 Task: Explore Airbnb accommodation in Abay, Kazakhstan from 7th December, 2023 to 14th December, 2023 for 1 adult. Place can be shared room with 1  bedroom having 1 bed and 1 bathroom. Property type can be hotel. Look for 3 properties as per requirement.
Action: Mouse moved to (426, 95)
Screenshot: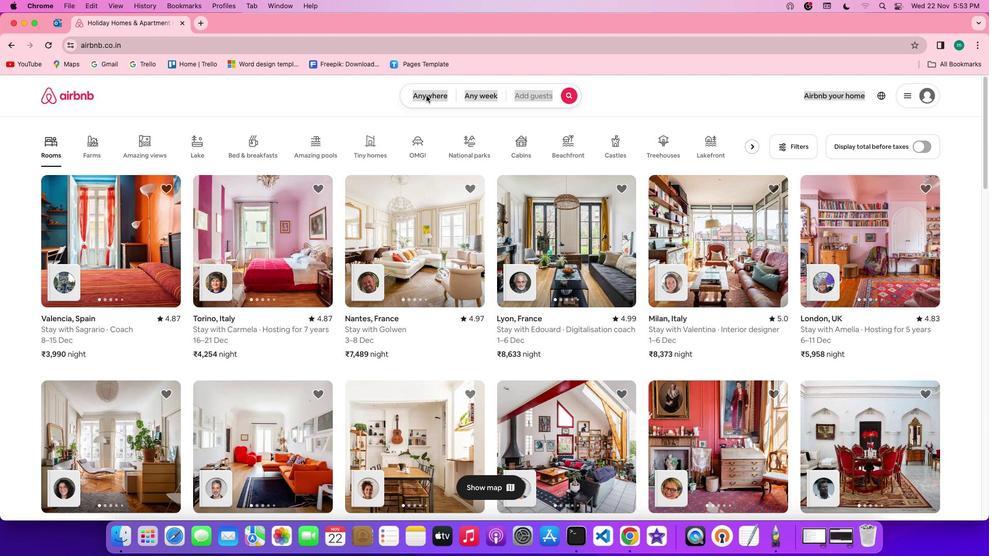 
Action: Mouse pressed left at (426, 95)
Screenshot: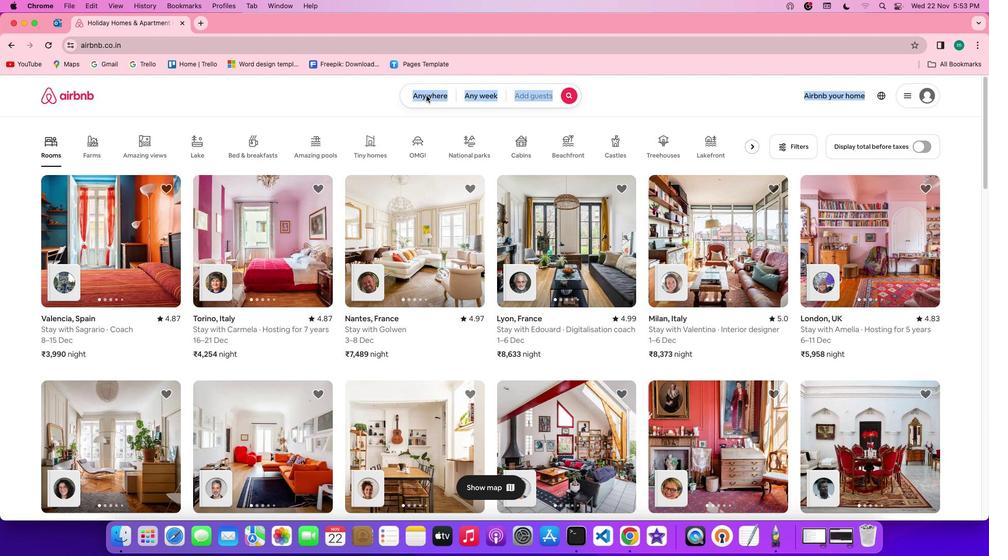 
Action: Mouse pressed left at (426, 95)
Screenshot: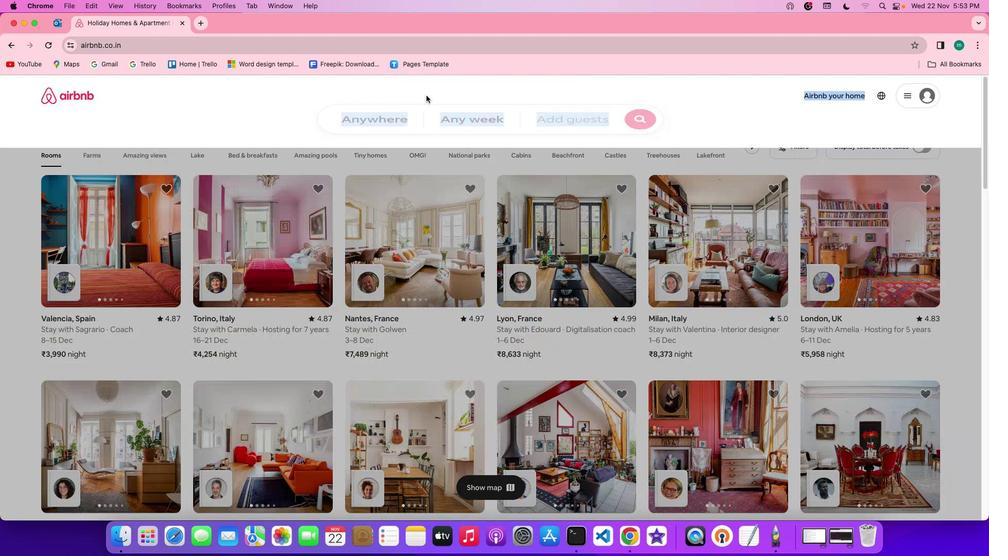 
Action: Mouse moved to (388, 135)
Screenshot: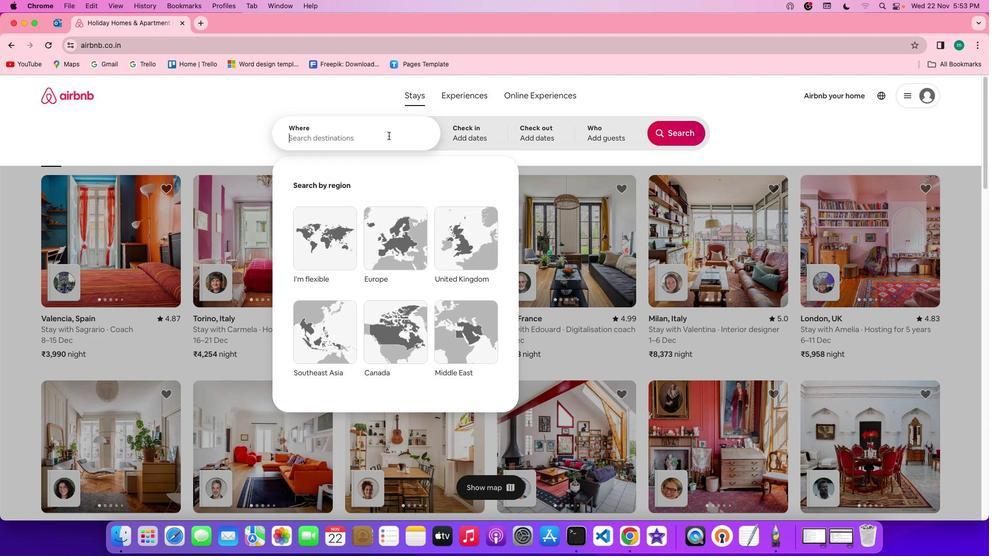 
Action: Mouse pressed left at (388, 135)
Screenshot: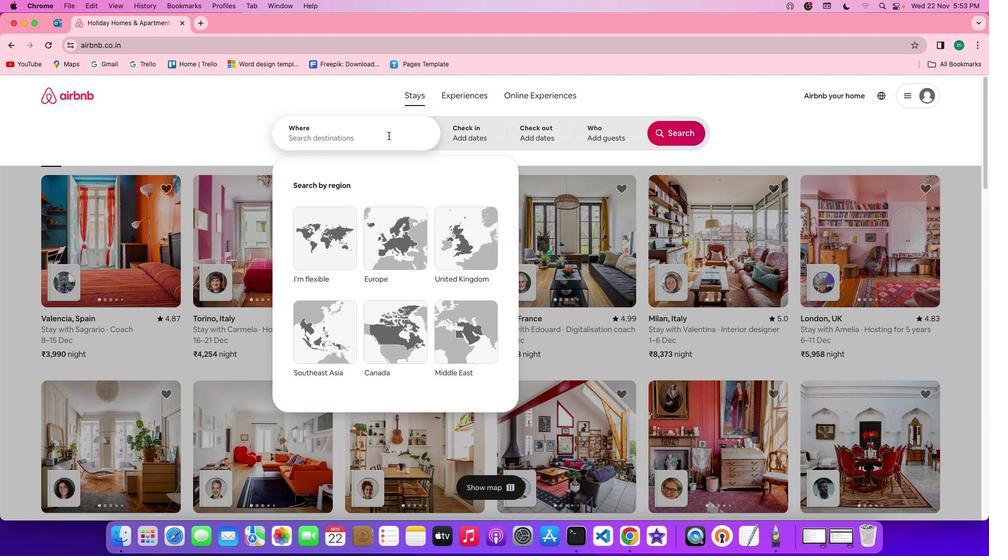 
Action: Key pressed Key.shift'A''b''a''y'','Key.spaceKey.shift'k''a''z''a''k''h''s''t''a''n'
Screenshot: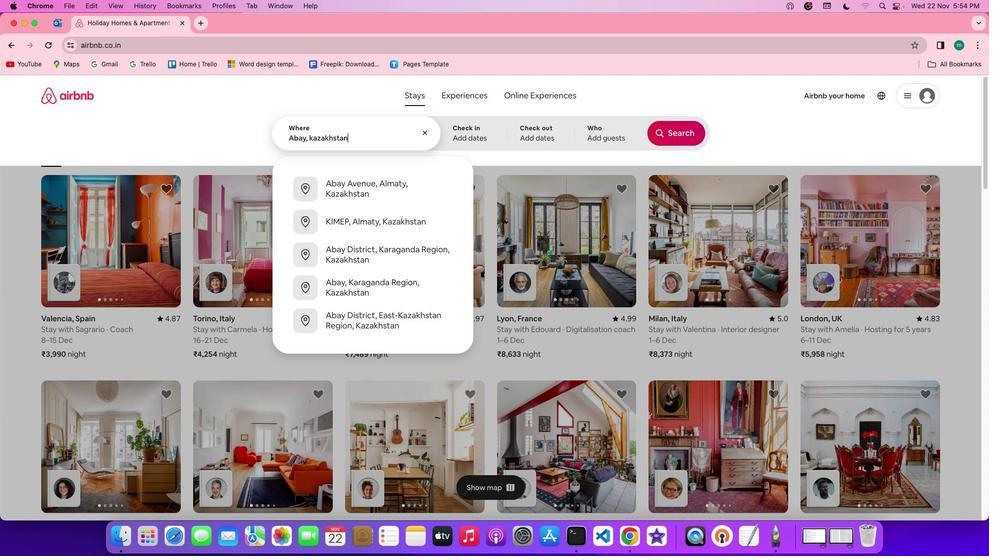 
Action: Mouse moved to (481, 129)
Screenshot: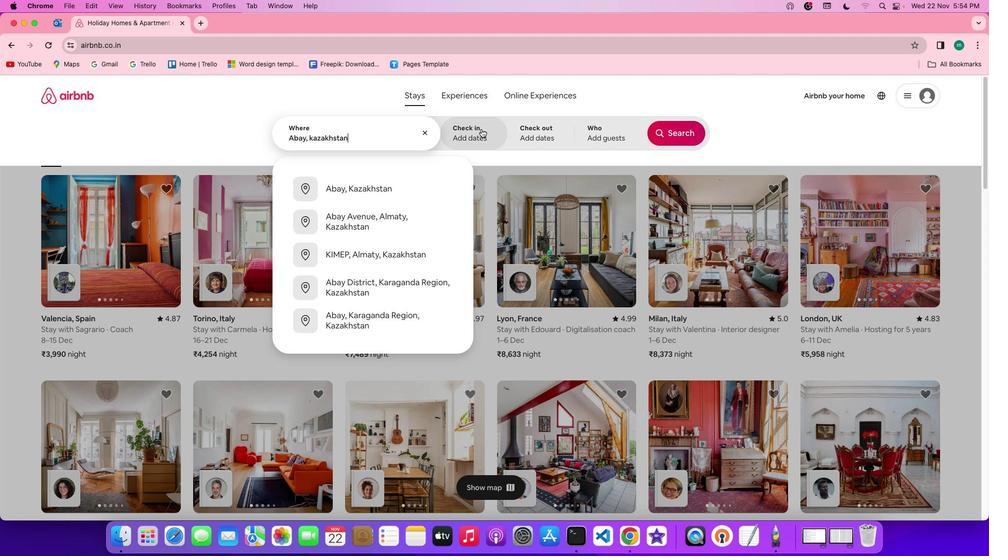 
Action: Mouse pressed left at (481, 129)
Screenshot: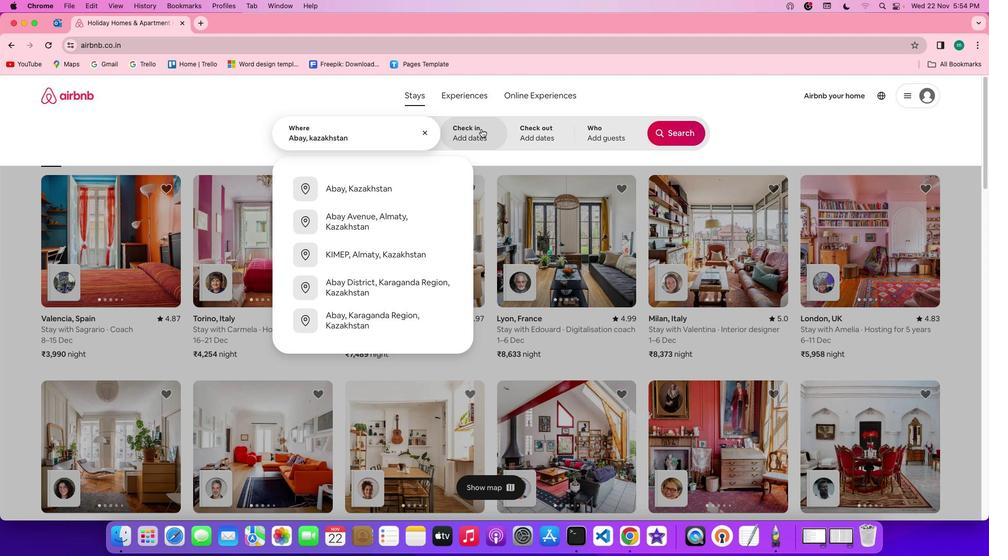 
Action: Mouse moved to (618, 283)
Screenshot: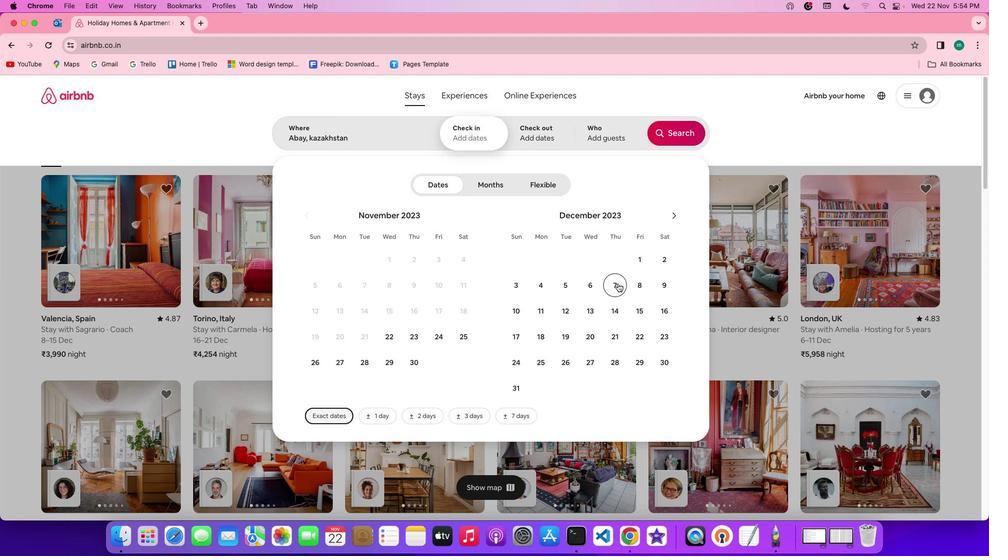 
Action: Mouse pressed left at (618, 283)
Screenshot: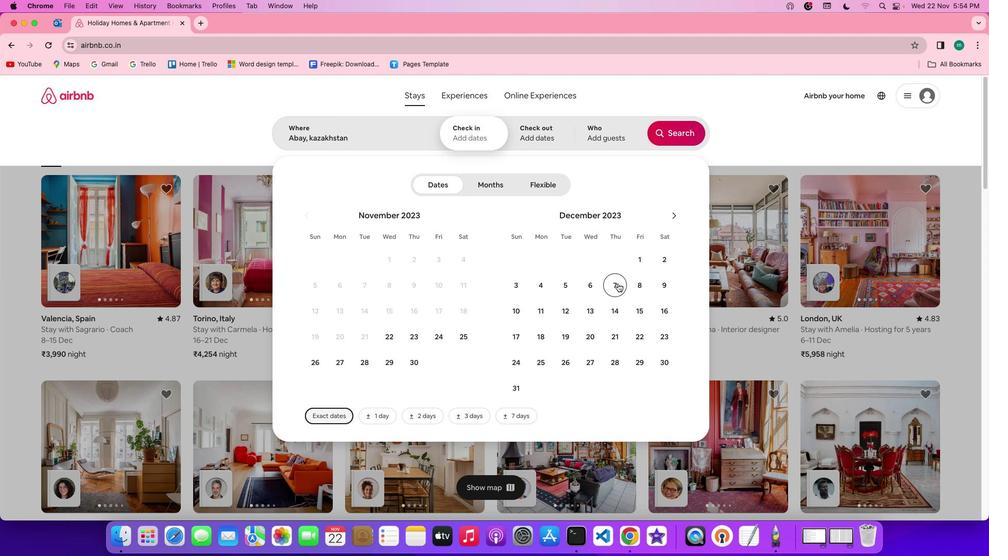 
Action: Mouse moved to (615, 316)
Screenshot: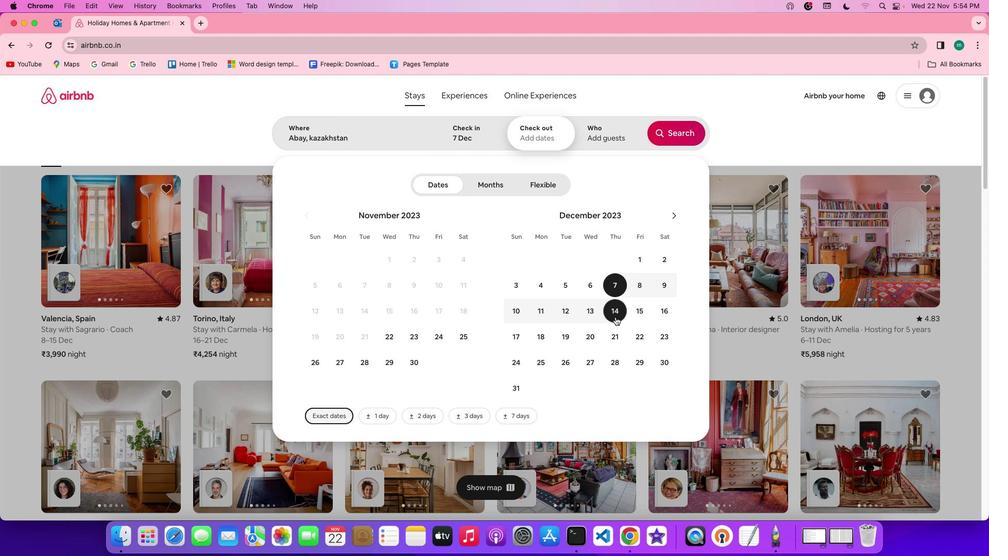 
Action: Mouse pressed left at (615, 316)
Screenshot: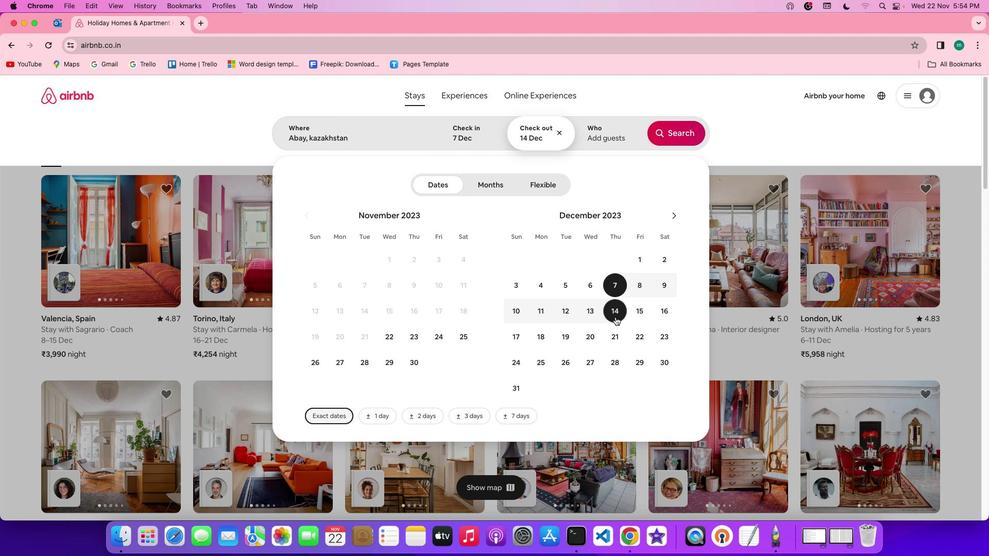 
Action: Mouse moved to (599, 135)
Screenshot: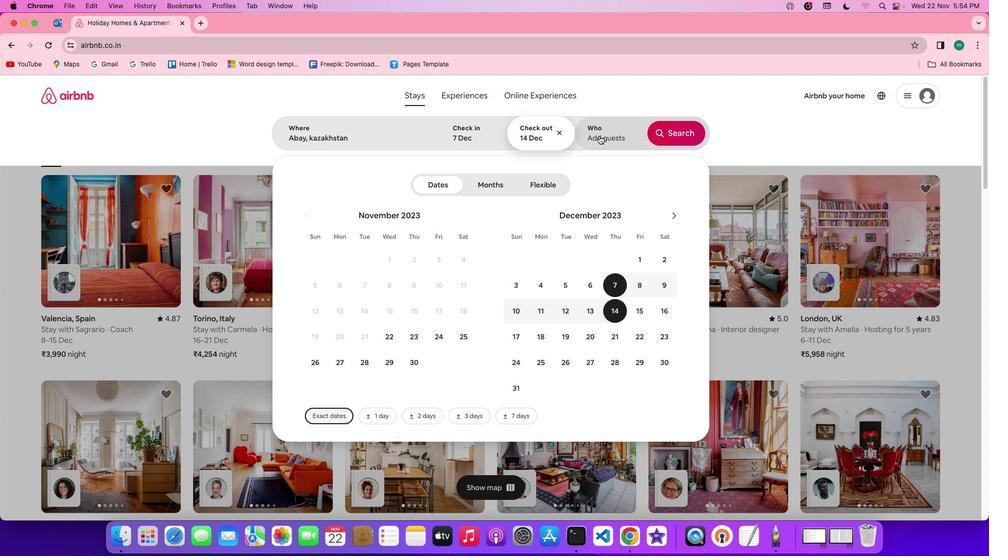 
Action: Mouse pressed left at (599, 135)
Screenshot: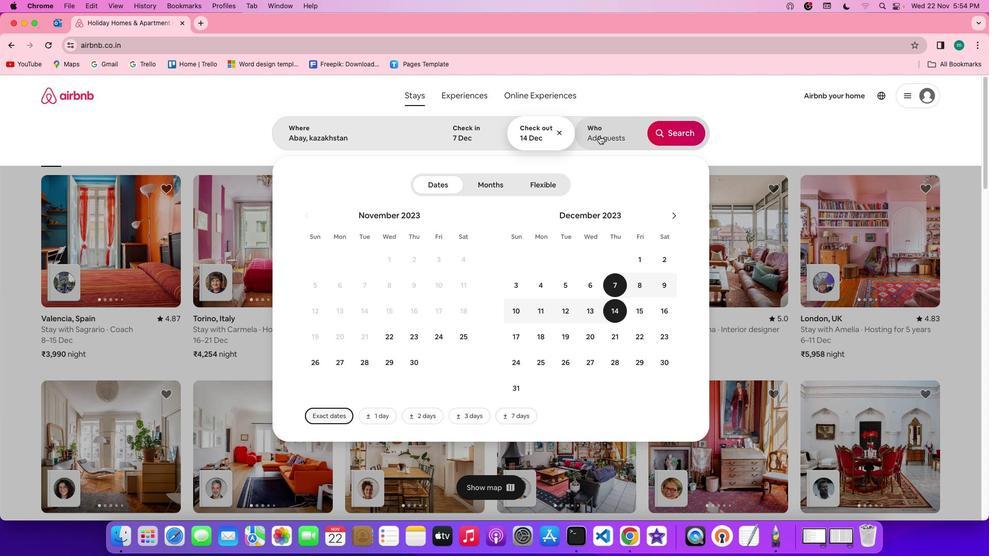 
Action: Mouse moved to (679, 187)
Screenshot: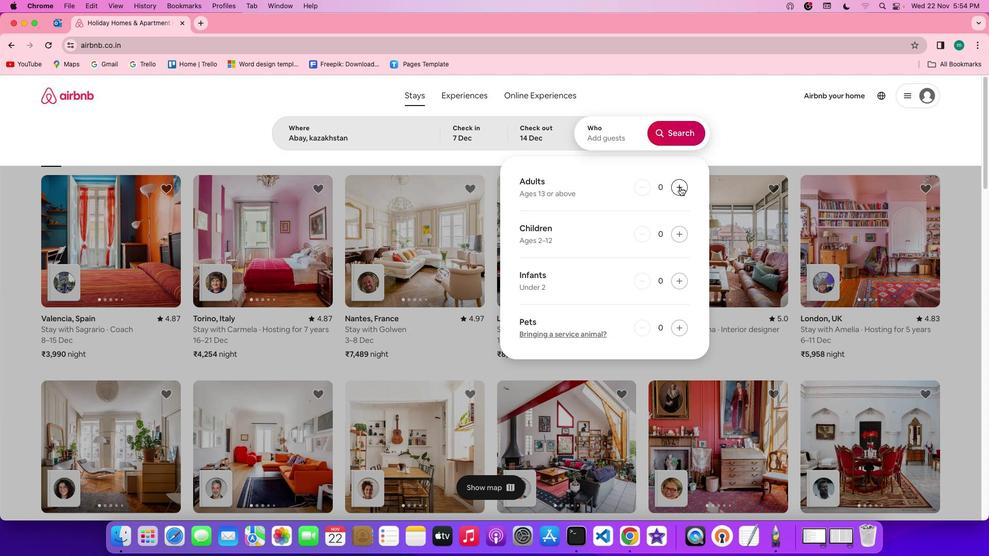 
Action: Mouse pressed left at (679, 187)
Screenshot: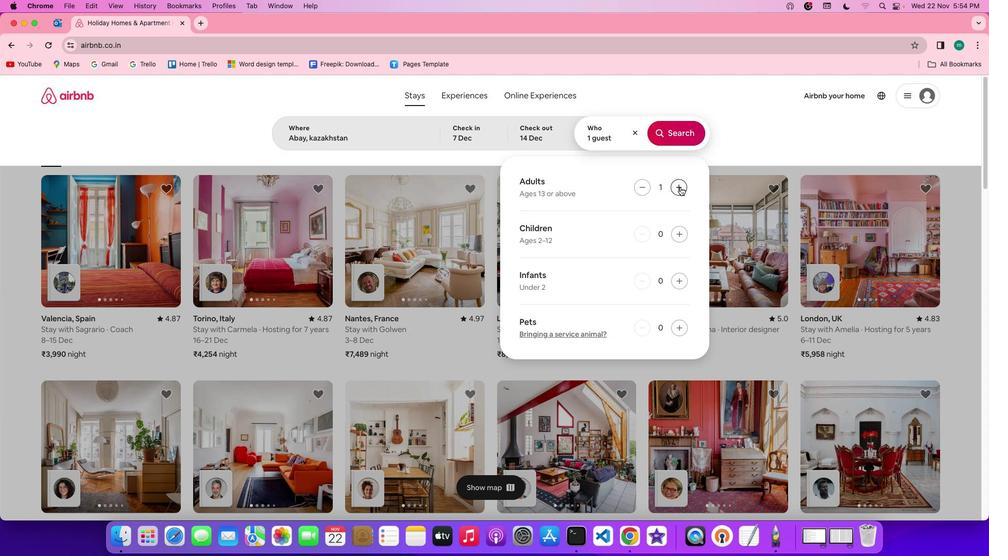 
Action: Mouse moved to (663, 139)
Screenshot: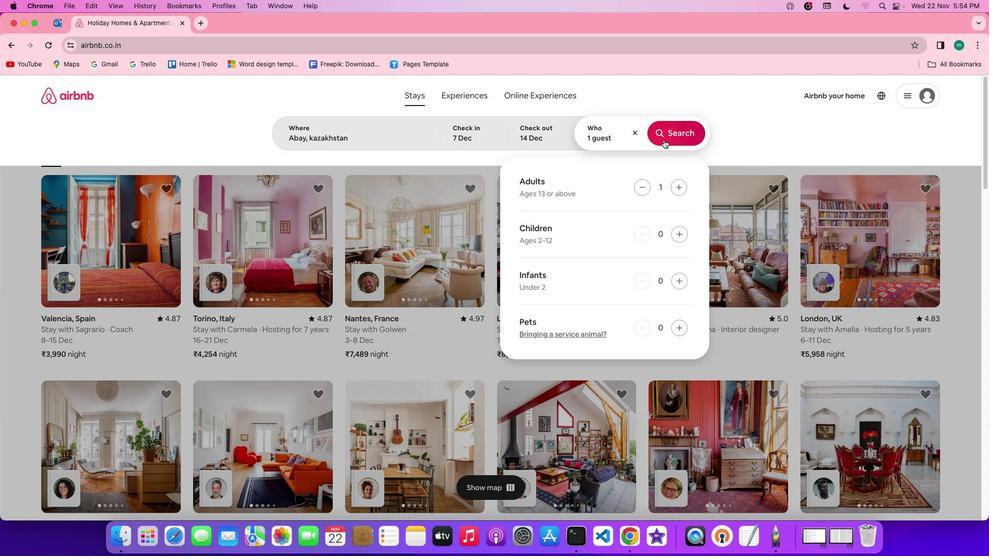 
Action: Mouse pressed left at (663, 139)
Screenshot: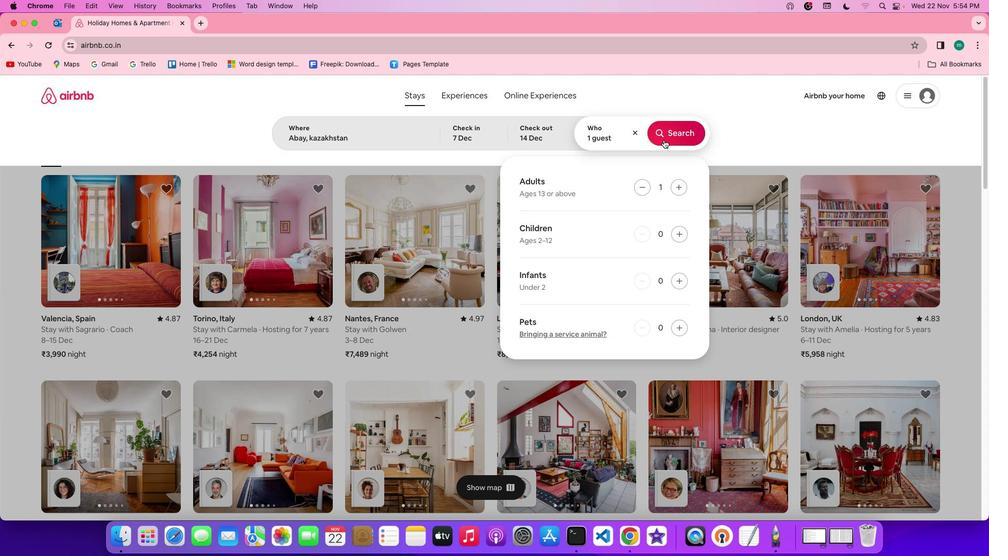 
Action: Mouse moved to (823, 140)
Screenshot: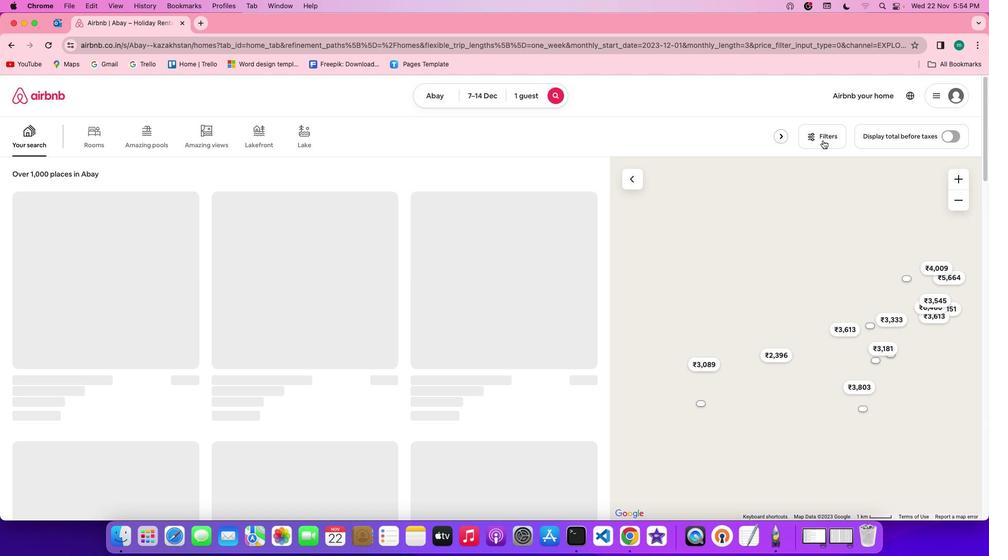 
Action: Mouse pressed left at (823, 140)
Screenshot: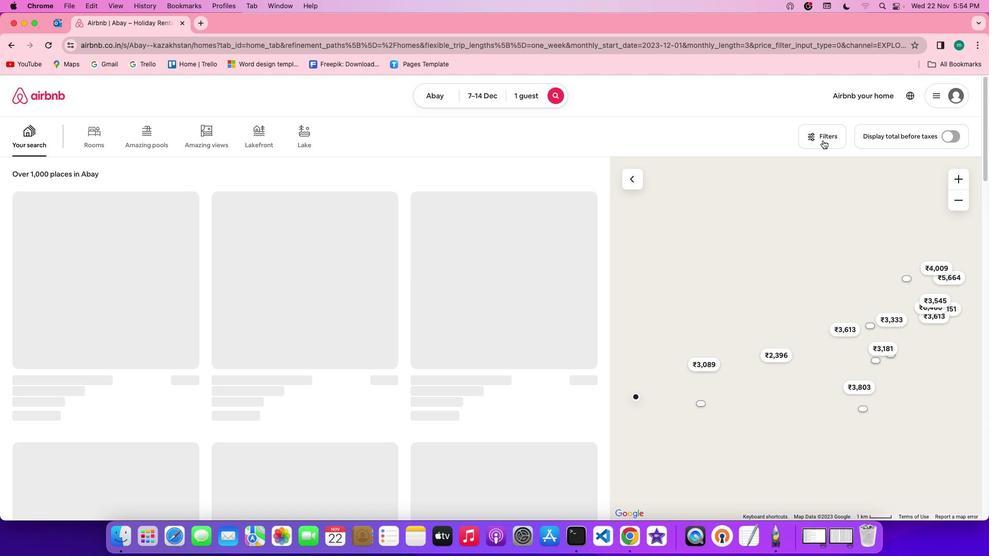 
Action: Mouse moved to (675, 297)
Screenshot: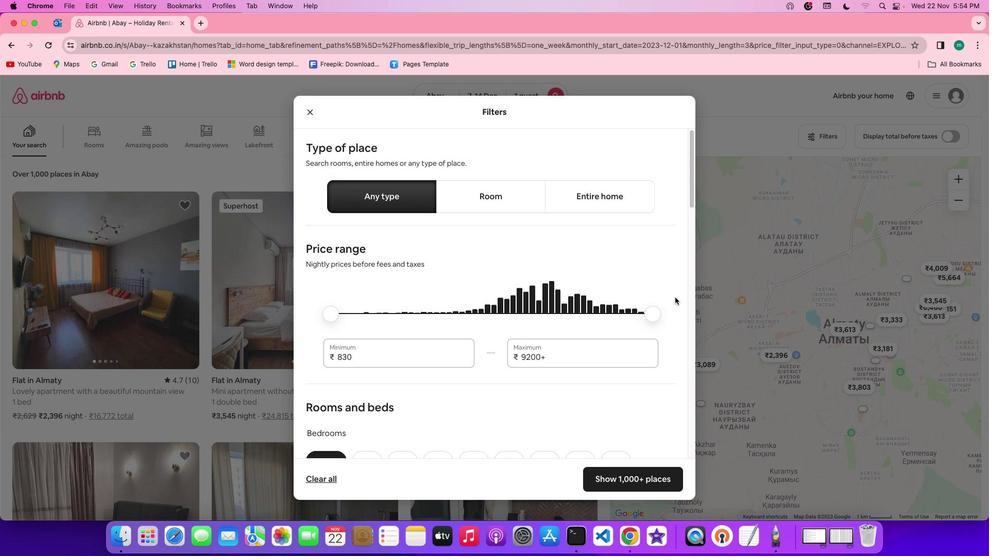 
Action: Mouse scrolled (675, 297) with delta (0, 0)
Screenshot: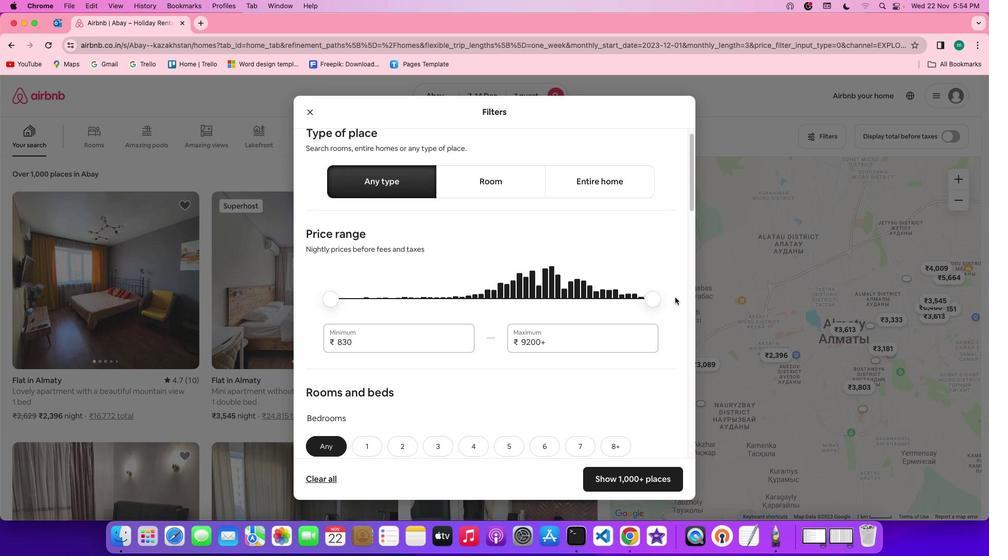 
Action: Mouse scrolled (675, 297) with delta (0, 0)
Screenshot: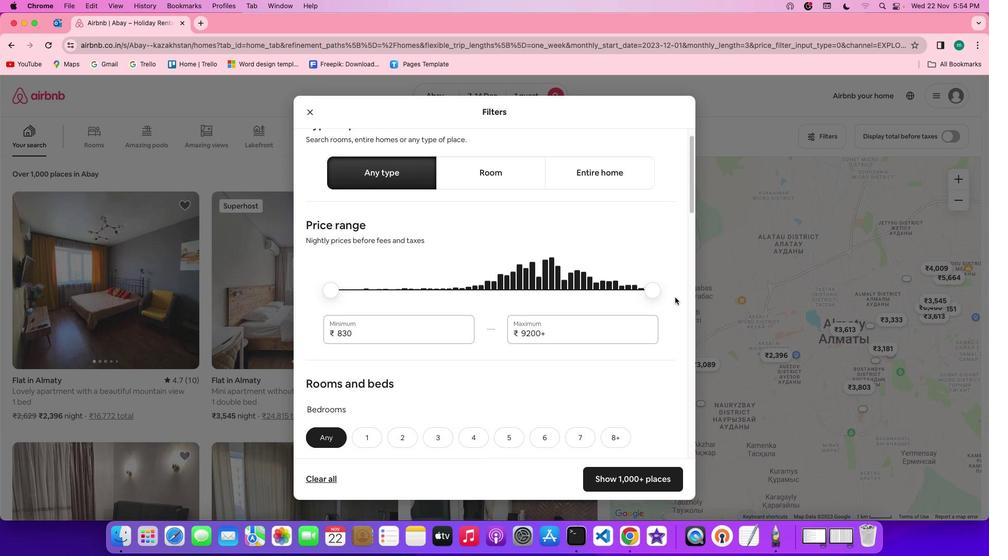 
Action: Mouse scrolled (675, 297) with delta (0, -1)
Screenshot: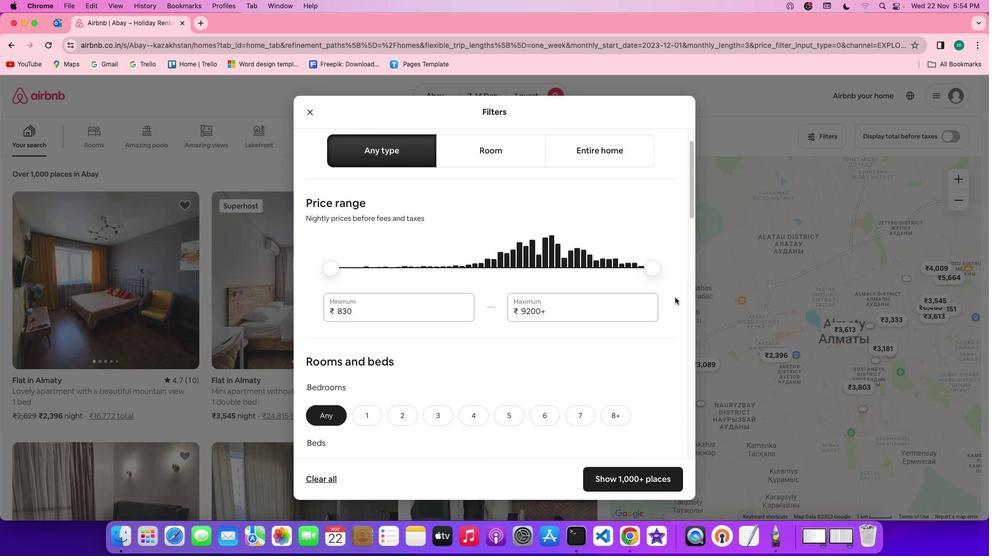 
Action: Mouse scrolled (675, 297) with delta (0, -1)
Screenshot: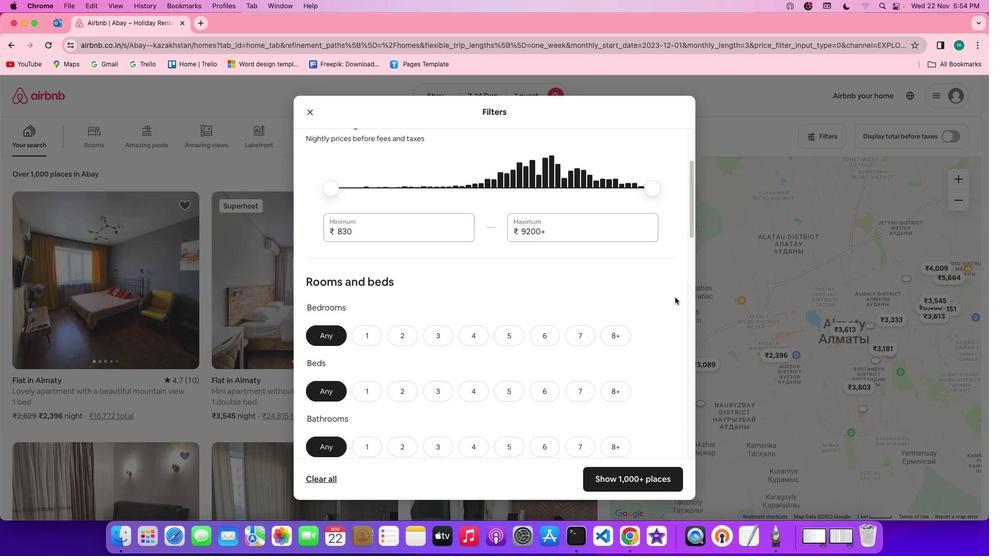 
Action: Mouse scrolled (675, 297) with delta (0, 0)
Screenshot: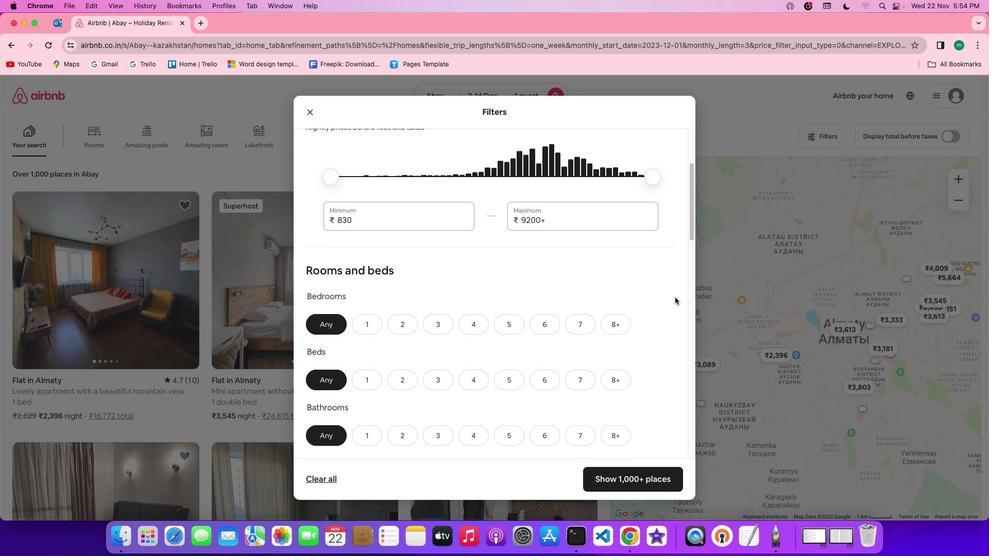 
Action: Mouse scrolled (675, 297) with delta (0, 0)
Screenshot: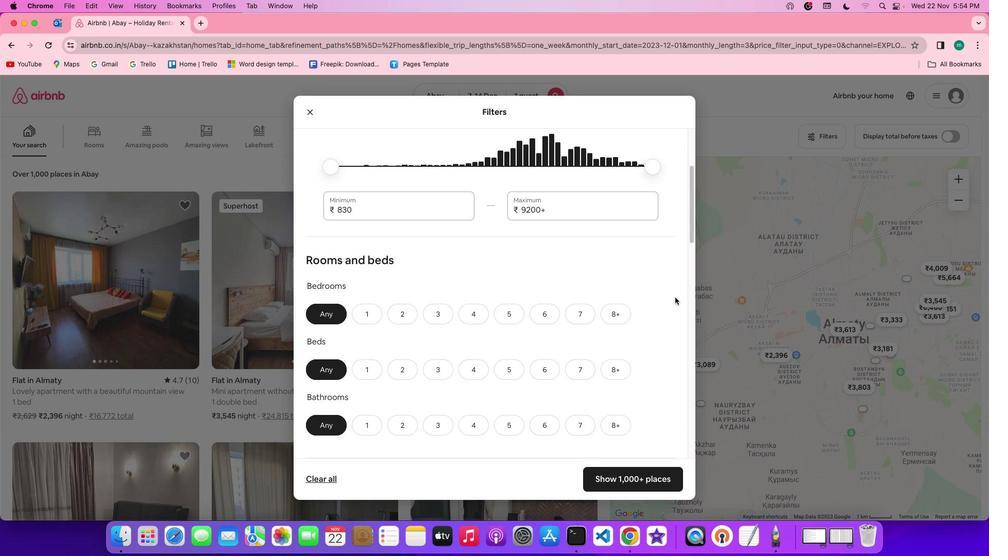 
Action: Mouse scrolled (675, 297) with delta (0, 0)
Screenshot: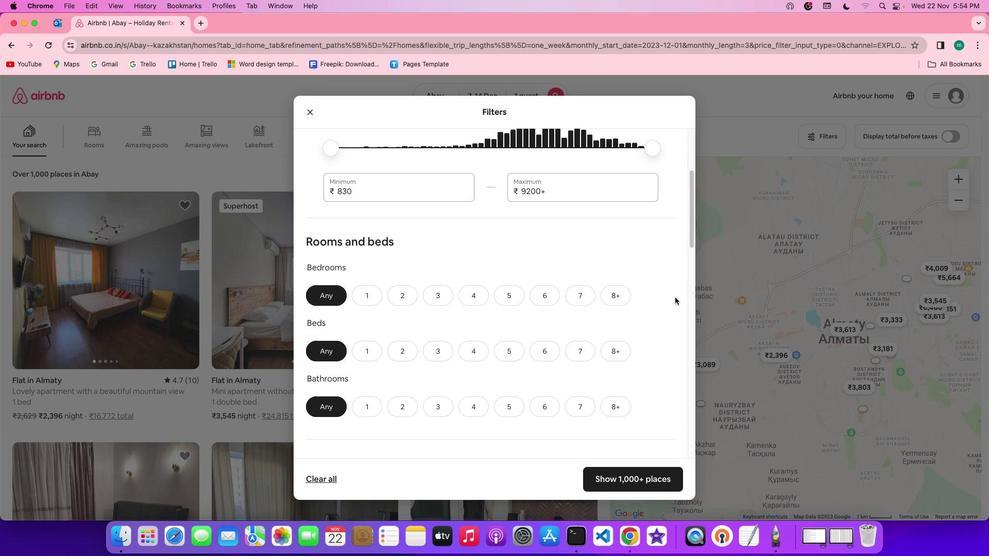 
Action: Mouse scrolled (675, 297) with delta (0, 0)
Screenshot: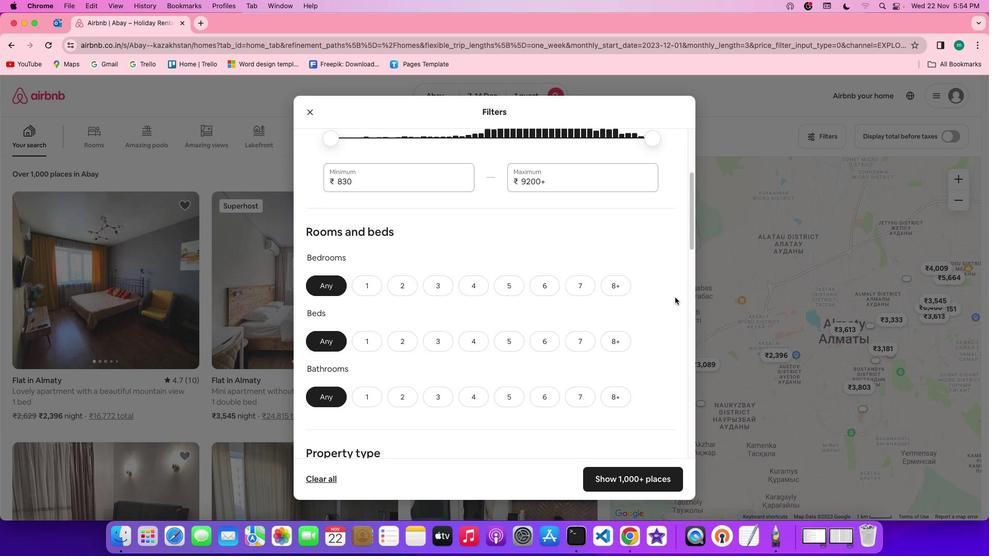 
Action: Mouse scrolled (675, 297) with delta (0, 0)
Screenshot: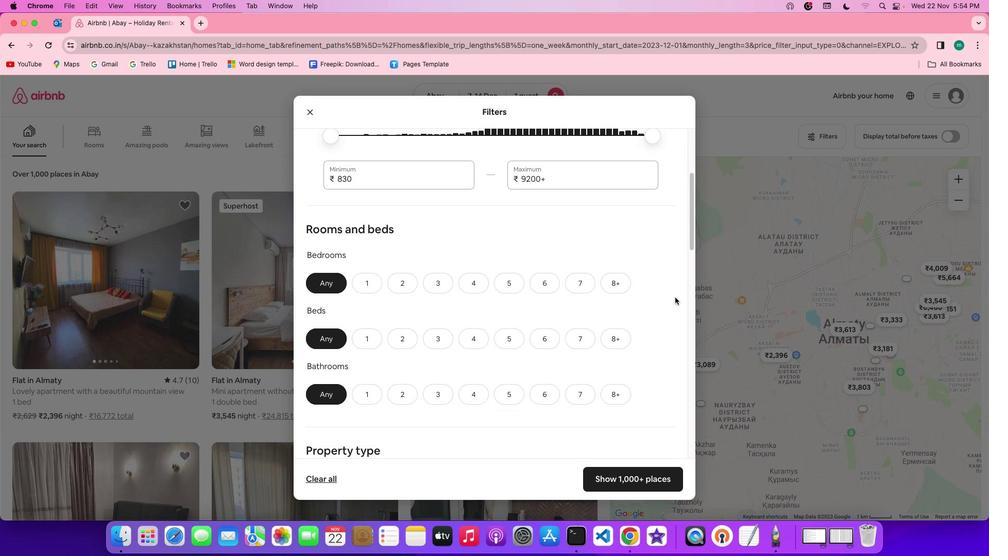 
Action: Mouse moved to (359, 277)
Screenshot: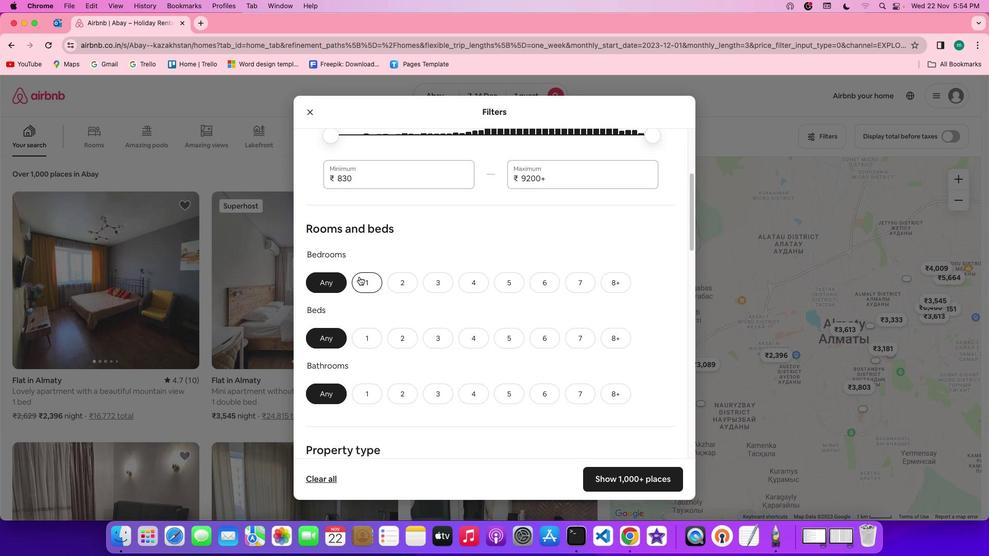 
Action: Mouse pressed left at (359, 277)
Screenshot: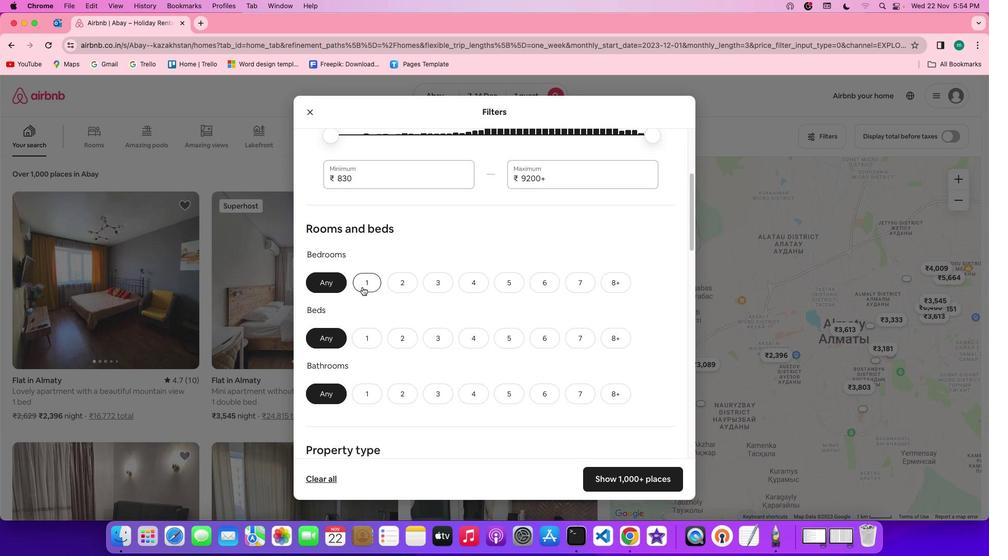 
Action: Mouse moved to (375, 342)
Screenshot: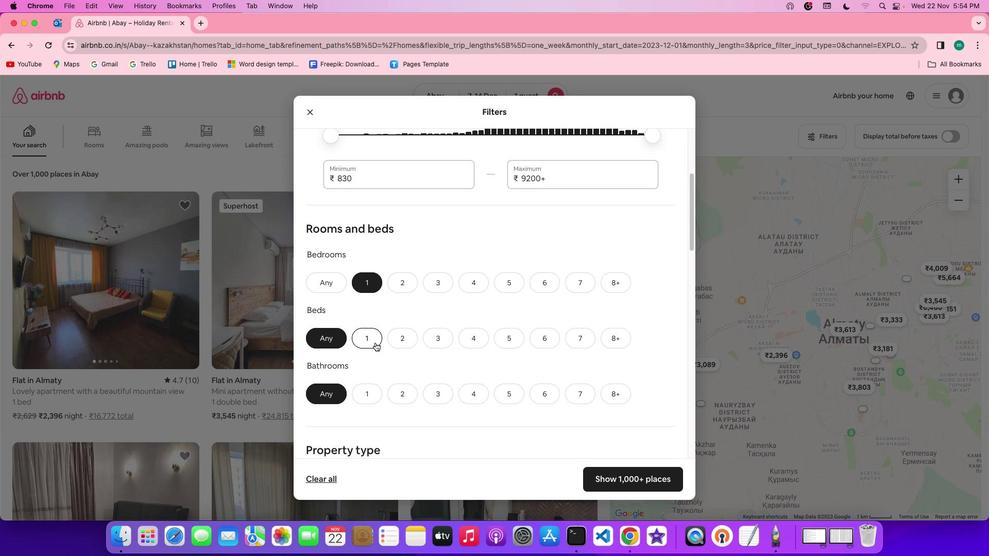 
Action: Mouse pressed left at (375, 342)
Screenshot: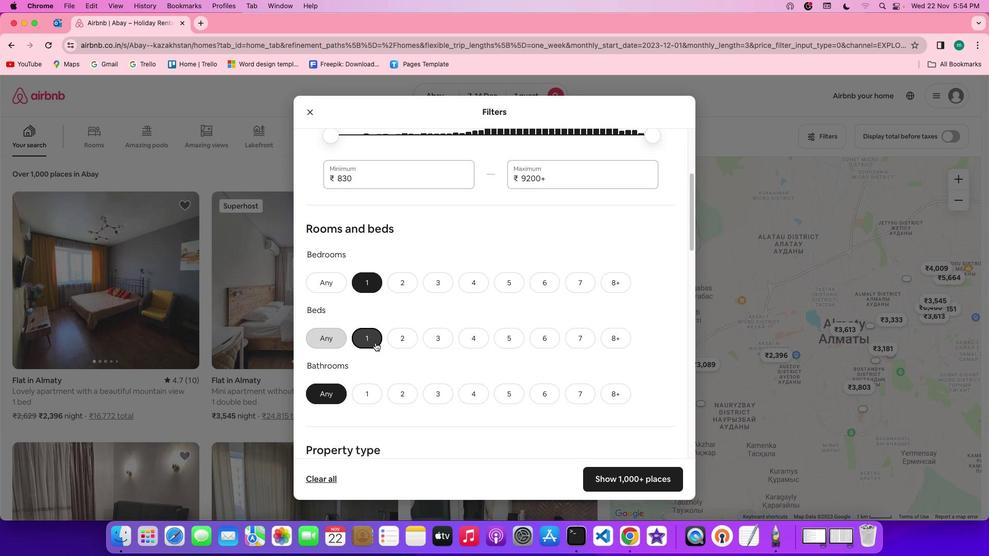 
Action: Mouse moved to (506, 357)
Screenshot: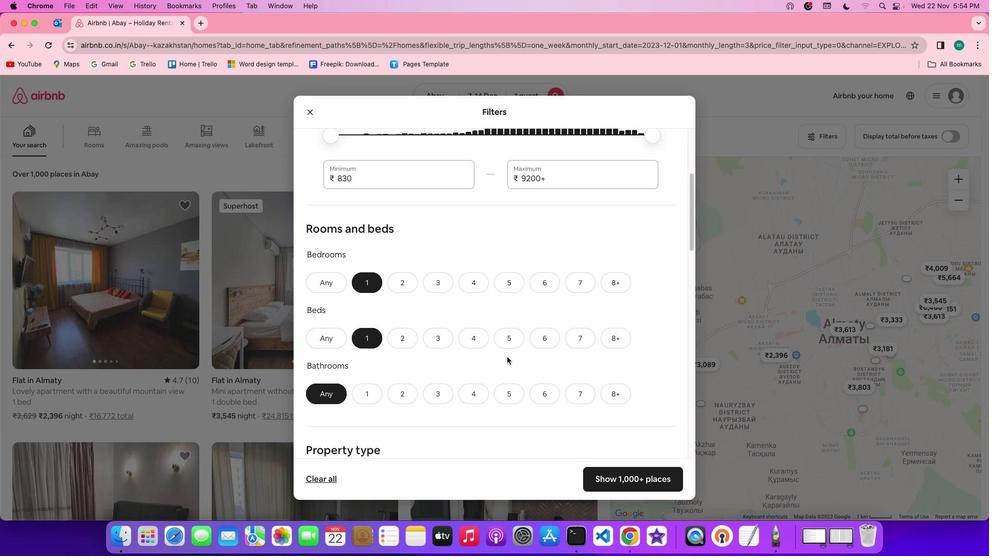 
Action: Mouse scrolled (506, 357) with delta (0, 0)
Screenshot: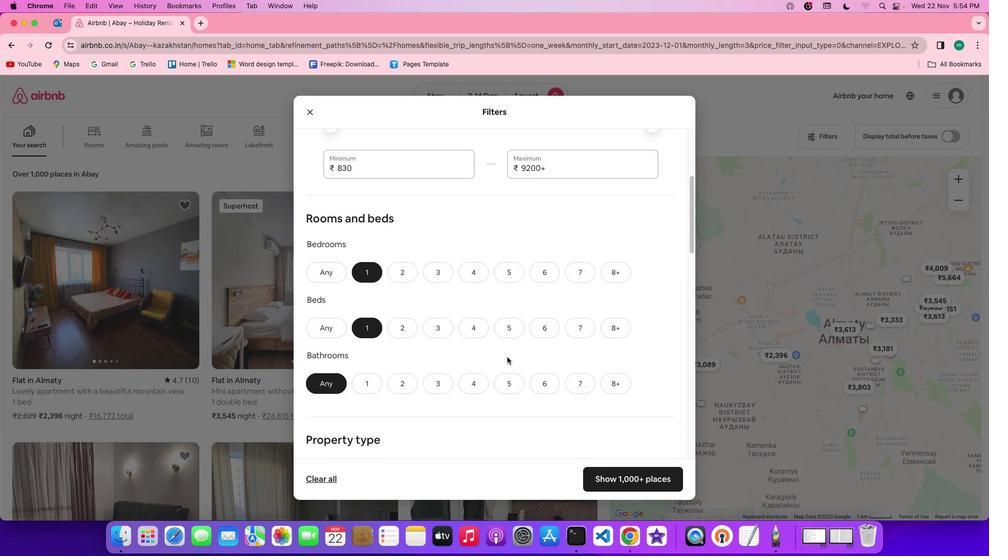 
Action: Mouse scrolled (506, 357) with delta (0, 0)
Screenshot: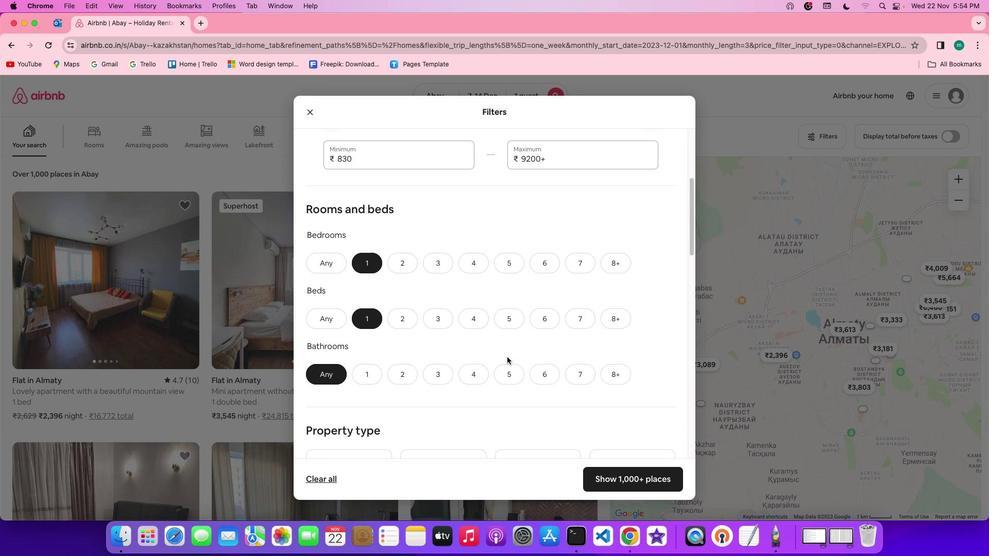 
Action: Mouse scrolled (506, 357) with delta (0, 0)
Screenshot: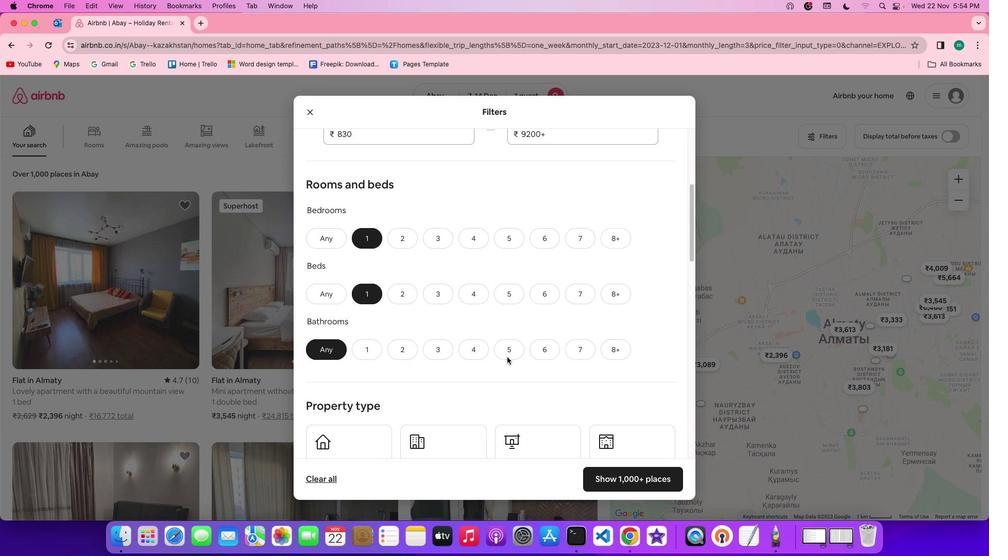 
Action: Mouse moved to (375, 338)
Screenshot: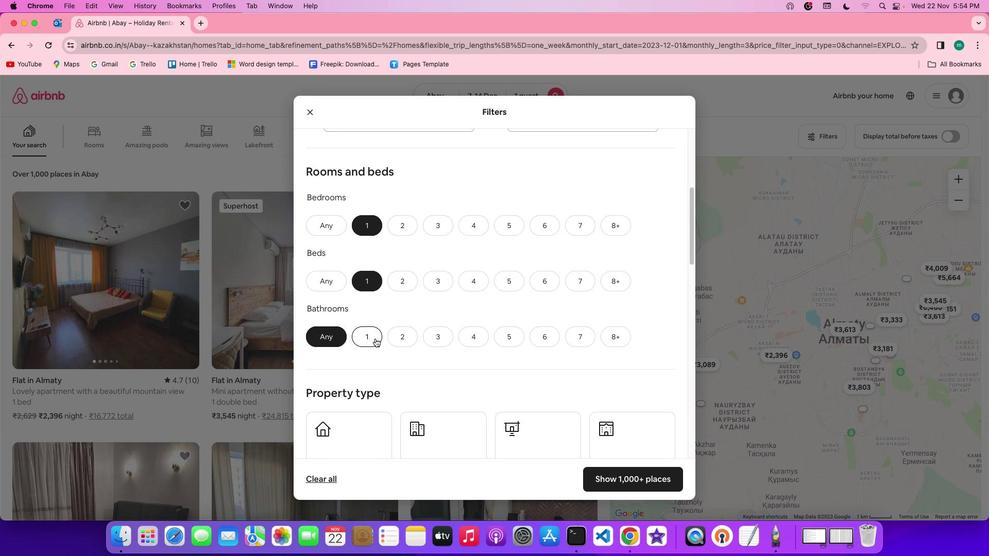 
Action: Mouse pressed left at (375, 338)
Screenshot: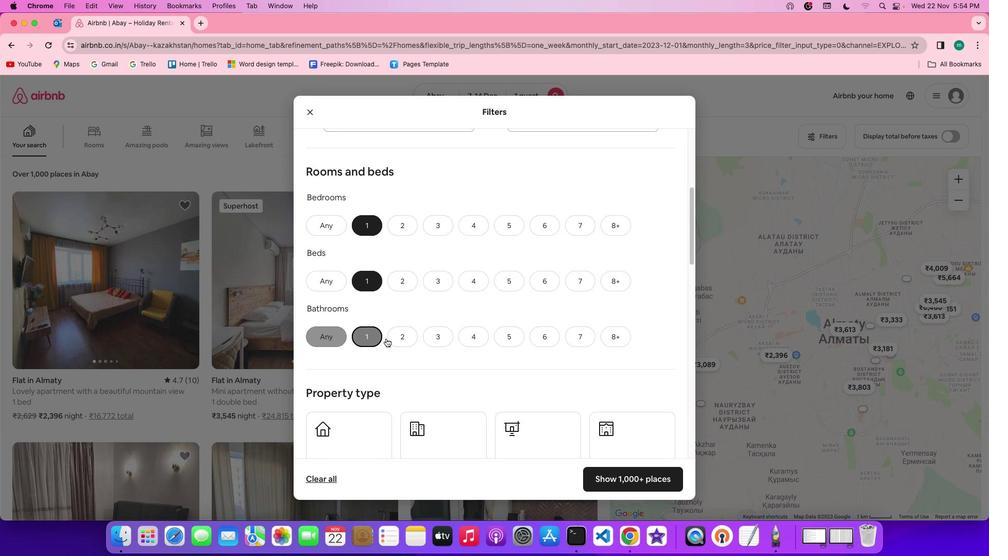 
Action: Mouse moved to (542, 347)
Screenshot: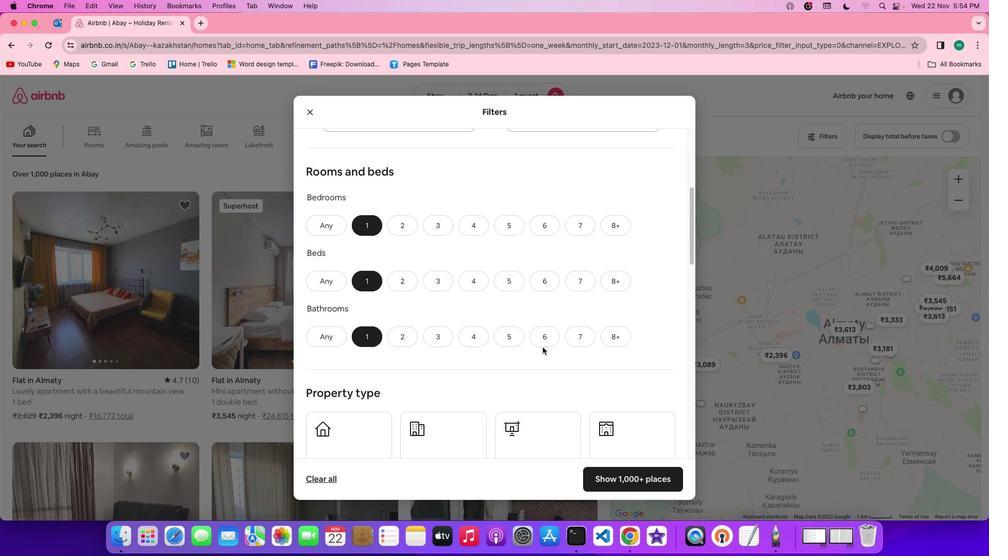 
Action: Mouse scrolled (542, 347) with delta (0, 0)
Screenshot: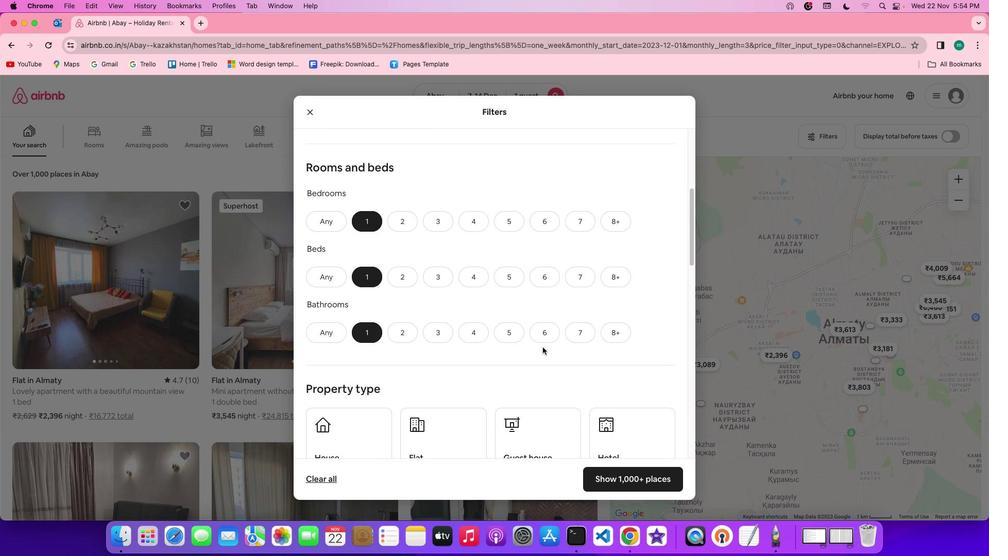 
Action: Mouse scrolled (542, 347) with delta (0, 0)
Screenshot: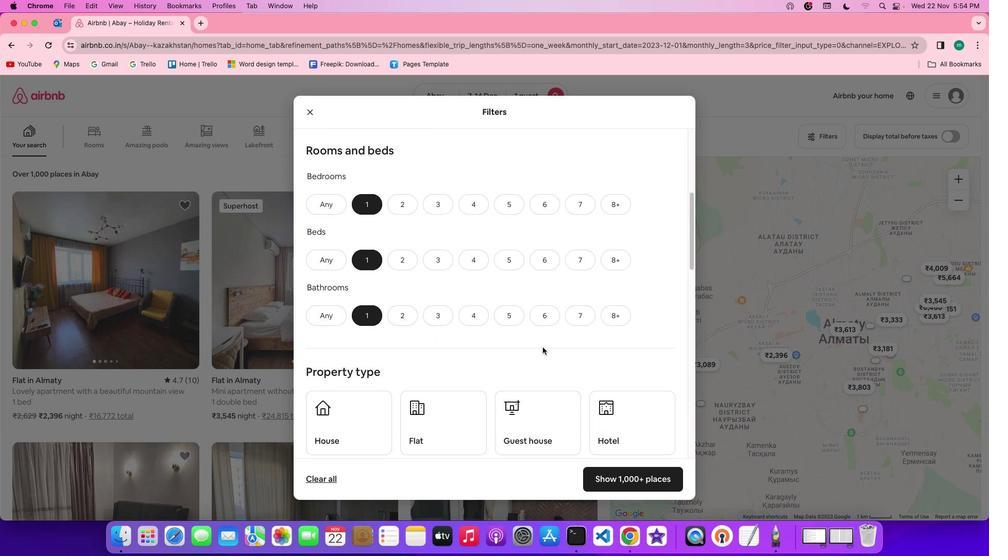 
Action: Mouse scrolled (542, 347) with delta (0, 0)
Screenshot: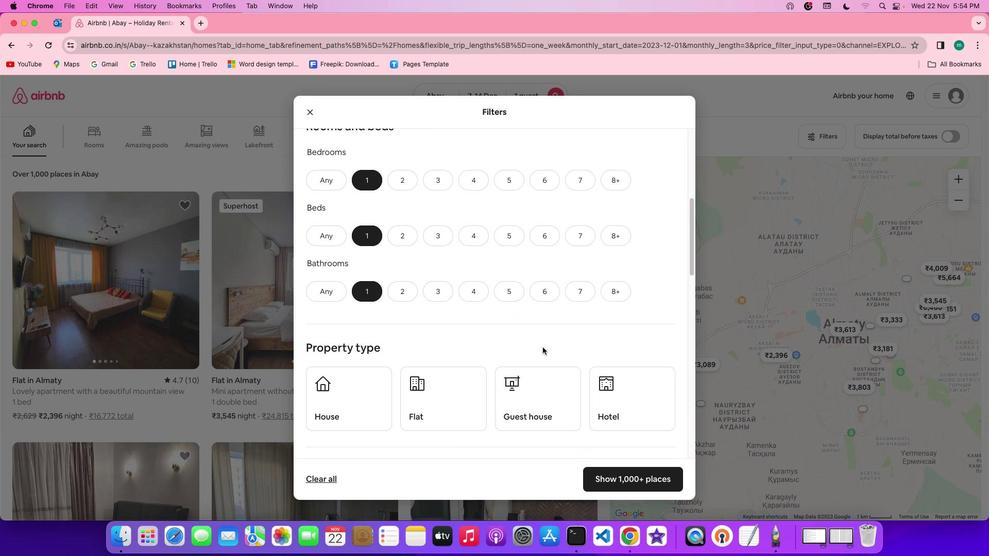 
Action: Mouse scrolled (542, 347) with delta (0, 0)
Screenshot: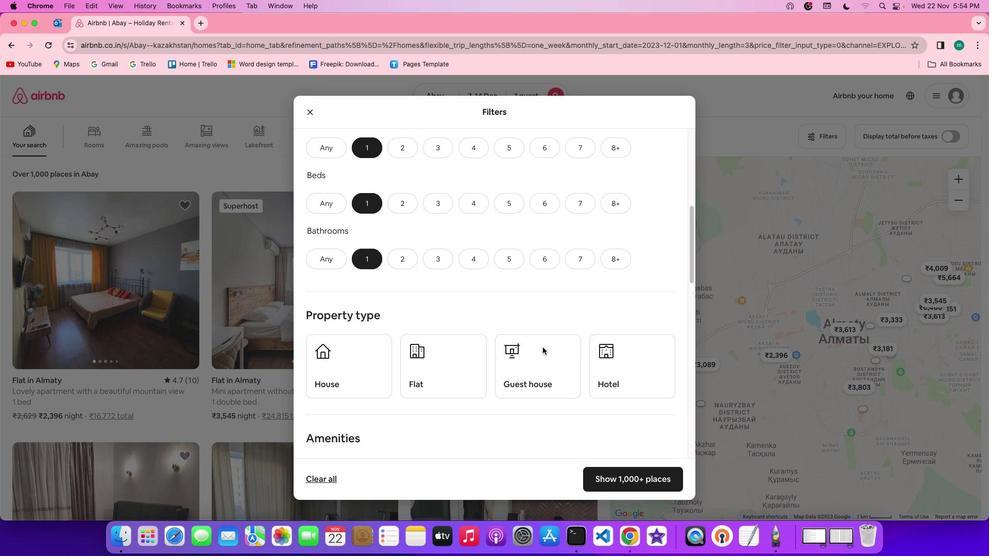 
Action: Mouse scrolled (542, 347) with delta (0, 0)
Screenshot: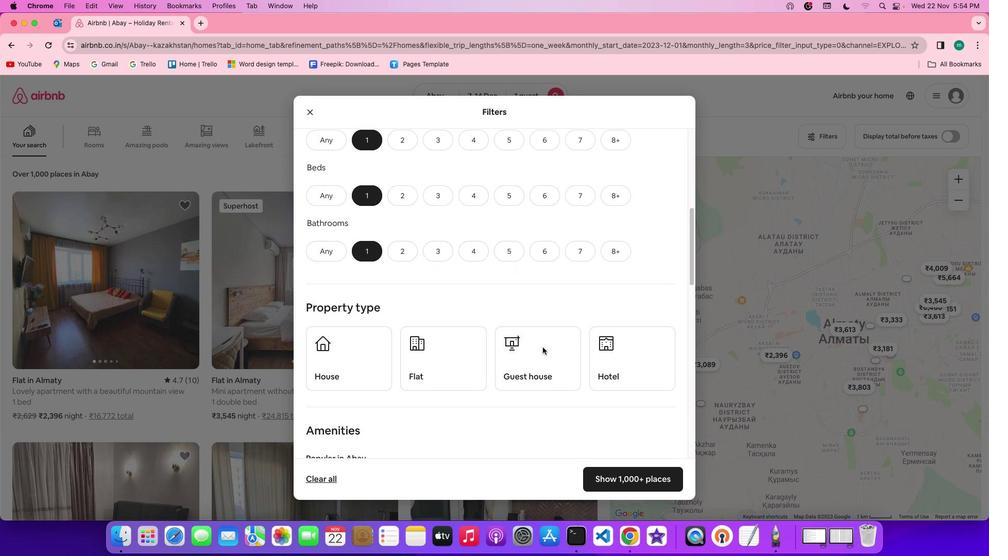 
Action: Mouse scrolled (542, 347) with delta (0, 0)
Screenshot: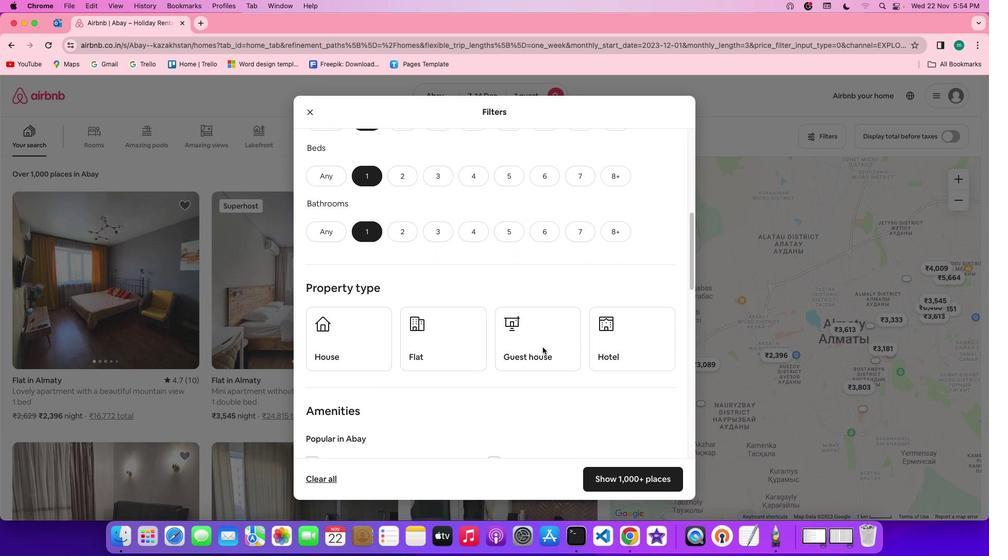 
Action: Mouse scrolled (542, 347) with delta (0, 0)
Screenshot: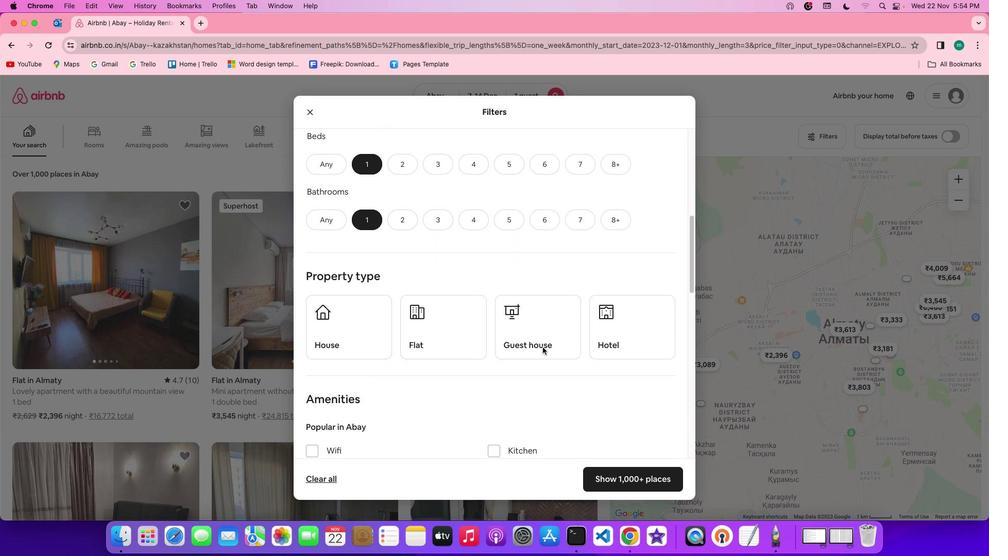 
Action: Mouse scrolled (542, 347) with delta (0, 0)
Screenshot: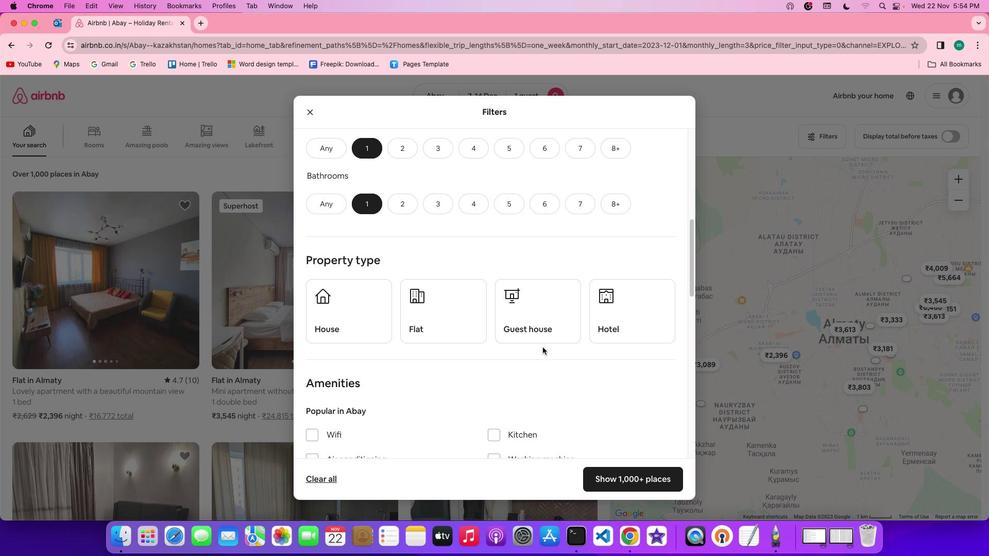 
Action: Mouse scrolled (542, 347) with delta (0, 0)
Screenshot: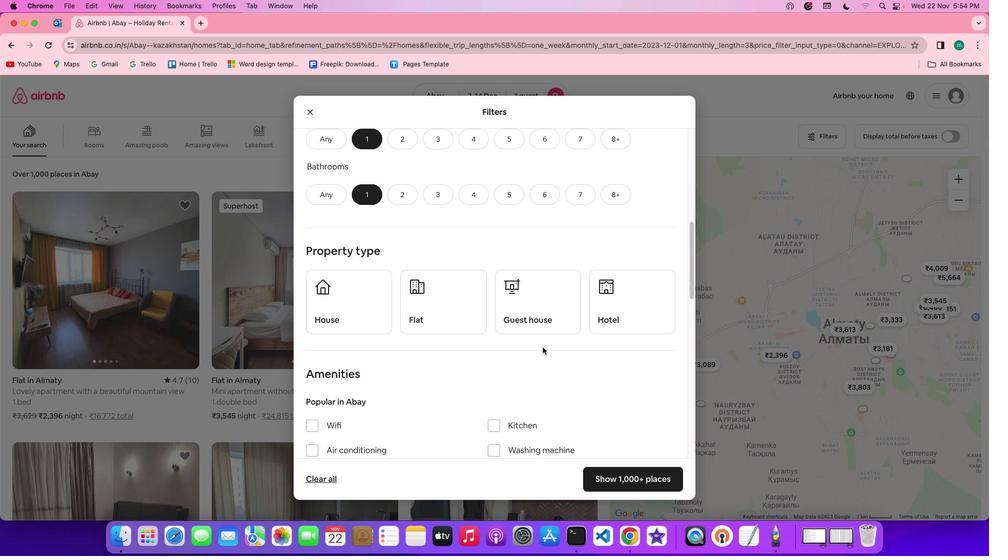 
Action: Mouse moved to (621, 304)
Screenshot: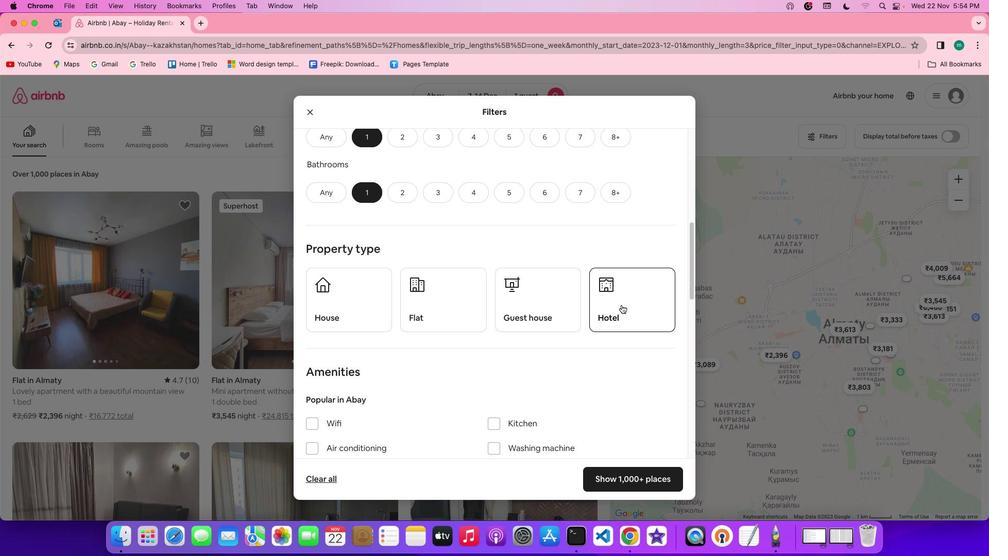
Action: Mouse pressed left at (621, 304)
Screenshot: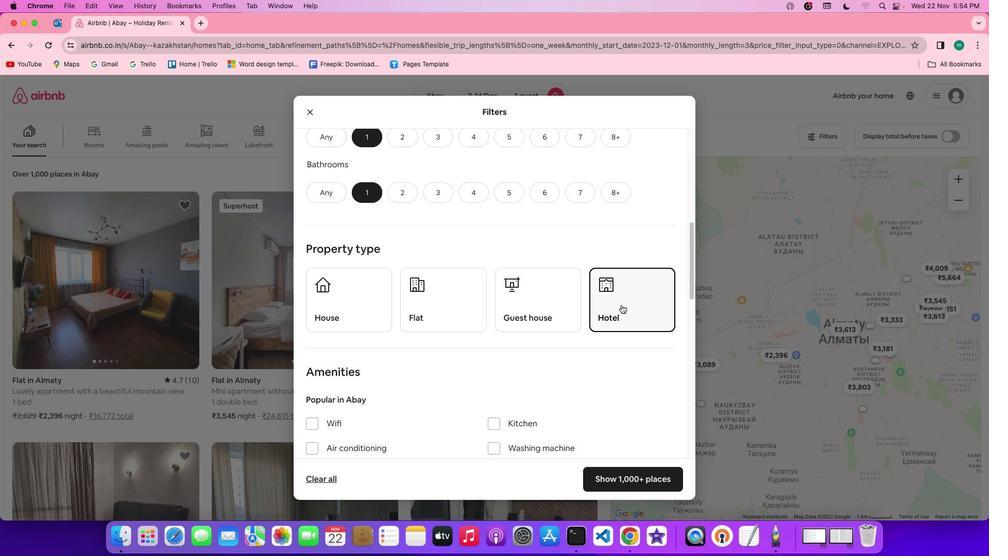 
Action: Mouse moved to (556, 332)
Screenshot: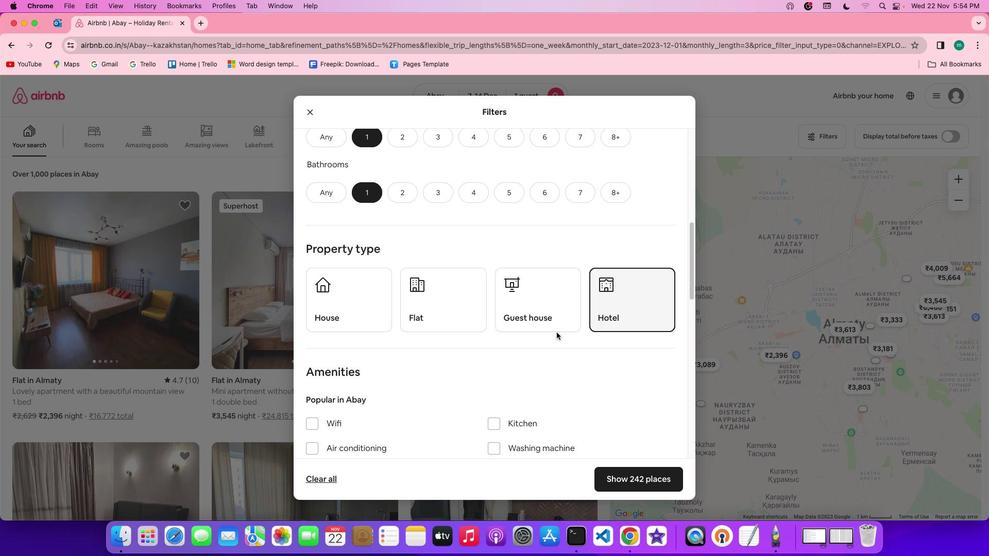
Action: Mouse scrolled (556, 332) with delta (0, 0)
Screenshot: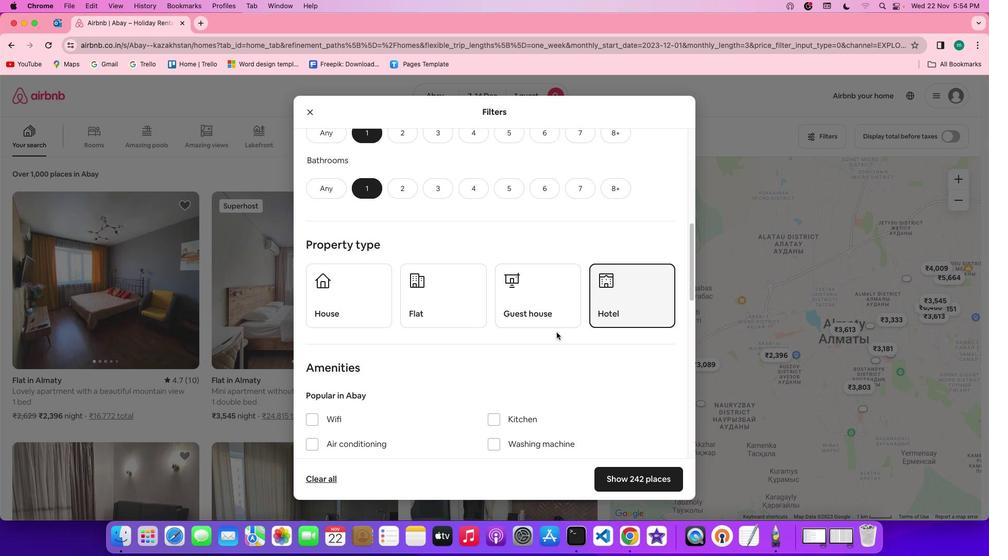 
Action: Mouse scrolled (556, 332) with delta (0, 0)
Screenshot: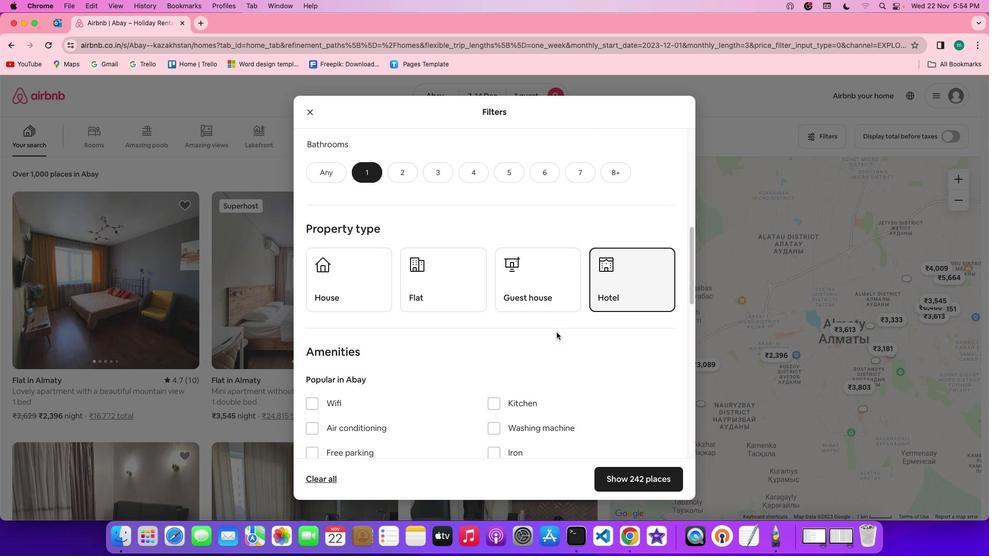 
Action: Mouse scrolled (556, 332) with delta (0, 0)
Screenshot: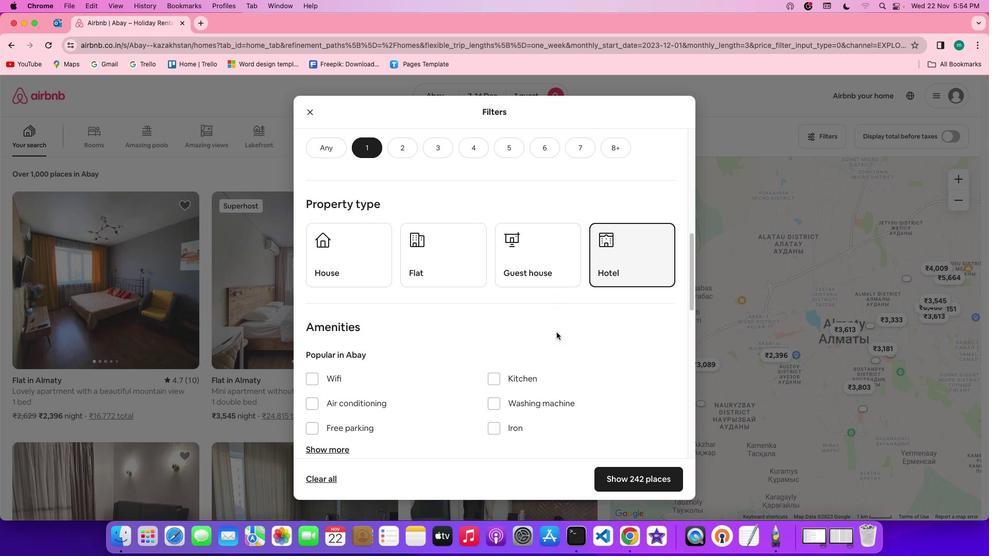 
Action: Mouse scrolled (556, 332) with delta (0, 0)
Screenshot: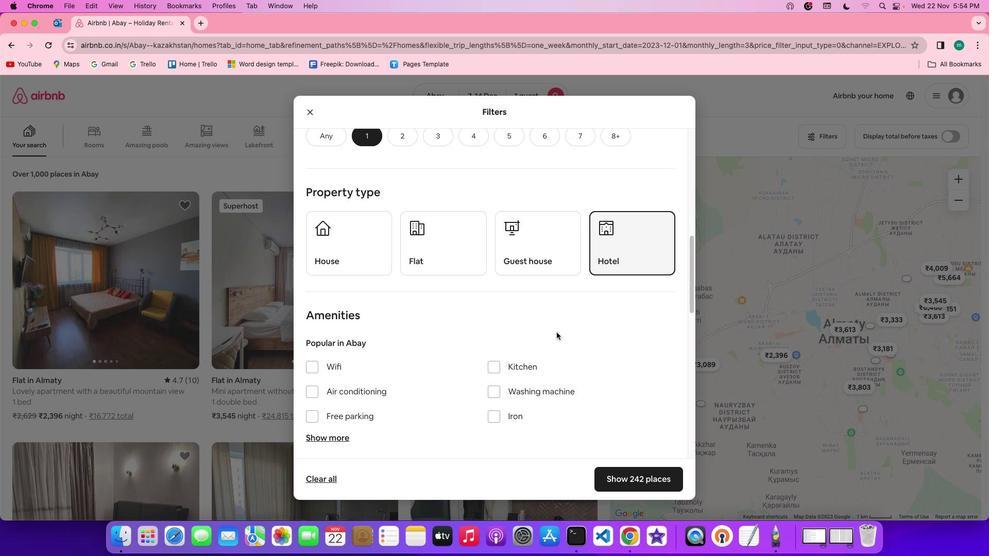 
Action: Mouse scrolled (556, 332) with delta (0, 0)
Screenshot: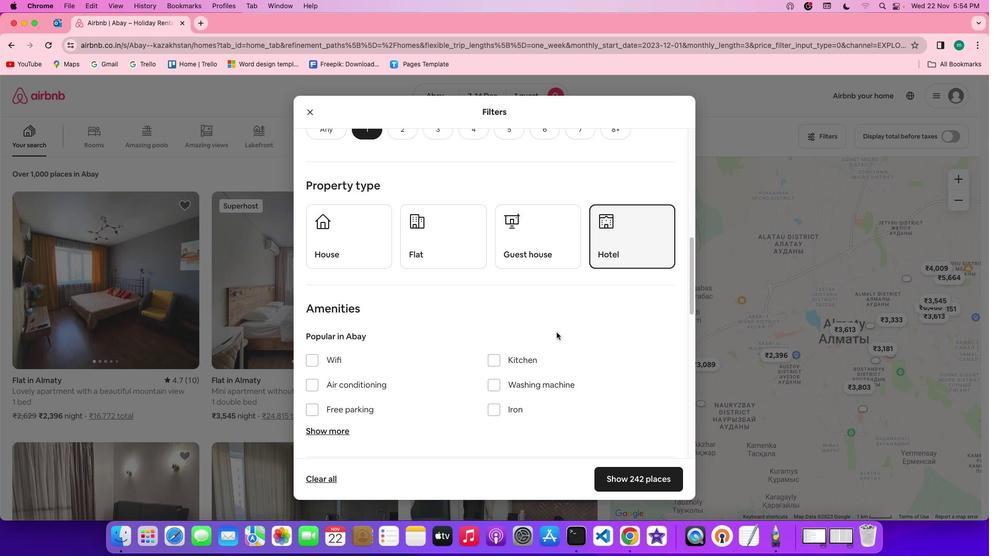 
Action: Mouse scrolled (556, 332) with delta (0, 0)
Screenshot: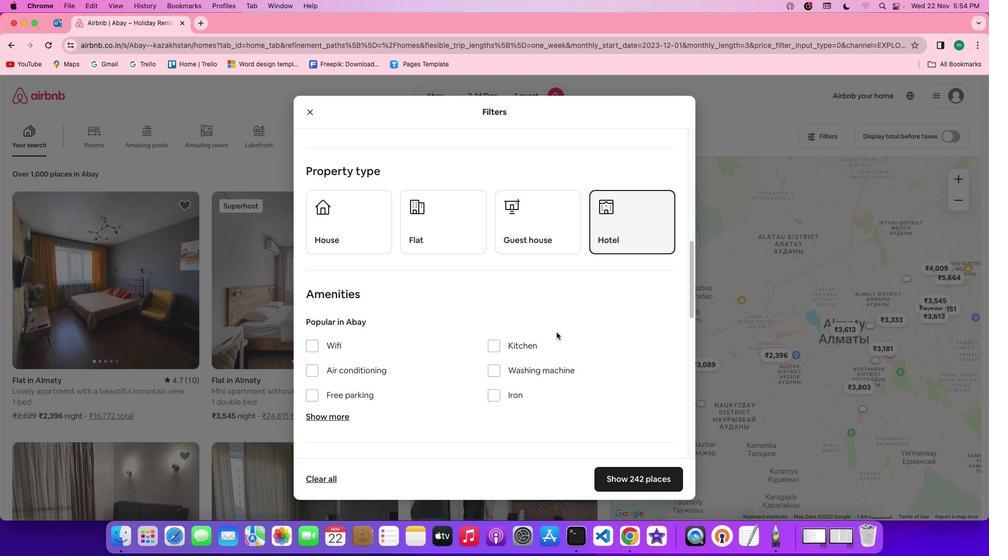 
Action: Mouse scrolled (556, 332) with delta (0, 0)
Screenshot: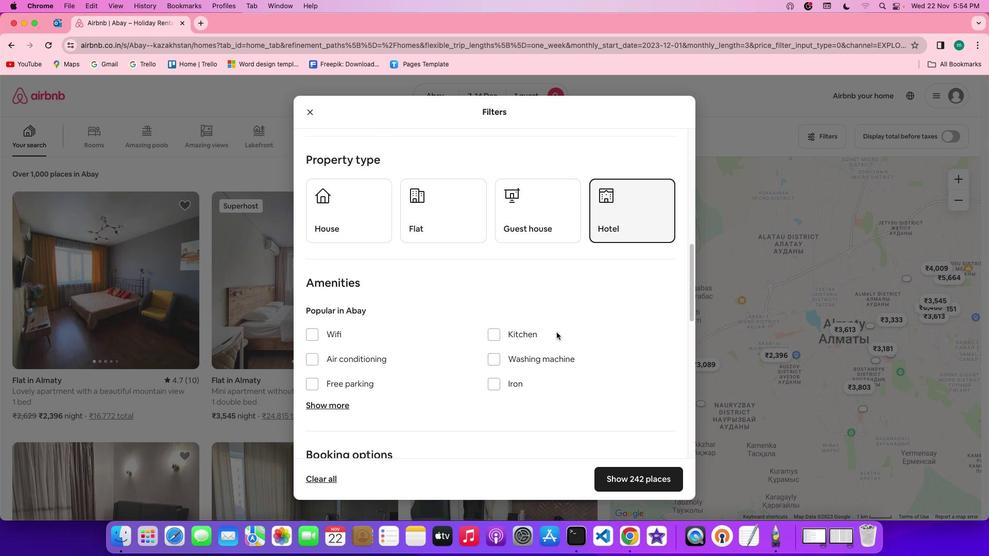 
Action: Mouse scrolled (556, 332) with delta (0, 0)
Screenshot: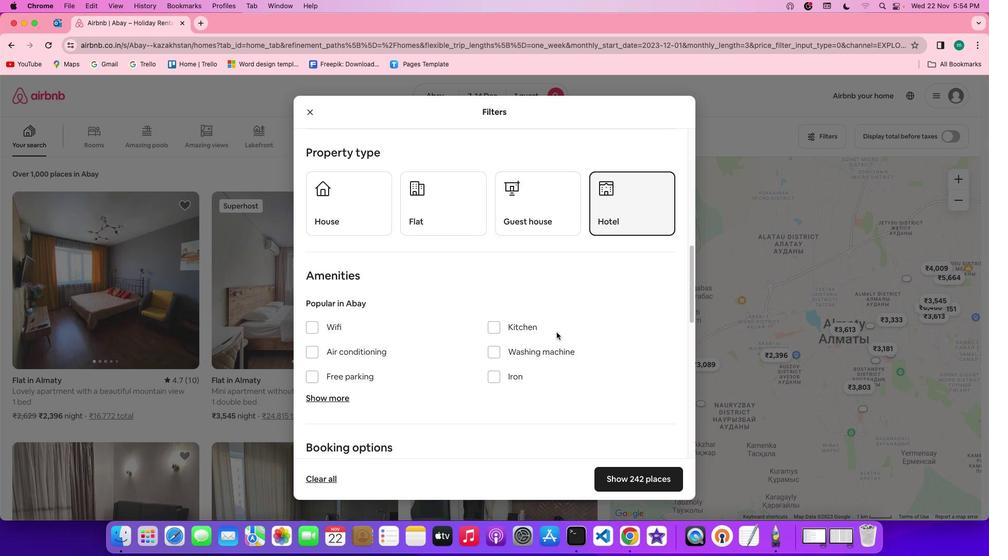 
Action: Mouse scrolled (556, 332) with delta (0, 0)
Screenshot: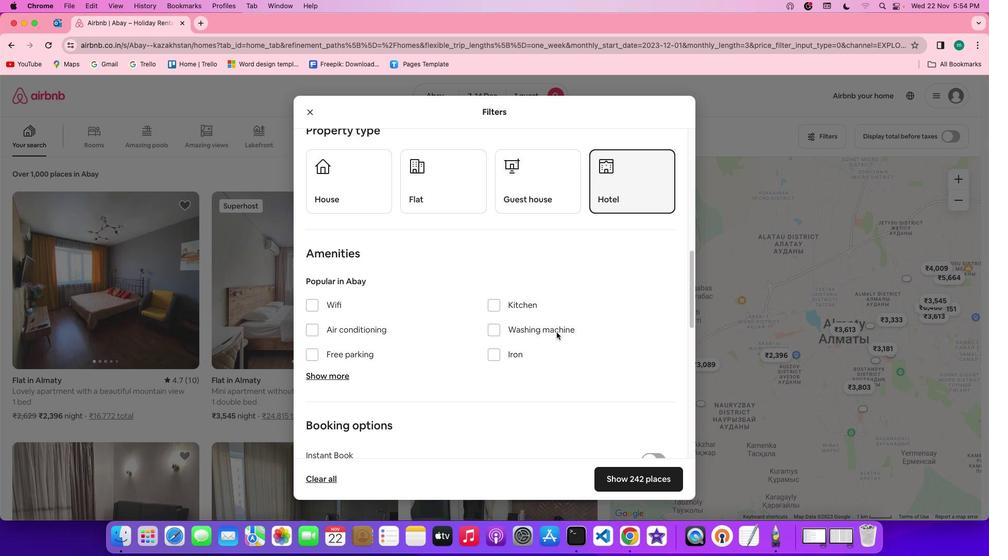 
Action: Mouse scrolled (556, 332) with delta (0, 0)
Screenshot: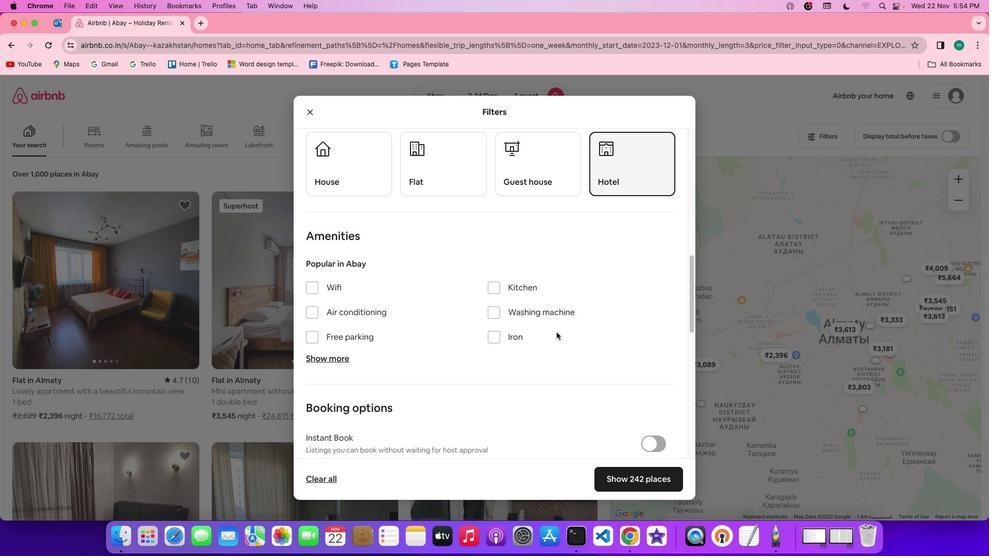 
Action: Mouse scrolled (556, 332) with delta (0, 0)
Screenshot: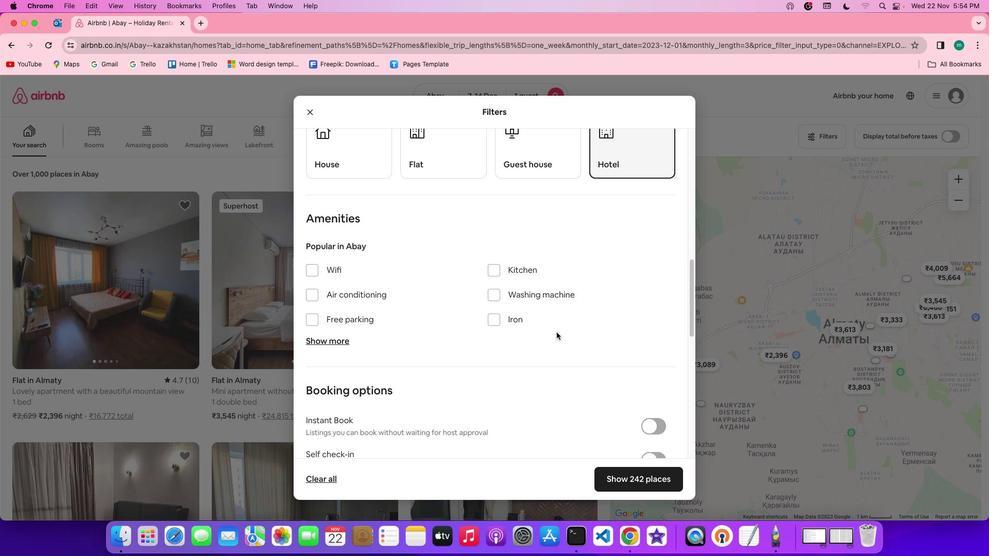 
Action: Mouse scrolled (556, 332) with delta (0, 0)
Screenshot: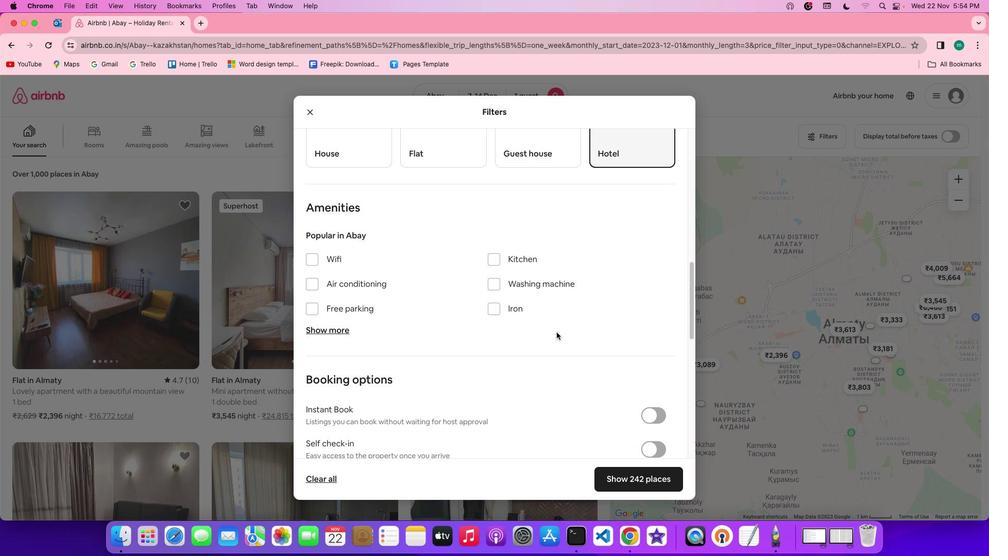 
Action: Mouse scrolled (556, 332) with delta (0, 0)
Screenshot: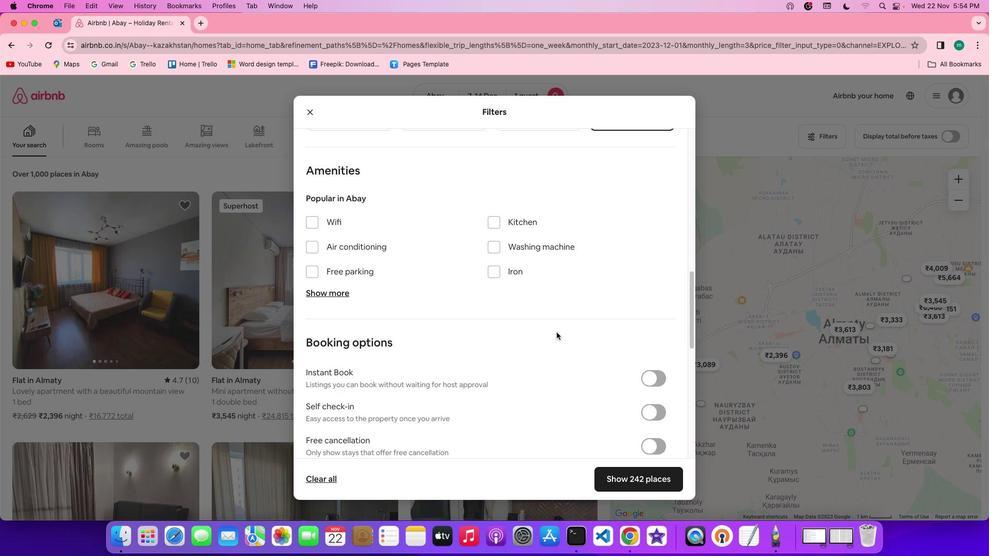 
Action: Mouse scrolled (556, 332) with delta (0, 0)
Screenshot: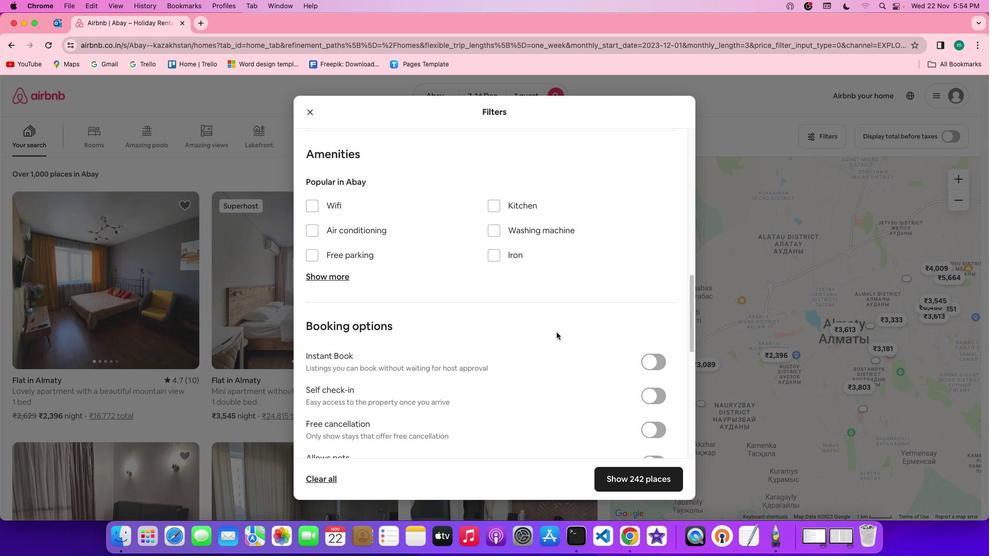 
Action: Mouse scrolled (556, 332) with delta (0, 0)
Screenshot: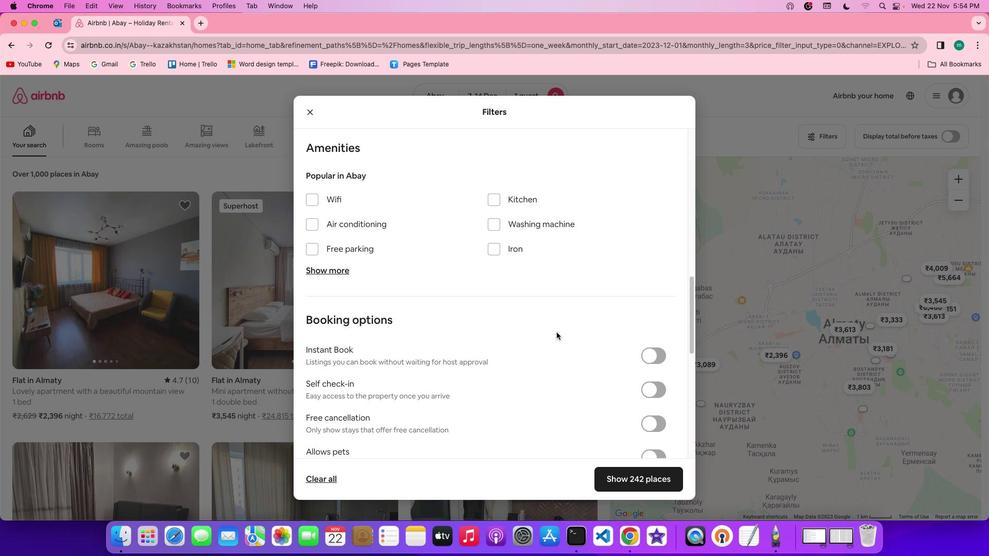 
Action: Mouse scrolled (556, 332) with delta (0, 0)
Screenshot: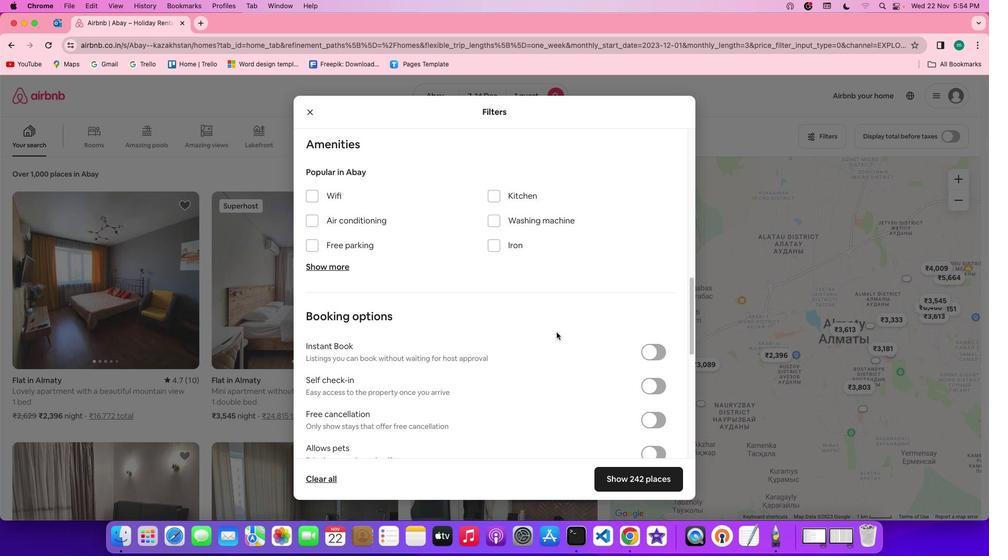
Action: Mouse scrolled (556, 332) with delta (0, 0)
Screenshot: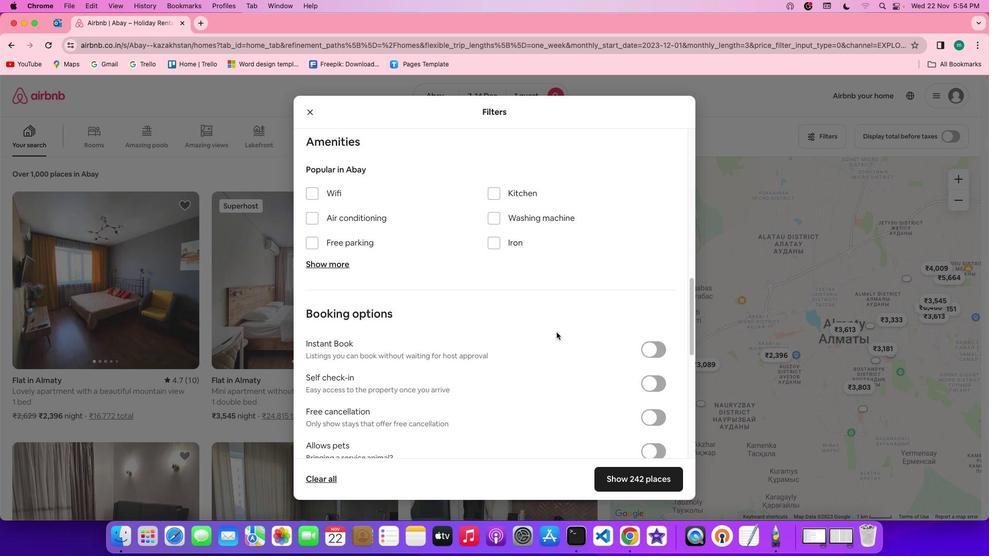 
Action: Mouse scrolled (556, 332) with delta (0, 0)
Screenshot: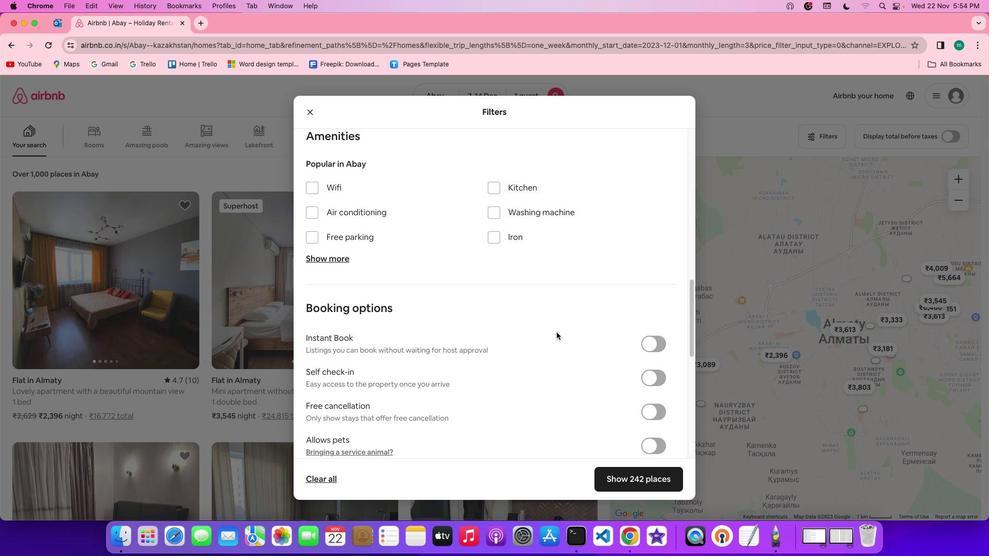 
Action: Mouse scrolled (556, 332) with delta (0, 0)
Screenshot: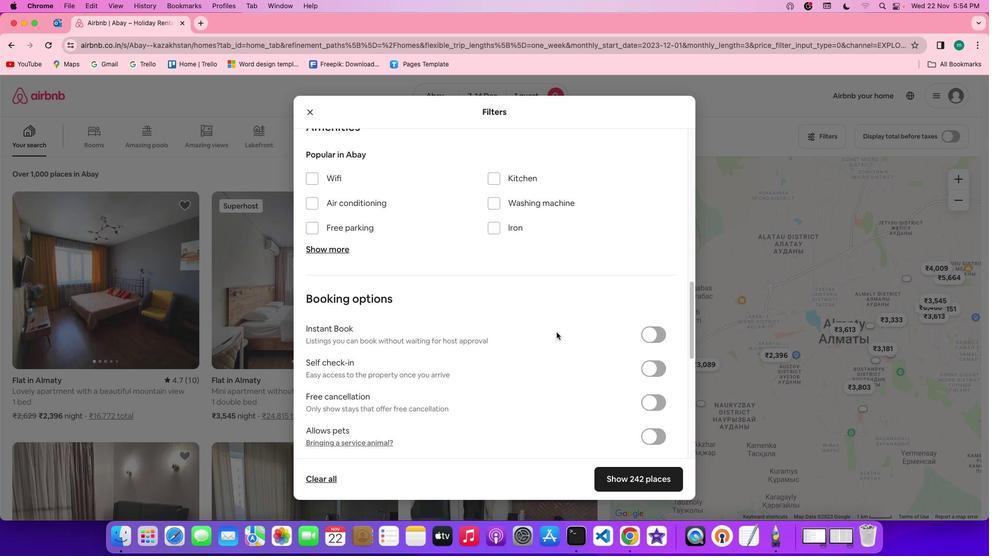 
Action: Mouse scrolled (556, 332) with delta (0, 0)
Screenshot: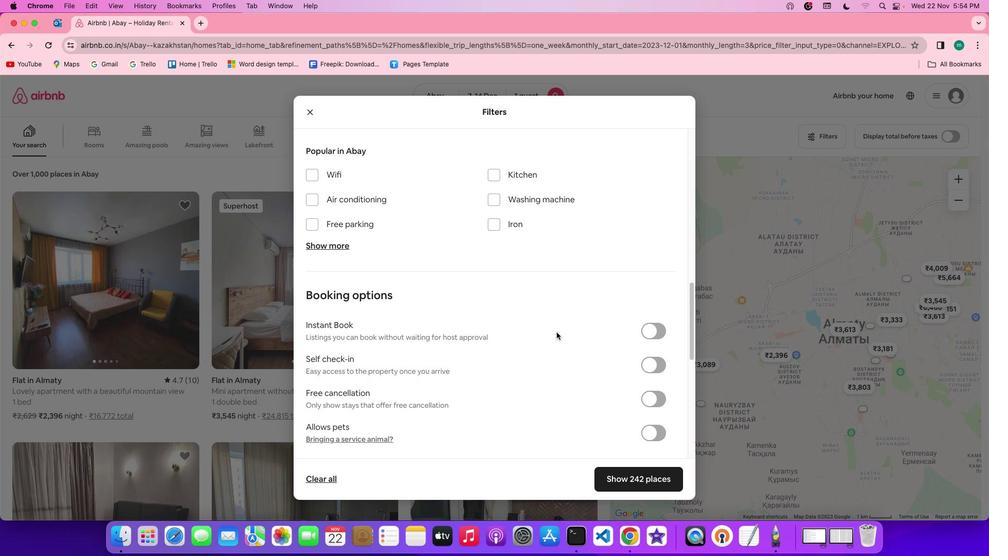 
Action: Mouse scrolled (556, 332) with delta (0, 0)
Screenshot: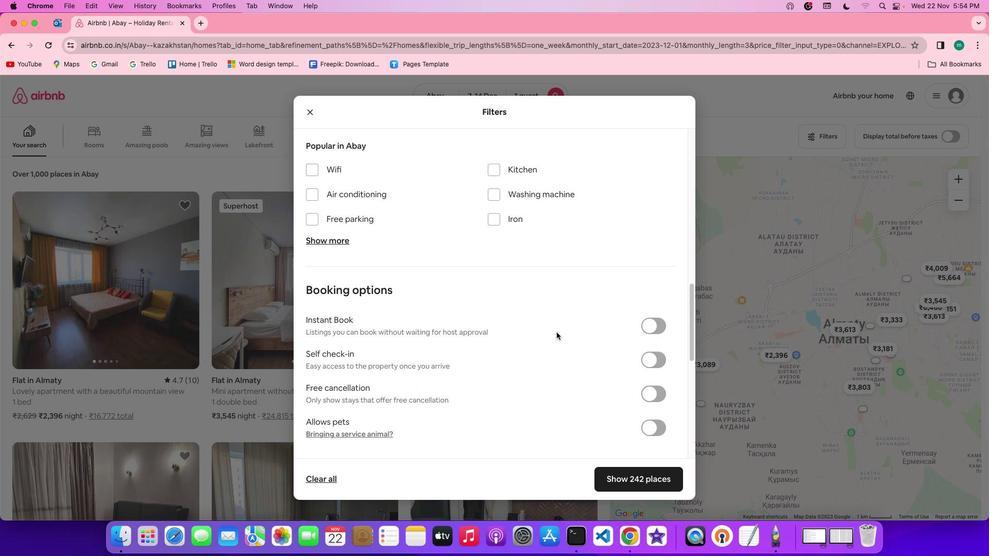 
Action: Mouse moved to (481, 236)
Screenshot: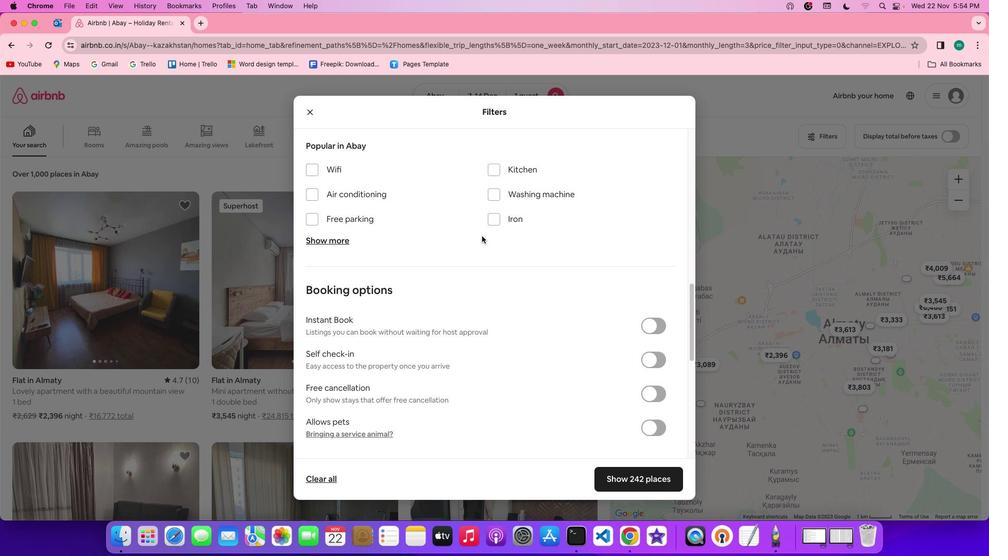 
Action: Mouse scrolled (481, 236) with delta (0, 0)
Screenshot: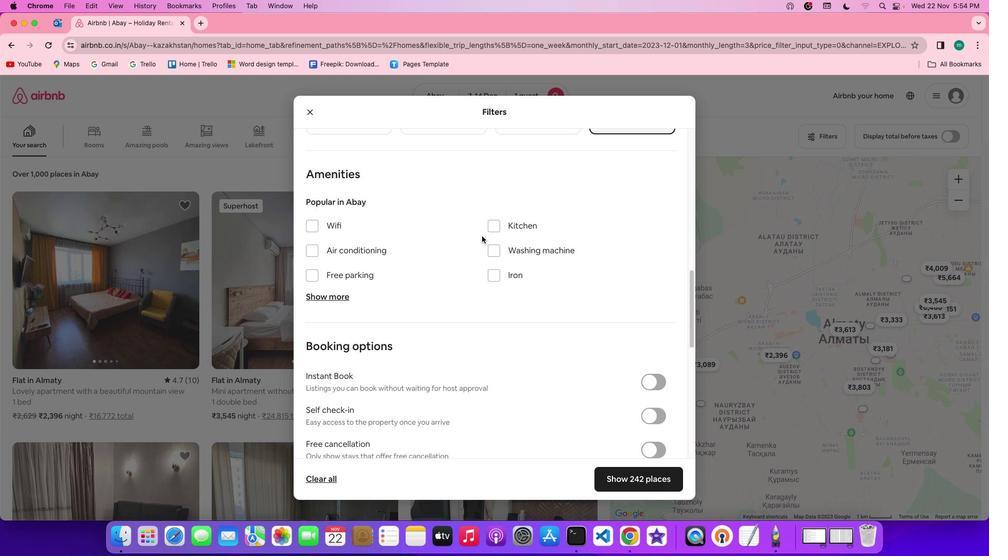 
Action: Mouse scrolled (481, 236) with delta (0, 0)
Screenshot: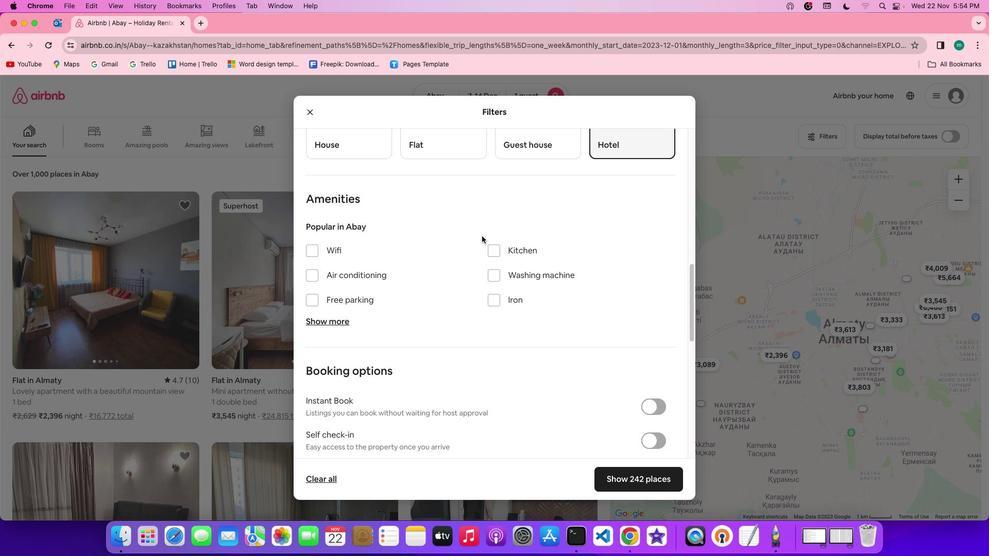 
Action: Mouse scrolled (481, 236) with delta (0, 1)
Screenshot: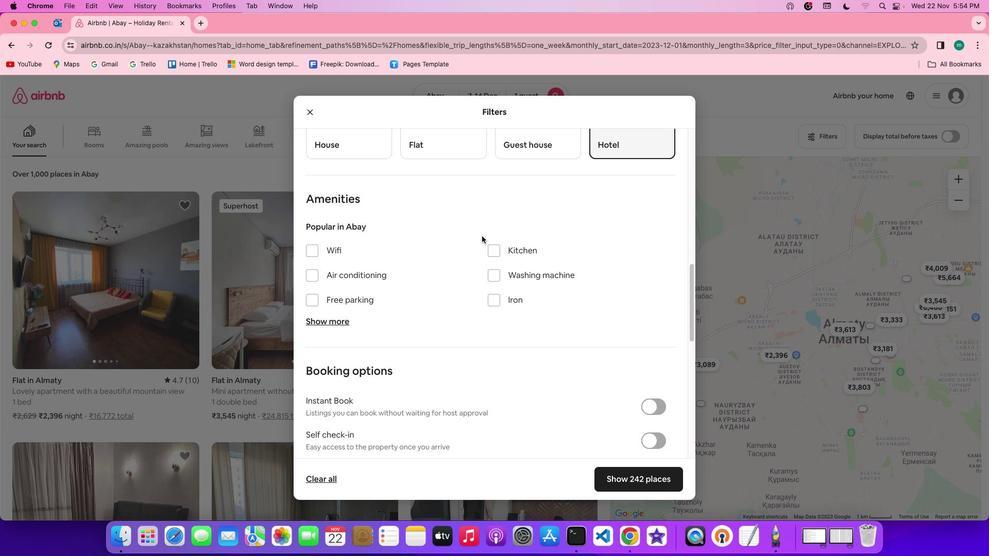 
Action: Mouse moved to (546, 263)
Screenshot: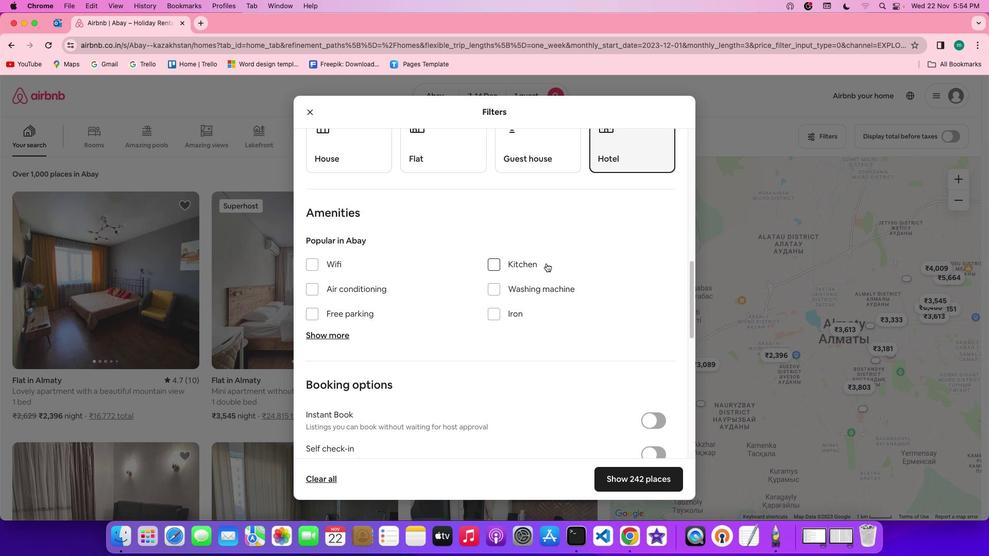 
Action: Mouse scrolled (546, 263) with delta (0, 0)
Screenshot: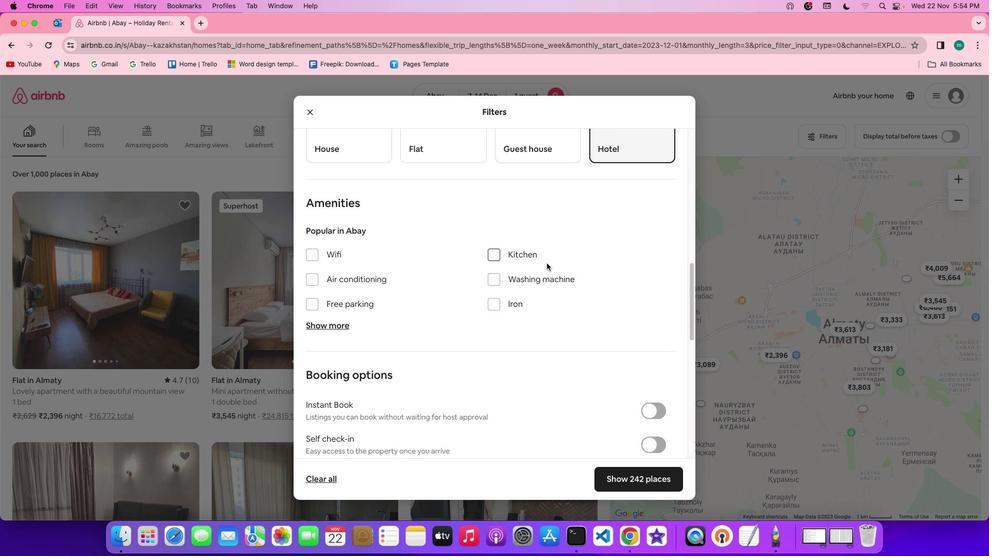 
Action: Mouse scrolled (546, 263) with delta (0, 0)
Screenshot: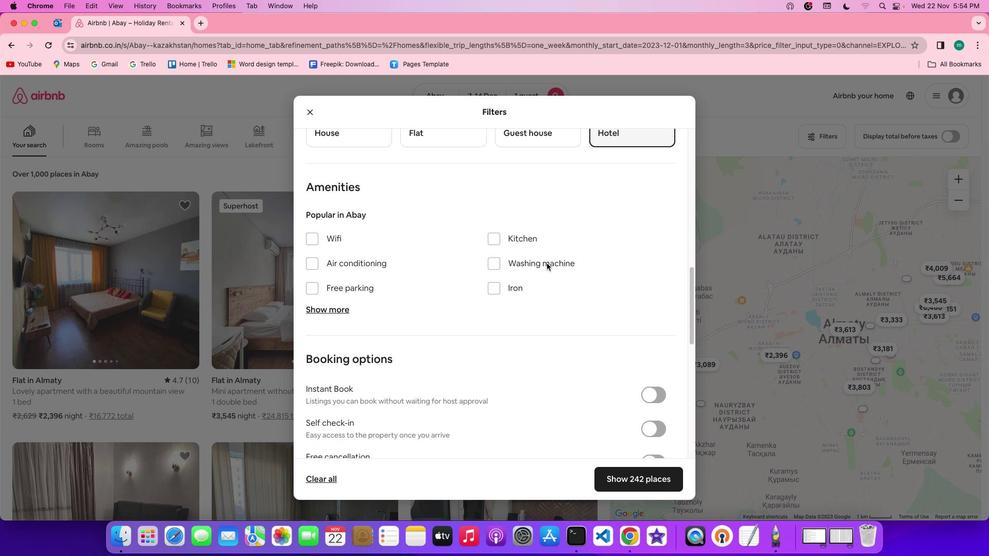 
Action: Mouse scrolled (546, 263) with delta (0, 0)
Screenshot: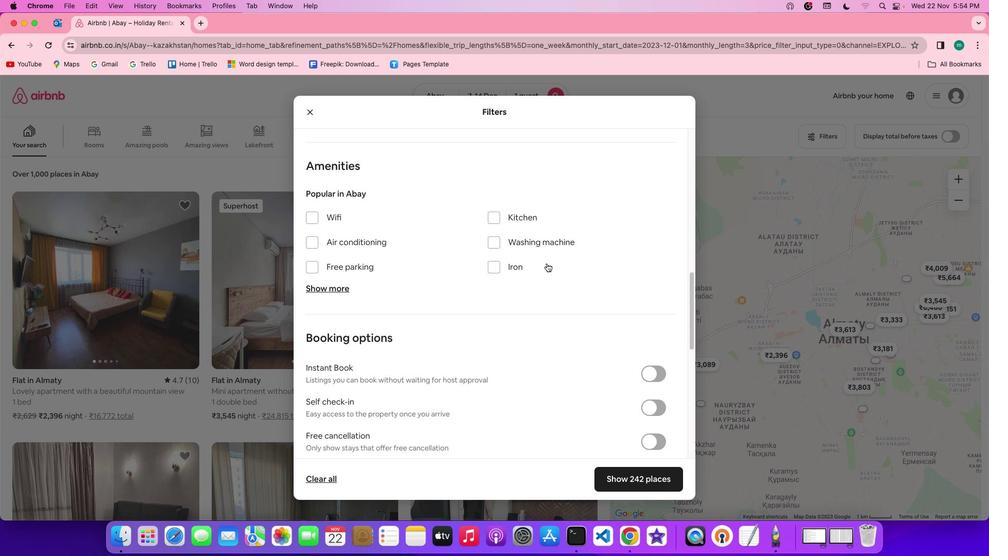 
Action: Mouse moved to (547, 263)
Screenshot: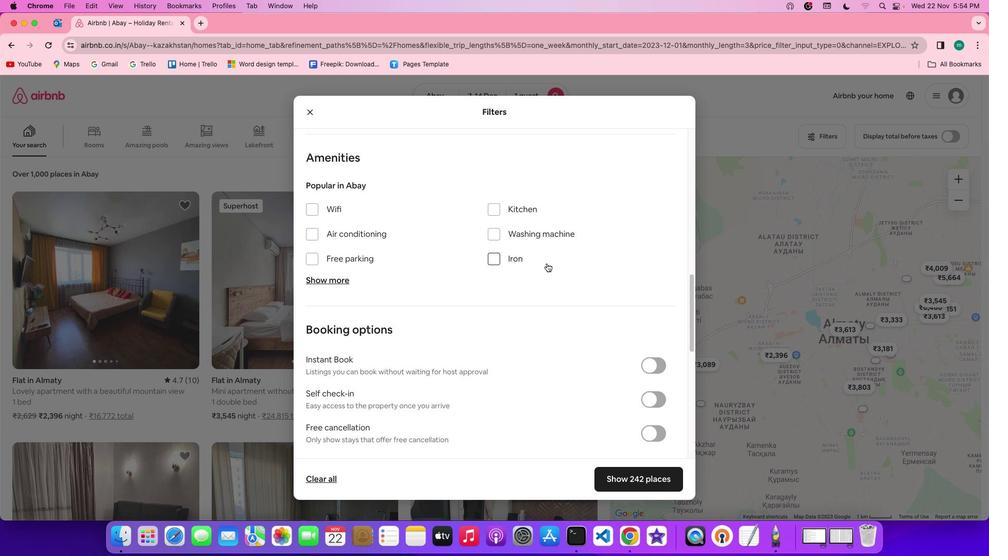 
Action: Mouse scrolled (547, 263) with delta (0, 0)
Screenshot: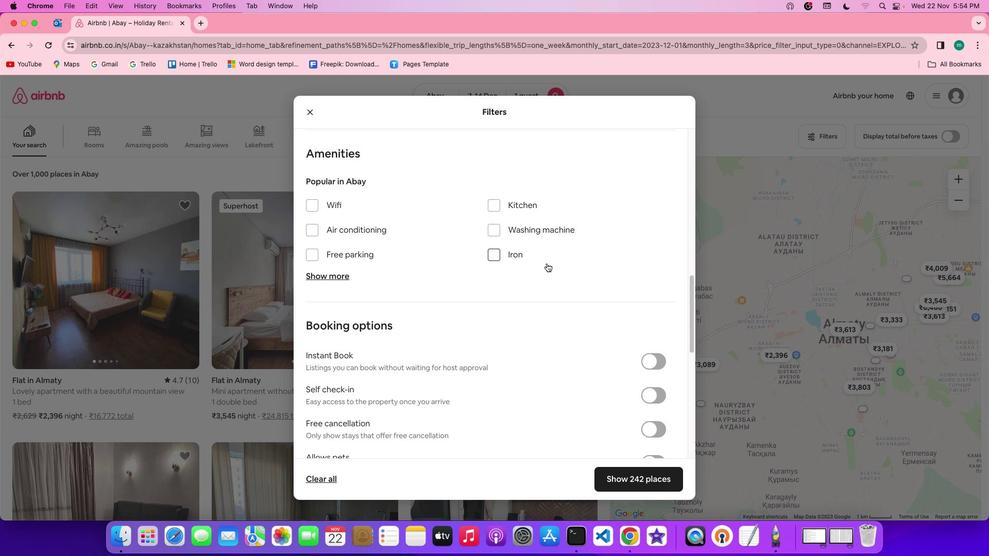 
Action: Mouse scrolled (547, 263) with delta (0, 0)
Screenshot: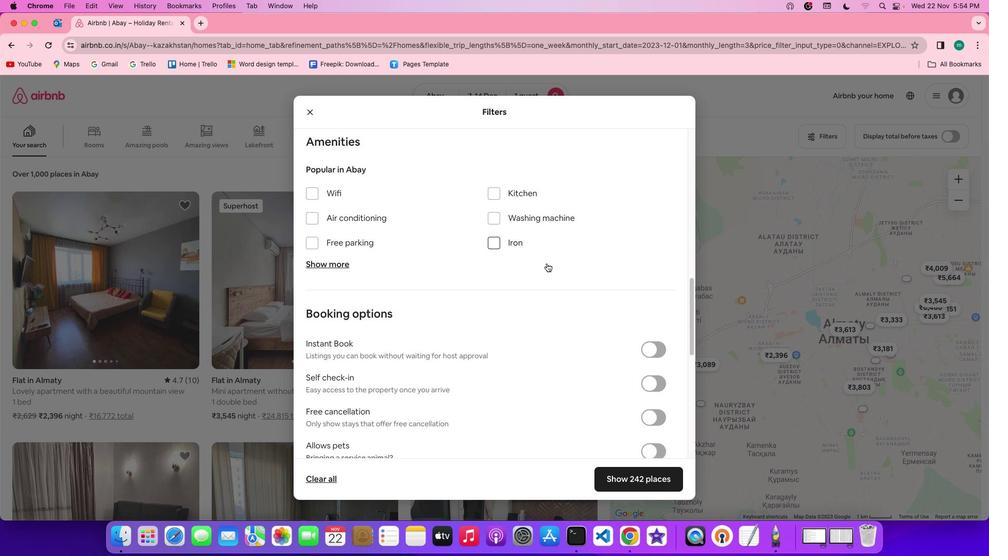 
Action: Mouse scrolled (547, 263) with delta (0, 0)
Screenshot: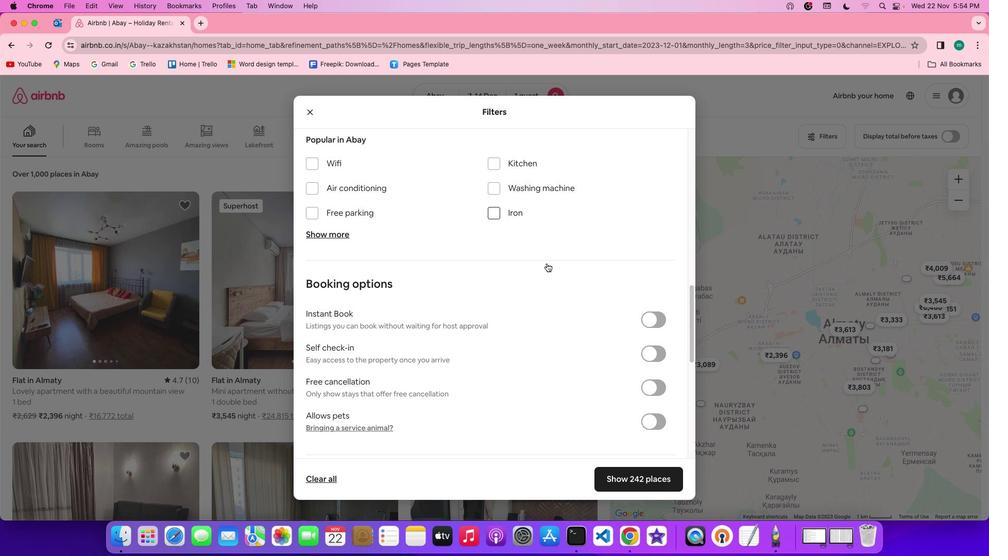 
Action: Mouse scrolled (547, 263) with delta (0, 0)
Screenshot: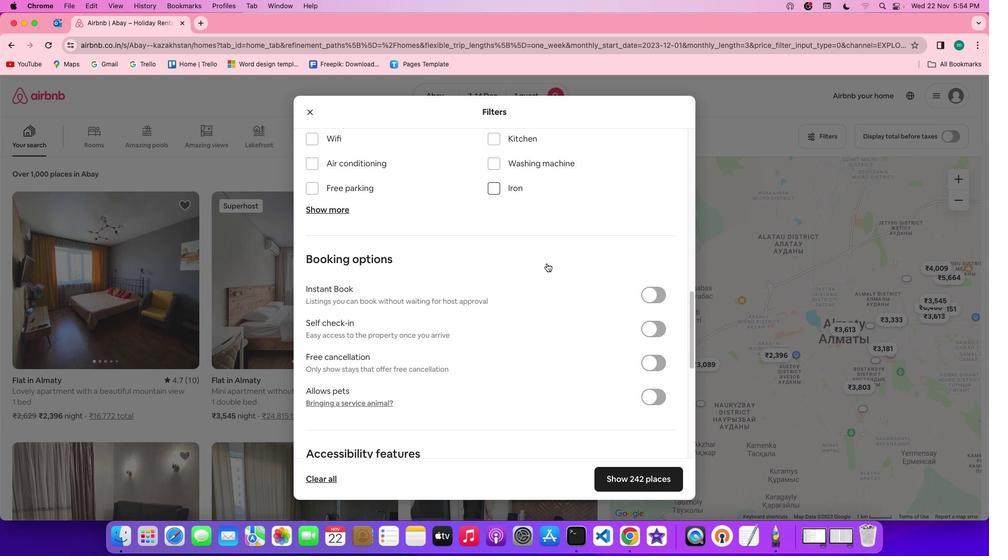 
Action: Mouse scrolled (547, 263) with delta (0, 0)
Screenshot: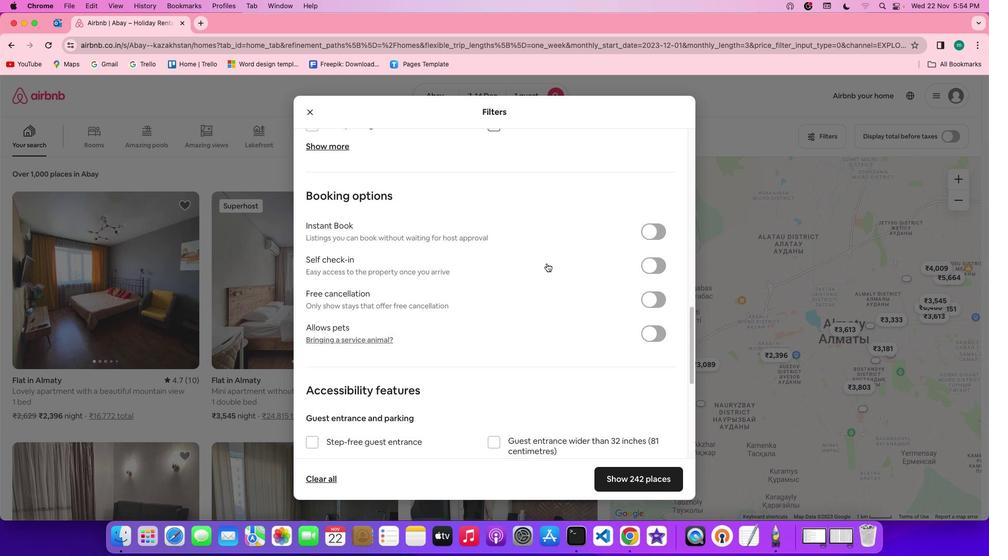 
Action: Mouse scrolled (547, 263) with delta (0, 0)
Screenshot: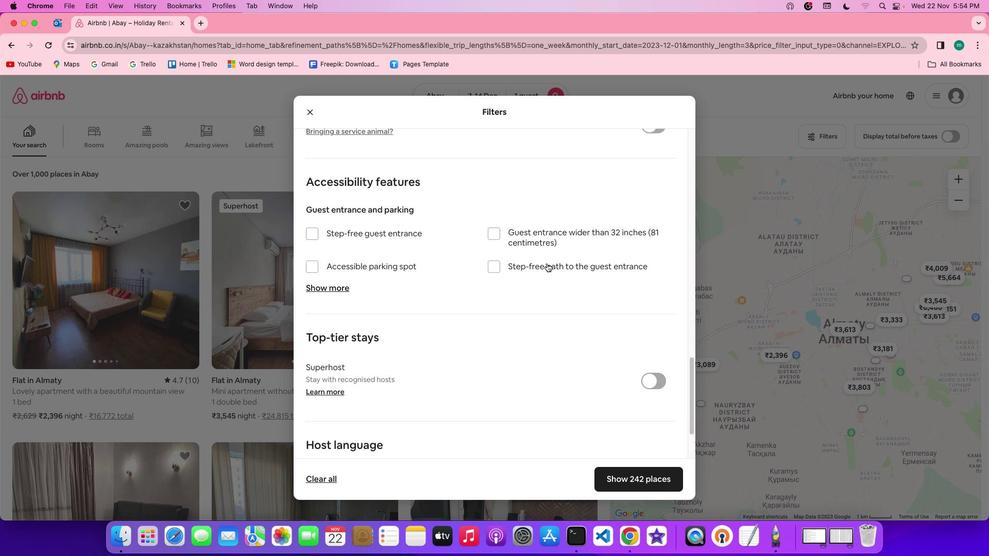 
Action: Mouse scrolled (547, 263) with delta (0, -1)
Screenshot: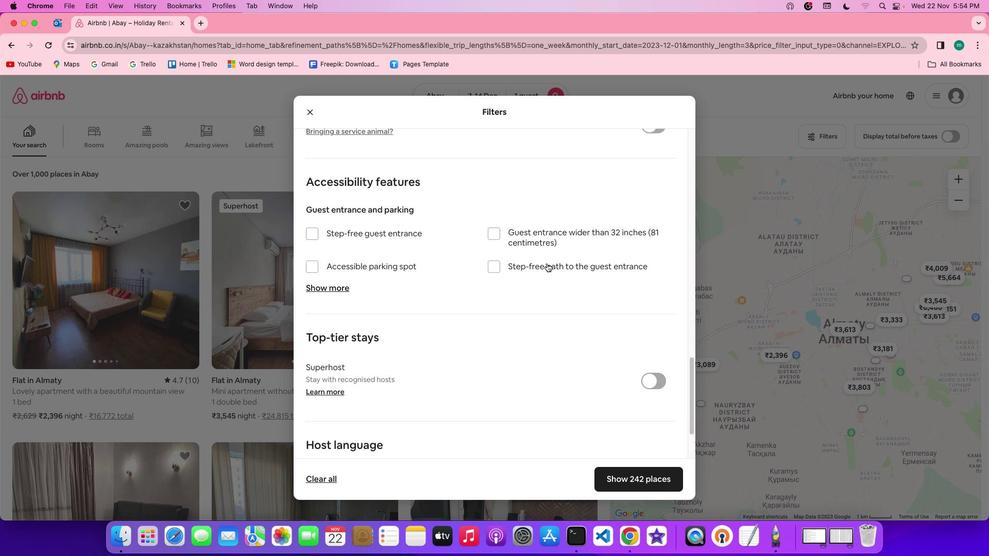 
Action: Mouse scrolled (547, 263) with delta (0, -2)
Screenshot: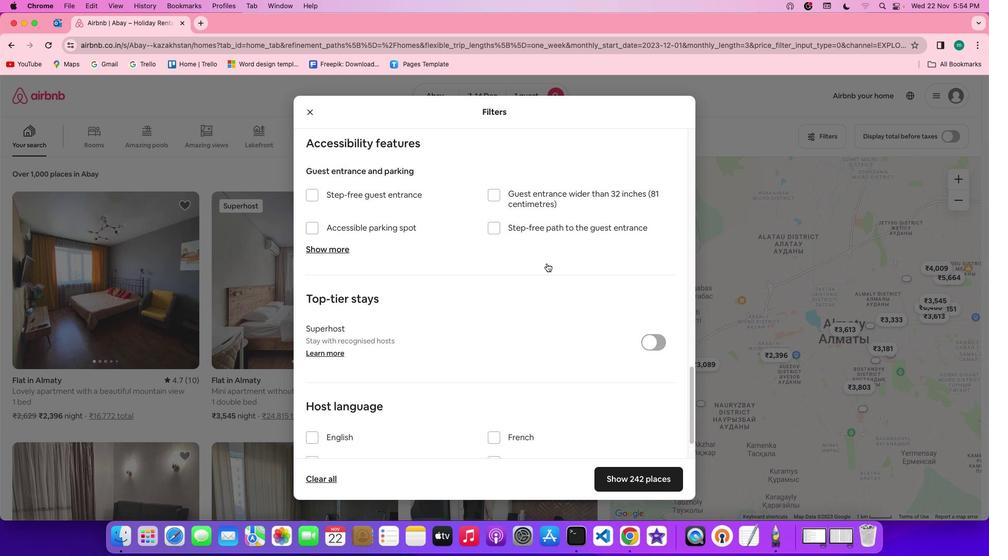 
Action: Mouse scrolled (547, 263) with delta (0, -2)
Screenshot: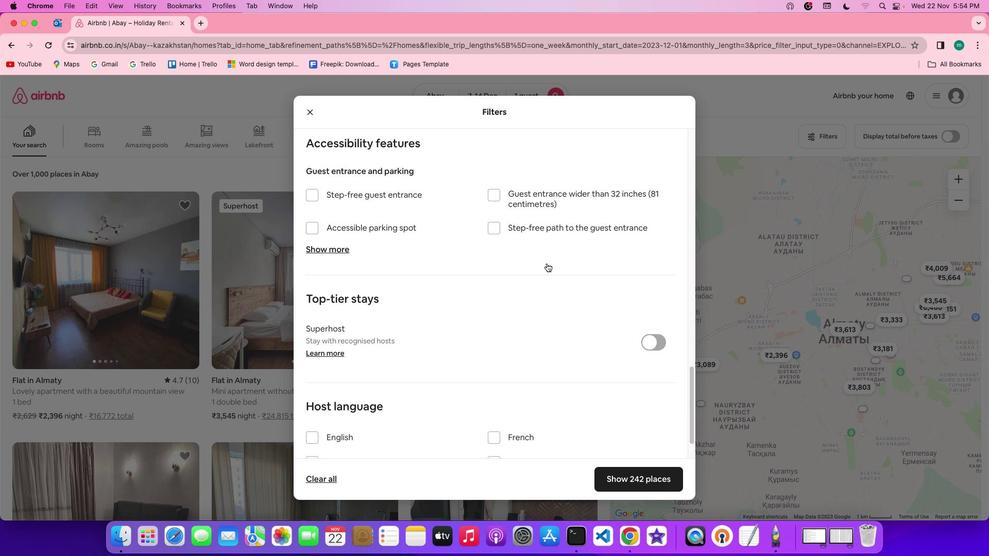 
Action: Mouse scrolled (547, 263) with delta (0, 0)
Screenshot: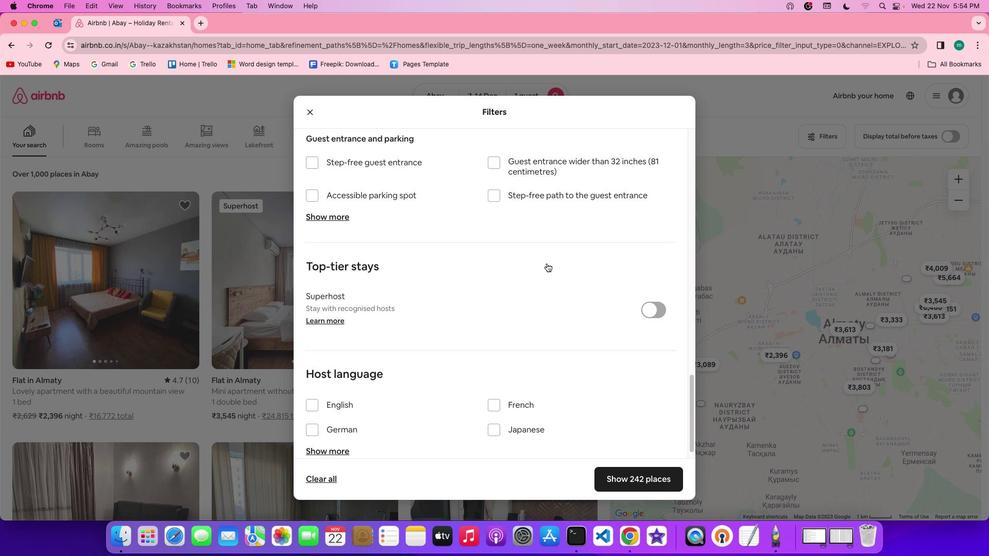 
Action: Mouse scrolled (547, 263) with delta (0, 0)
Screenshot: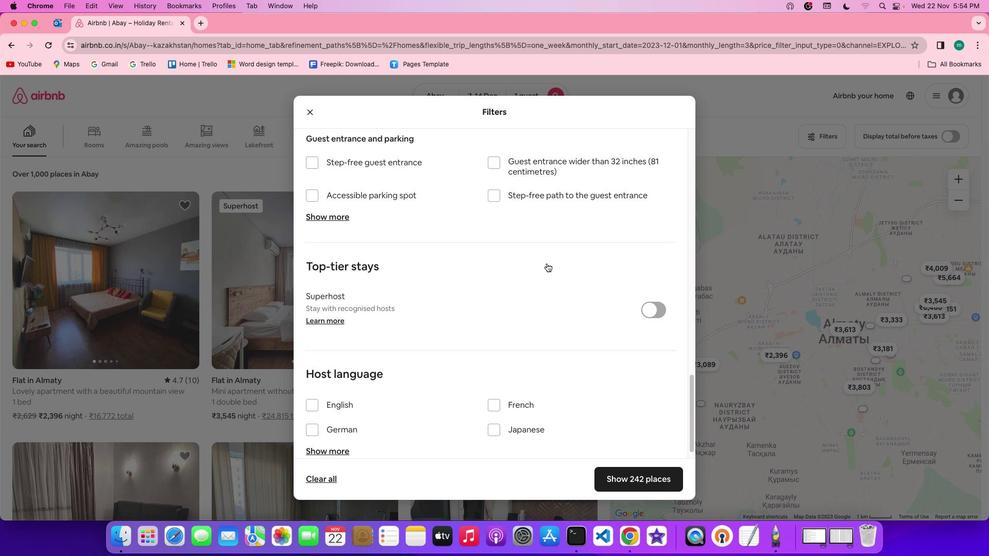 
Action: Mouse scrolled (547, 263) with delta (0, -1)
Screenshot: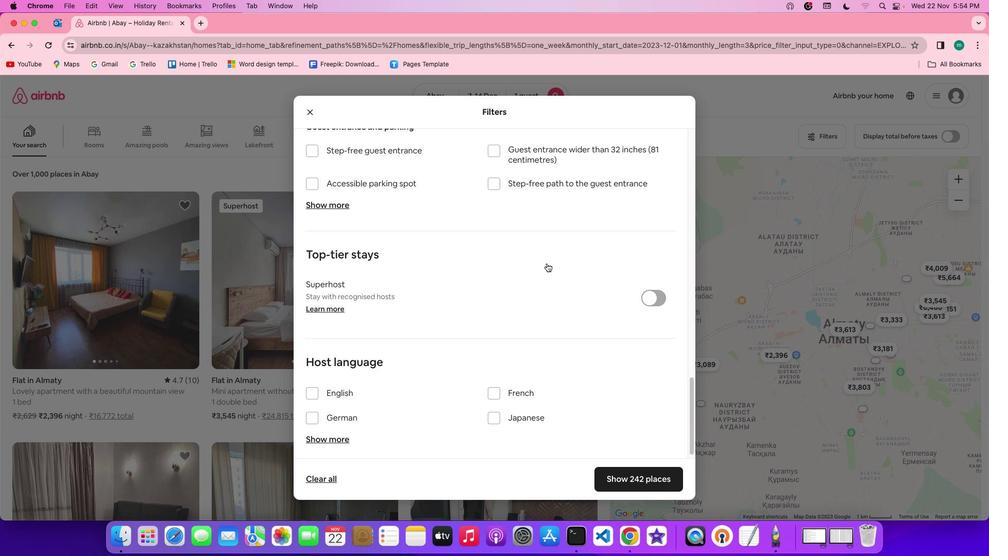 
Action: Mouse scrolled (547, 263) with delta (0, -2)
Screenshot: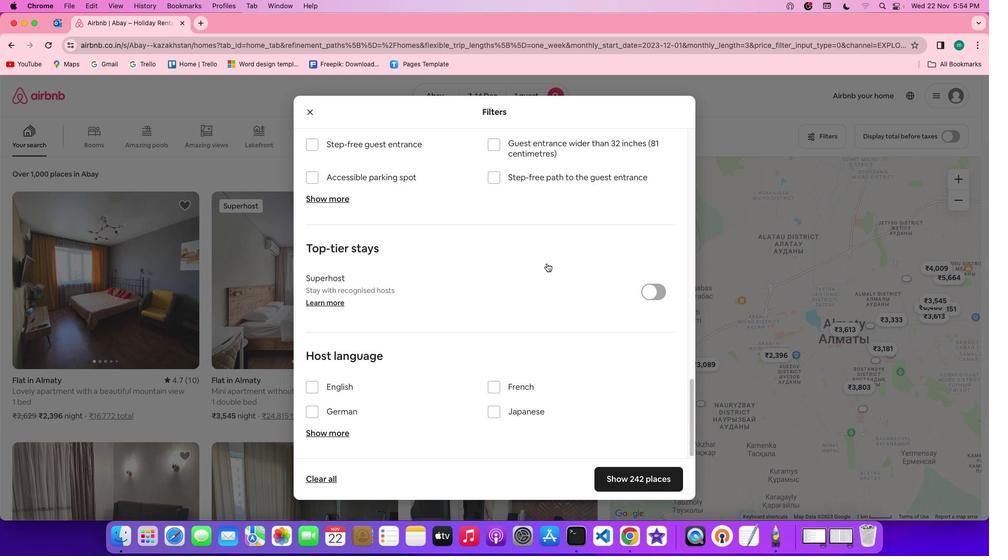 
Action: Mouse scrolled (547, 263) with delta (0, -3)
Screenshot: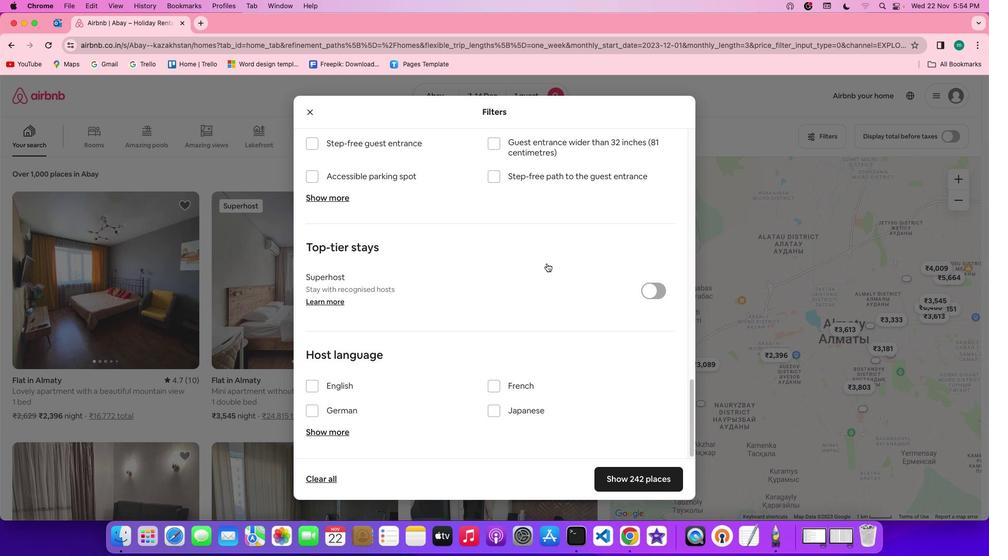
Action: Mouse moved to (547, 263)
Screenshot: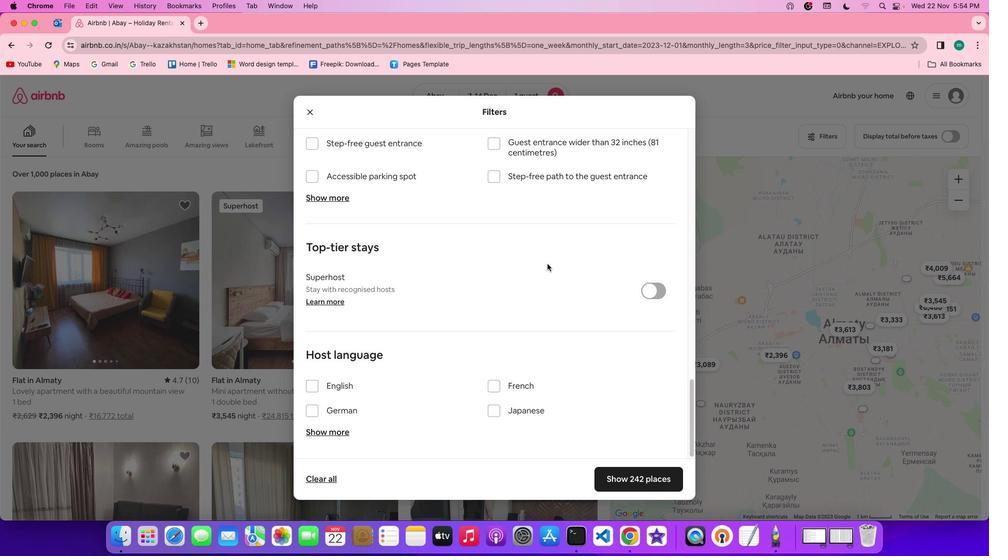 
Action: Mouse scrolled (547, 263) with delta (0, 0)
Screenshot: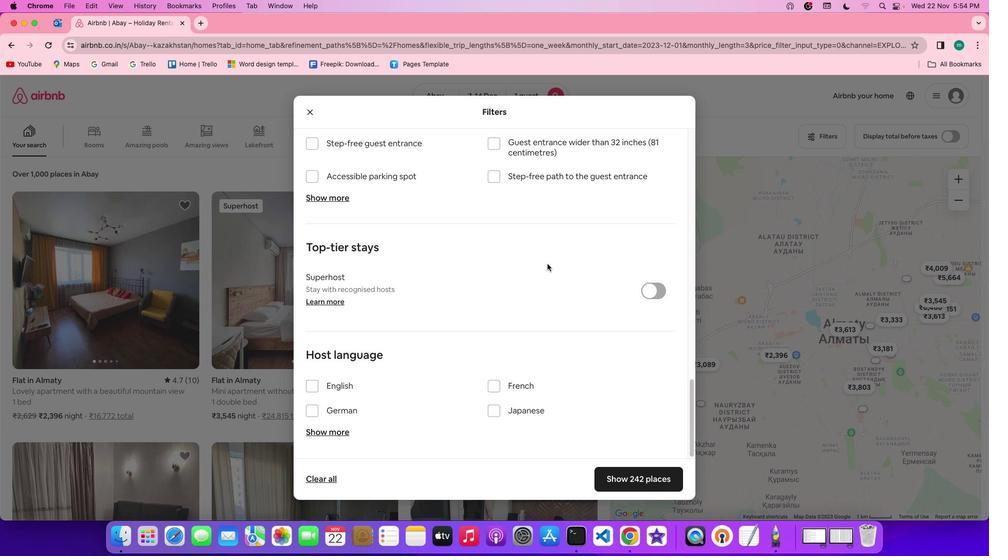 
Action: Mouse scrolled (547, 263) with delta (0, 0)
Screenshot: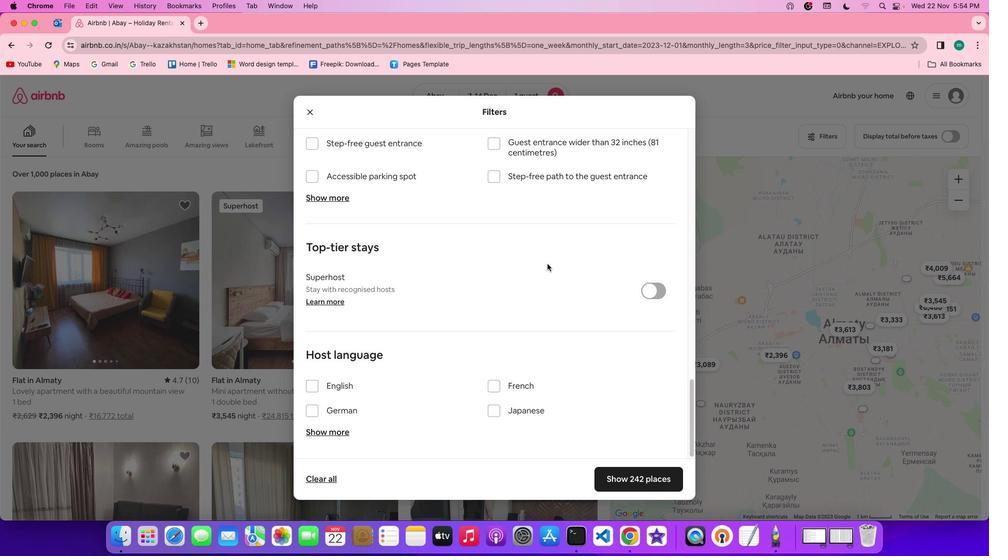 
Action: Mouse scrolled (547, 263) with delta (0, -1)
Screenshot: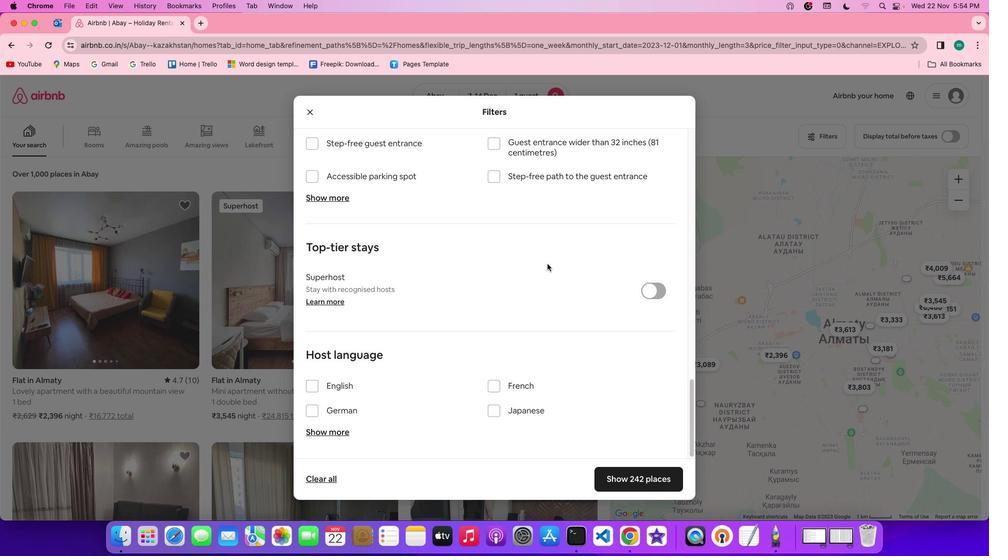 
Action: Mouse scrolled (547, 263) with delta (0, -2)
Screenshot: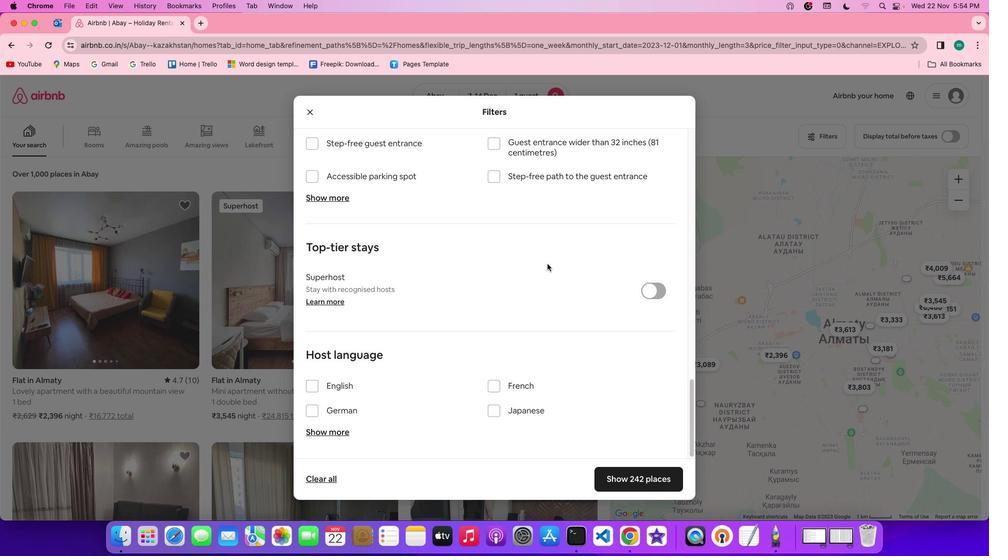 
Action: Mouse scrolled (547, 263) with delta (0, -3)
Screenshot: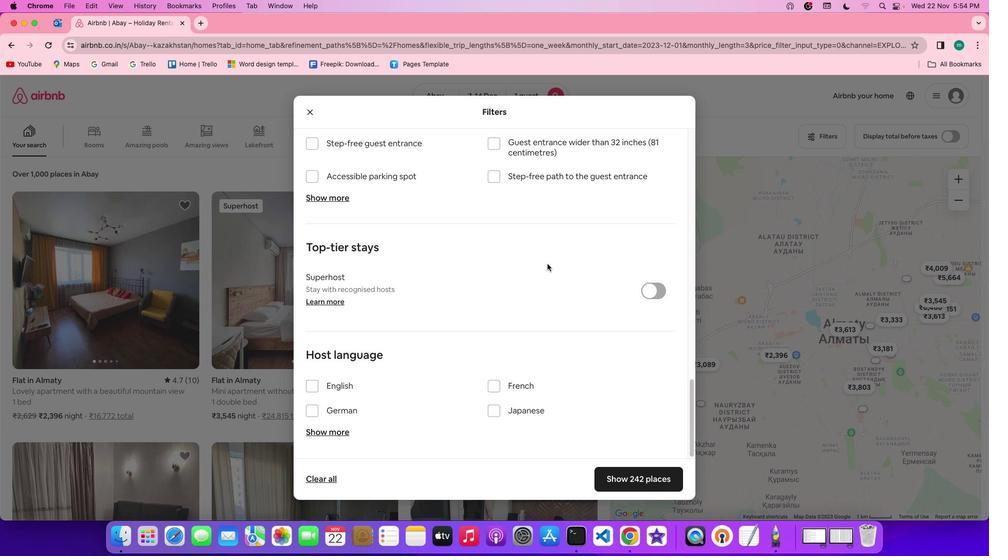 
Action: Mouse moved to (653, 480)
Screenshot: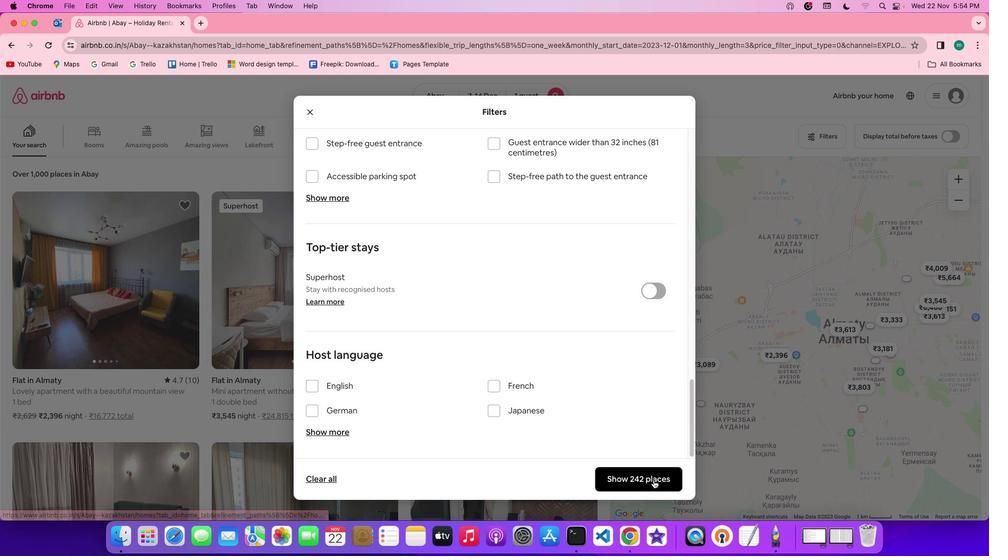 
Action: Mouse pressed left at (653, 480)
Screenshot: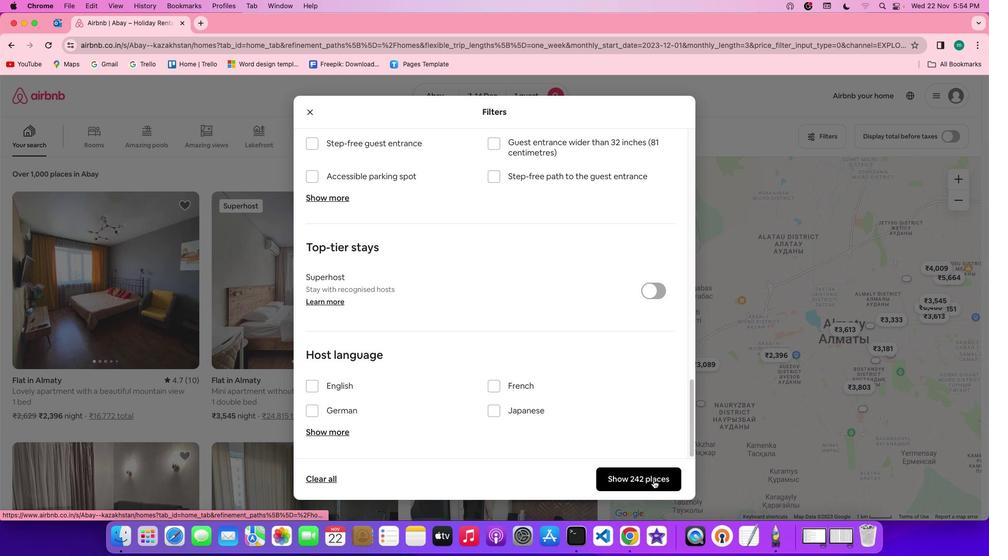 
Action: Mouse moved to (76, 257)
Screenshot: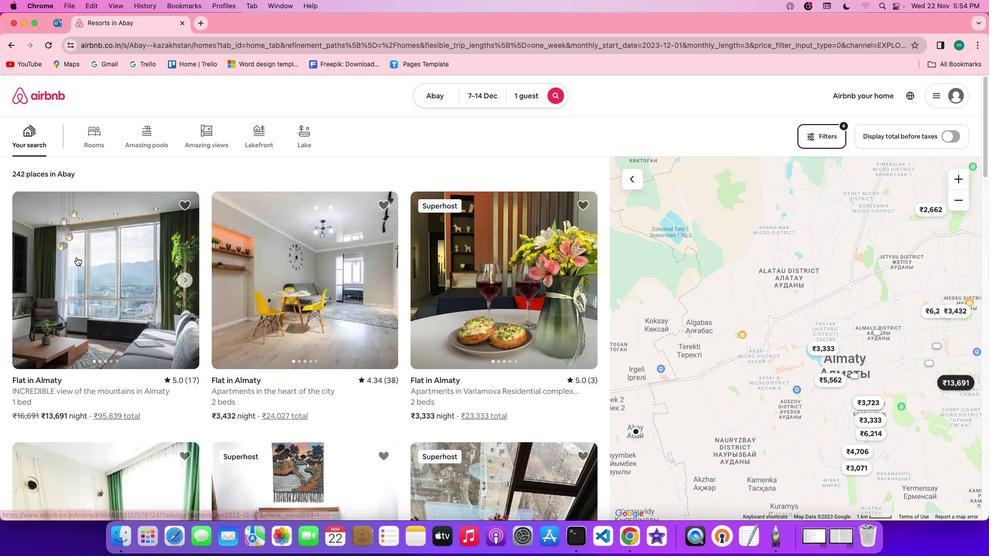
Action: Mouse pressed left at (76, 257)
Screenshot: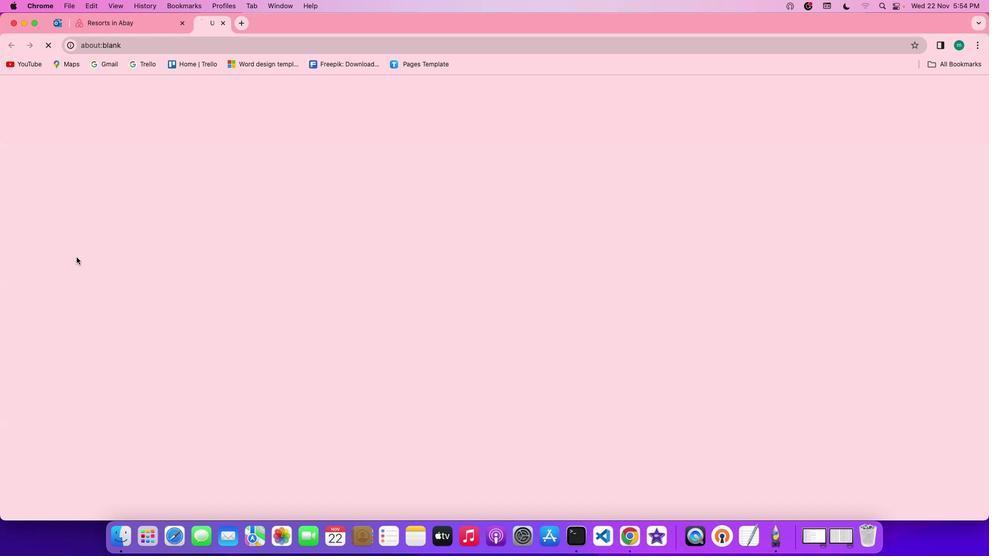 
Action: Mouse moved to (722, 377)
Screenshot: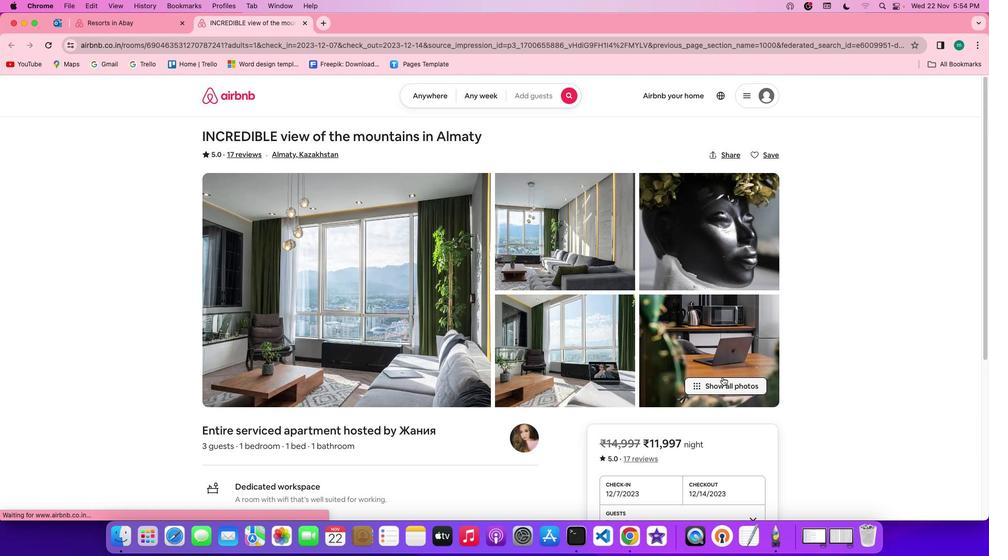 
Action: Mouse pressed left at (722, 377)
Screenshot: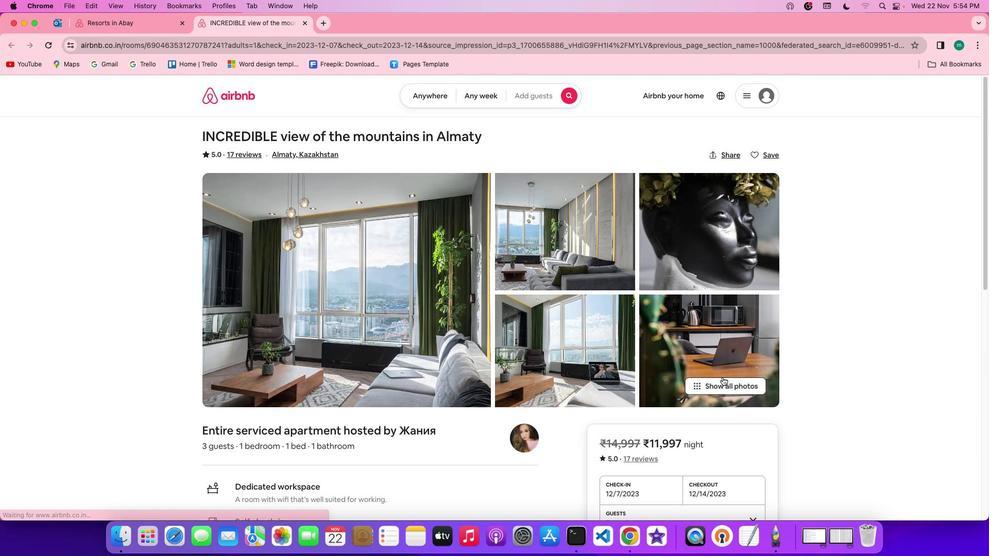 
Action: Mouse moved to (726, 388)
Screenshot: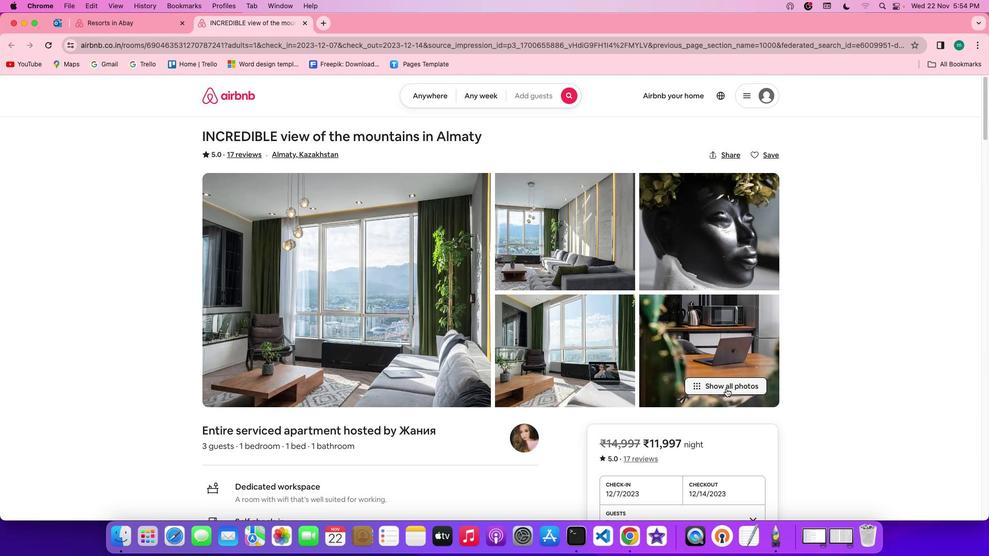 
Action: Mouse pressed left at (726, 388)
Screenshot: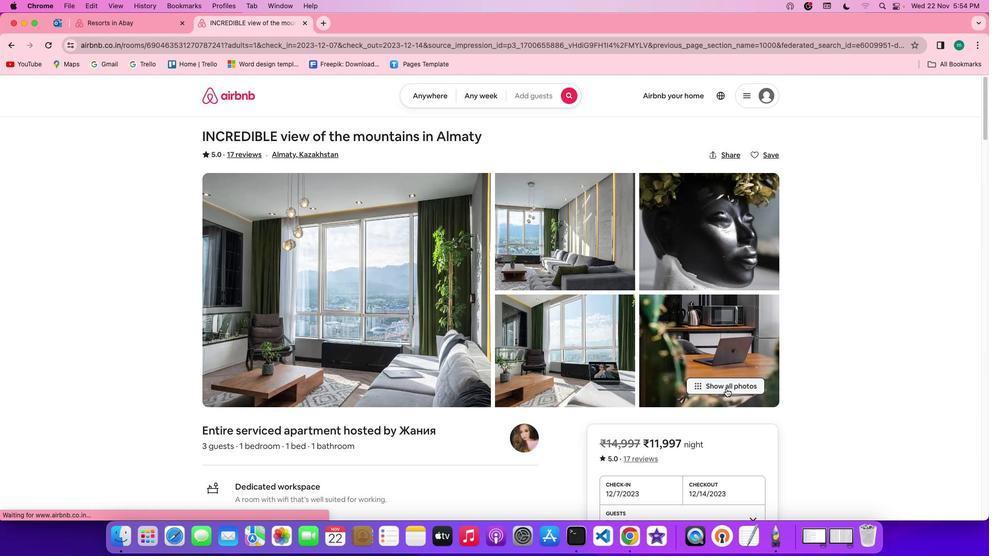 
Action: Mouse moved to (526, 327)
Screenshot: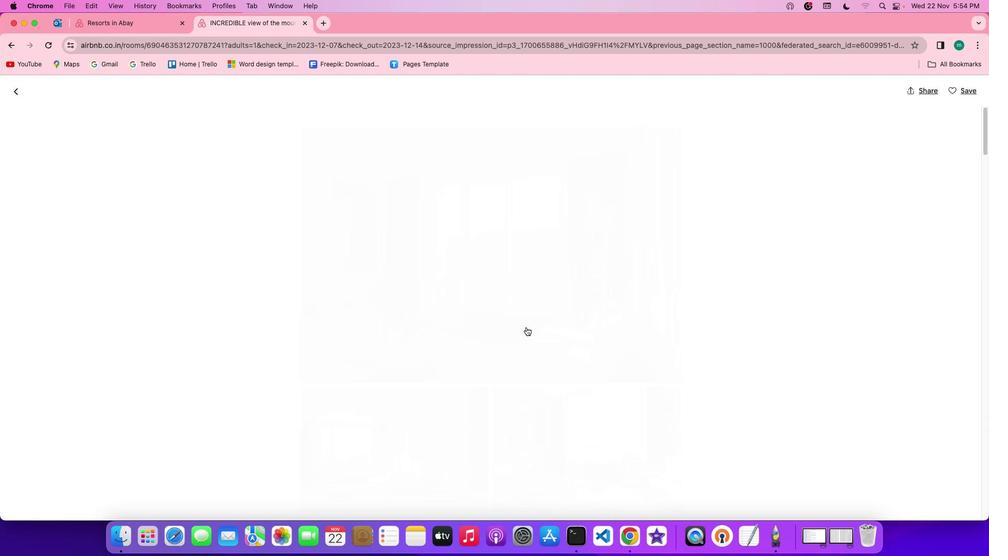
Action: Mouse scrolled (526, 327) with delta (0, 0)
Screenshot: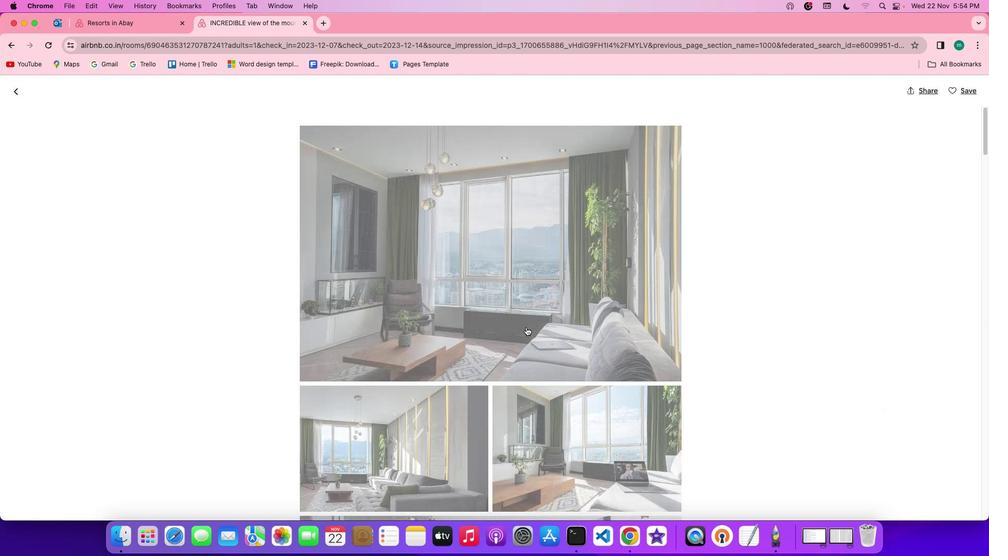 
Action: Mouse scrolled (526, 327) with delta (0, 0)
Screenshot: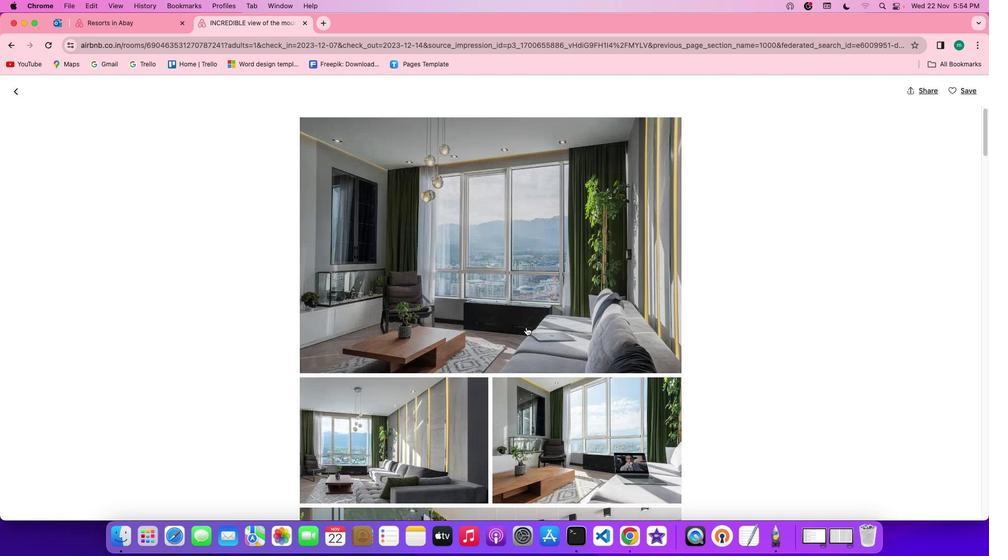 
Action: Mouse scrolled (526, 327) with delta (0, 0)
Screenshot: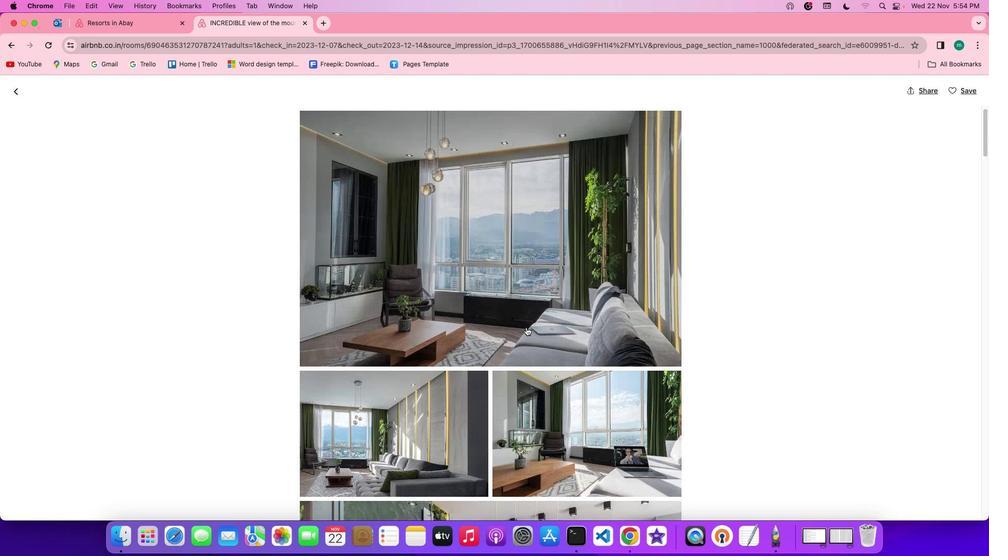 
Action: Mouse scrolled (526, 327) with delta (0, 0)
Screenshot: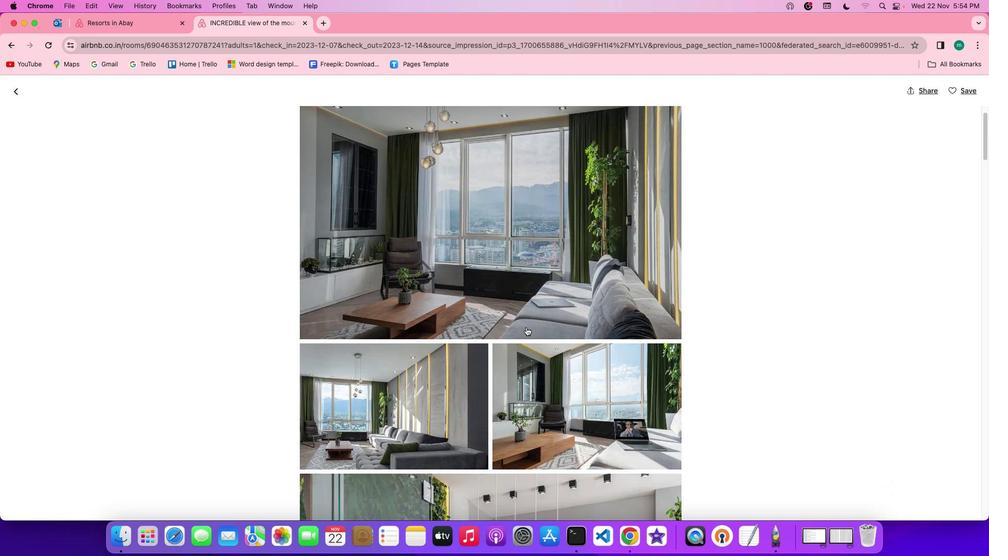 
Action: Mouse scrolled (526, 327) with delta (0, 0)
Screenshot: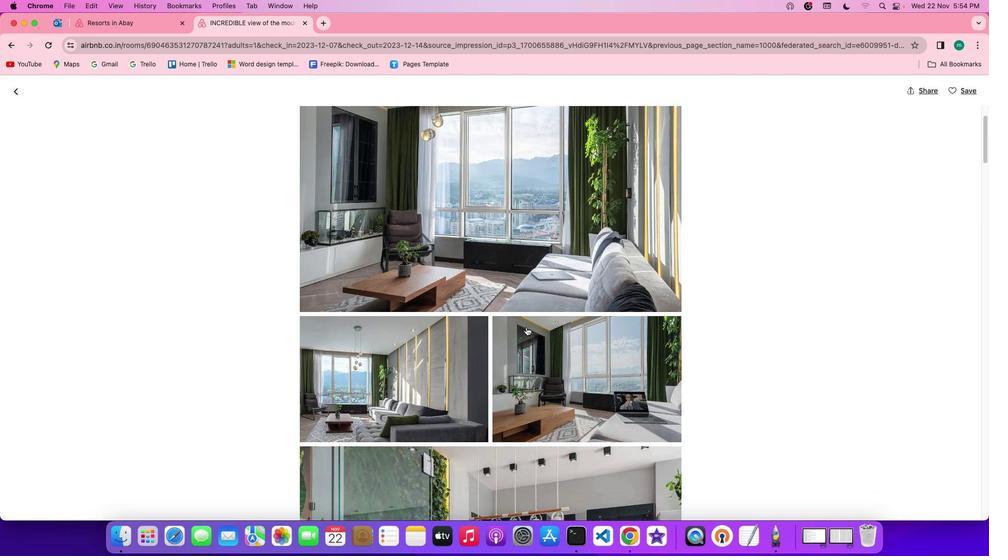
Action: Mouse scrolled (526, 327) with delta (0, 0)
Screenshot: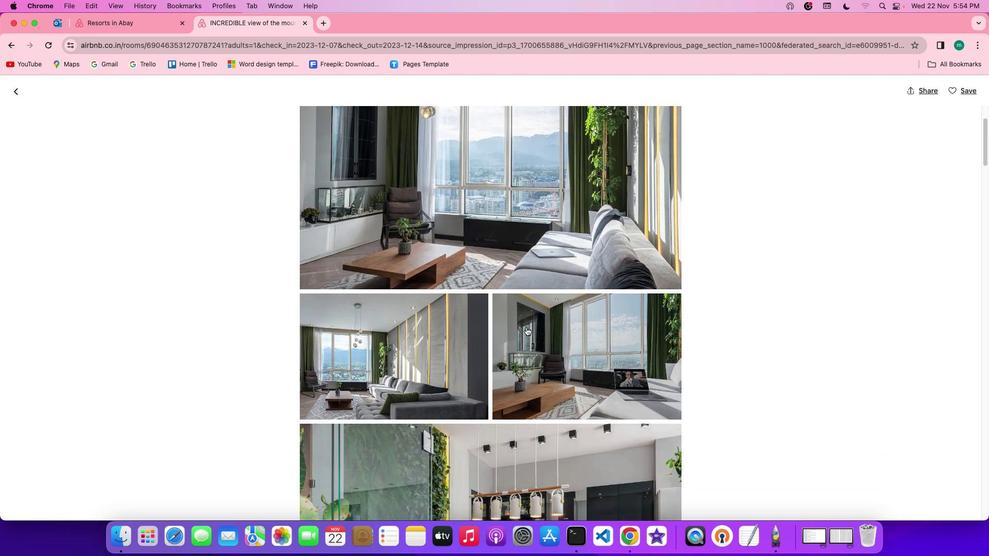 
Action: Mouse scrolled (526, 327) with delta (0, -1)
Screenshot: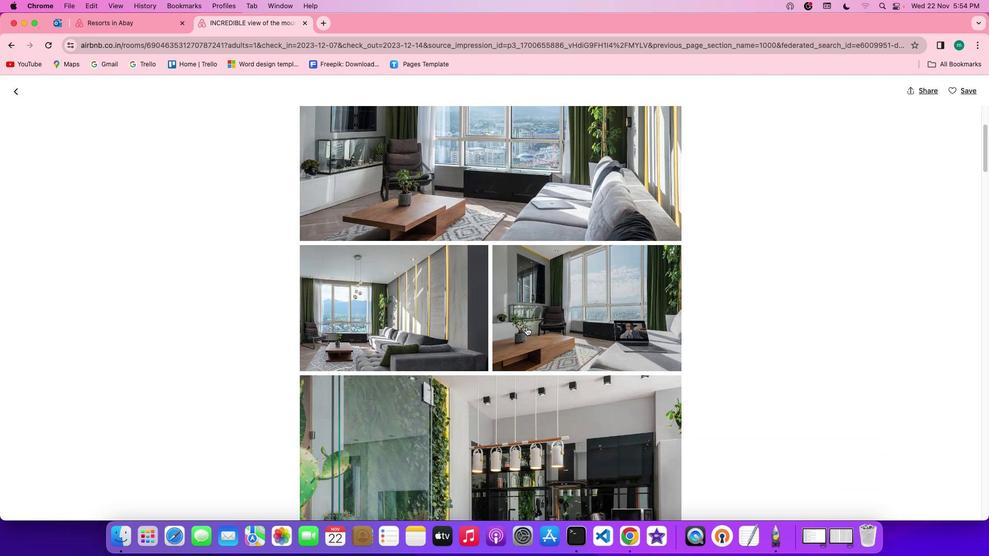 
Action: Mouse scrolled (526, 327) with delta (0, -1)
Screenshot: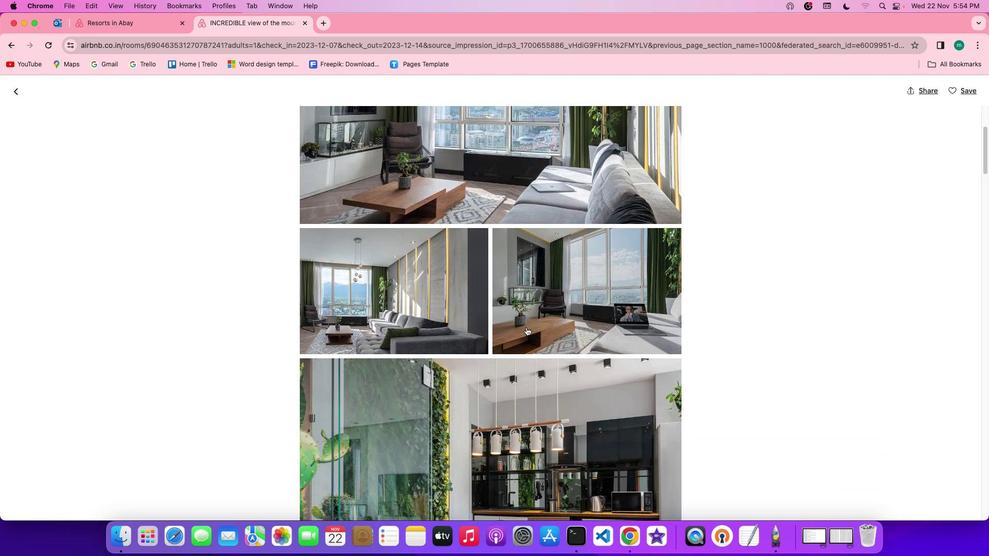 
Action: Mouse scrolled (526, 327) with delta (0, 0)
Screenshot: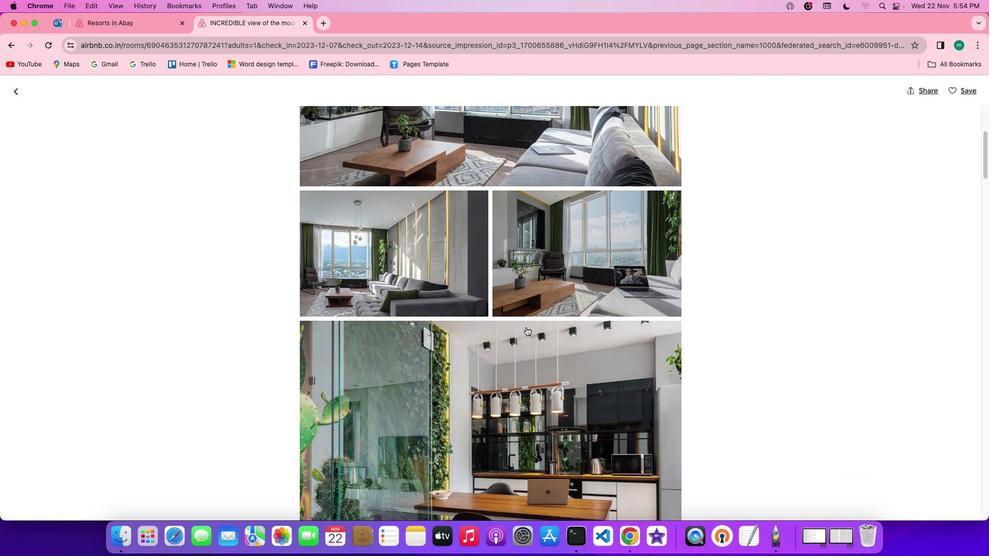 
Action: Mouse scrolled (526, 327) with delta (0, 0)
Screenshot: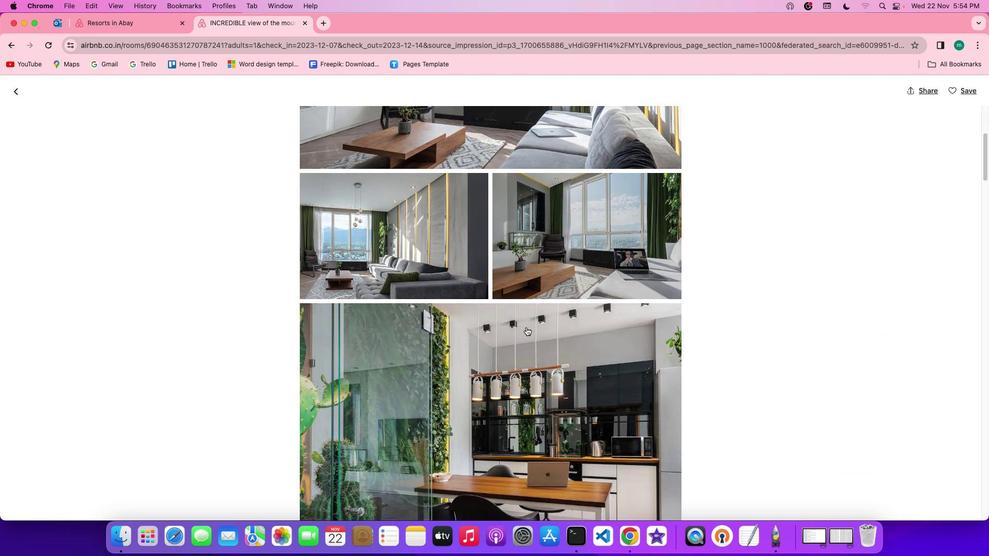 
Action: Mouse scrolled (526, 327) with delta (0, -1)
Screenshot: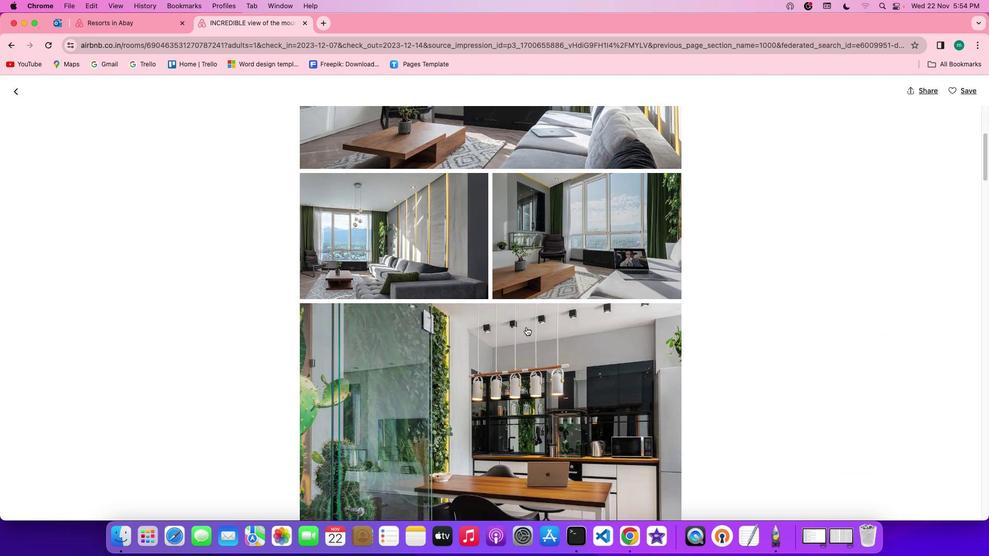 
Action: Mouse scrolled (526, 327) with delta (0, -1)
Screenshot: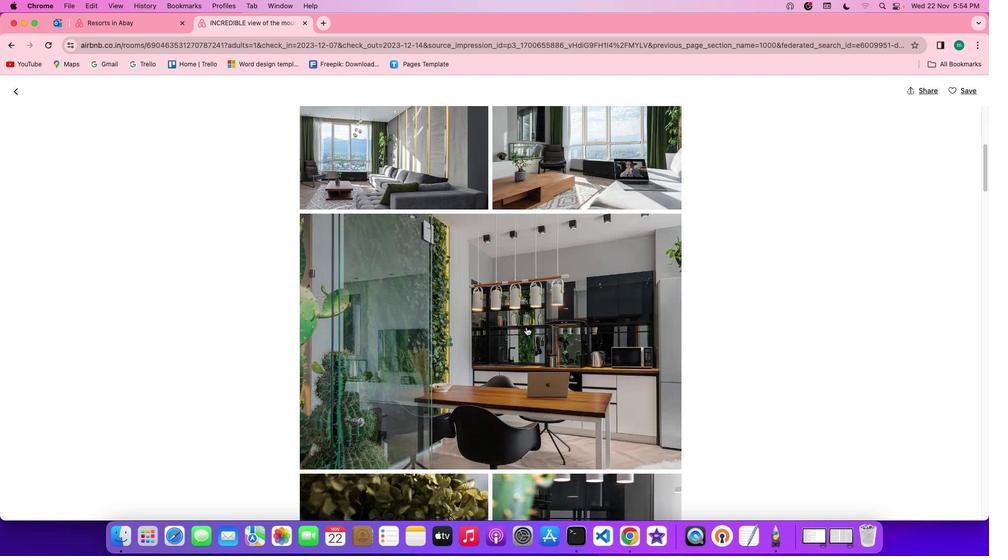 
Action: Mouse scrolled (526, 327) with delta (0, 0)
Screenshot: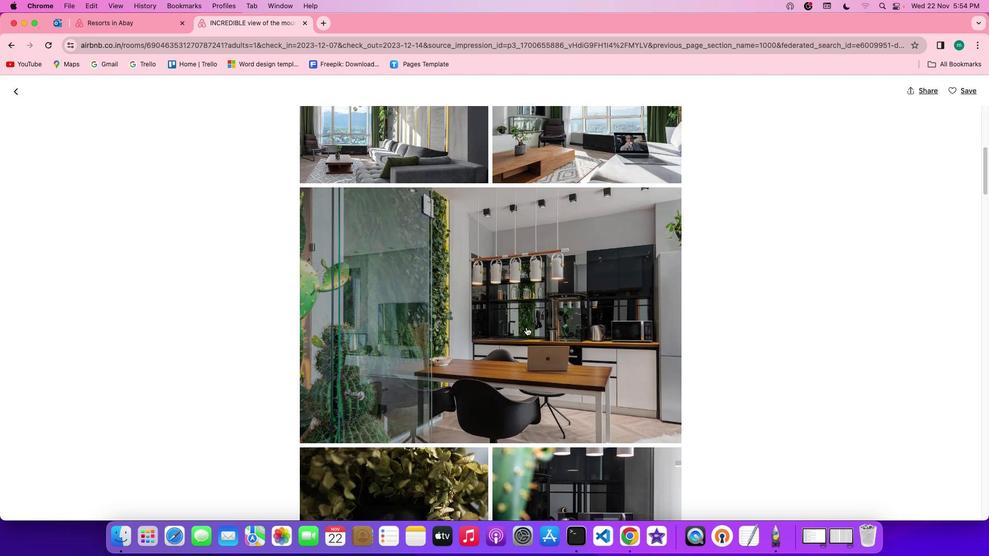 
Action: Mouse scrolled (526, 327) with delta (0, 0)
Screenshot: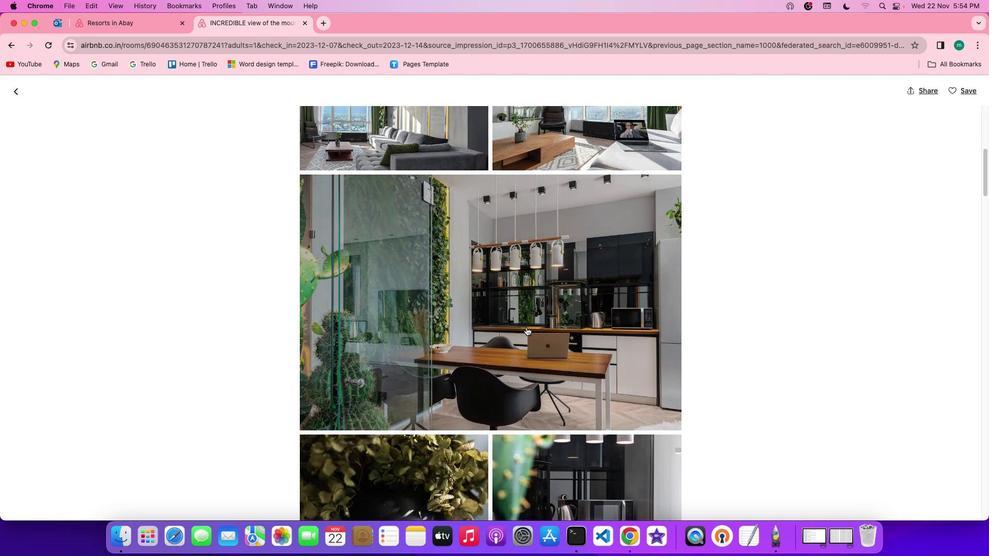 
Action: Mouse scrolled (526, 327) with delta (0, -1)
Screenshot: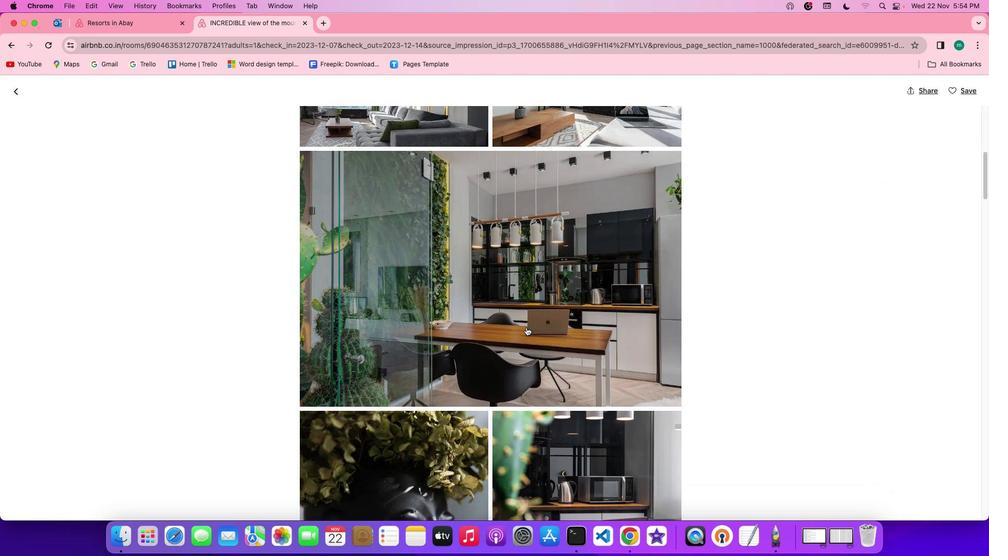 
Action: Mouse scrolled (526, 327) with delta (0, 0)
Screenshot: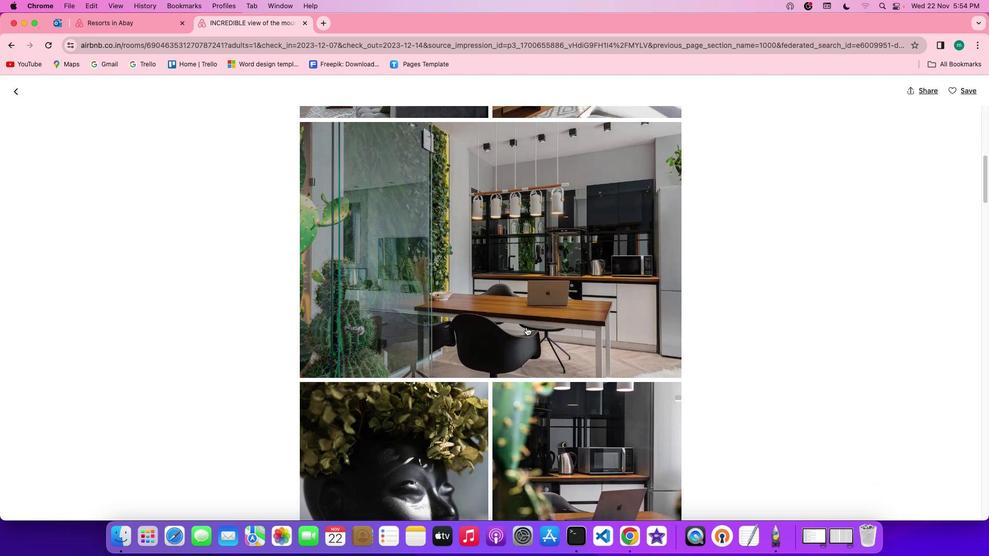 
Action: Mouse scrolled (526, 327) with delta (0, 0)
Screenshot: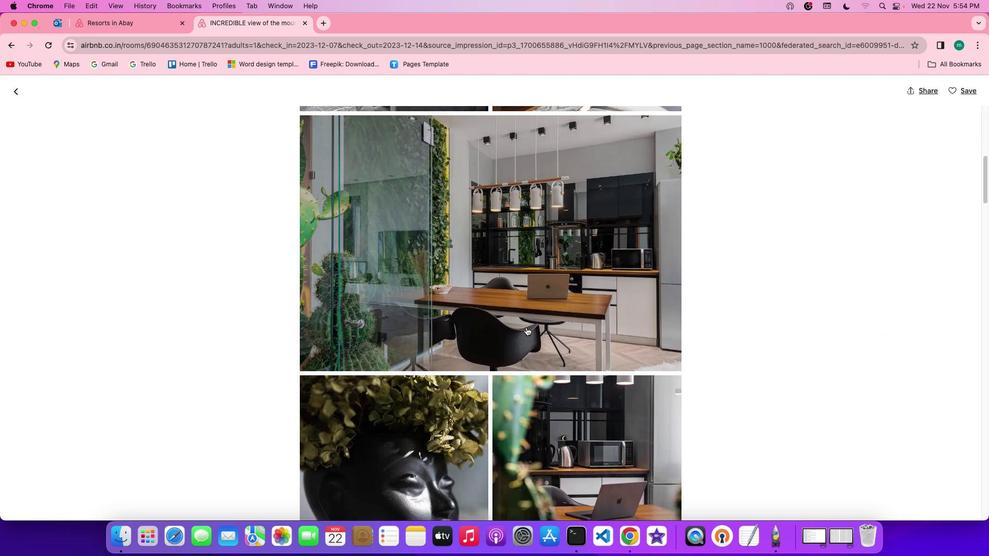 
Action: Mouse scrolled (526, 327) with delta (0, 0)
Screenshot: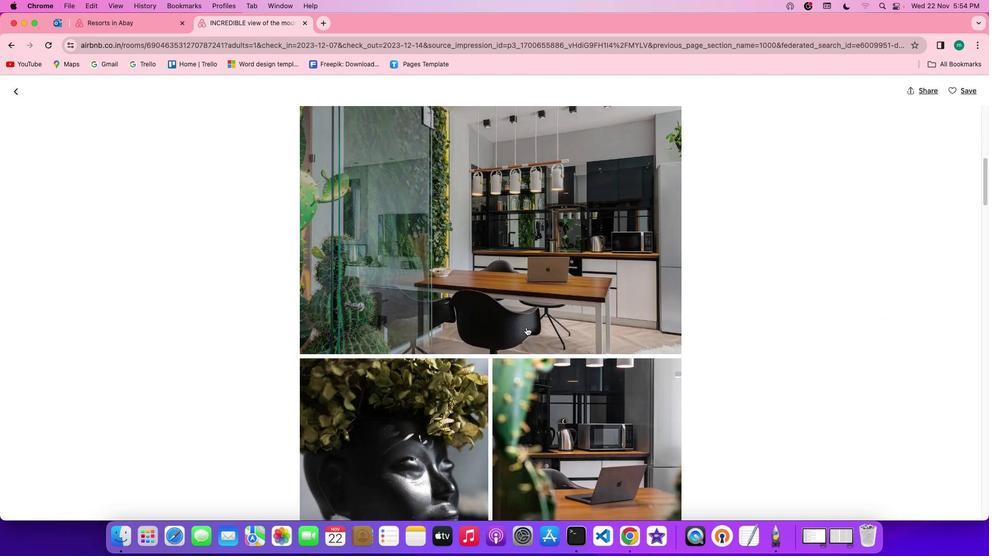 
Action: Mouse scrolled (526, 327) with delta (0, -1)
Screenshot: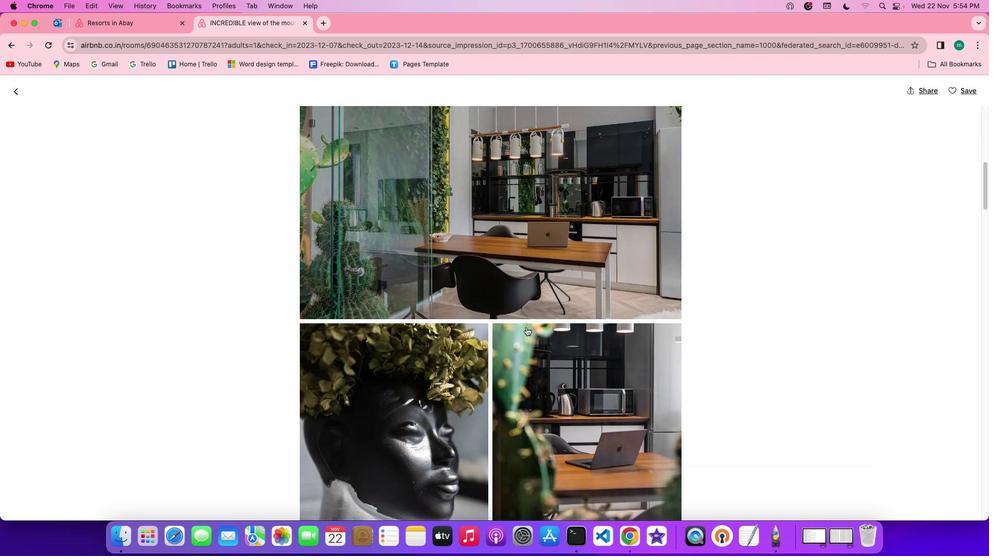 
Action: Mouse scrolled (526, 327) with delta (0, -1)
Screenshot: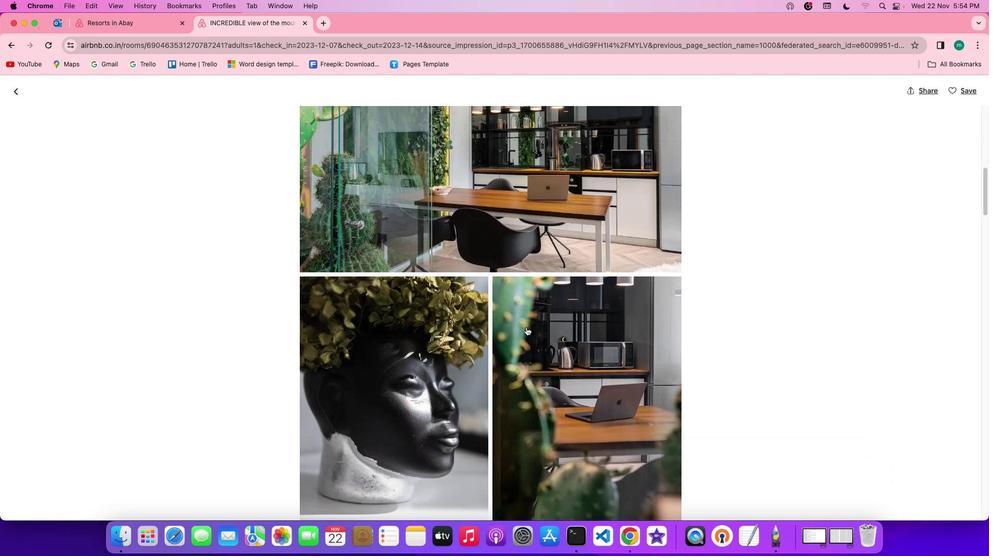 
Action: Mouse scrolled (526, 327) with delta (0, 0)
Screenshot: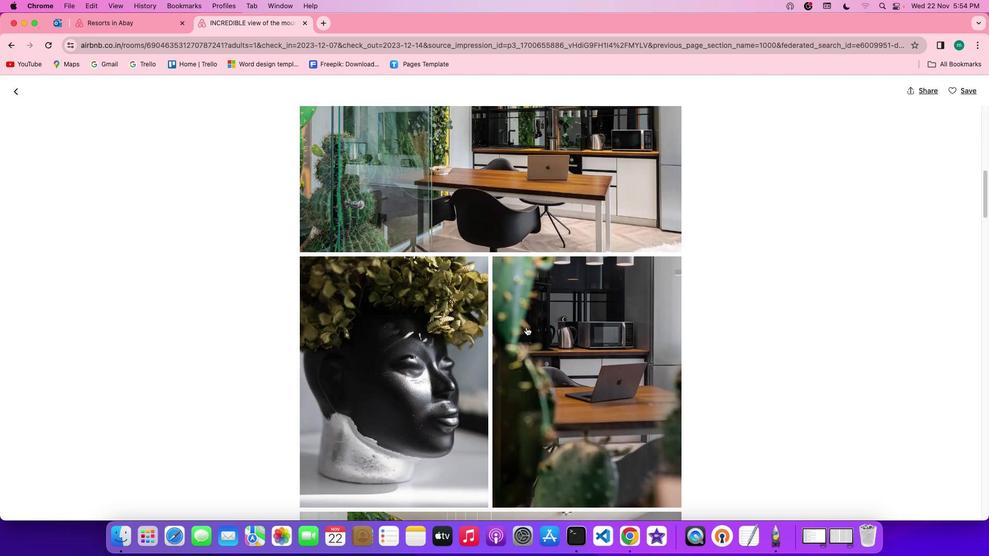 
Action: Mouse scrolled (526, 327) with delta (0, 0)
Screenshot: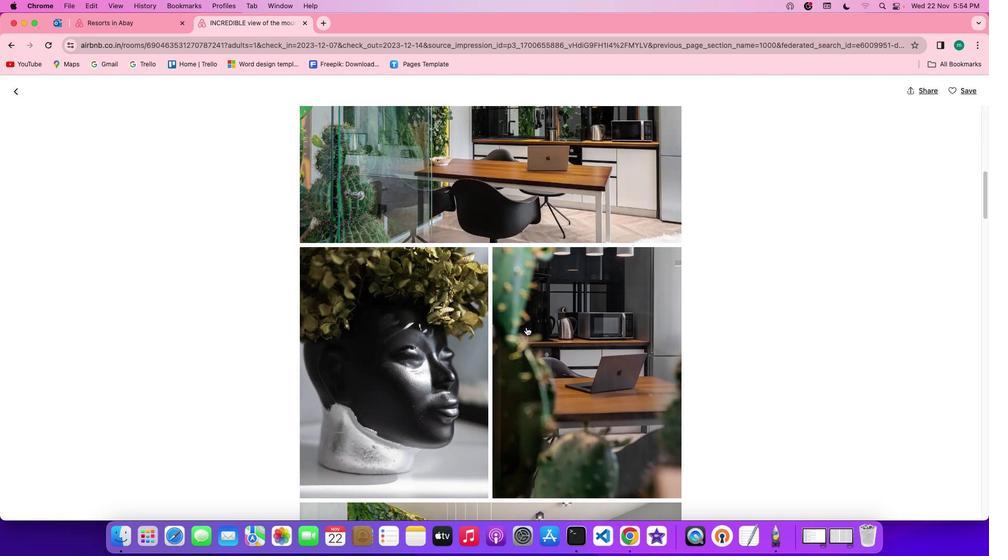 
Action: Mouse scrolled (526, 327) with delta (0, 0)
Screenshot: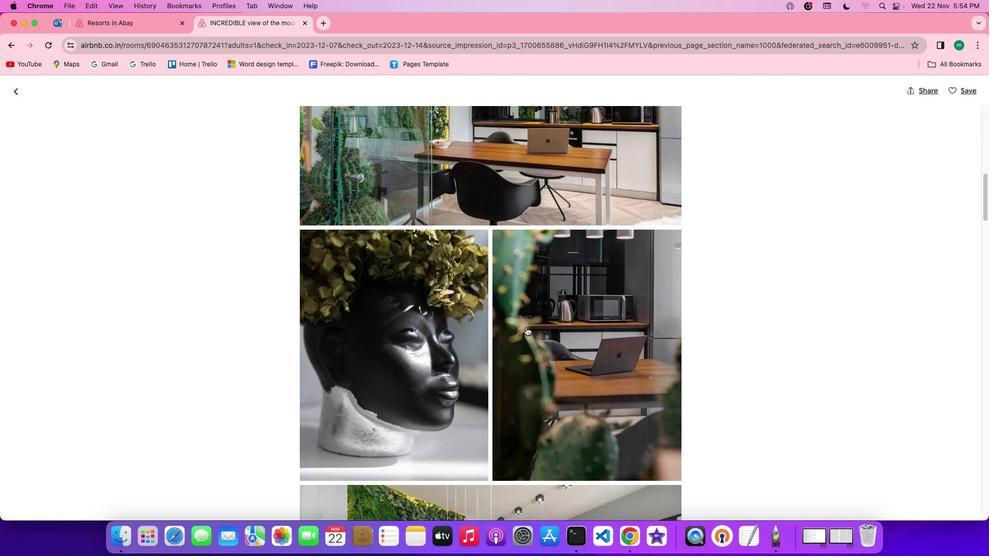 
Action: Mouse scrolled (526, 327) with delta (0, 0)
Screenshot: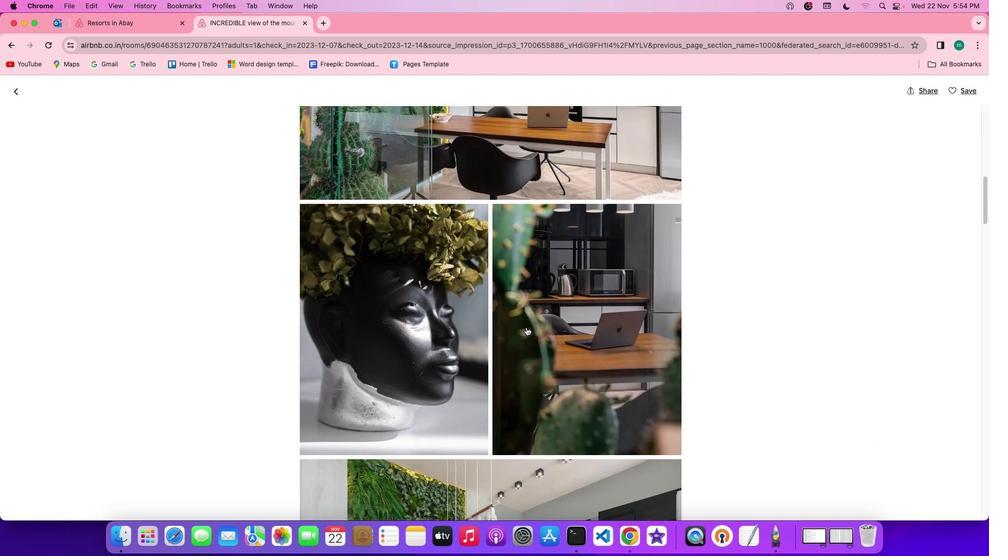 
Action: Mouse scrolled (526, 327) with delta (0, 0)
Screenshot: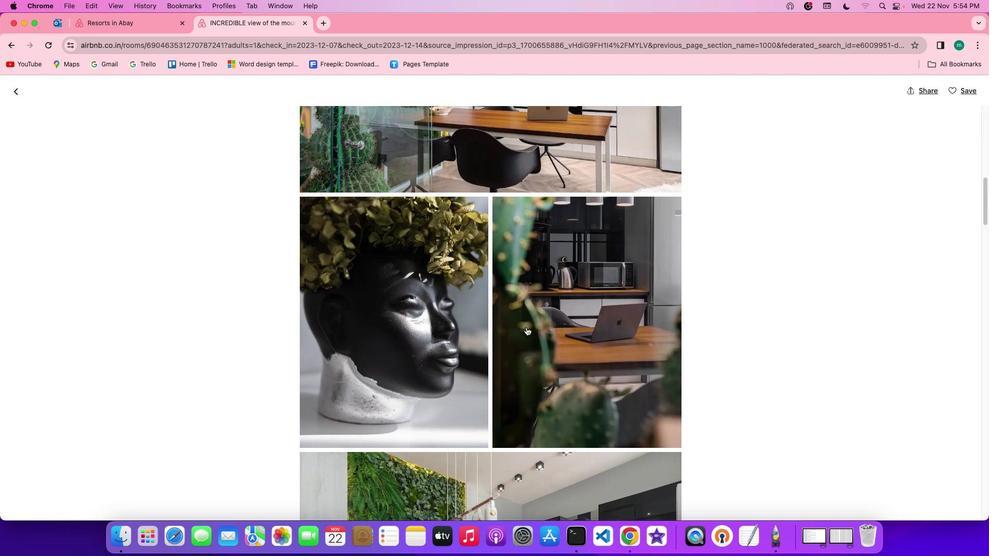 
Action: Mouse scrolled (526, 327) with delta (0, 0)
Screenshot: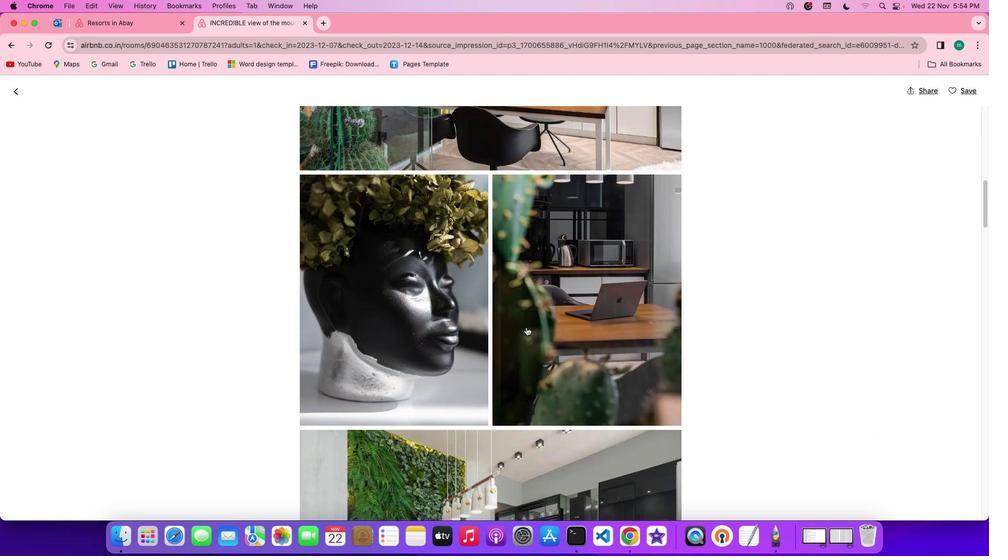 
Action: Mouse scrolled (526, 327) with delta (0, -1)
Screenshot: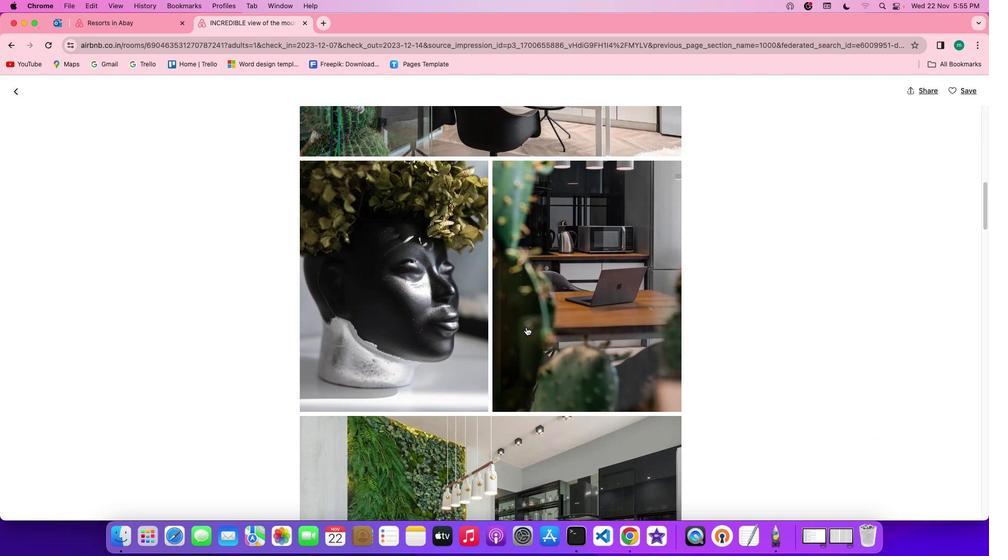 
Action: Mouse scrolled (526, 327) with delta (0, 0)
Screenshot: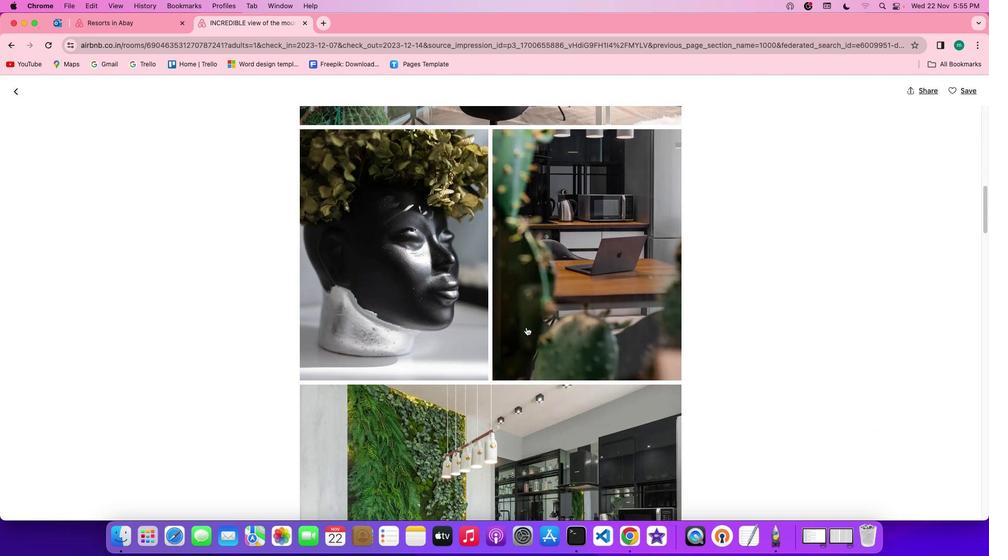 
Action: Mouse scrolled (526, 327) with delta (0, 0)
Screenshot: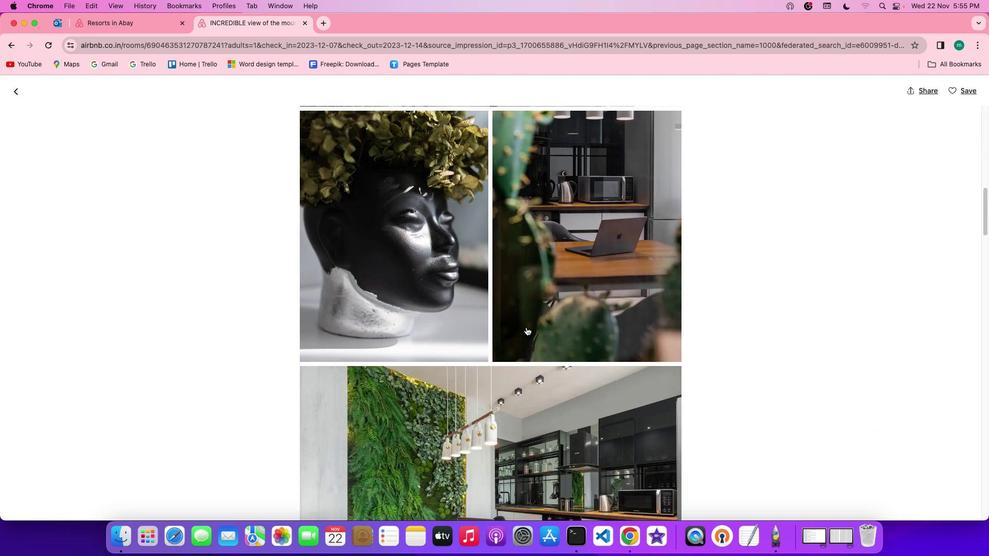
Action: Mouse scrolled (526, 327) with delta (0, -1)
Screenshot: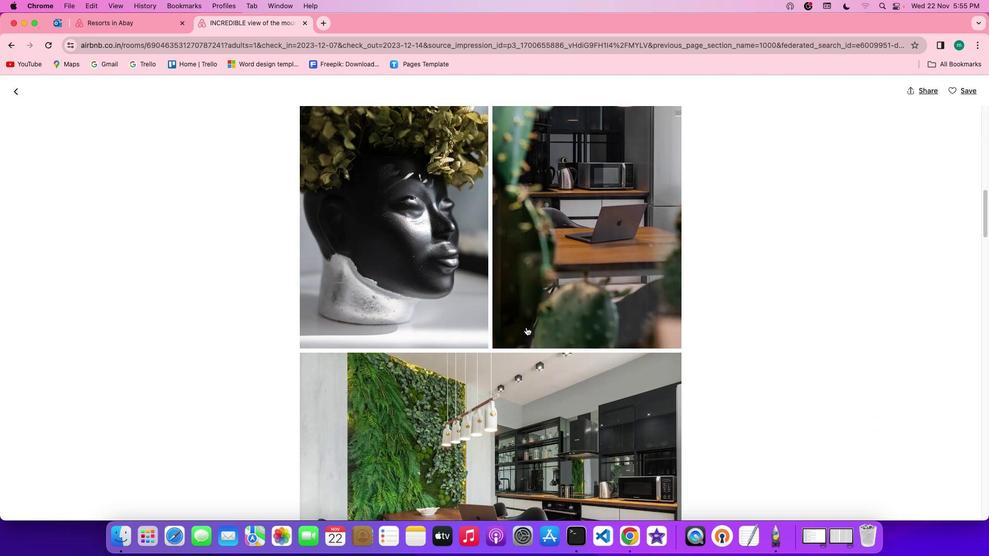 
Action: Mouse scrolled (526, 327) with delta (0, -1)
Screenshot: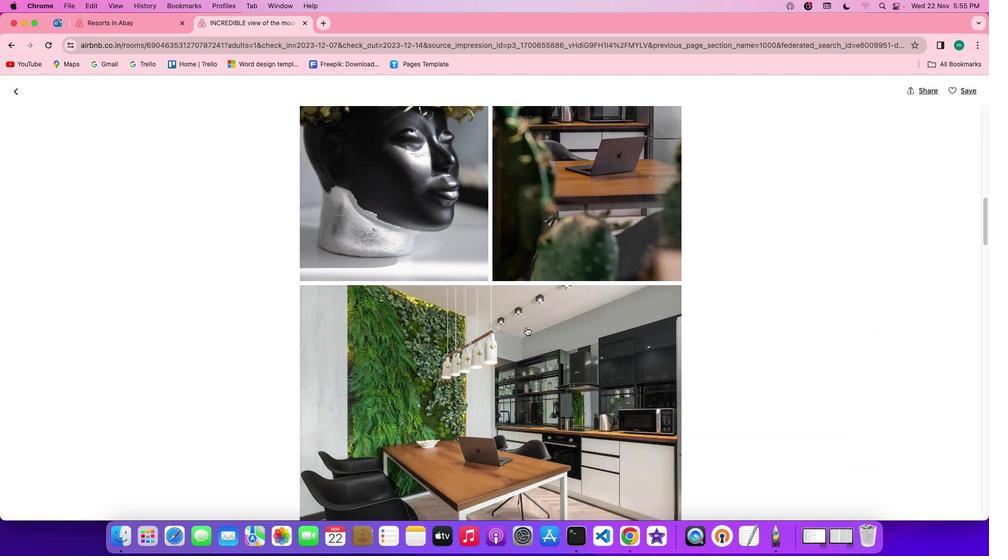 
Action: Mouse scrolled (526, 327) with delta (0, 0)
Screenshot: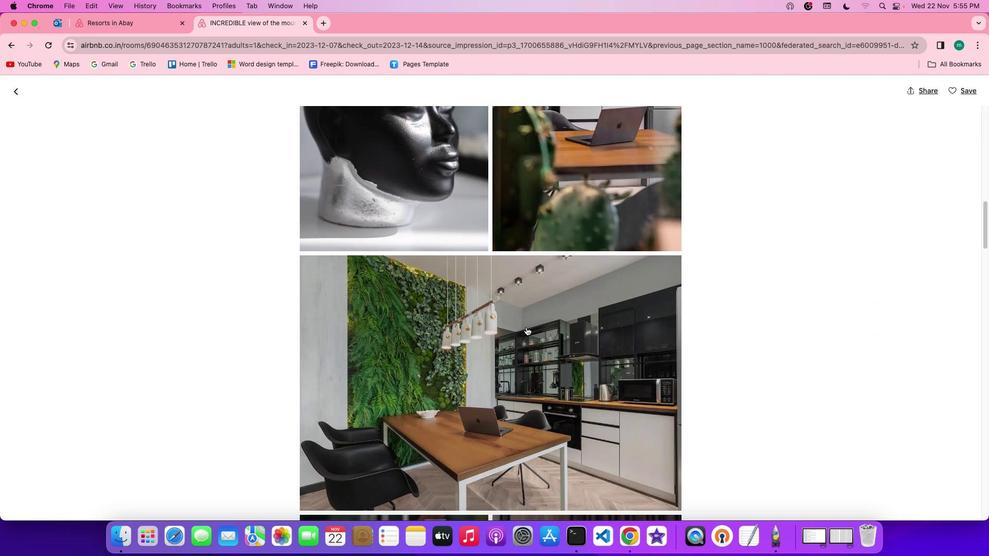 
Action: Mouse scrolled (526, 327) with delta (0, 0)
Screenshot: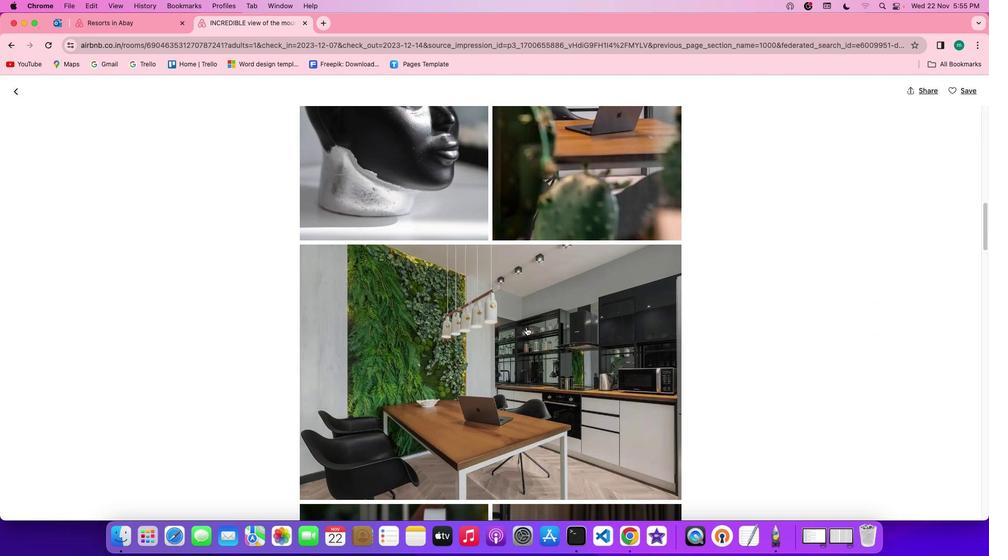 
Action: Mouse scrolled (526, 327) with delta (0, 0)
Screenshot: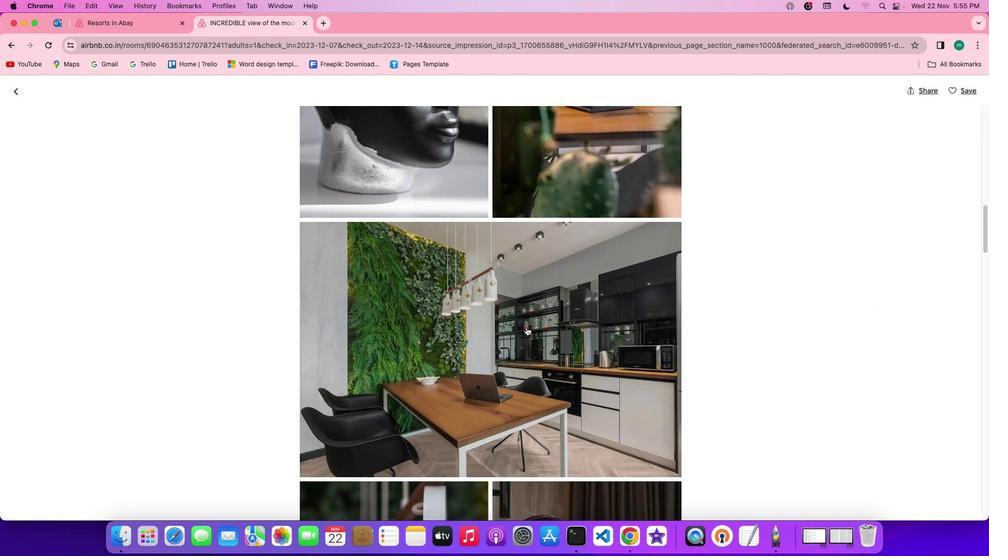 
Action: Mouse scrolled (526, 327) with delta (0, 0)
Screenshot: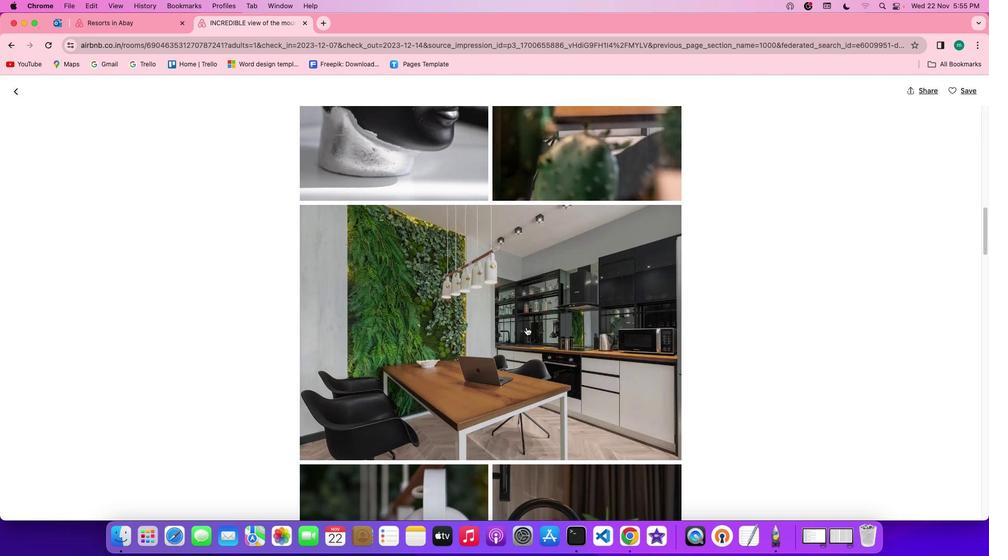 
Action: Mouse scrolled (526, 327) with delta (0, 0)
Screenshot: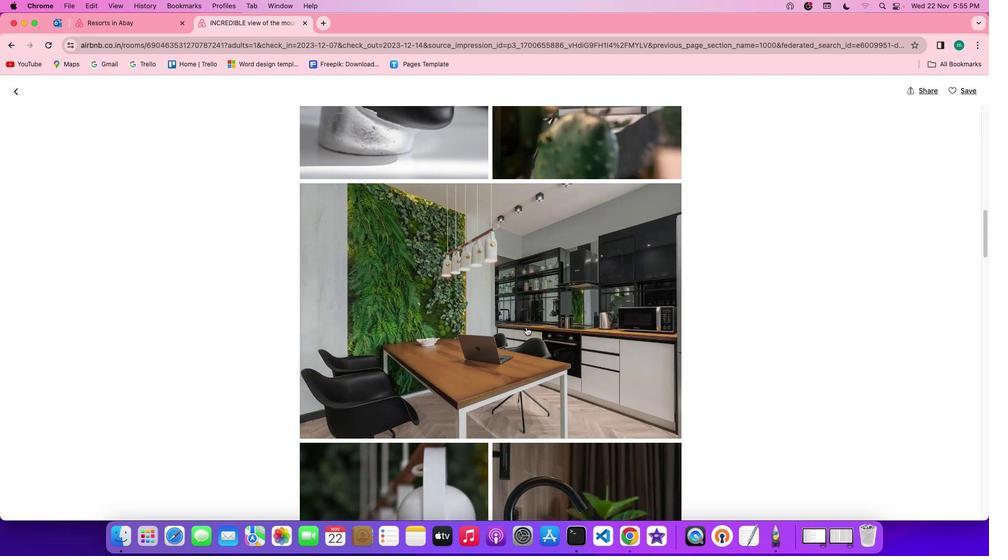 
Action: Mouse scrolled (526, 327) with delta (0, -1)
Screenshot: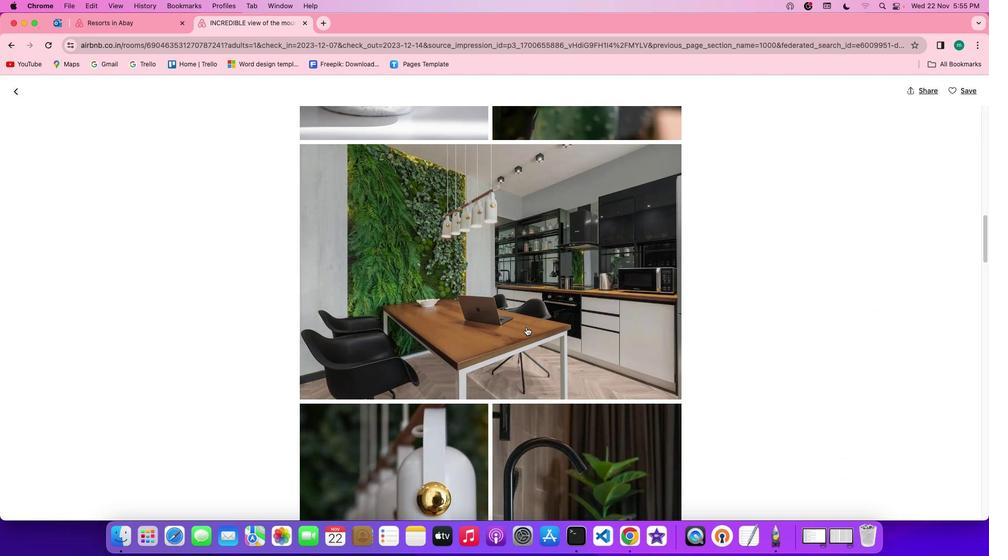 
Action: Mouse scrolled (526, 327) with delta (0, -1)
Screenshot: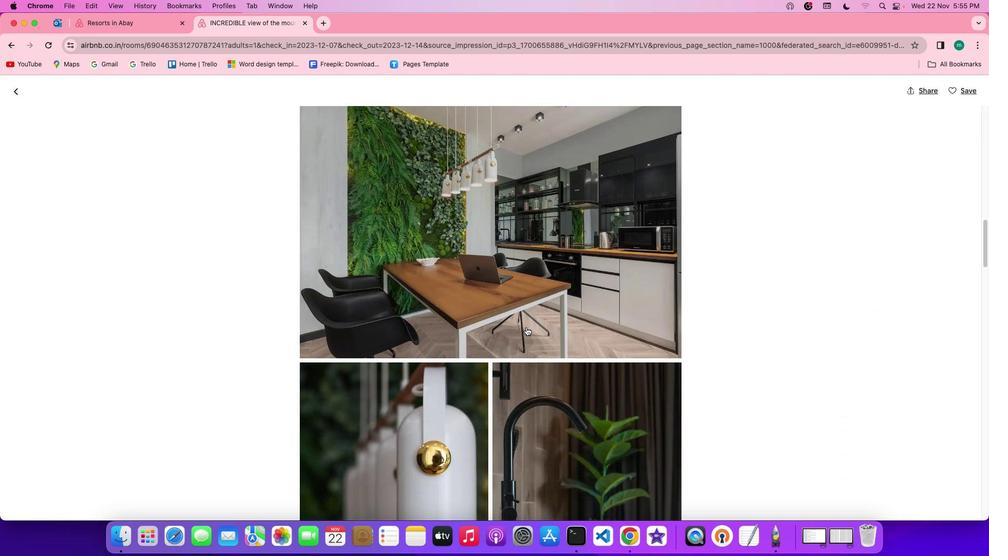 
Action: Mouse scrolled (526, 327) with delta (0, 0)
Screenshot: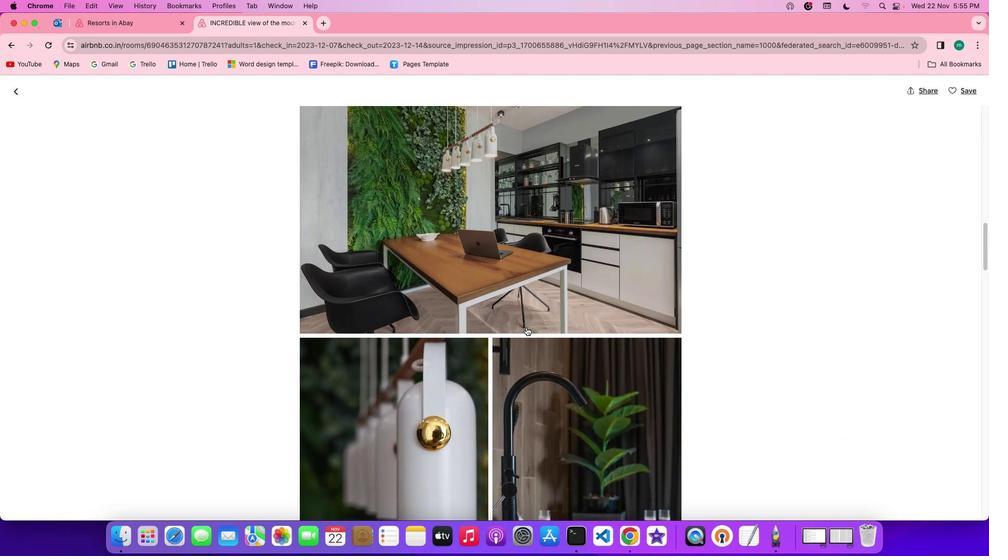 
Action: Mouse scrolled (526, 327) with delta (0, 0)
Screenshot: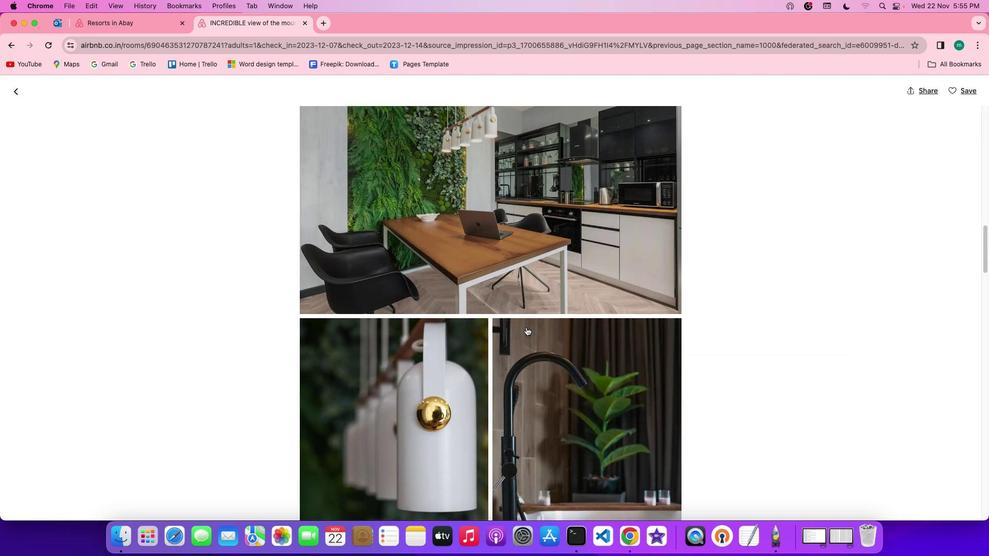 
Action: Mouse scrolled (526, 327) with delta (0, -1)
Screenshot: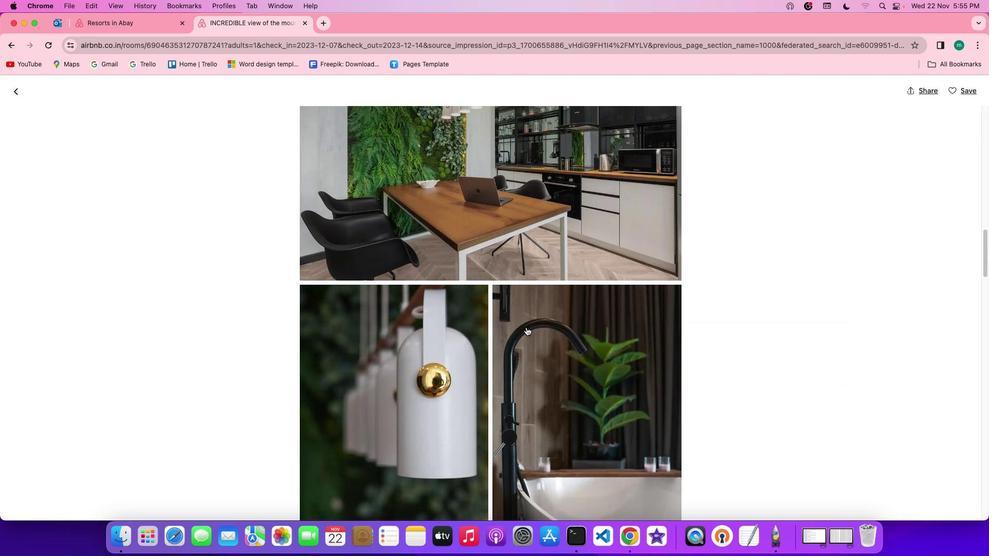 
Action: Mouse scrolled (526, 327) with delta (0, -1)
Screenshot: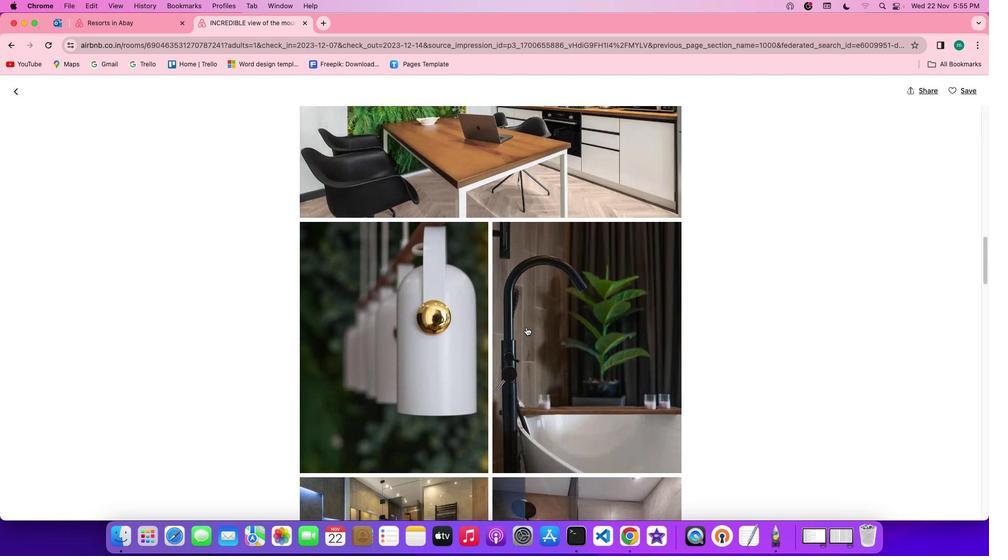 
Action: Mouse scrolled (526, 327) with delta (0, 0)
Screenshot: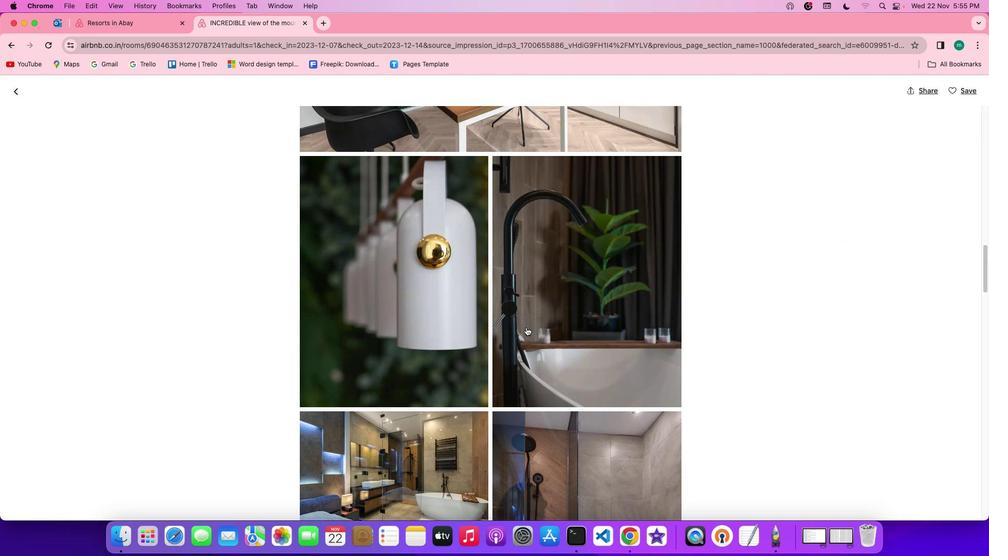 
Action: Mouse scrolled (526, 327) with delta (0, 0)
Screenshot: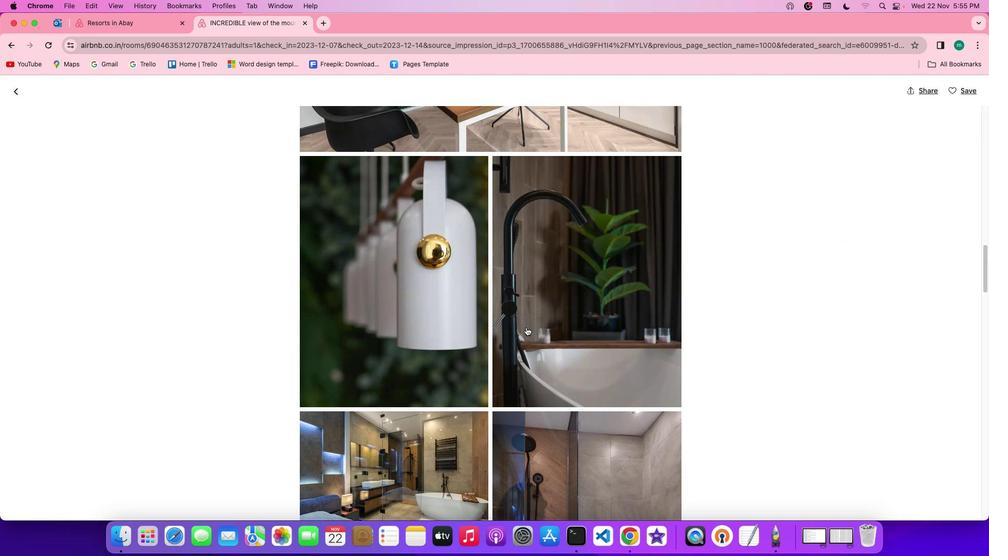 
Action: Mouse scrolled (526, 327) with delta (0, -1)
Screenshot: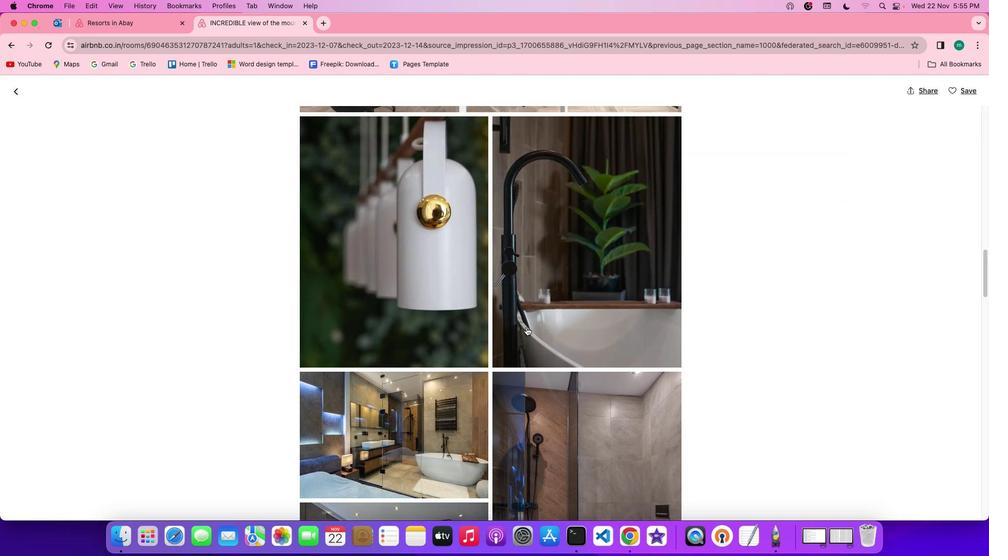 
Action: Mouse scrolled (526, 327) with delta (0, -1)
Screenshot: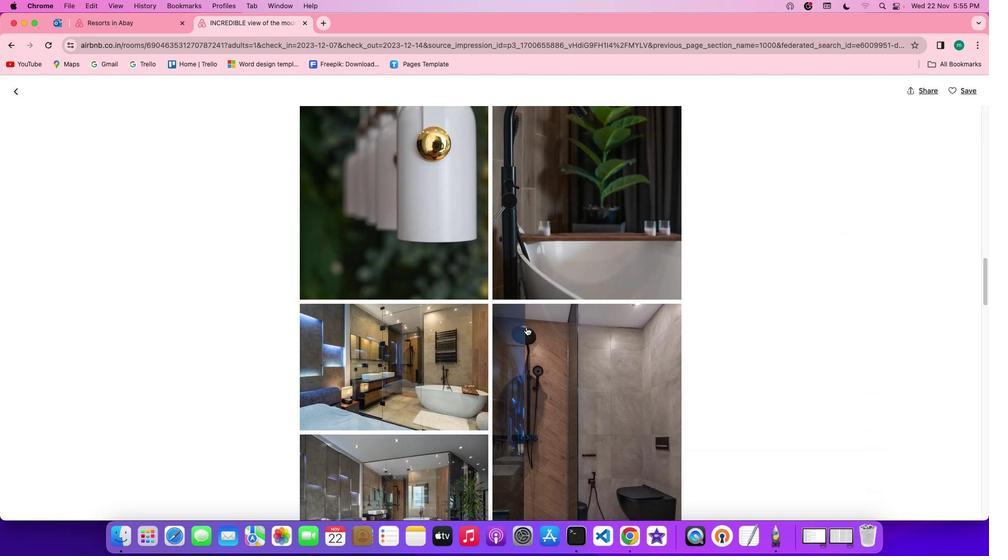 
Action: Mouse scrolled (526, 327) with delta (0, 0)
Screenshot: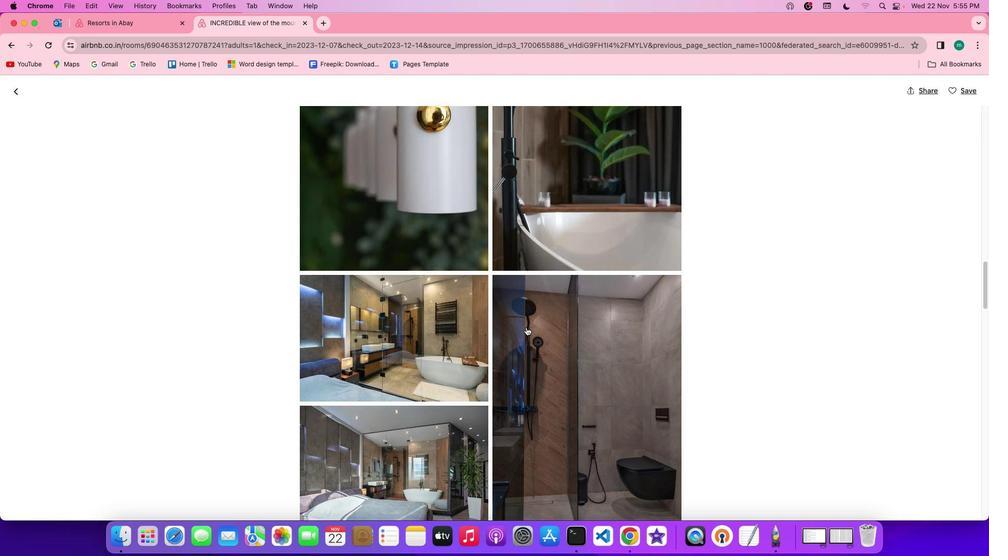 
Action: Mouse scrolled (526, 327) with delta (0, 0)
Screenshot: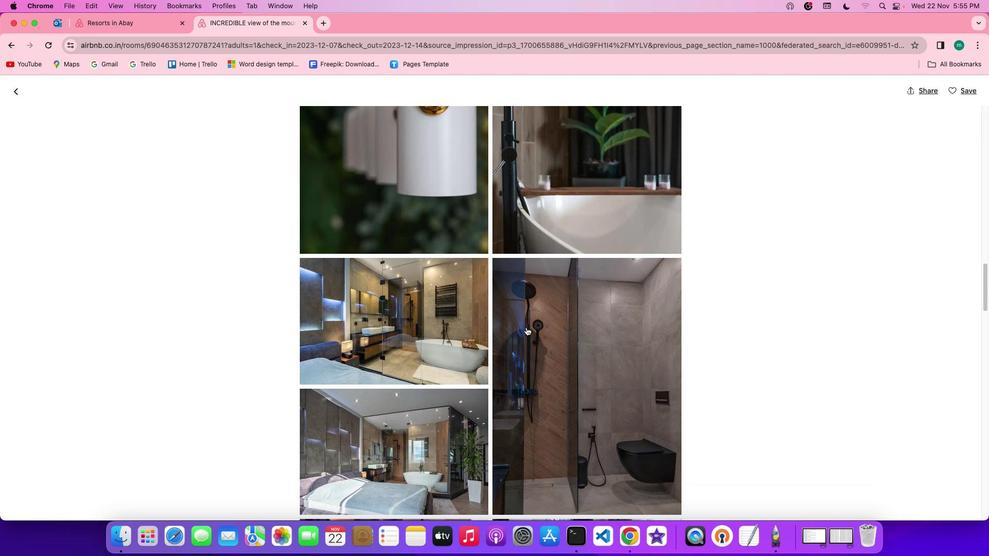
Action: Mouse scrolled (526, 327) with delta (0, -1)
Screenshot: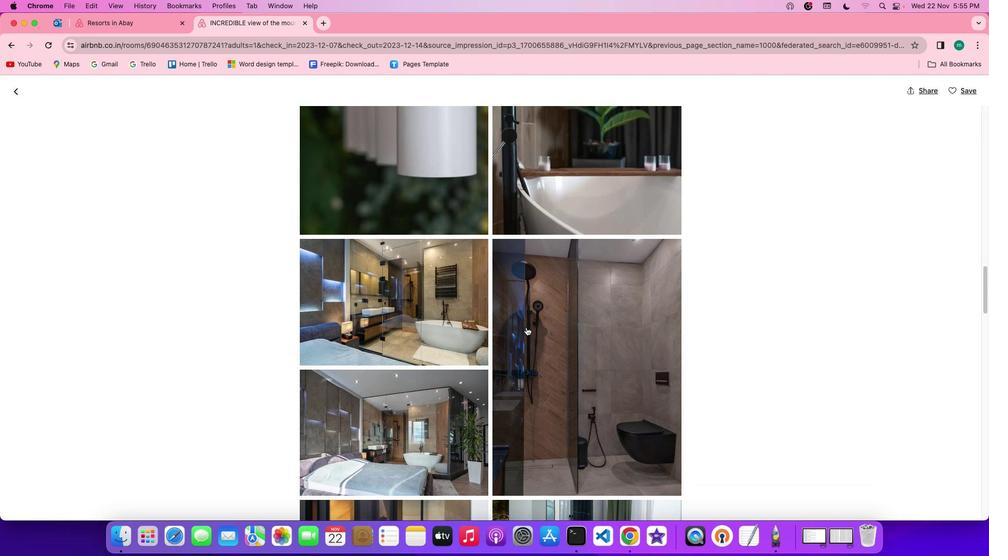 
Action: Mouse scrolled (526, 327) with delta (0, 0)
Screenshot: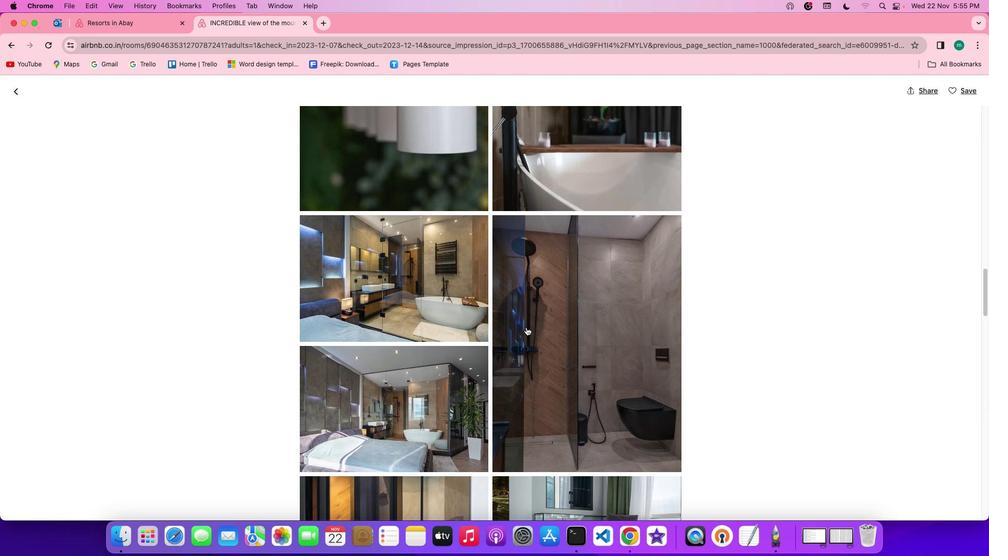 
Action: Mouse scrolled (526, 327) with delta (0, 0)
Screenshot: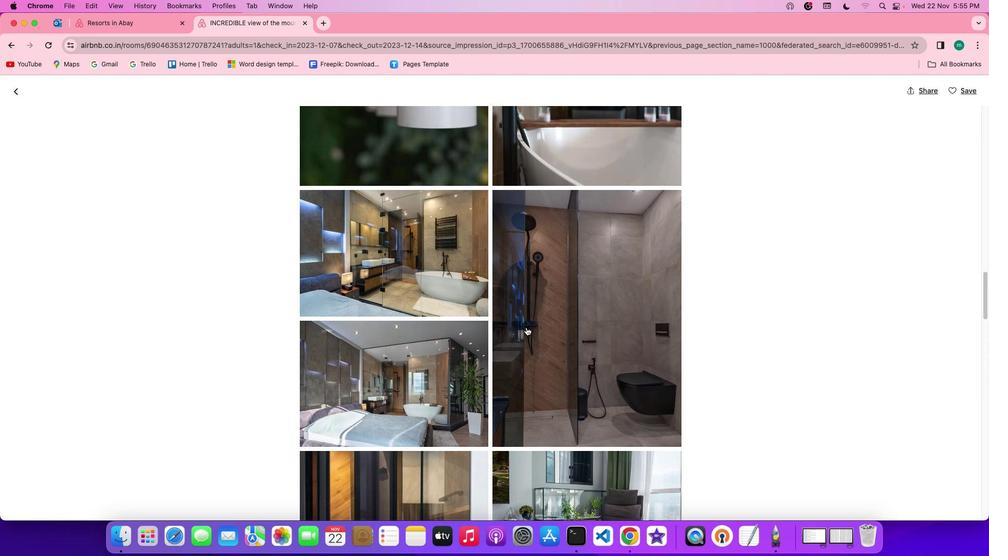 
Action: Mouse scrolled (526, 327) with delta (0, 0)
Screenshot: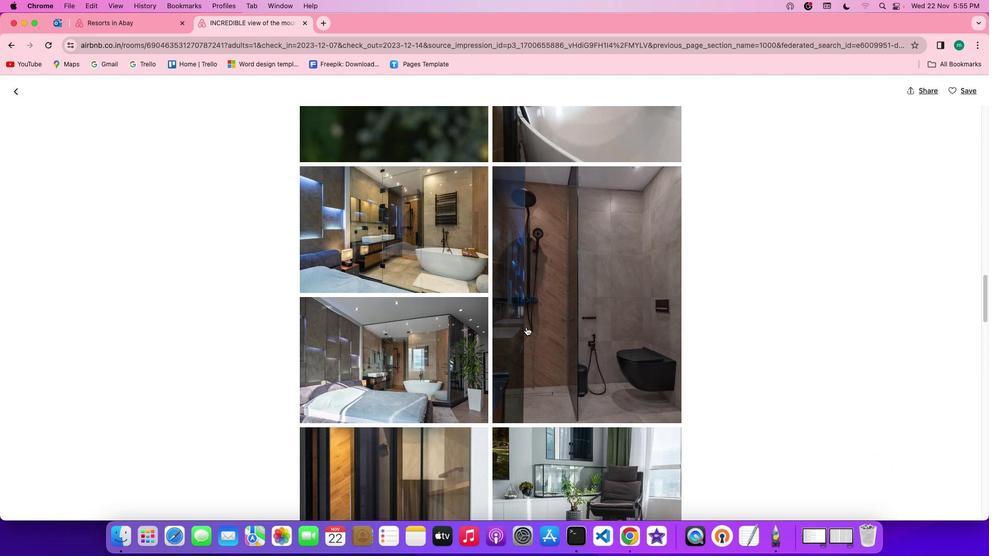 
Action: Mouse scrolled (526, 327) with delta (0, -1)
Screenshot: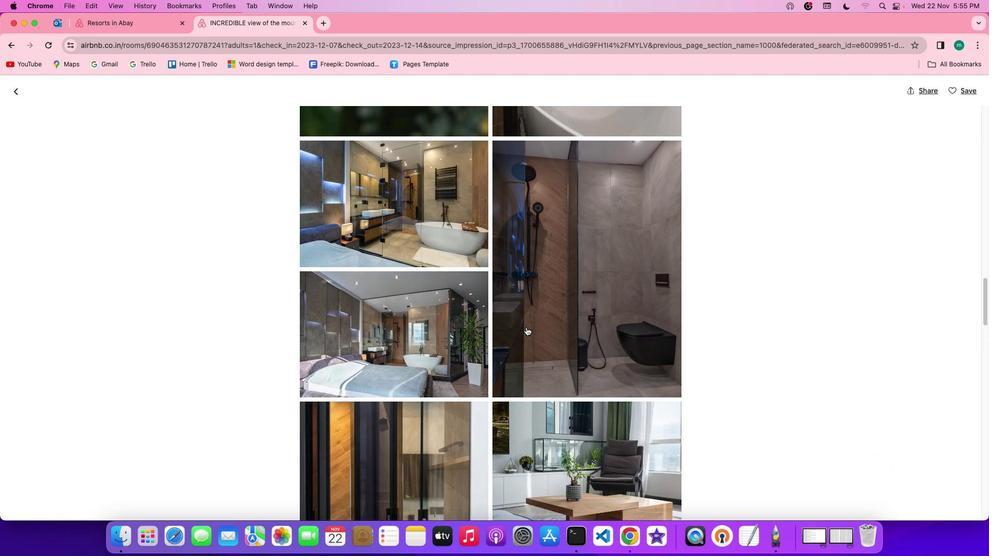 
Action: Mouse scrolled (526, 327) with delta (0, -1)
Screenshot: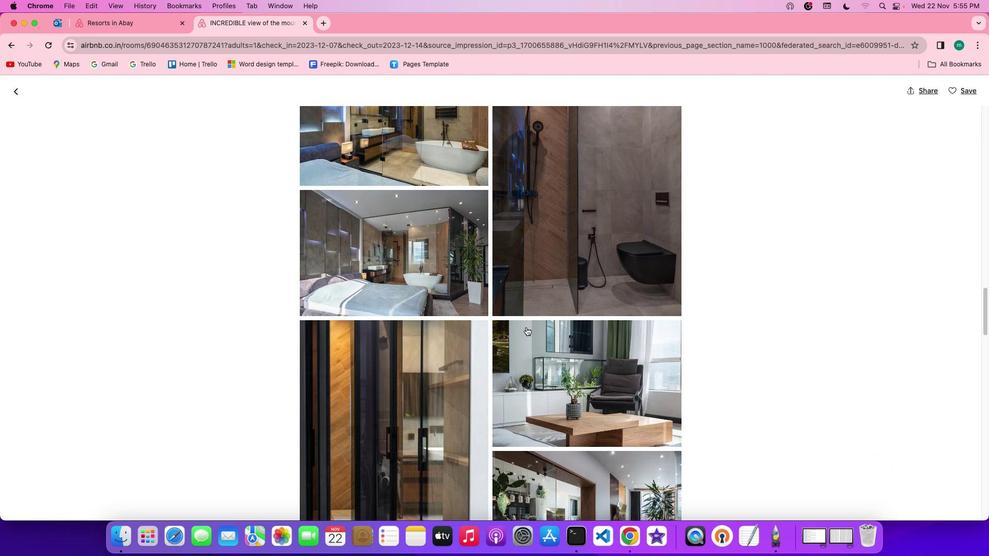 
Action: Mouse scrolled (526, 327) with delta (0, 0)
Screenshot: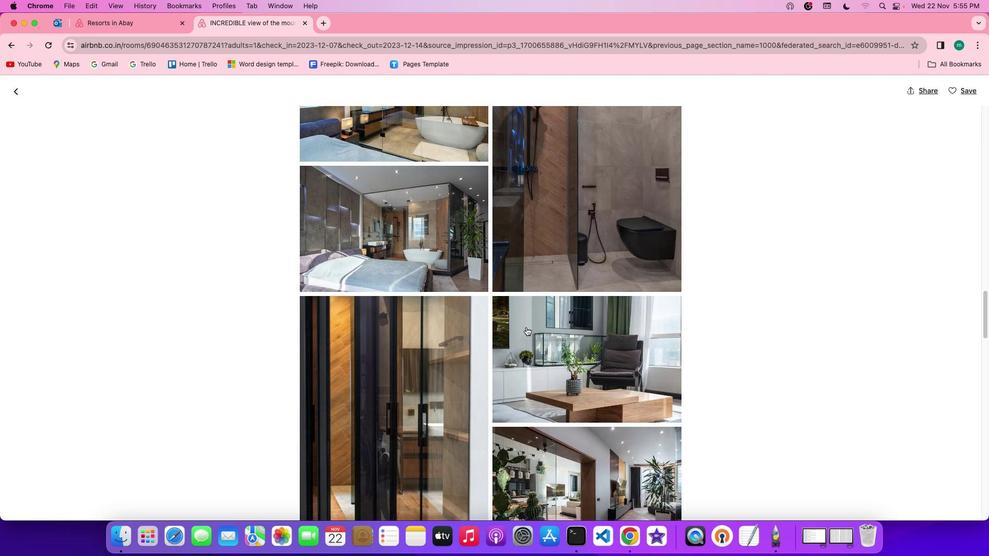 
Action: Mouse scrolled (526, 327) with delta (0, 0)
Screenshot: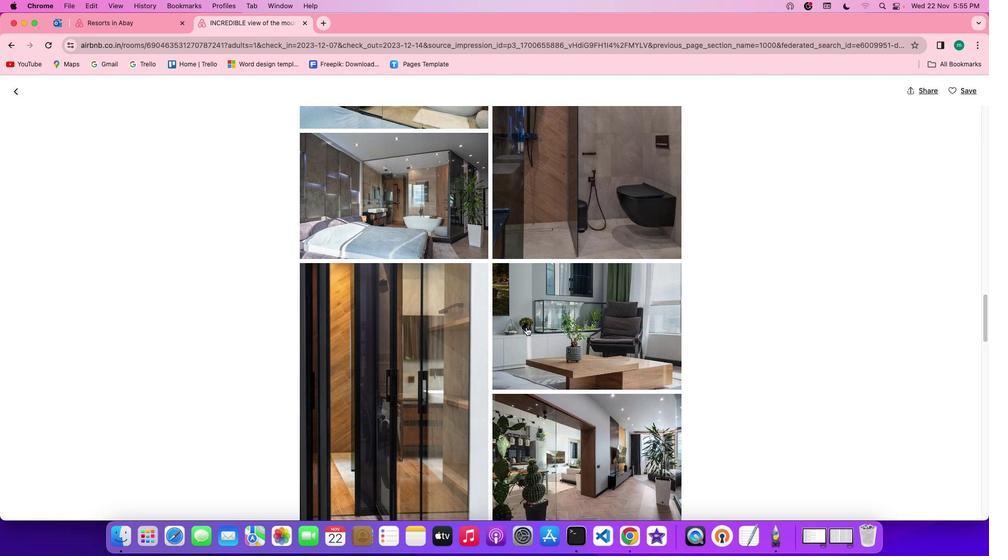
Action: Mouse scrolled (526, 327) with delta (0, -1)
Screenshot: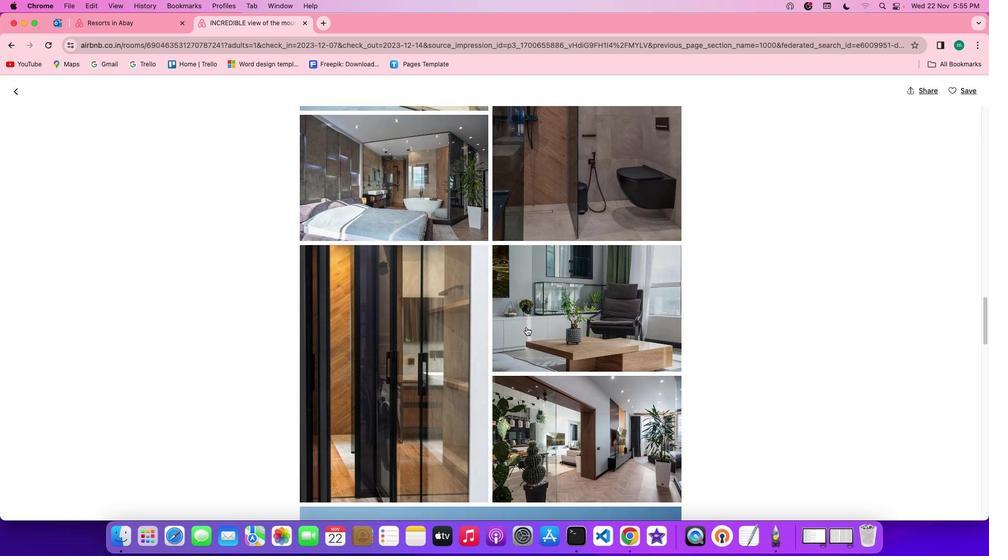 
Action: Mouse scrolled (526, 327) with delta (0, 0)
Screenshot: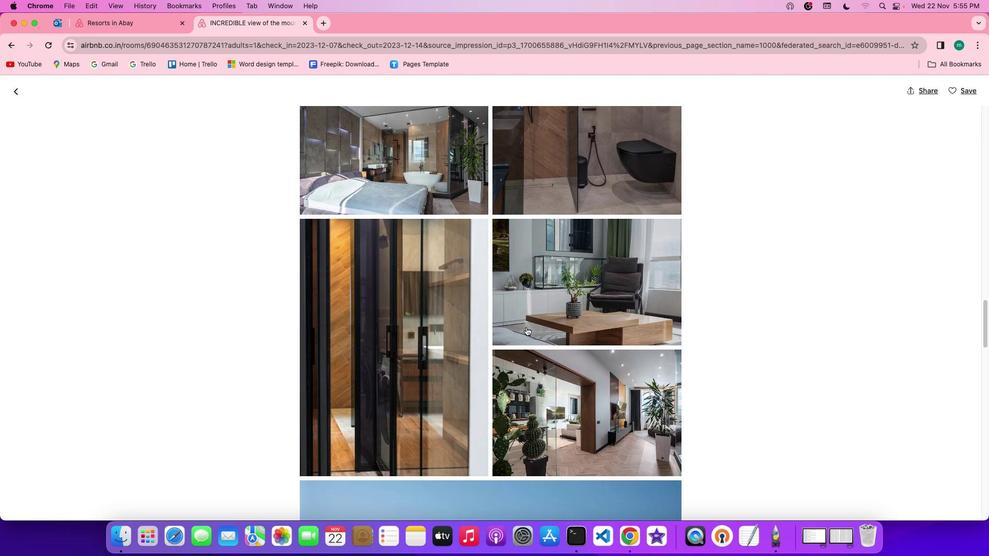 
Action: Mouse scrolled (526, 327) with delta (0, 0)
Screenshot: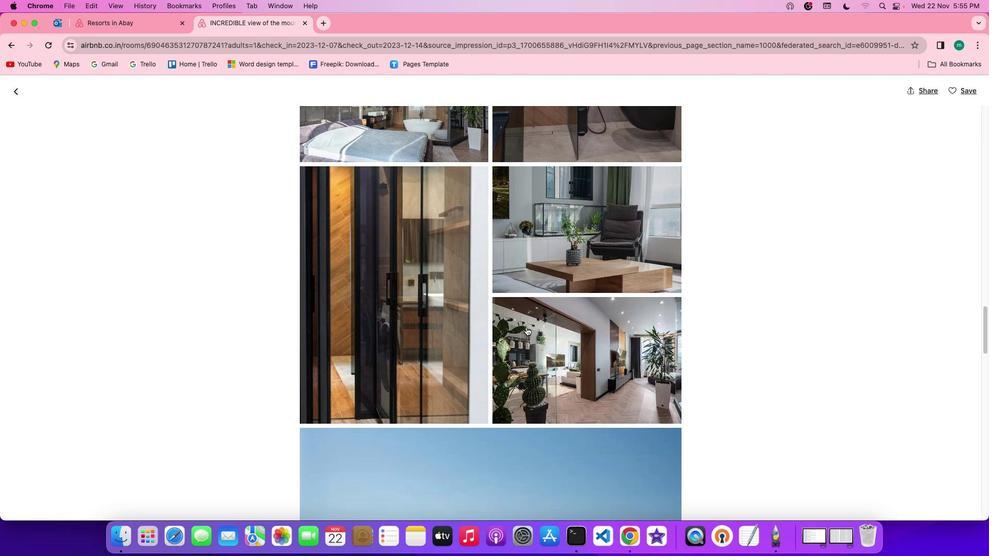 
Action: Mouse scrolled (526, 327) with delta (0, -1)
Screenshot: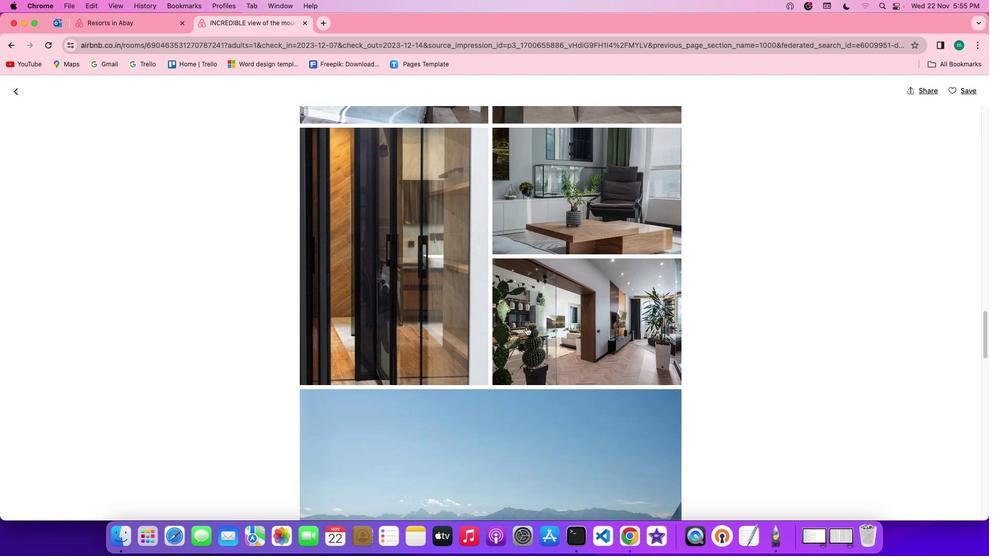 
Action: Mouse scrolled (526, 327) with delta (0, -1)
Screenshot: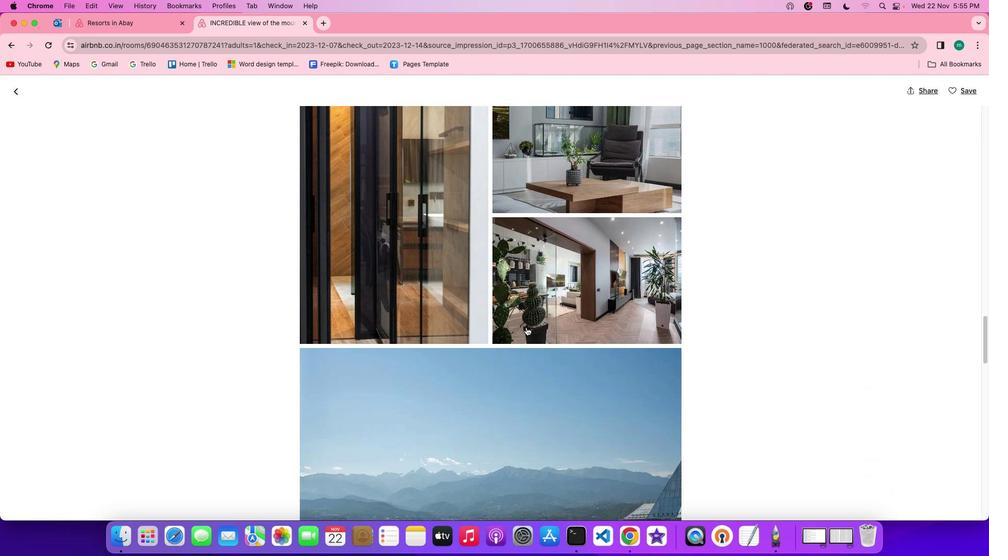 
Action: Mouse scrolled (526, 327) with delta (0, 0)
Screenshot: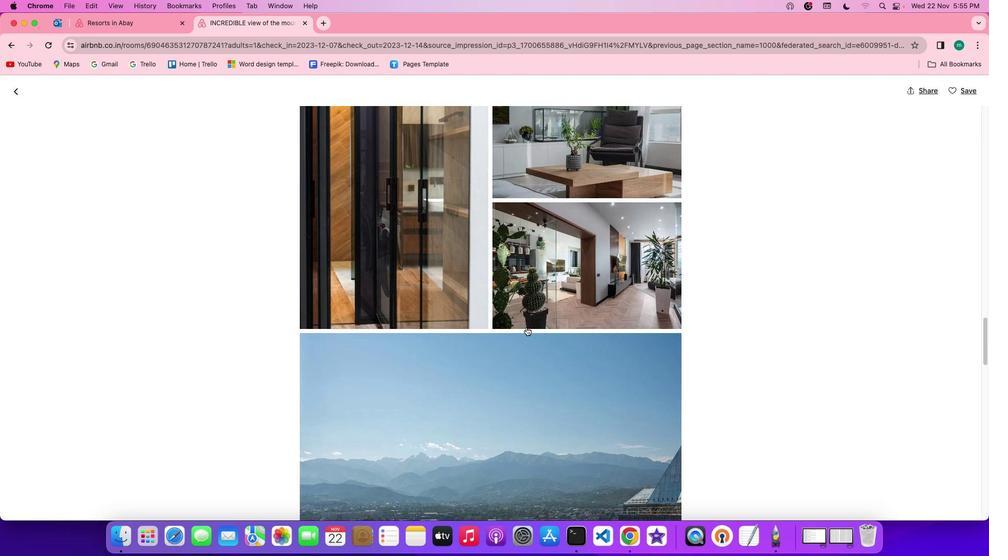 
Action: Mouse scrolled (526, 327) with delta (0, 0)
Screenshot: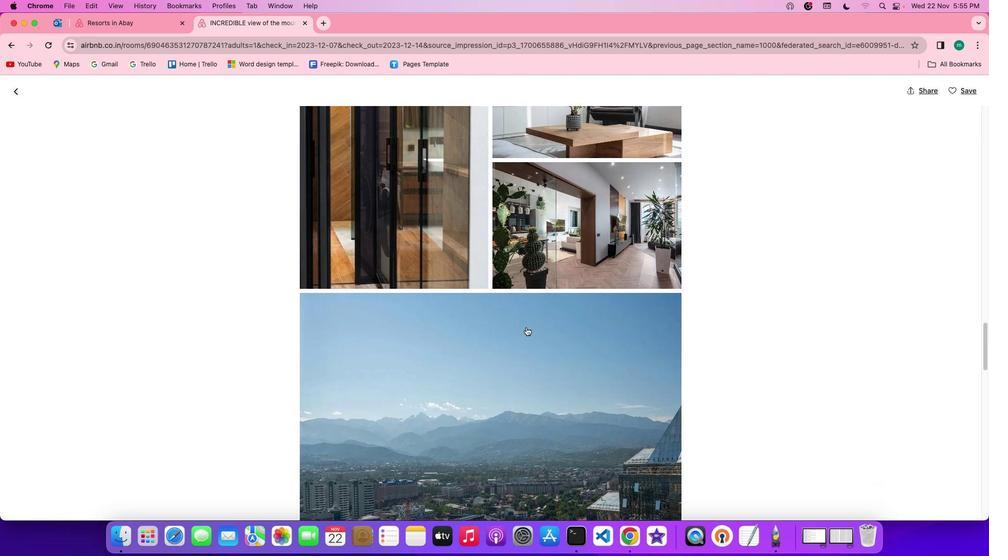 
Action: Mouse scrolled (526, 327) with delta (0, -1)
Screenshot: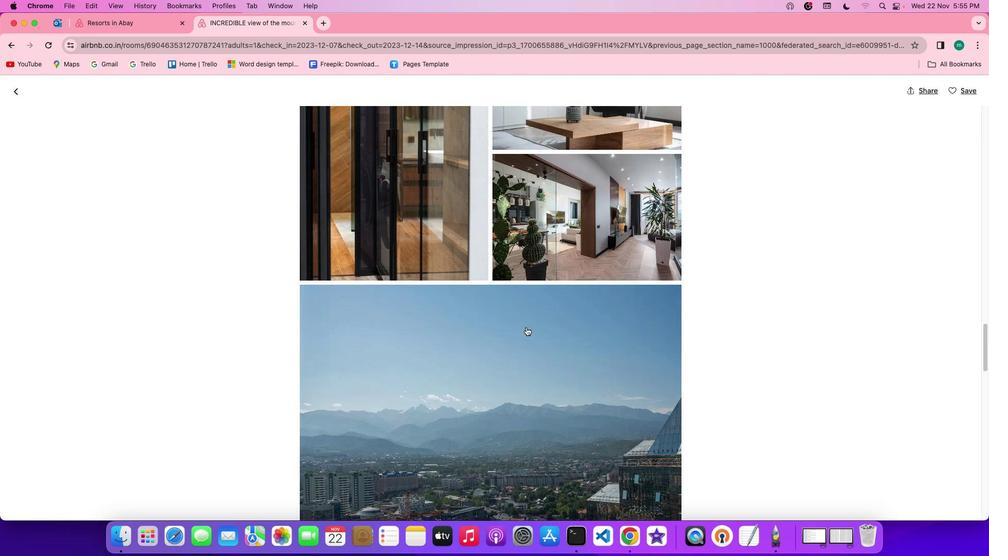 
Action: Mouse scrolled (526, 327) with delta (0, 0)
Screenshot: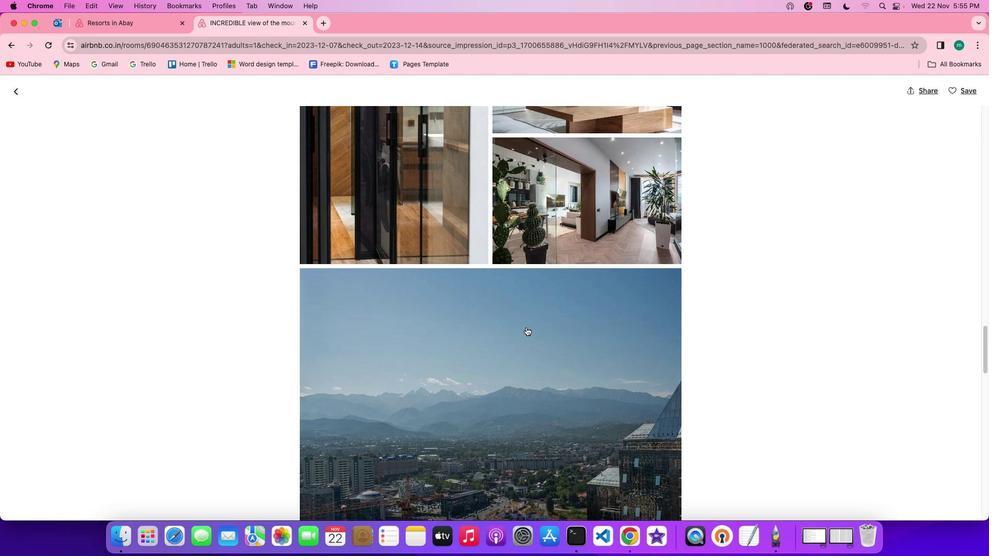 
Action: Mouse scrolled (526, 327) with delta (0, 0)
Screenshot: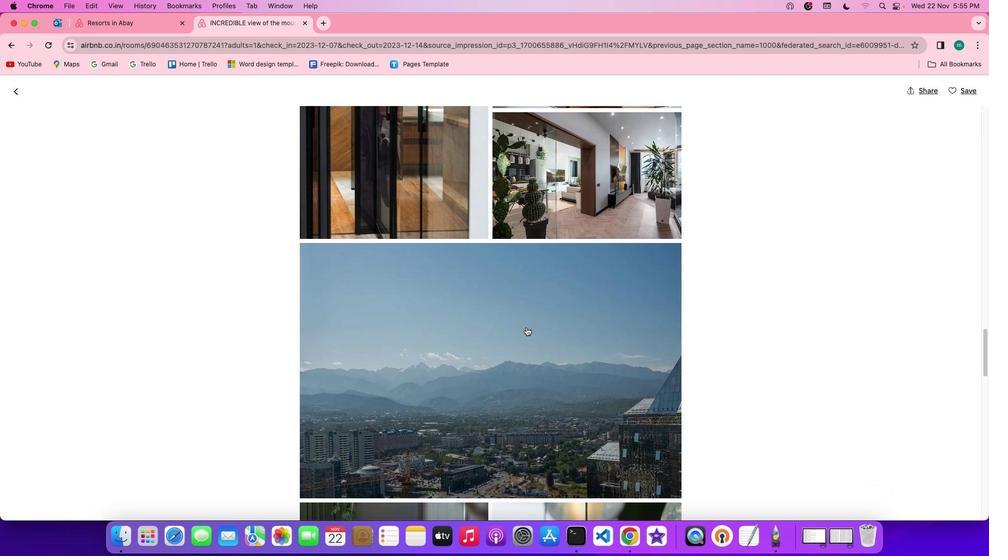 
Action: Mouse scrolled (526, 327) with delta (0, 0)
Screenshot: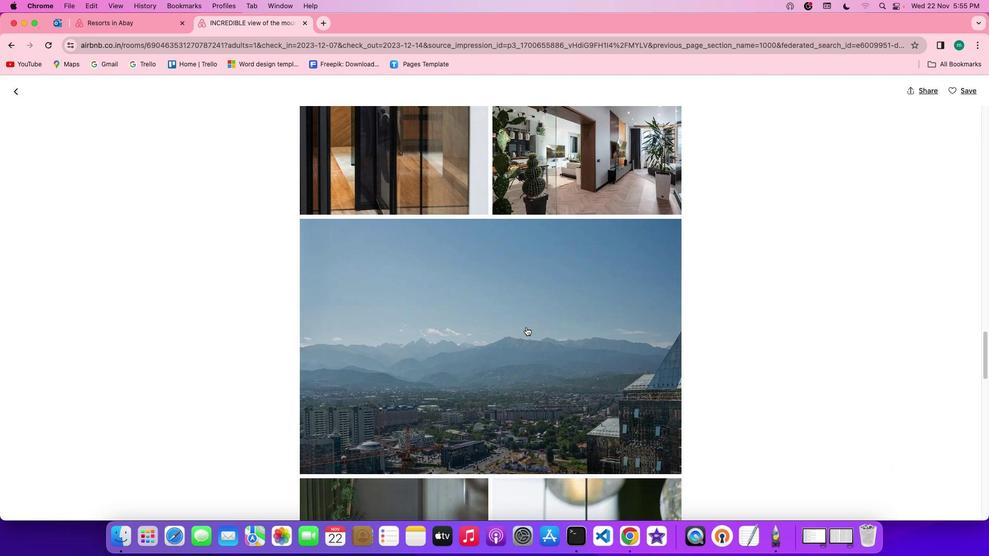
Action: Mouse scrolled (526, 327) with delta (0, -1)
Screenshot: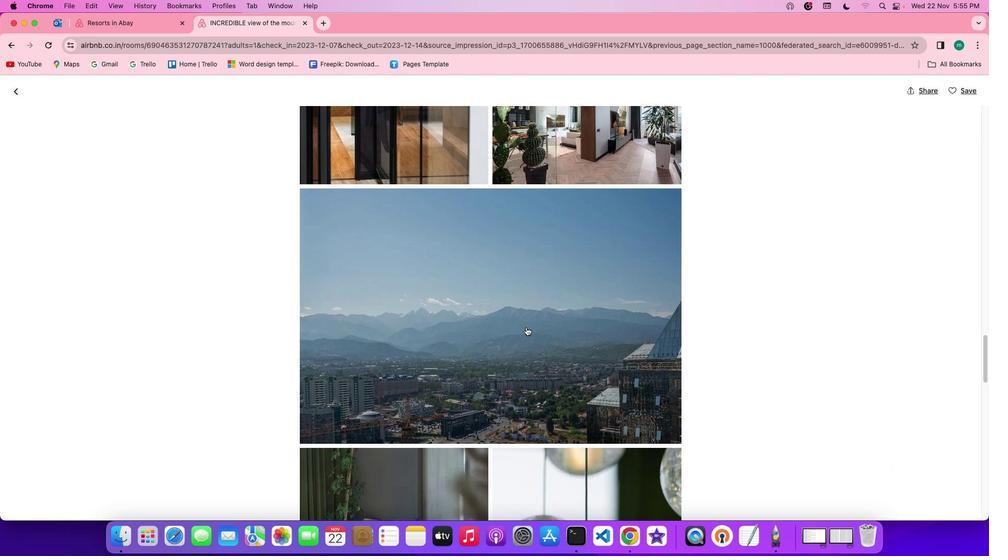 
Action: Mouse scrolled (526, 327) with delta (0, -1)
Screenshot: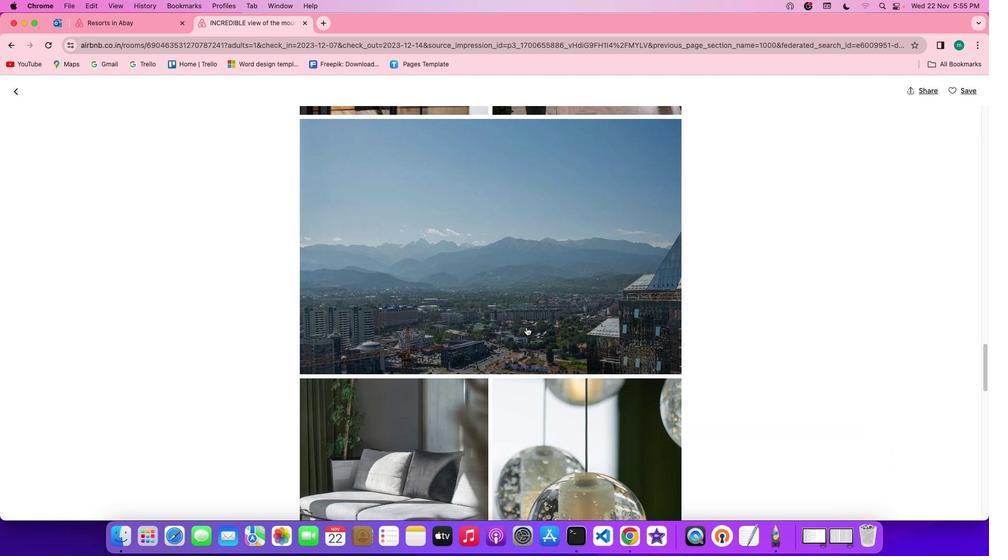 
Action: Mouse scrolled (526, 327) with delta (0, 0)
Screenshot: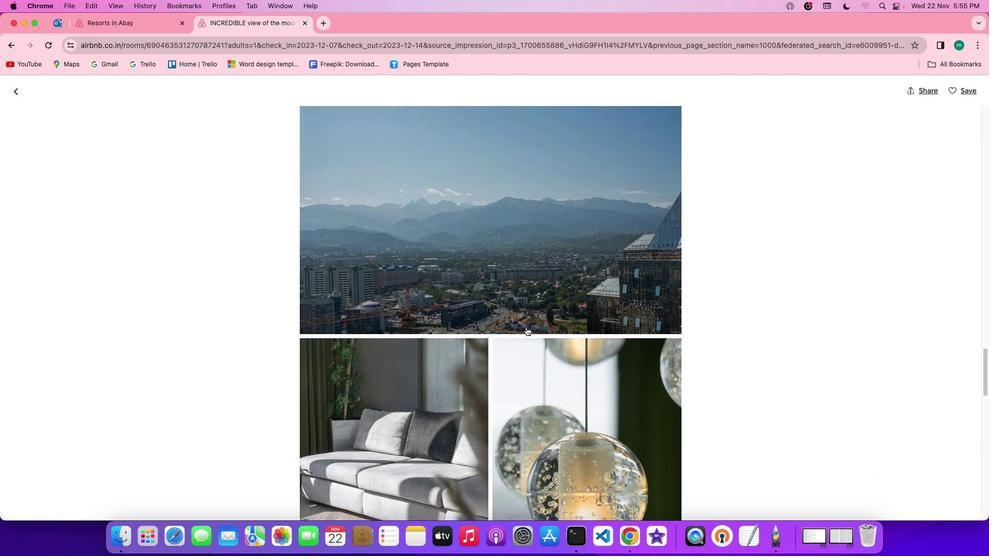 
Action: Mouse scrolled (526, 327) with delta (0, 0)
Screenshot: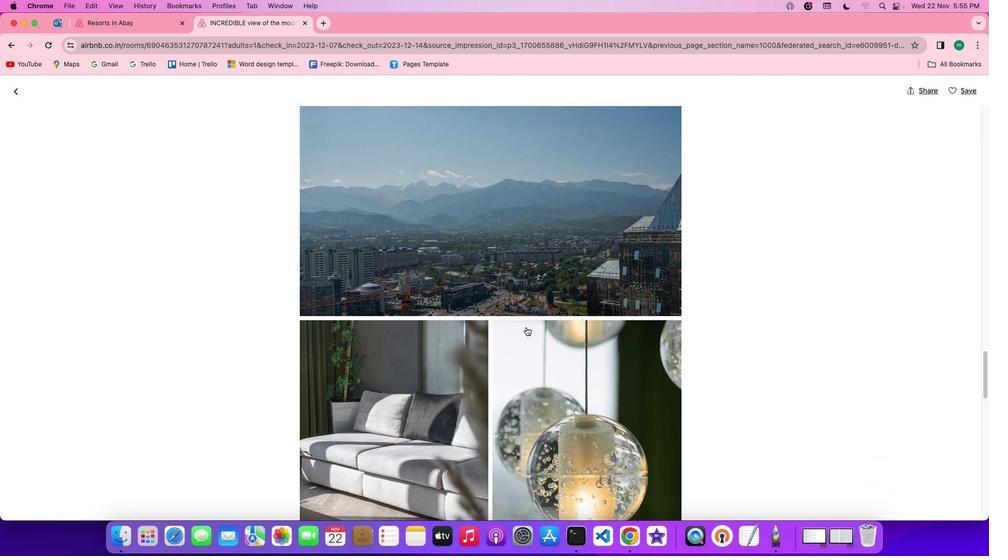 
Action: Mouse scrolled (526, 327) with delta (0, -1)
Screenshot: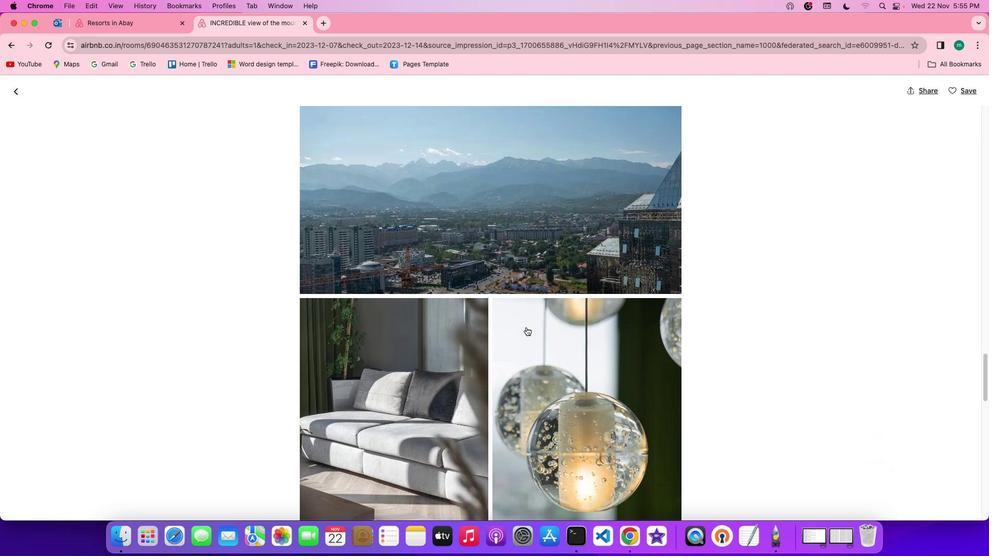 
Action: Mouse scrolled (526, 327) with delta (0, -2)
Screenshot: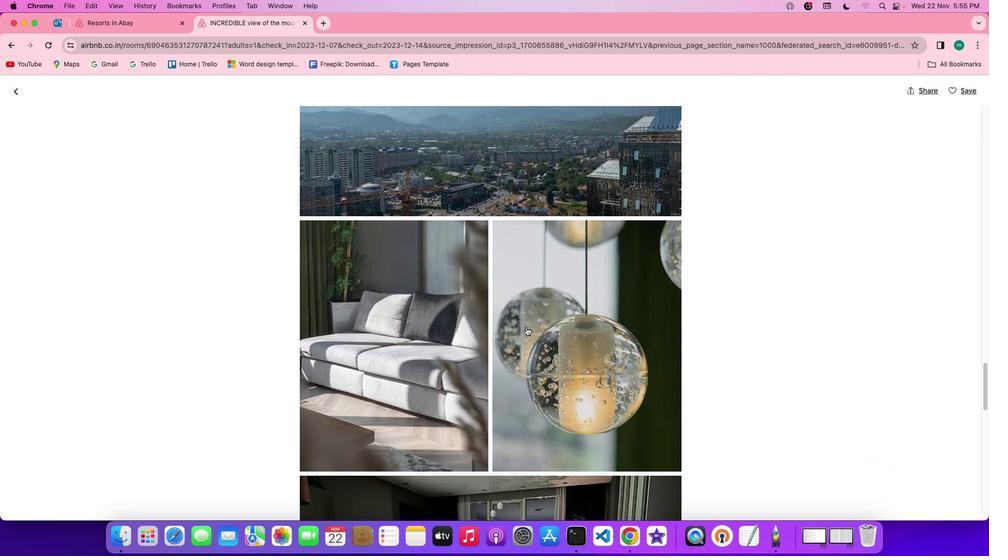 
Action: Mouse pressed middle at (526, 327)
Screenshot: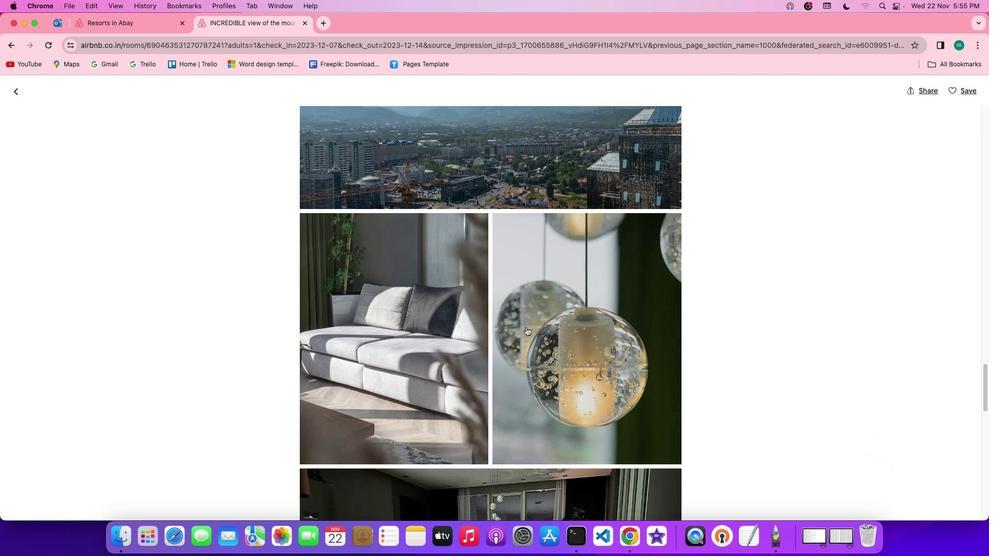 
Action: Mouse scrolled (526, 327) with delta (0, 0)
Screenshot: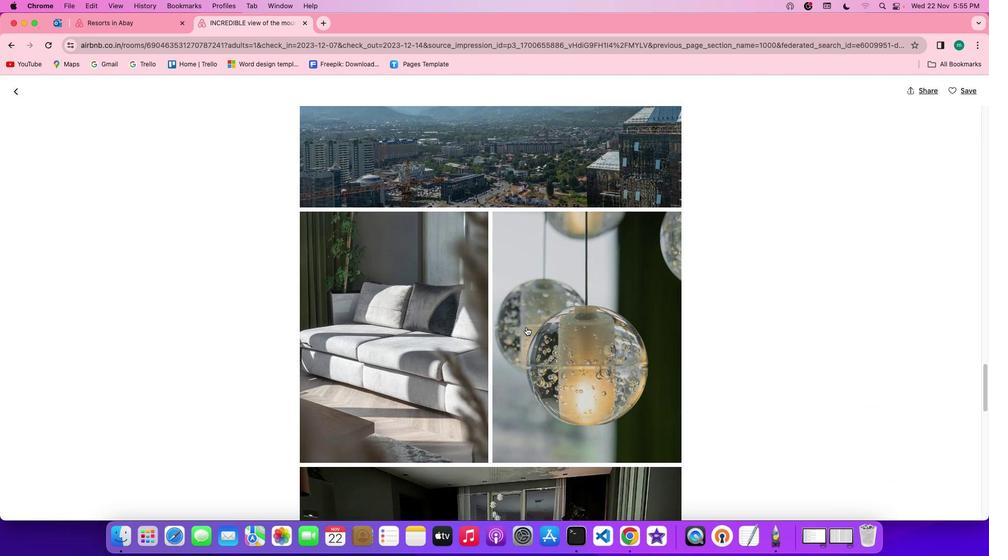 
Action: Mouse scrolled (526, 327) with delta (0, 0)
Screenshot: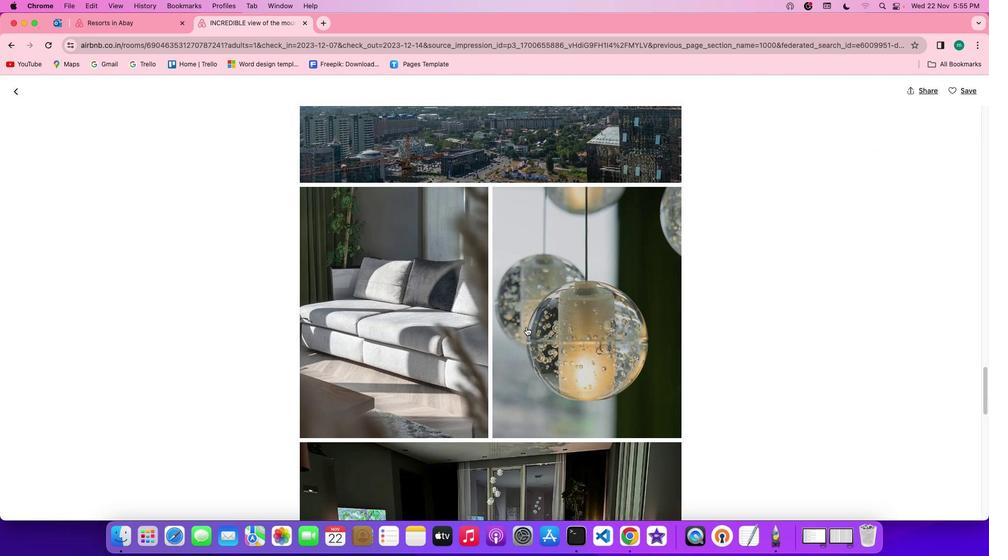 
Action: Mouse scrolled (526, 327) with delta (0, 0)
Screenshot: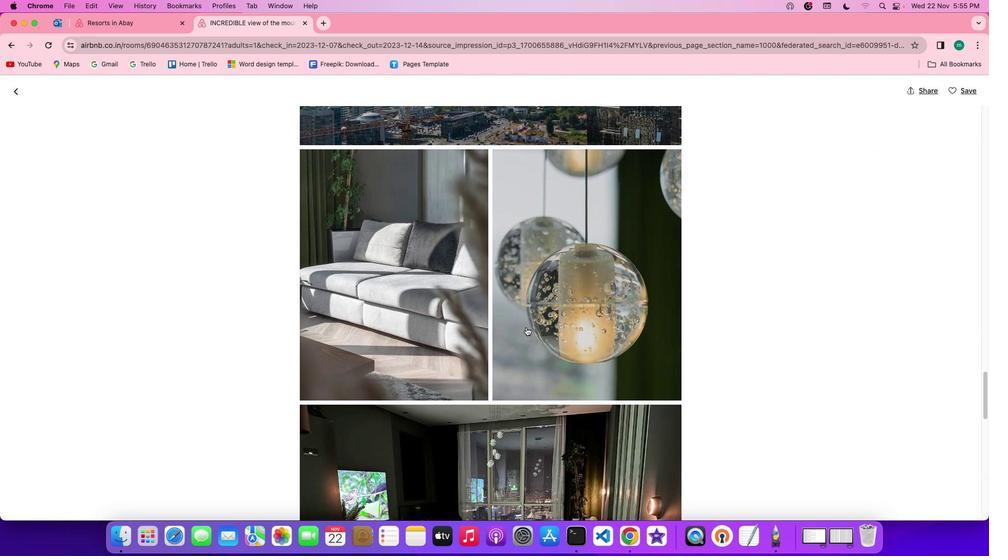 
Action: Mouse scrolled (526, 327) with delta (0, -1)
Screenshot: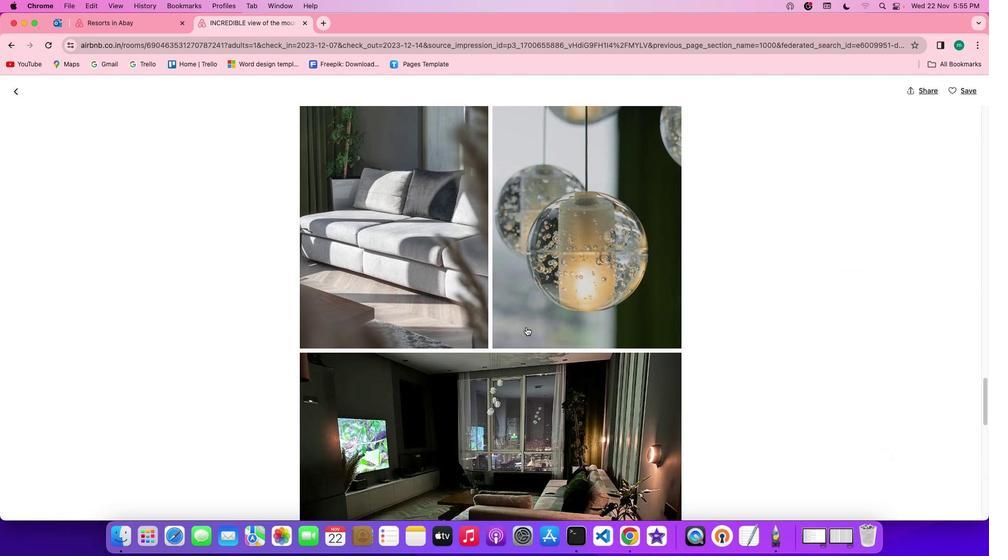 
Action: Mouse scrolled (526, 327) with delta (0, -2)
Screenshot: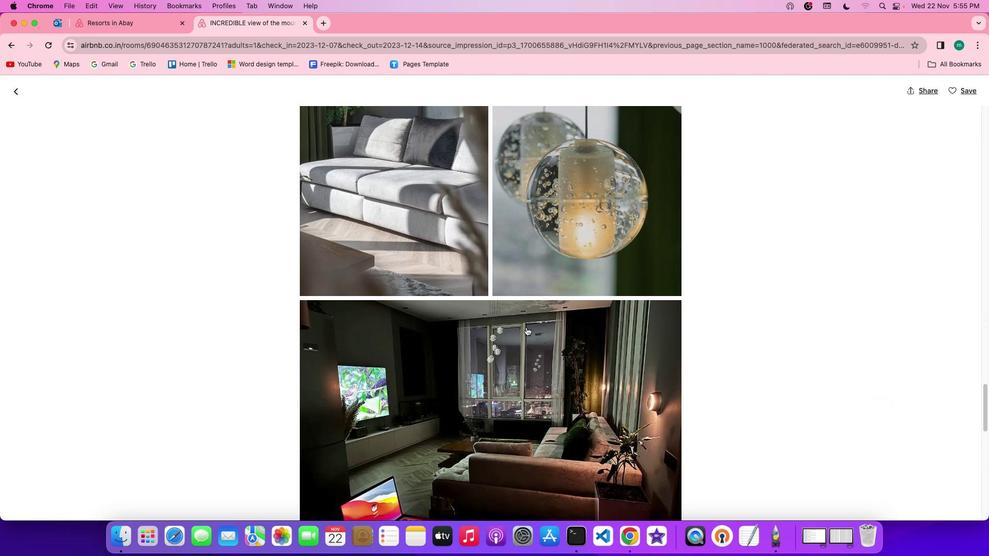 
Action: Mouse scrolled (526, 327) with delta (0, 0)
Screenshot: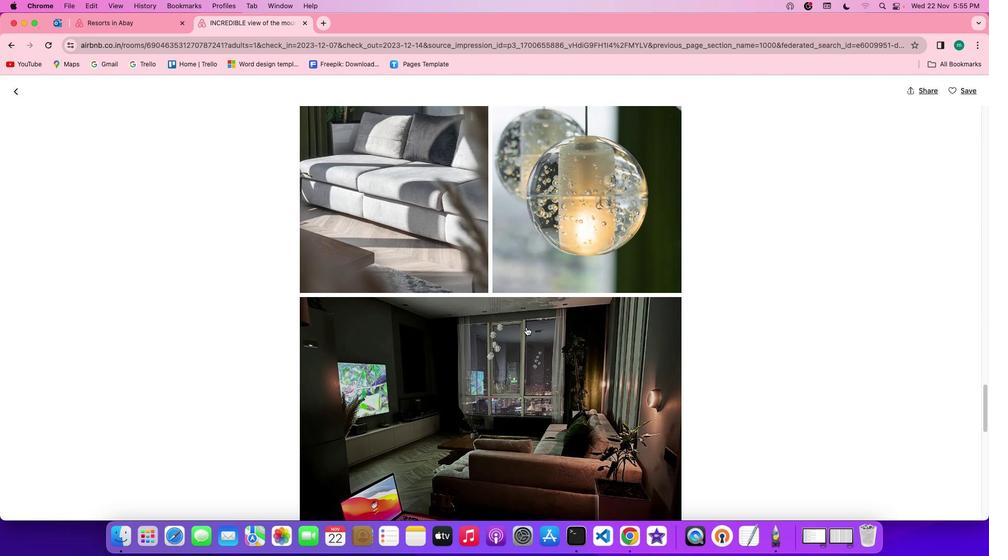 
Action: Mouse scrolled (526, 327) with delta (0, 0)
Screenshot: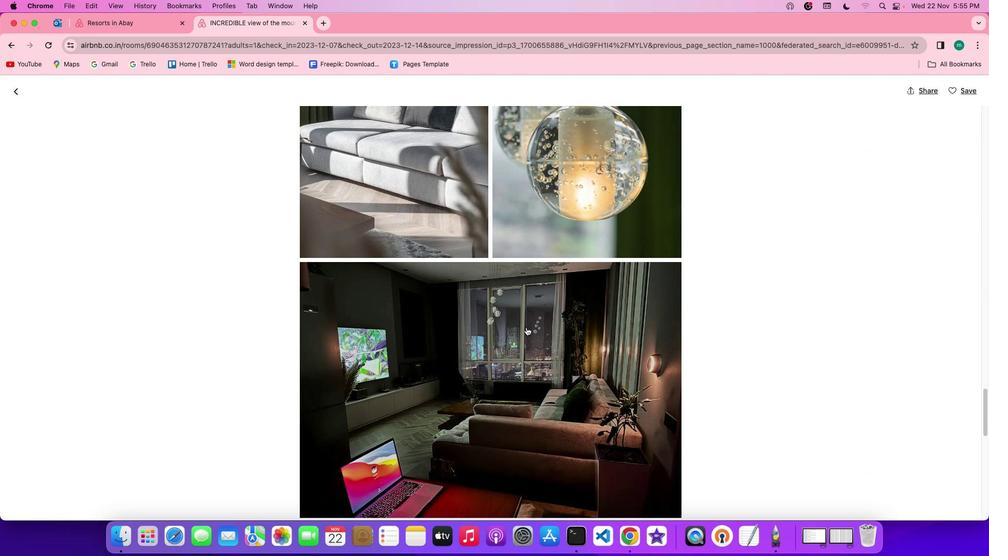 
Action: Mouse scrolled (526, 327) with delta (0, 0)
Screenshot: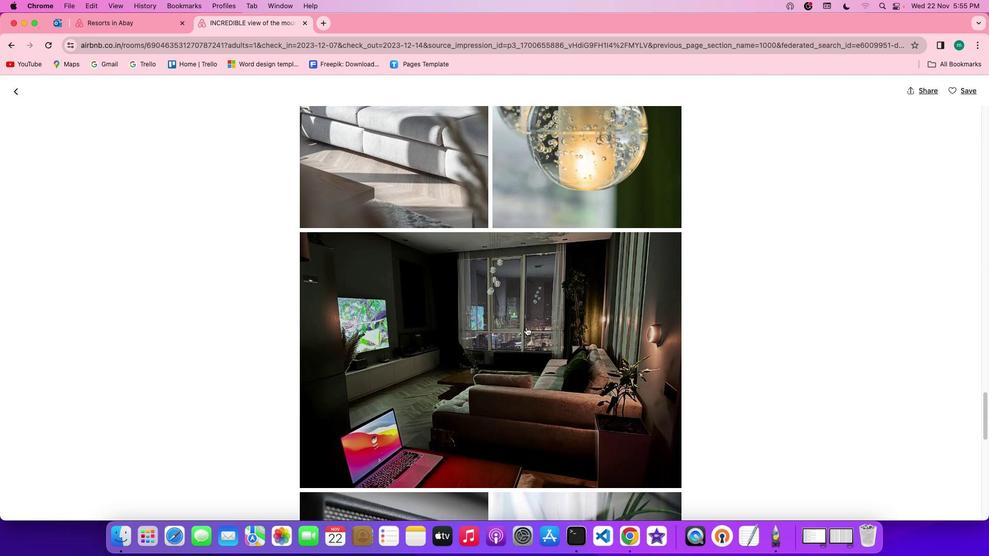 
Action: Mouse scrolled (526, 327) with delta (0, -1)
Screenshot: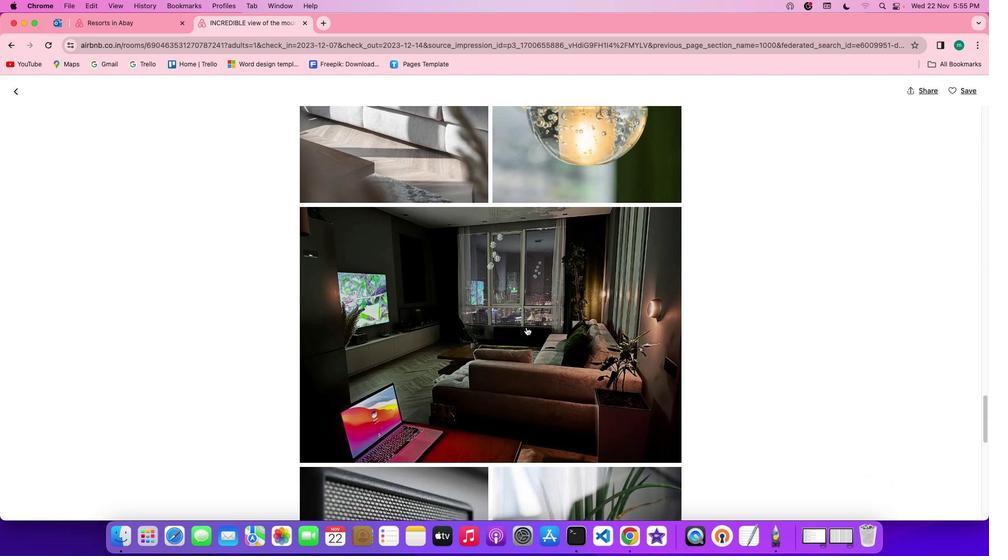 
Action: Mouse scrolled (526, 327) with delta (0, 0)
Screenshot: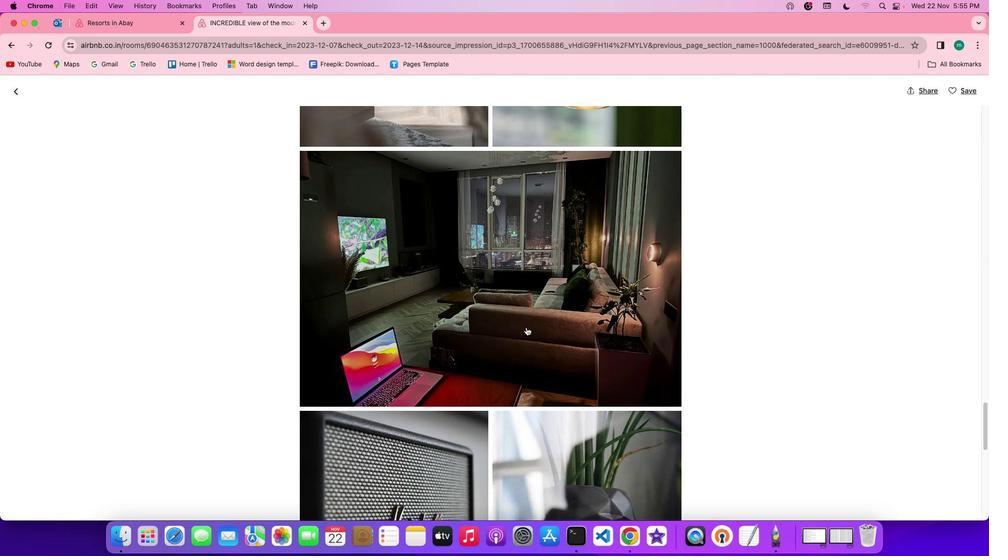
Action: Mouse scrolled (526, 327) with delta (0, 0)
Screenshot: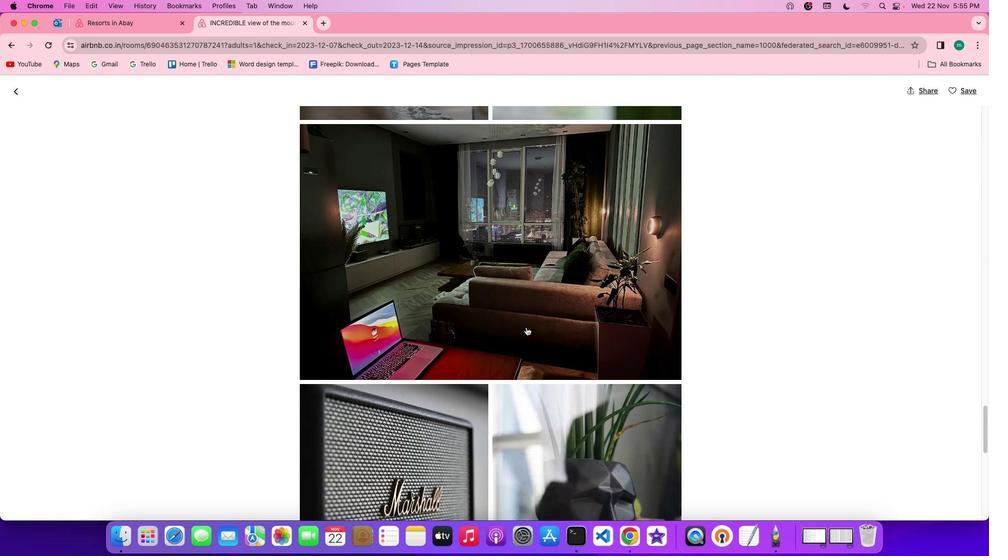 
Action: Mouse scrolled (526, 327) with delta (0, -1)
Screenshot: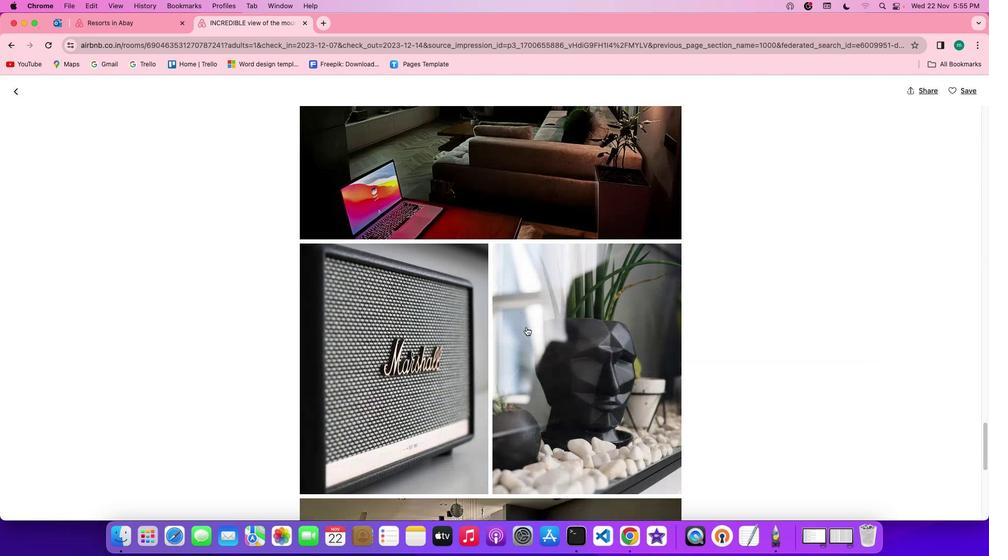
Action: Mouse scrolled (526, 327) with delta (0, -2)
Screenshot: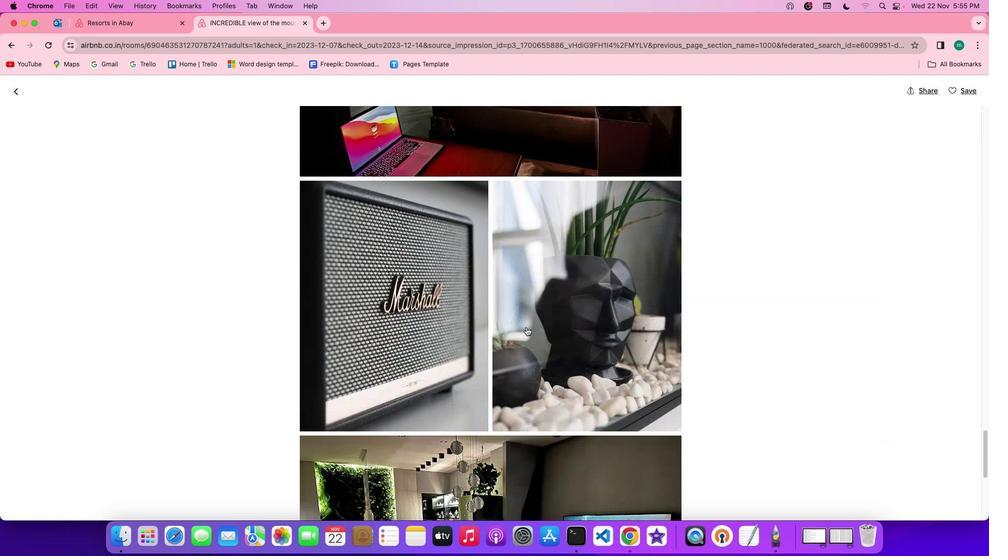 
Action: Mouse scrolled (526, 327) with delta (0, -2)
Screenshot: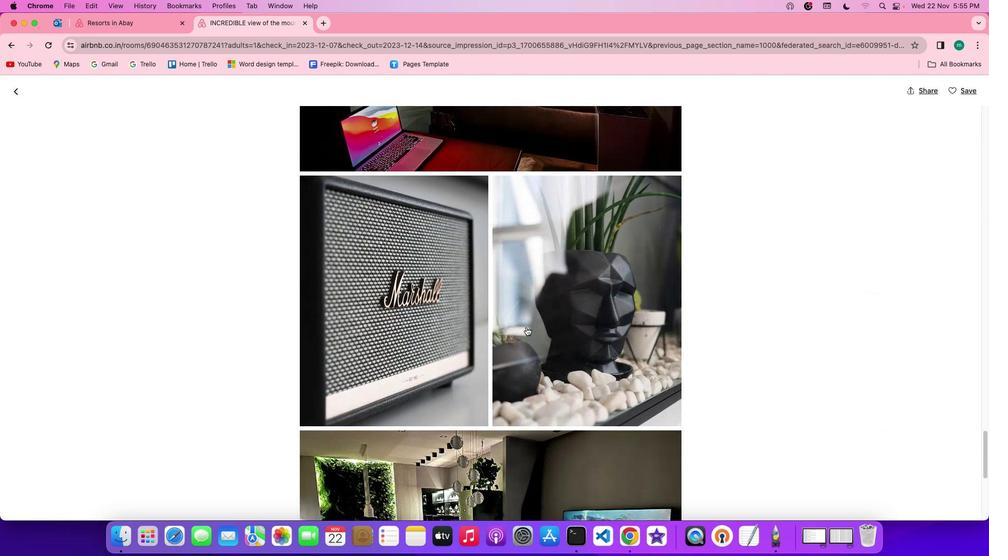 
Action: Mouse moved to (526, 326)
Screenshot: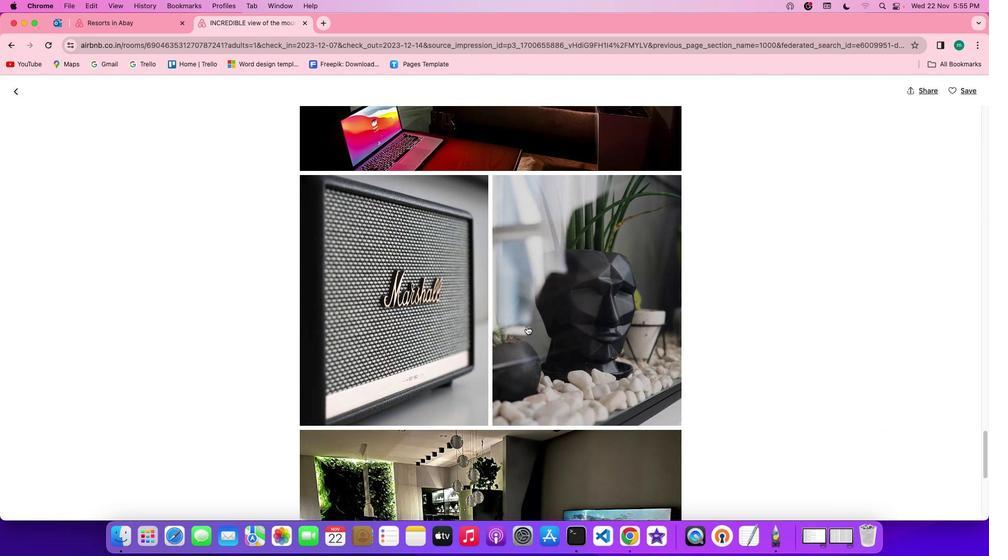 
Action: Mouse scrolled (526, 326) with delta (0, 0)
Screenshot: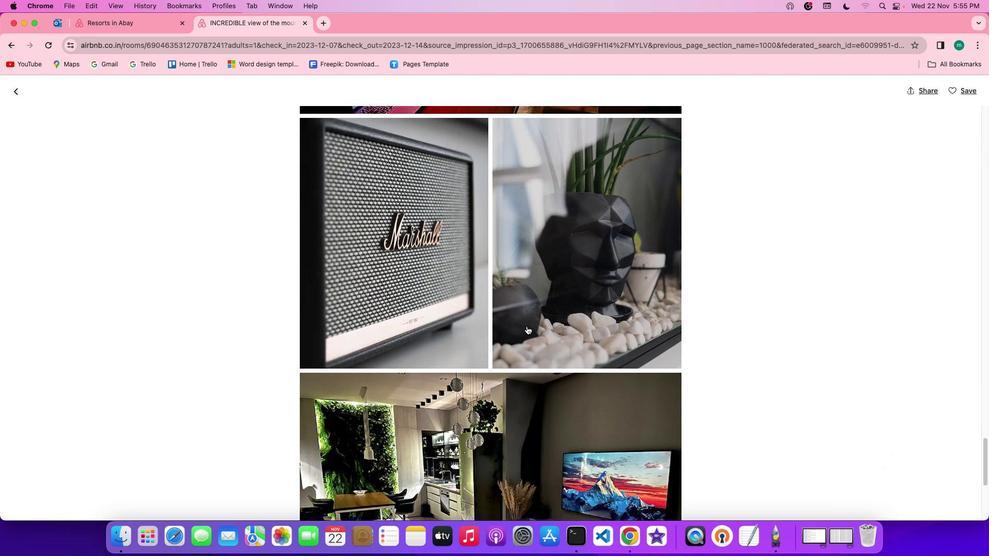 
Action: Mouse scrolled (526, 326) with delta (0, 0)
Screenshot: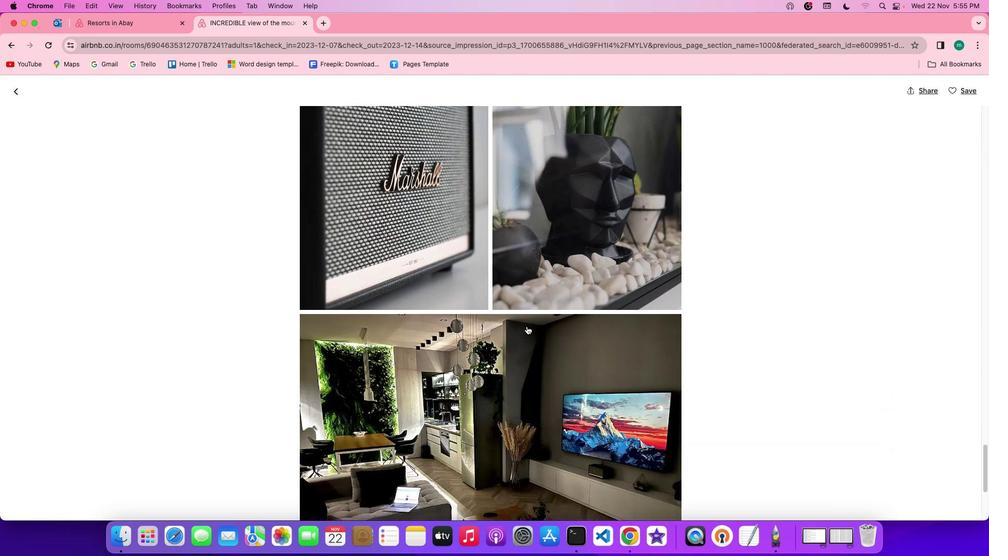 
Action: Mouse scrolled (526, 326) with delta (0, -1)
Screenshot: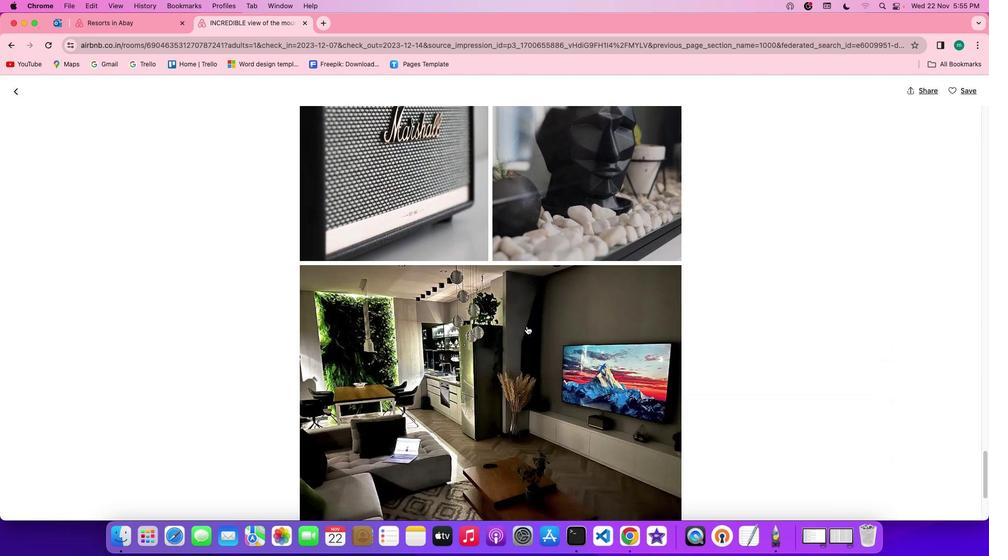 
Action: Mouse scrolled (526, 326) with delta (0, -2)
Screenshot: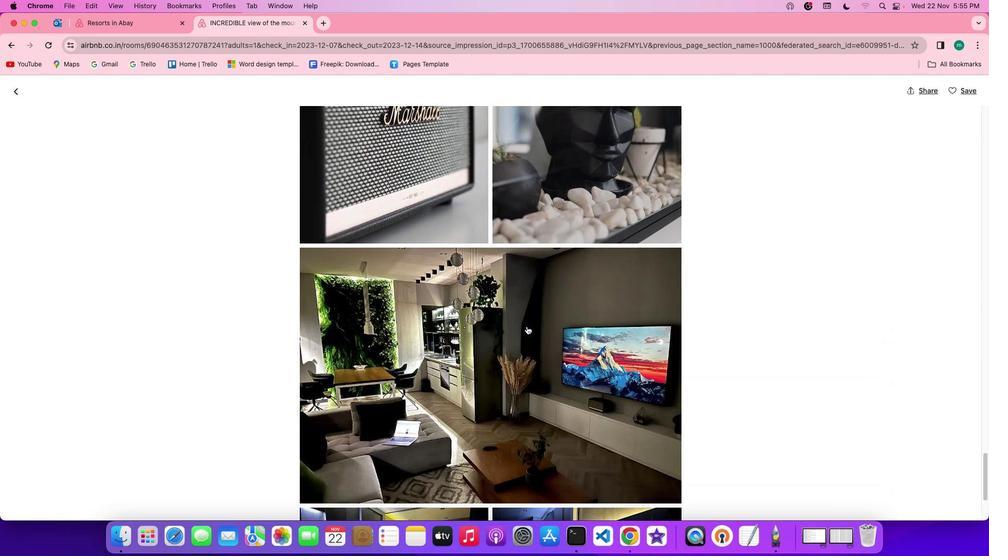 
Action: Mouse scrolled (526, 326) with delta (0, 0)
Screenshot: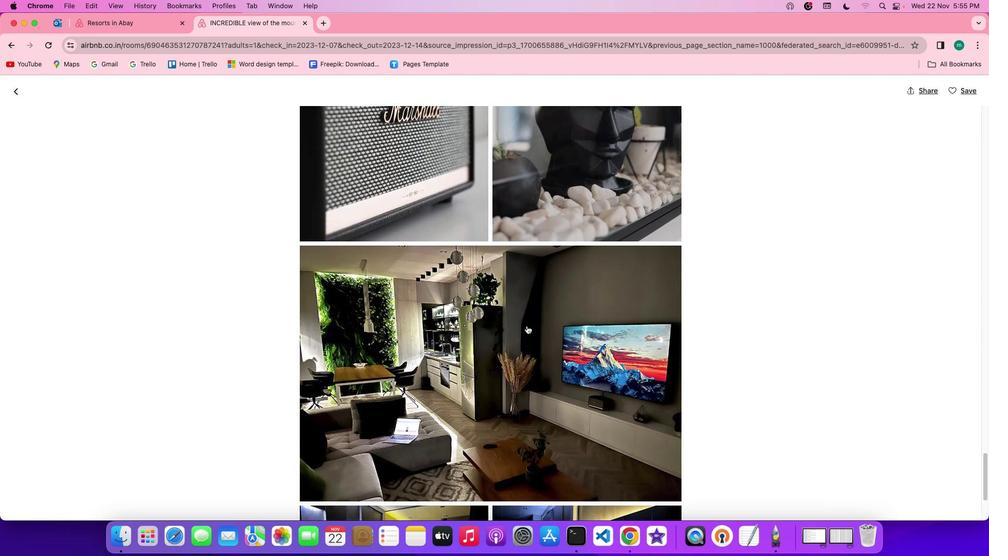 
Action: Mouse moved to (526, 326)
Screenshot: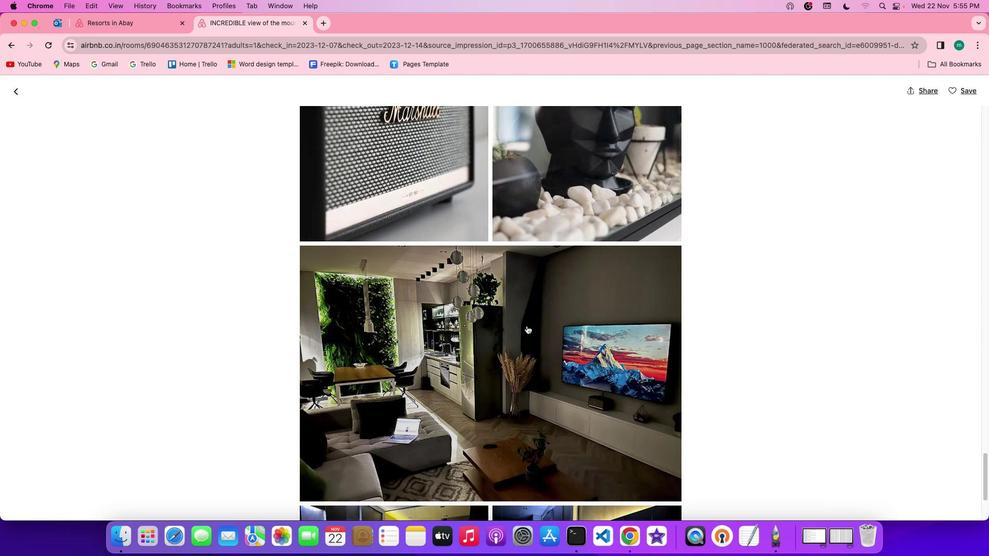 
Action: Mouse scrolled (526, 326) with delta (0, 0)
Screenshot: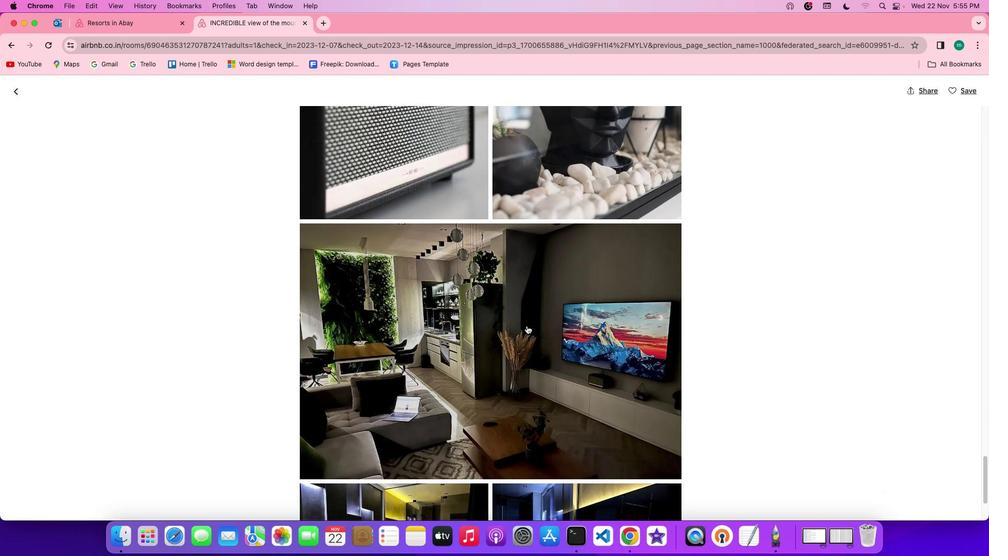 
Action: Mouse scrolled (526, 326) with delta (0, 0)
Screenshot: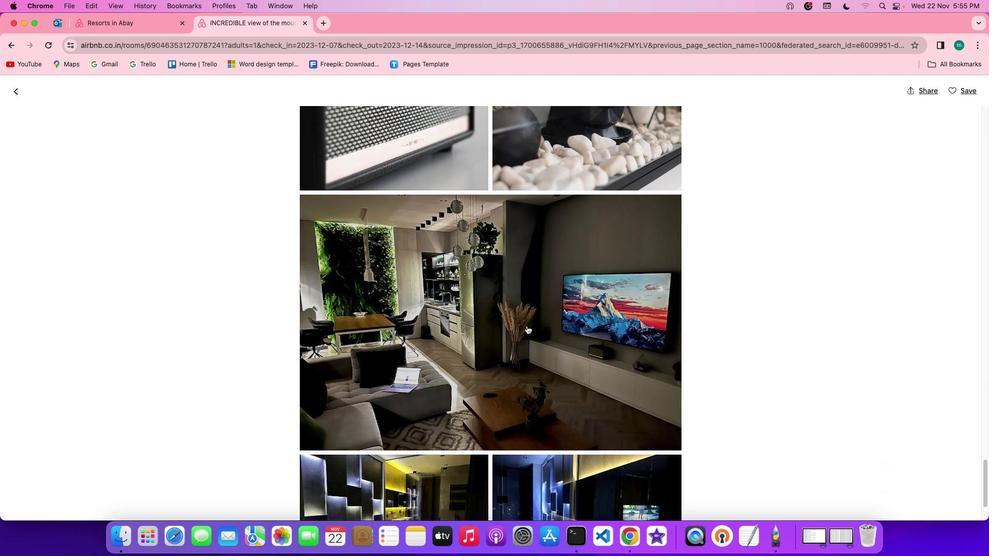 
Action: Mouse scrolled (526, 326) with delta (0, -1)
Screenshot: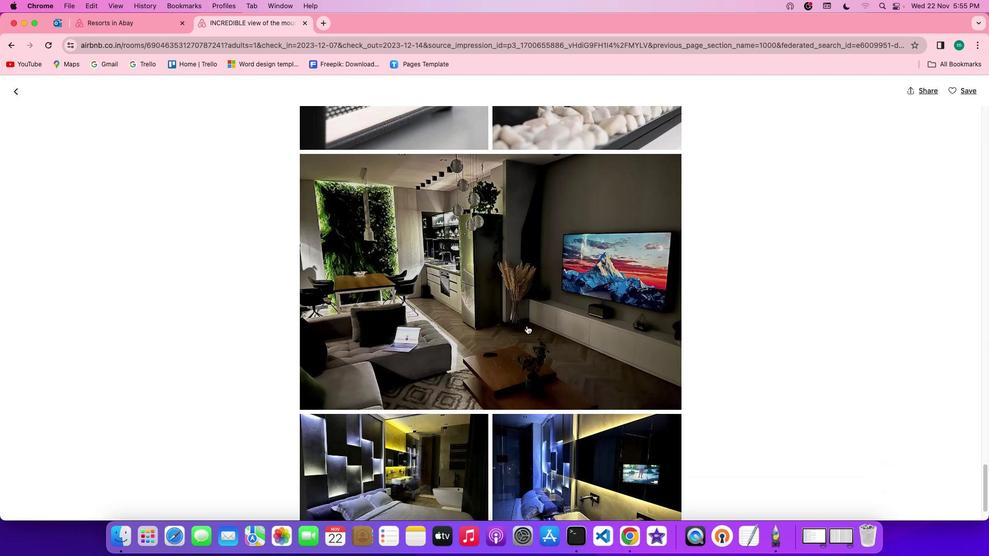 
Action: Mouse scrolled (526, 326) with delta (0, -2)
Screenshot: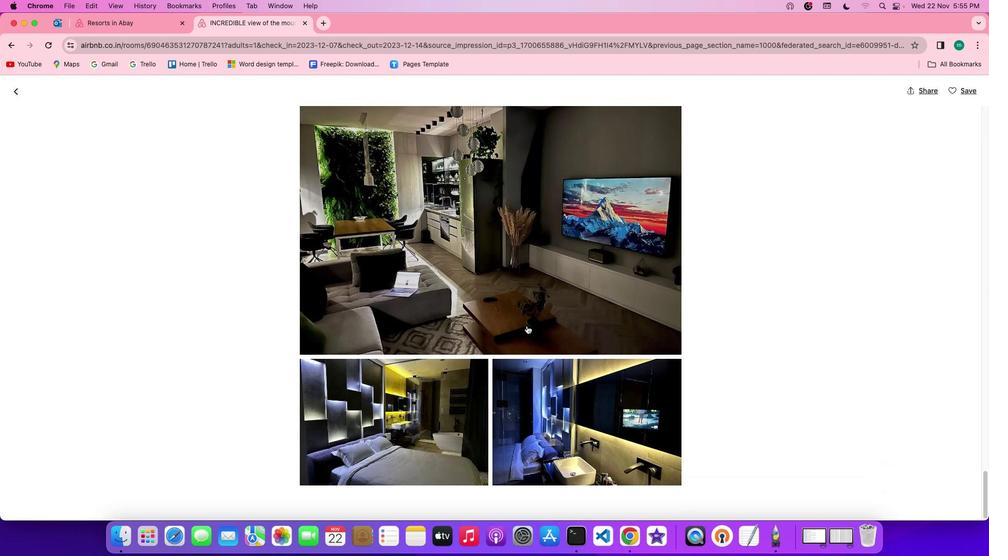 
Action: Mouse scrolled (526, 326) with delta (0, -1)
Screenshot: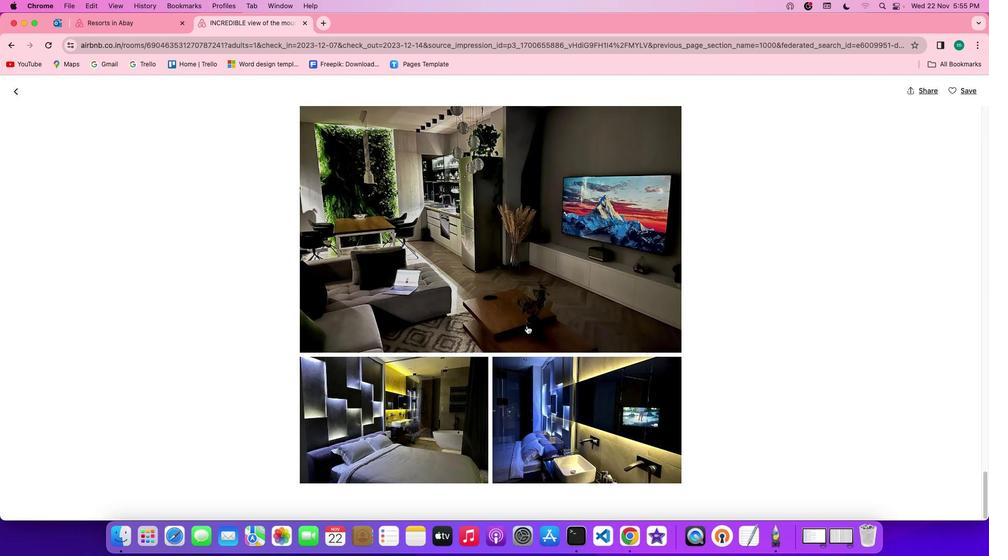 
Action: Mouse moved to (528, 324)
Screenshot: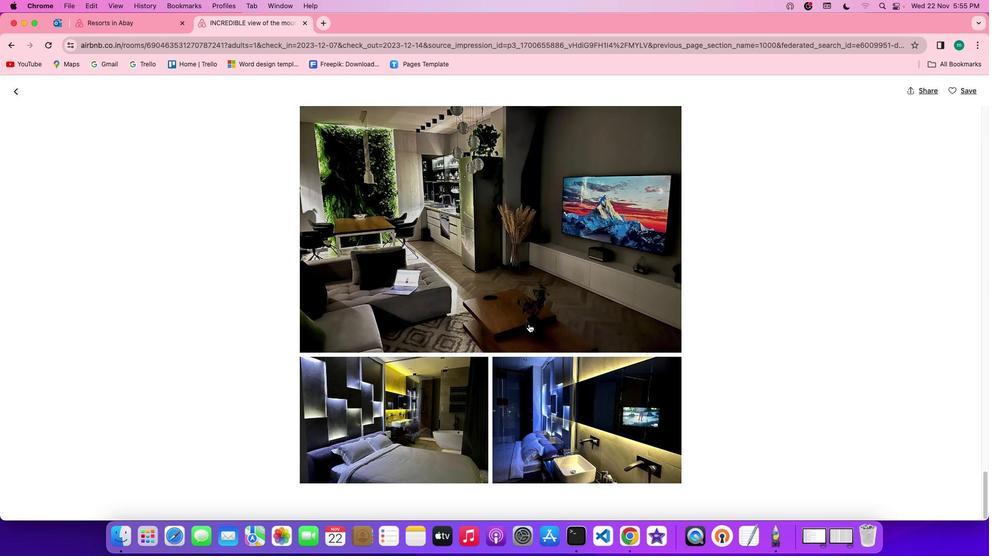 
Action: Mouse scrolled (528, 324) with delta (0, 0)
Screenshot: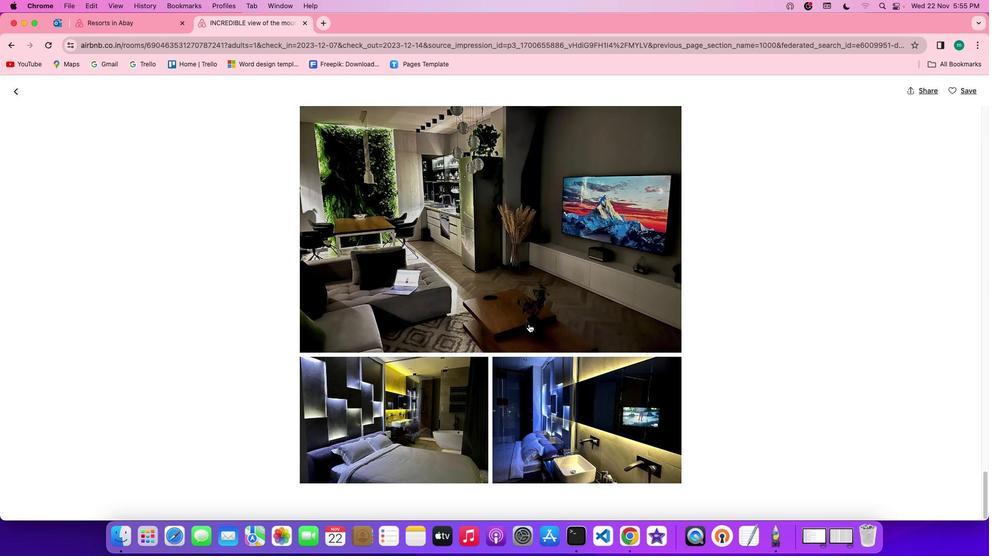 
Action: Mouse scrolled (528, 324) with delta (0, 0)
Screenshot: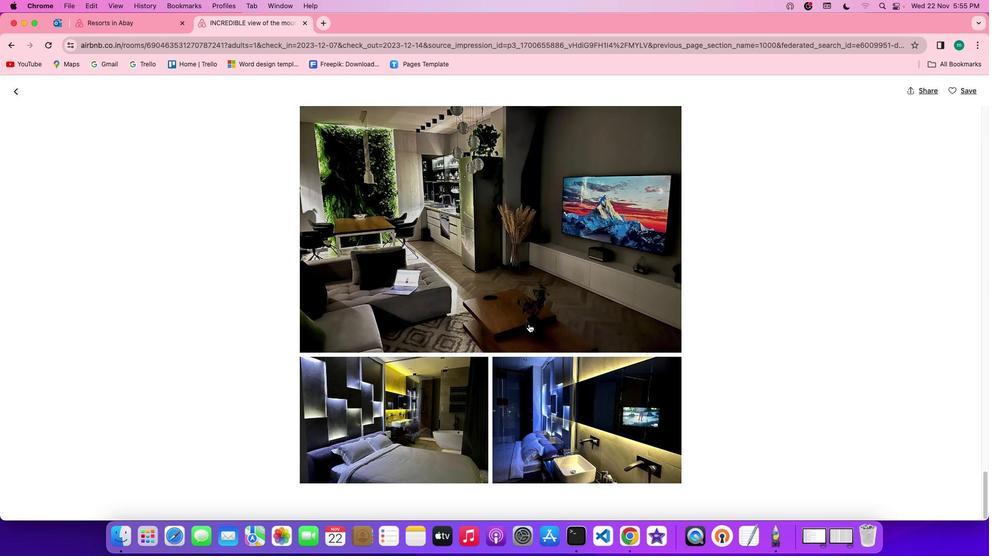 
Action: Mouse scrolled (528, 324) with delta (0, -1)
Screenshot: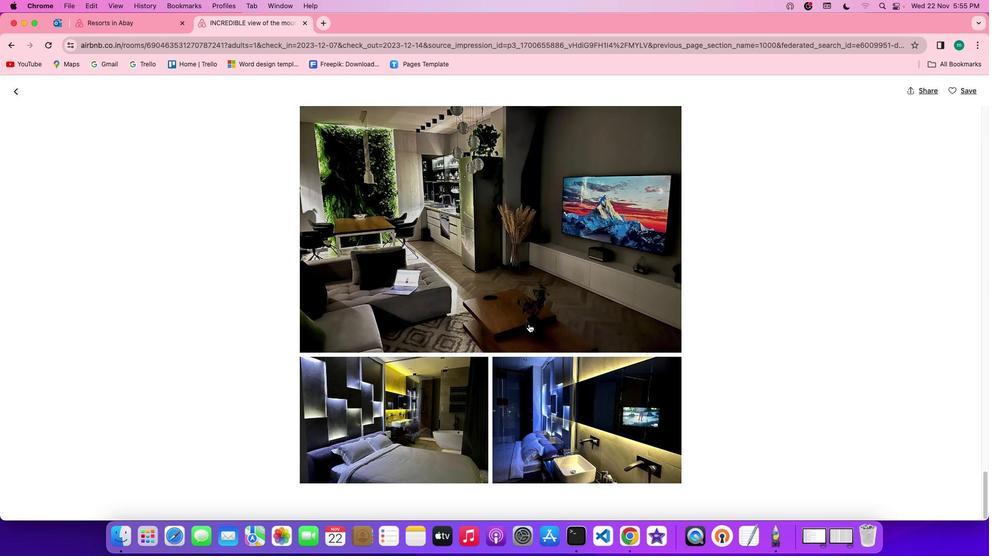 
Action: Mouse scrolled (528, 324) with delta (0, -2)
Screenshot: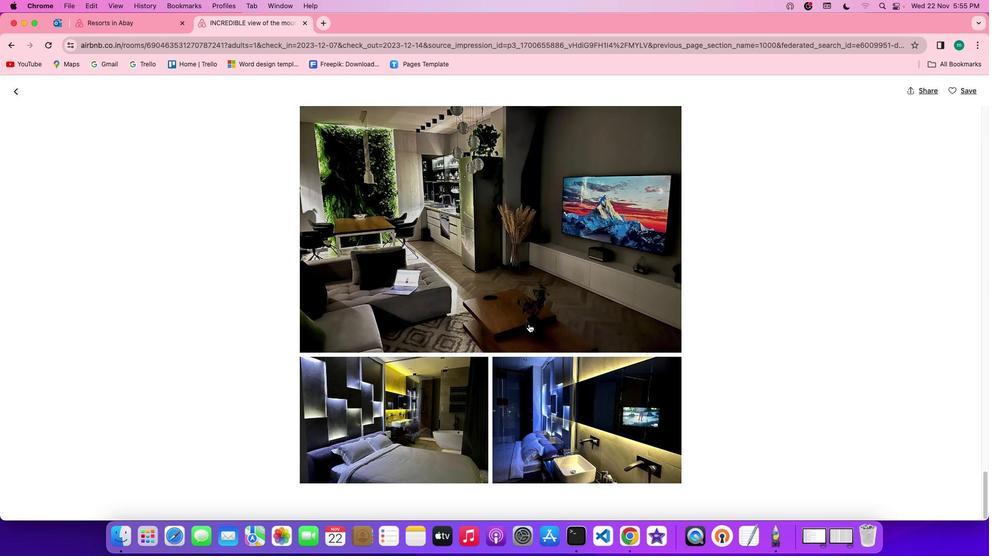 
Action: Mouse scrolled (528, 324) with delta (0, -1)
Screenshot: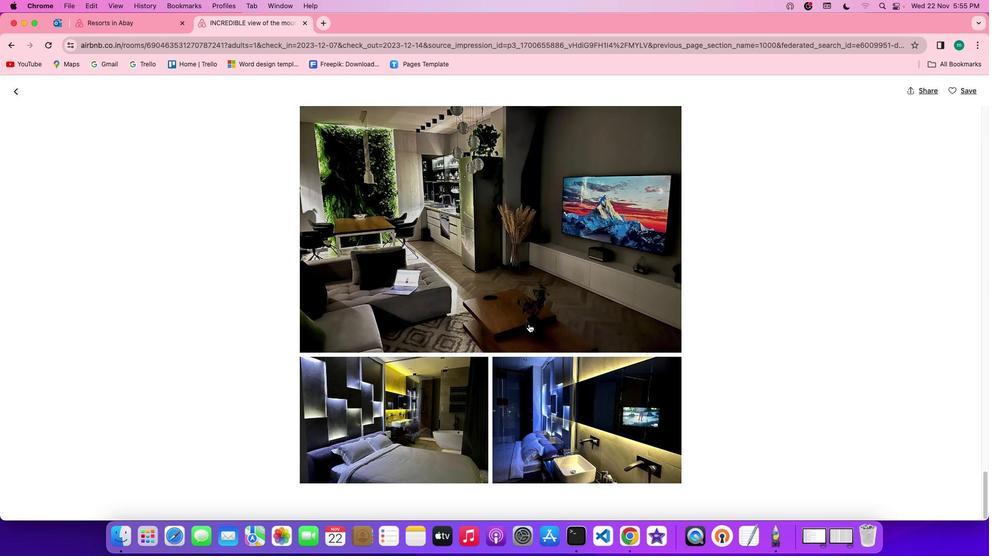 
Action: Mouse moved to (16, 91)
Screenshot: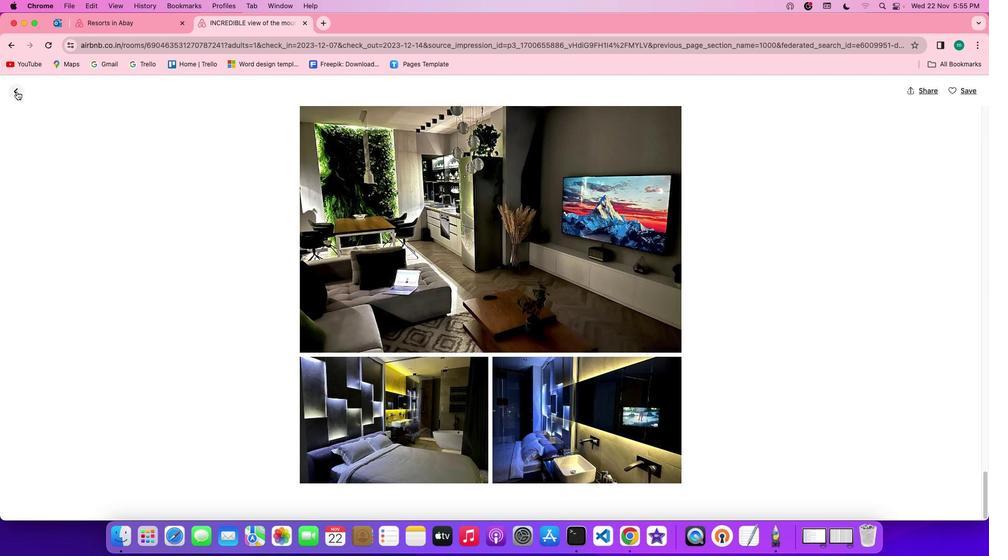 
Action: Mouse pressed left at (16, 91)
Screenshot: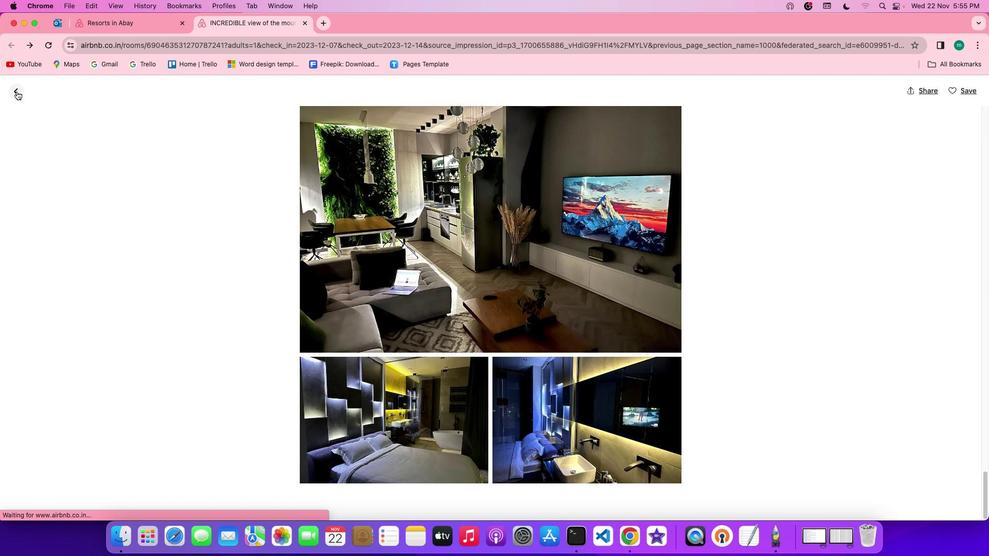 
Action: Mouse moved to (567, 317)
Screenshot: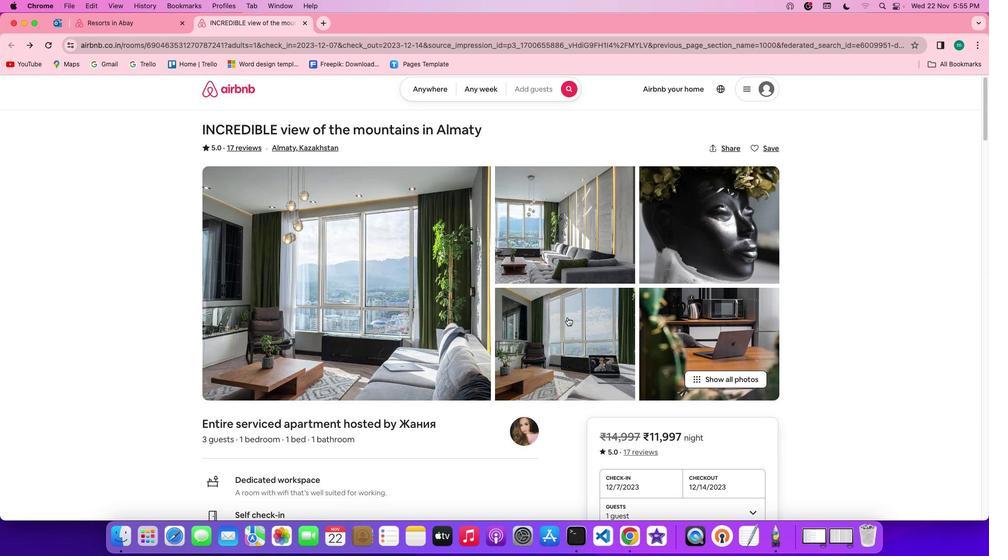 
Action: Mouse scrolled (567, 317) with delta (0, 0)
Screenshot: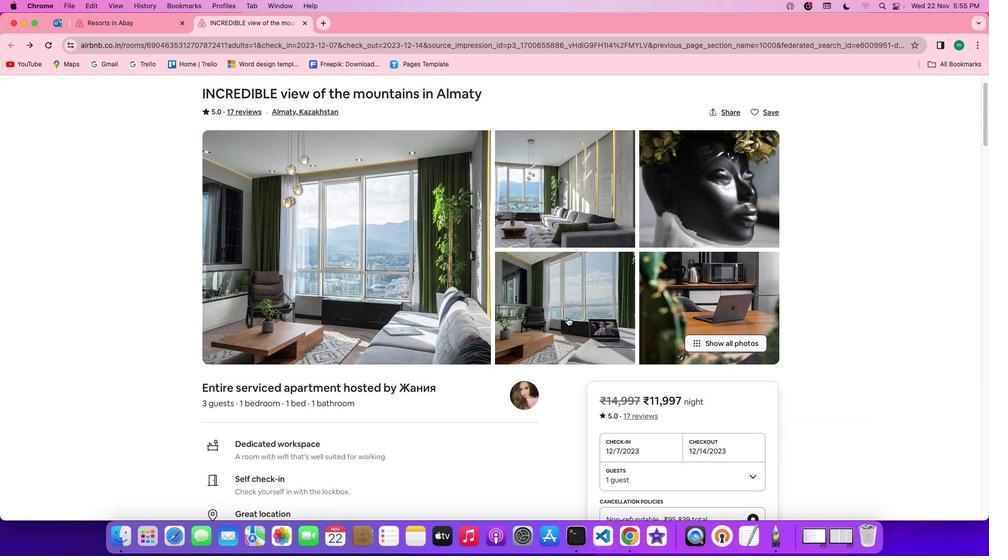 
Action: Mouse scrolled (567, 317) with delta (0, 0)
Screenshot: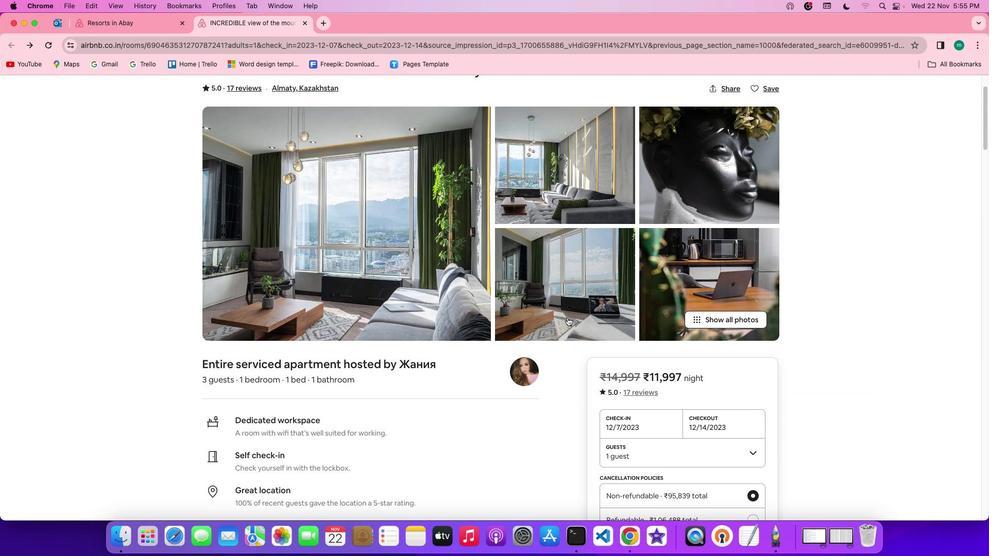 
Action: Mouse scrolled (567, 317) with delta (0, -1)
Screenshot: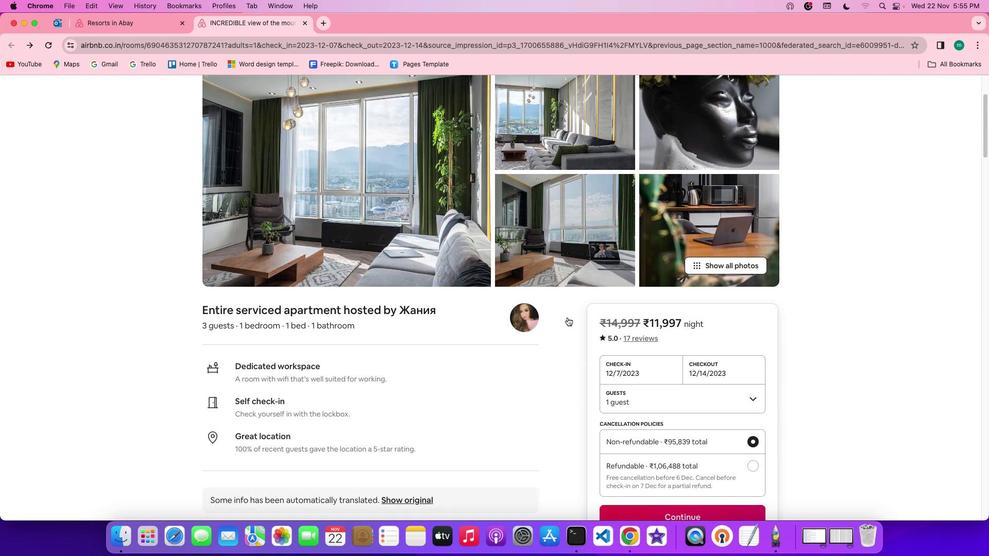 
Action: Mouse scrolled (567, 317) with delta (0, -2)
Screenshot: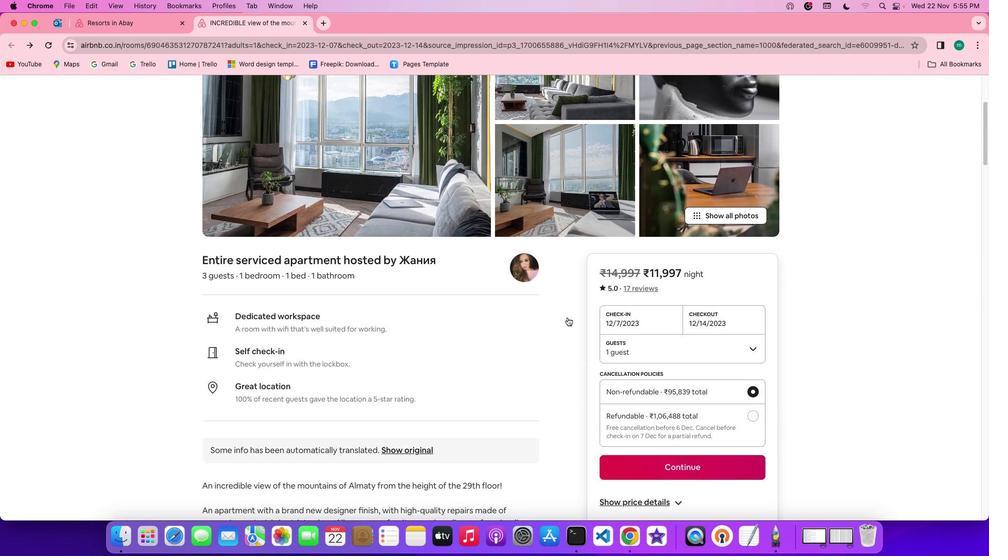 
Action: Mouse scrolled (567, 317) with delta (0, -2)
Screenshot: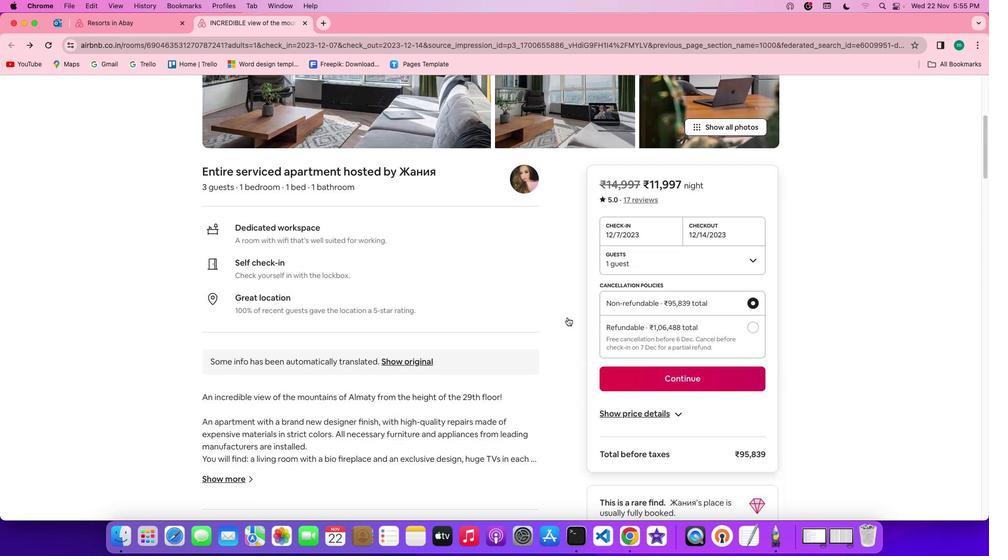 
Action: Mouse scrolled (567, 317) with delta (0, 0)
Screenshot: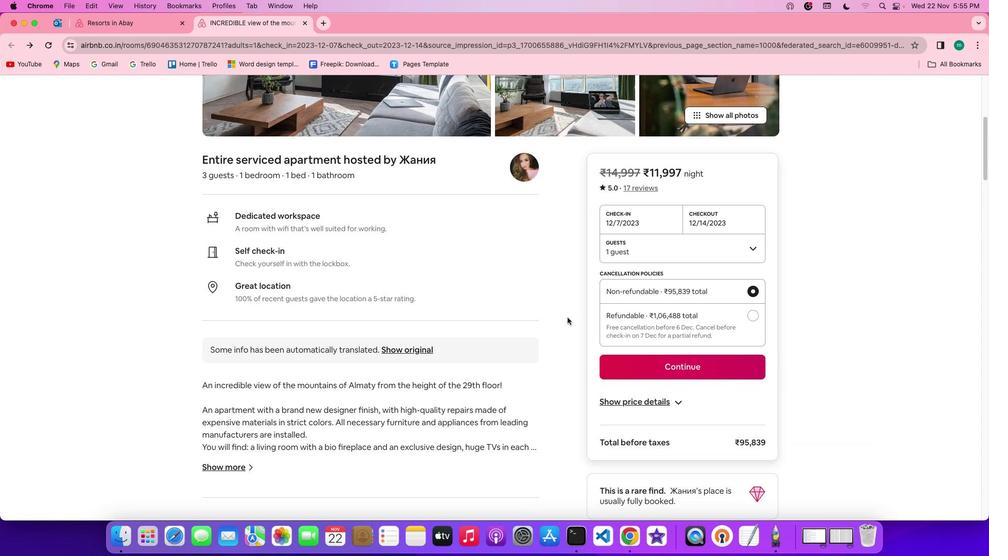 
Action: Mouse scrolled (567, 317) with delta (0, 0)
Screenshot: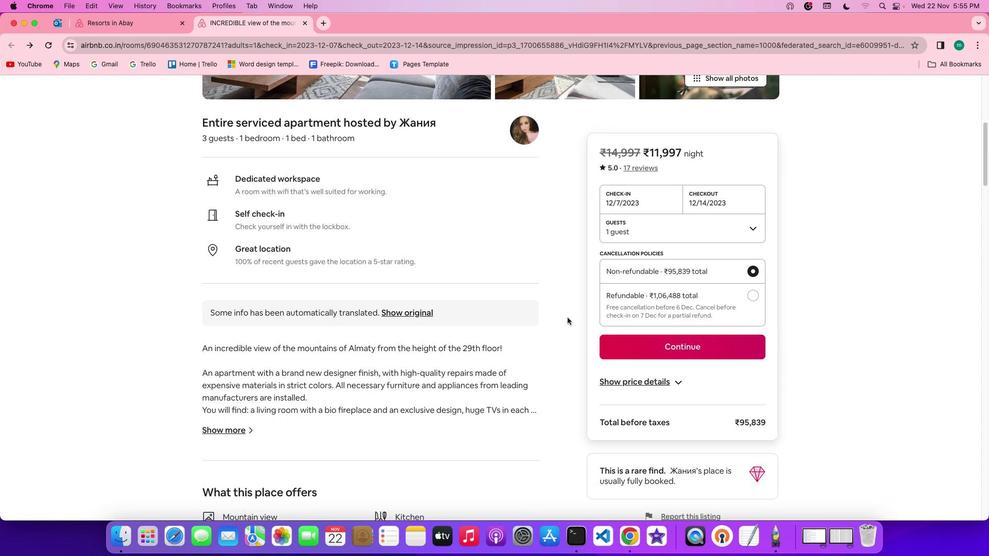 
Action: Mouse scrolled (567, 317) with delta (0, -1)
Screenshot: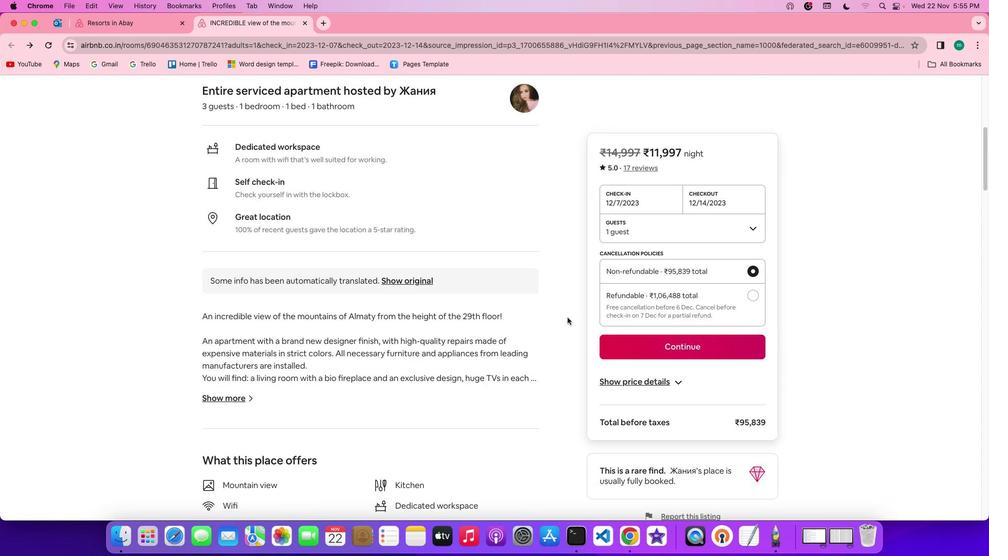 
Action: Mouse scrolled (567, 317) with delta (0, -1)
Screenshot: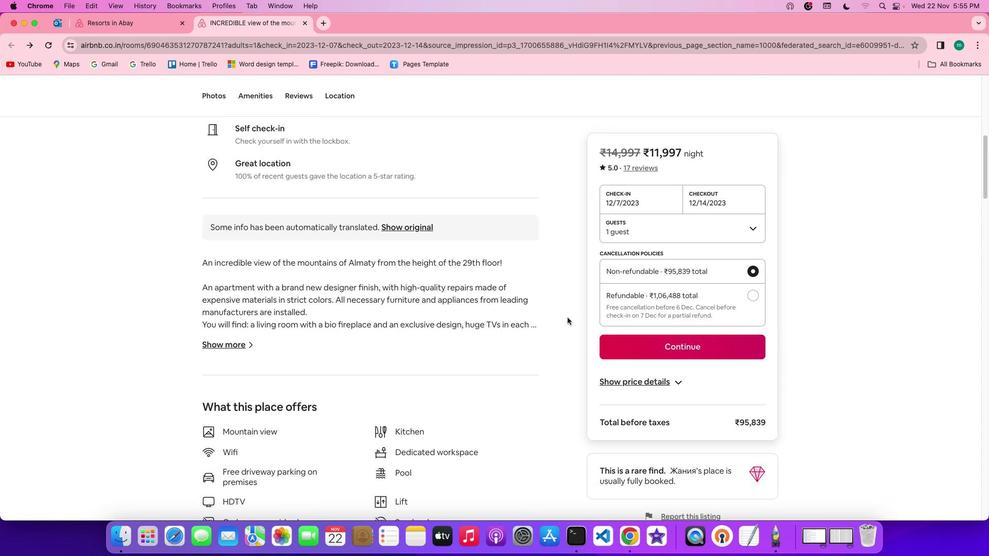 
Action: Mouse moved to (223, 337)
Screenshot: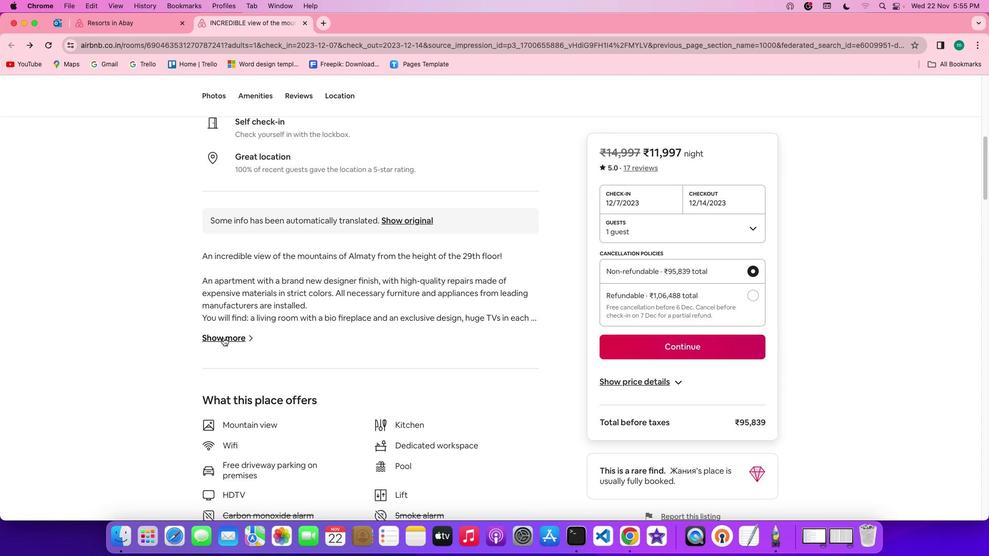 
Action: Mouse pressed left at (223, 337)
Screenshot: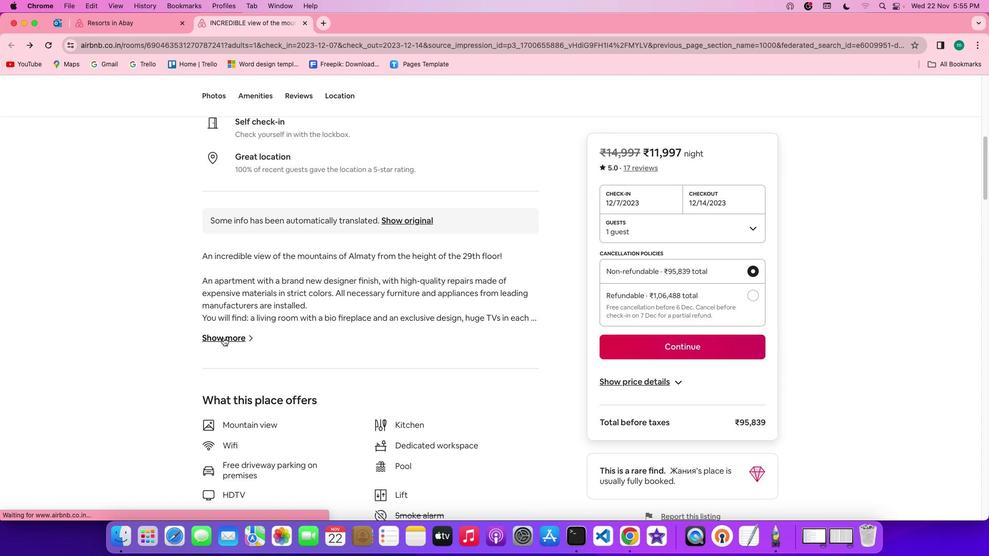 
Action: Mouse moved to (529, 376)
Screenshot: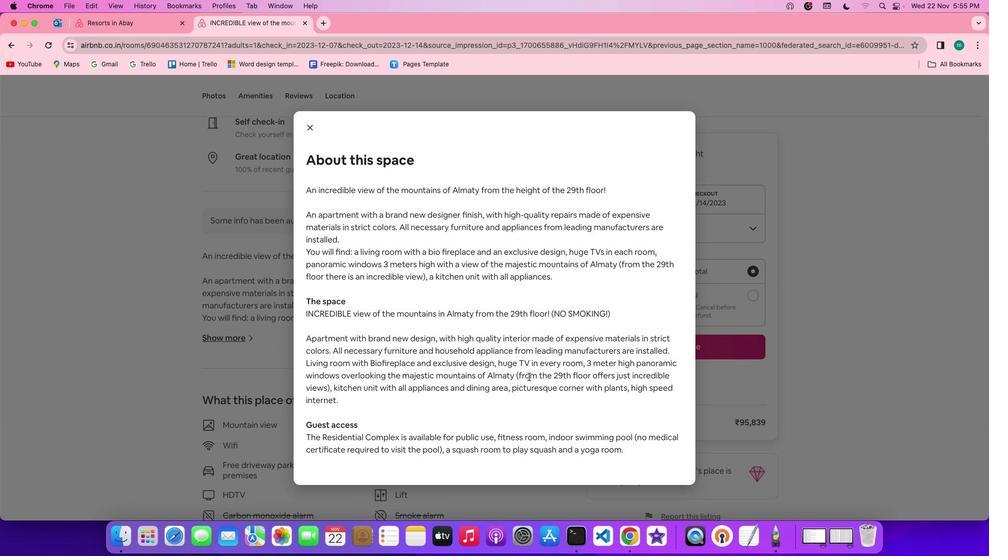 
Action: Mouse scrolled (529, 376) with delta (0, 0)
Screenshot: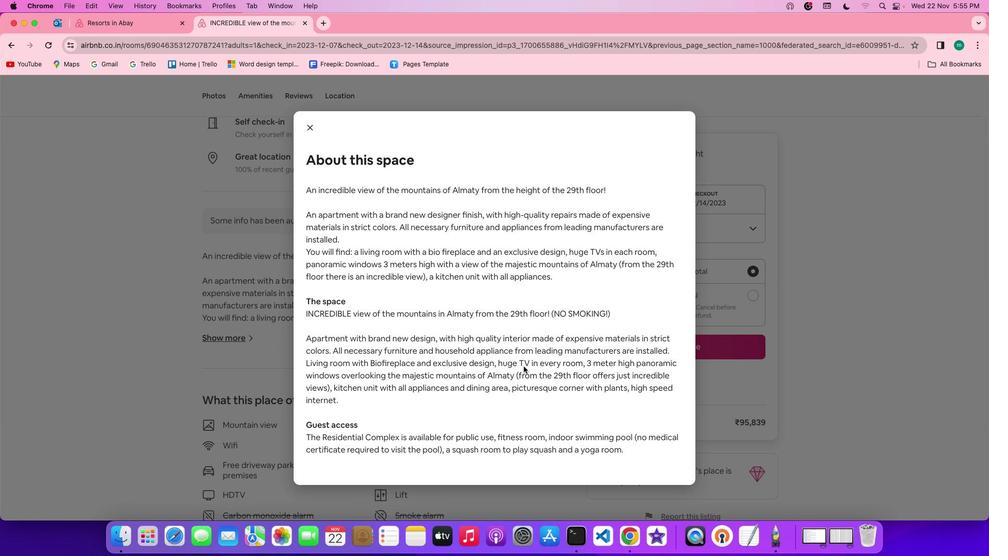 
Action: Mouse scrolled (529, 376) with delta (0, 0)
Screenshot: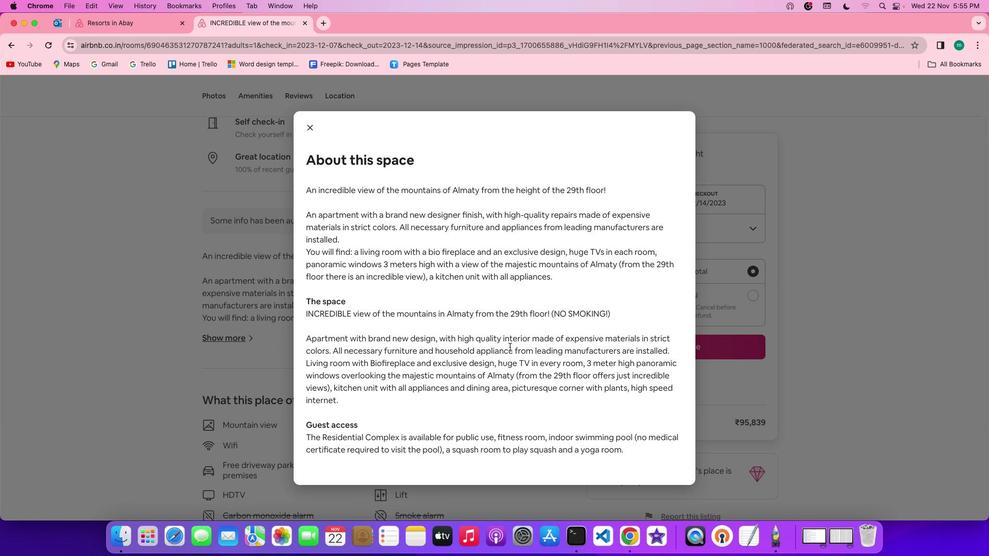 
Action: Mouse scrolled (529, 376) with delta (0, -1)
Screenshot: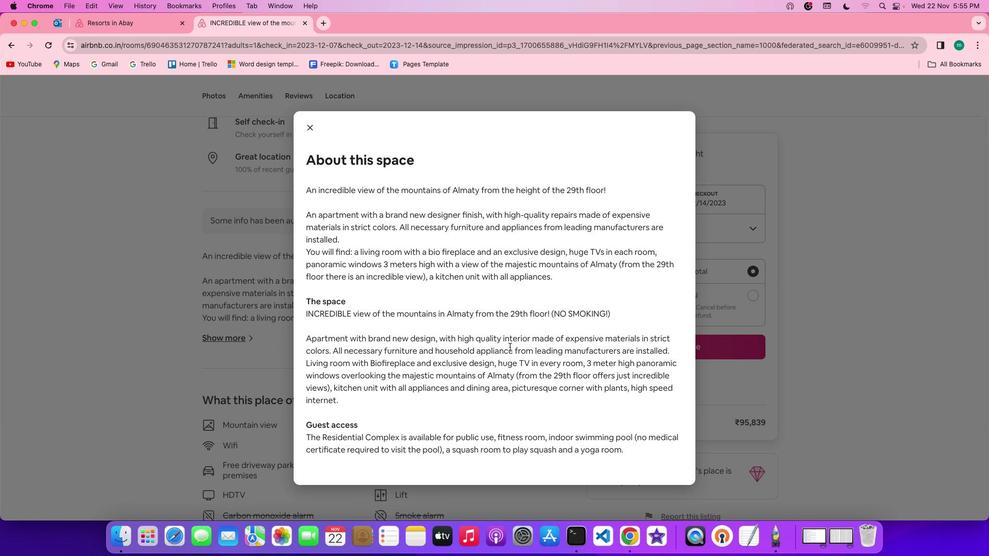 
Action: Mouse scrolled (529, 376) with delta (0, -2)
Screenshot: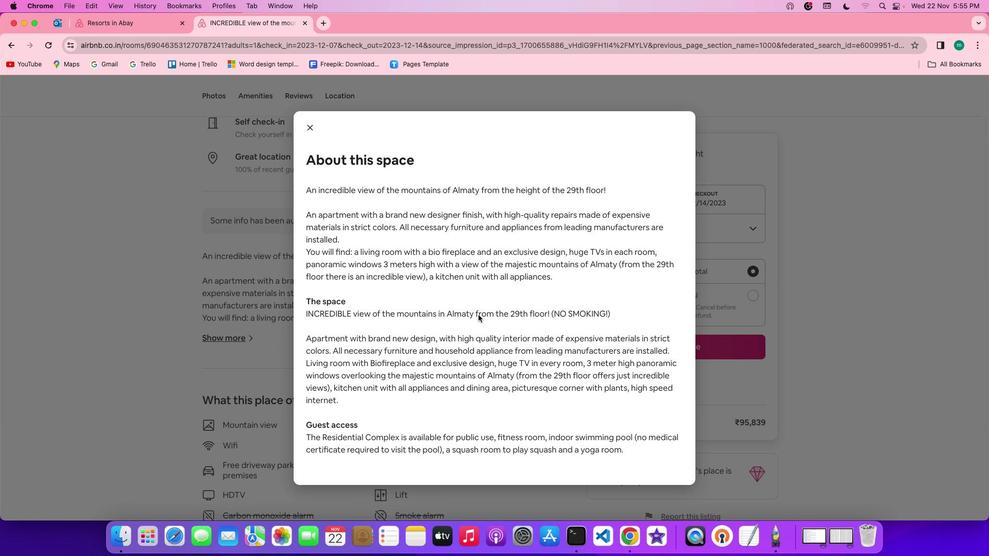
Action: Mouse scrolled (529, 376) with delta (0, -2)
Screenshot: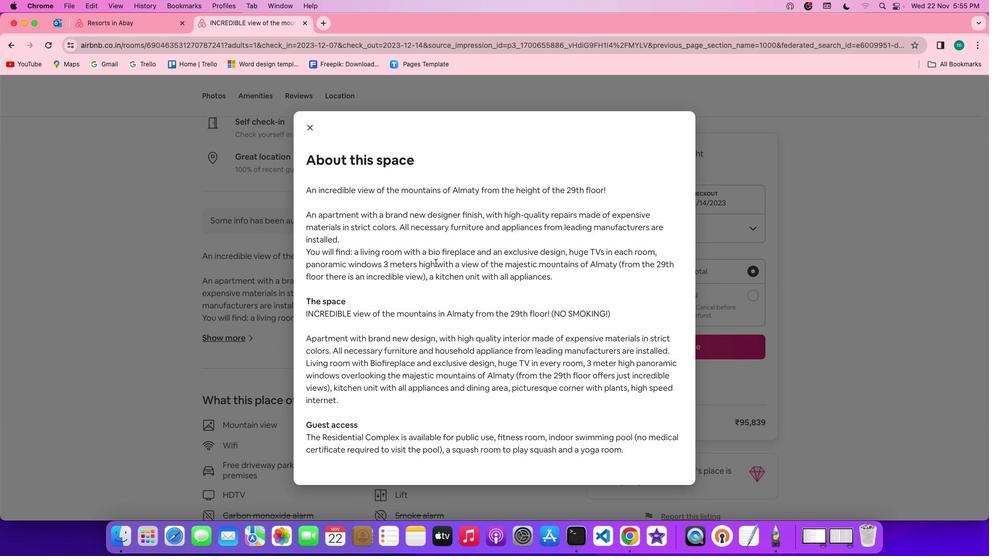 
Action: Mouse moved to (304, 122)
Screenshot: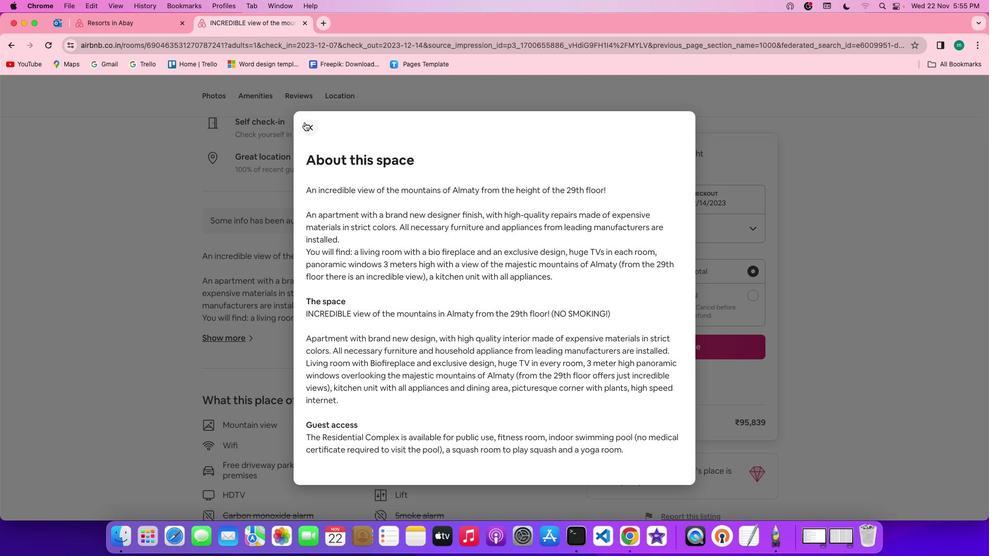 
Action: Mouse pressed left at (304, 122)
Screenshot: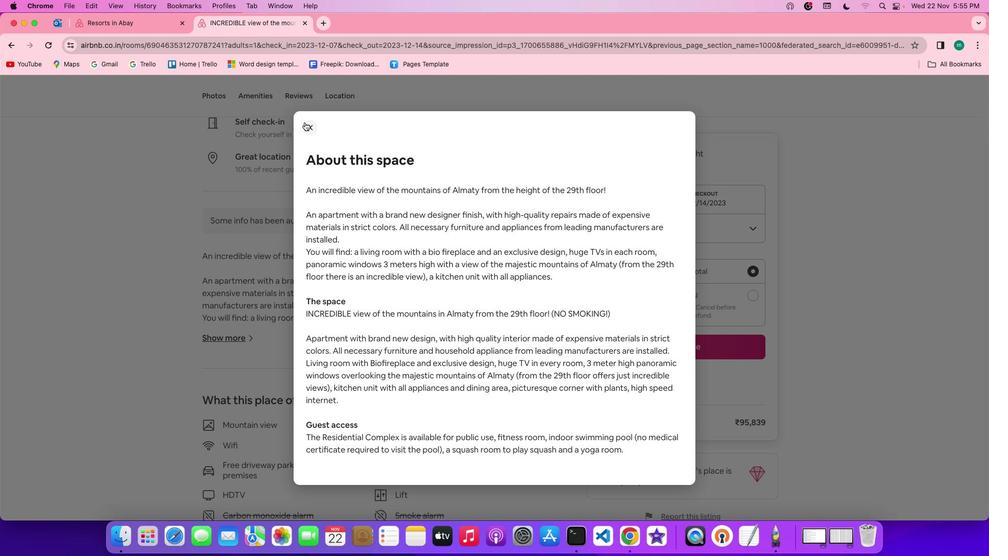 
Action: Mouse moved to (370, 325)
Screenshot: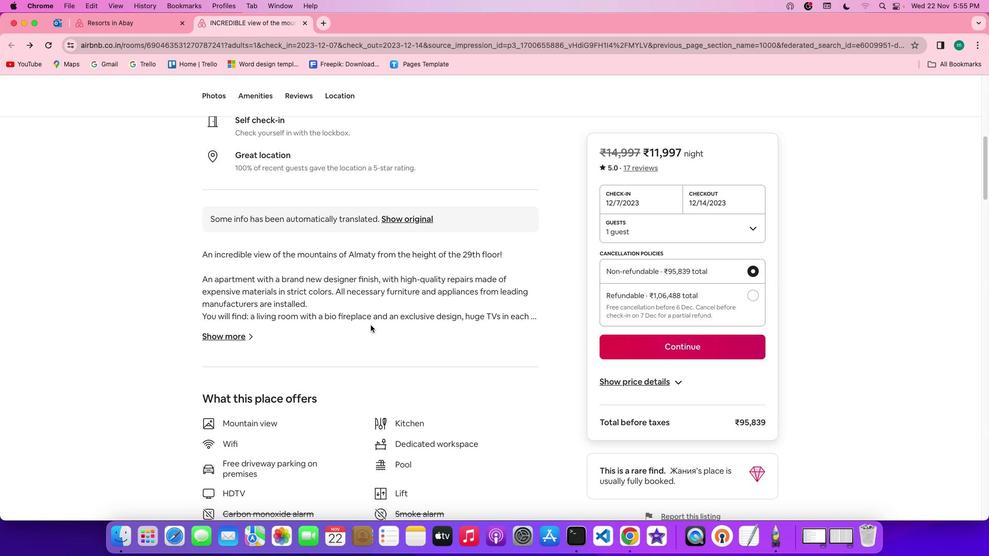 
Action: Mouse scrolled (370, 325) with delta (0, 0)
Screenshot: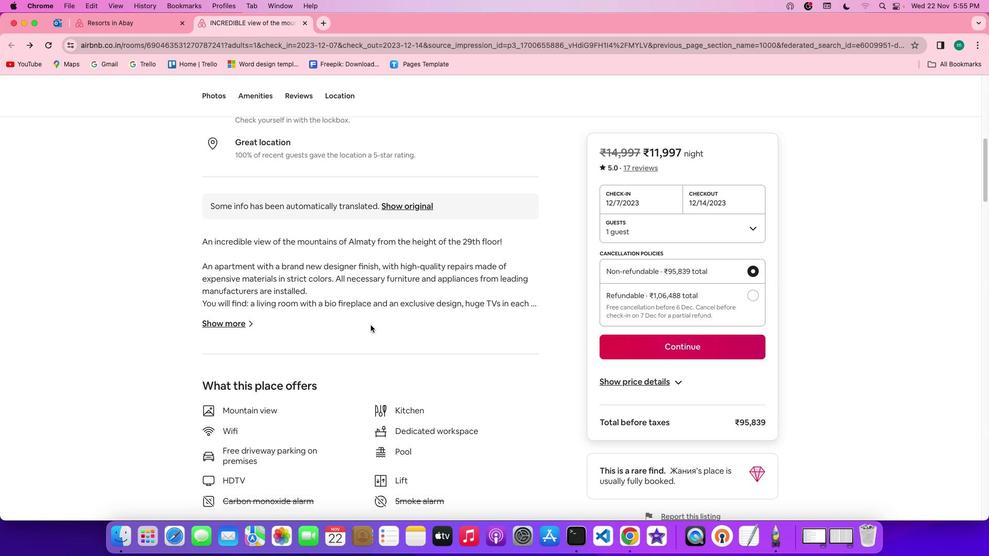 
Action: Mouse scrolled (370, 325) with delta (0, 0)
Screenshot: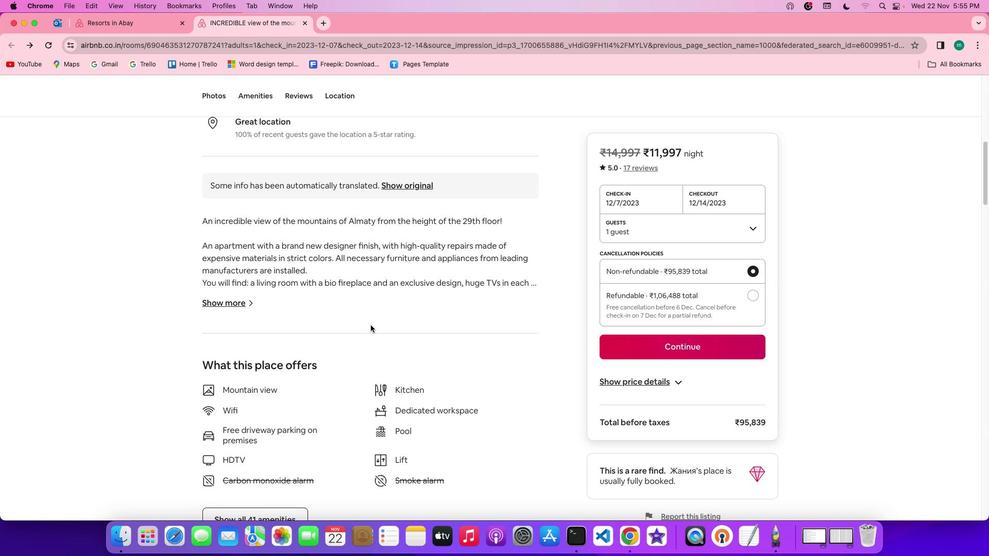 
Action: Mouse scrolled (370, 325) with delta (0, -1)
Screenshot: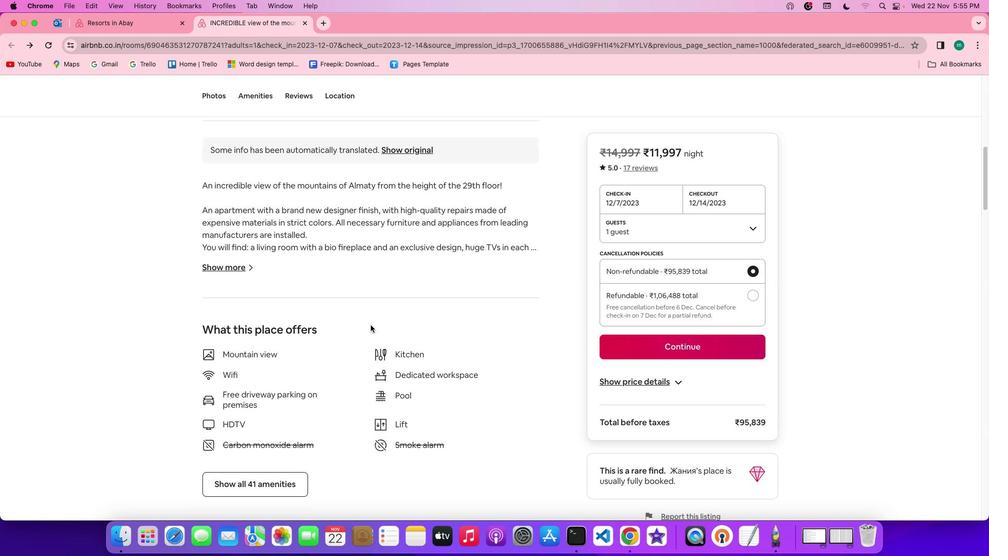 
Action: Mouse scrolled (370, 325) with delta (0, -1)
Screenshot: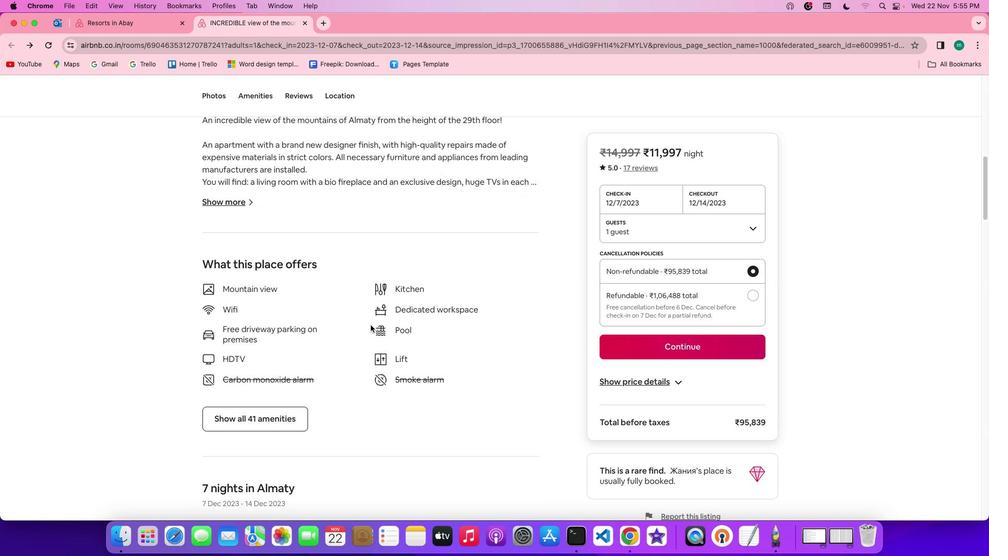 
Action: Mouse scrolled (370, 325) with delta (0, 0)
Screenshot: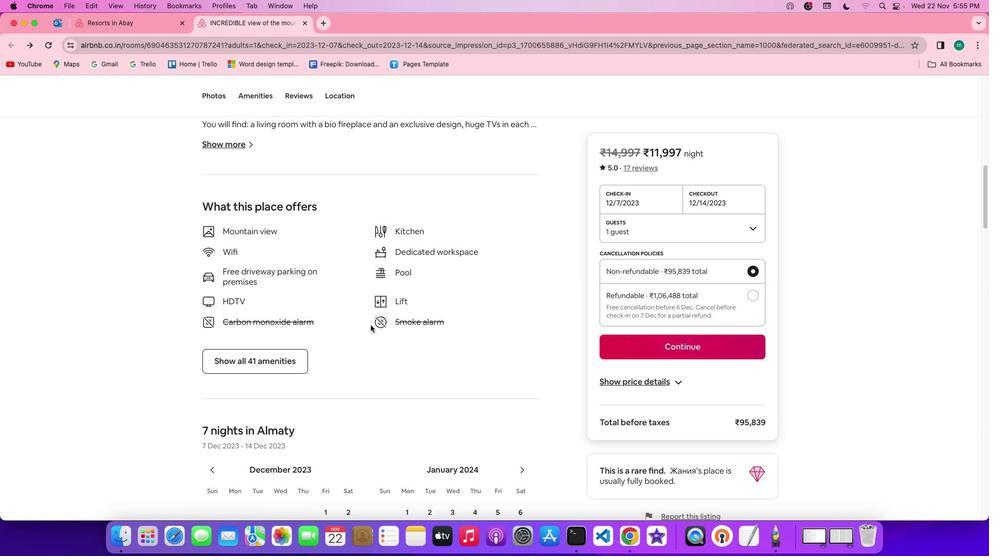 
Action: Mouse scrolled (370, 325) with delta (0, 0)
Screenshot: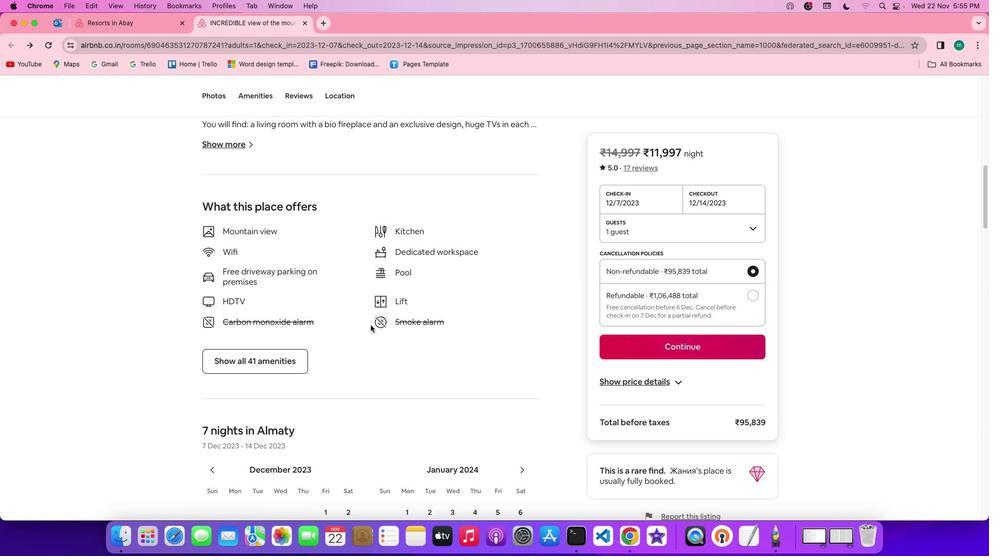
Action: Mouse scrolled (370, 325) with delta (0, -1)
Screenshot: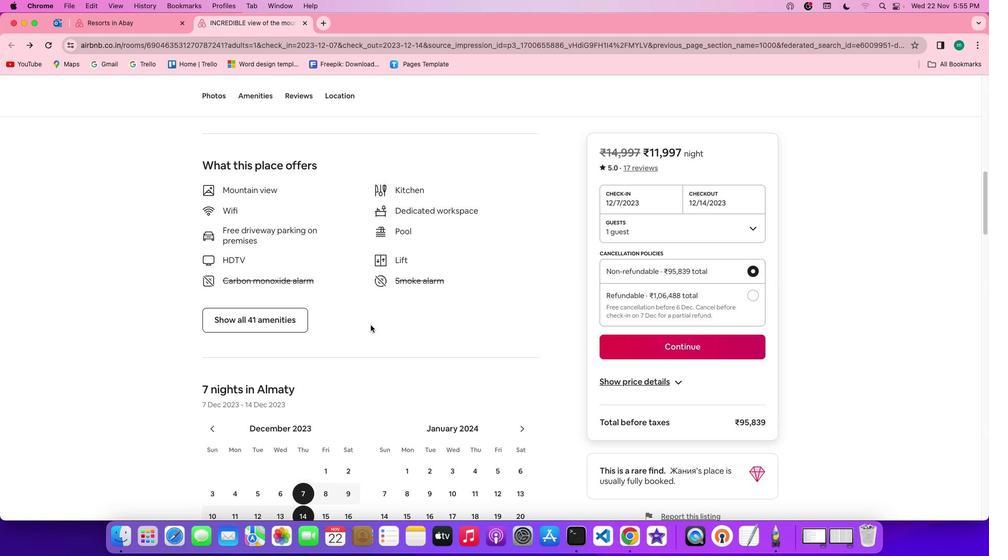 
Action: Mouse scrolled (370, 325) with delta (0, -2)
Screenshot: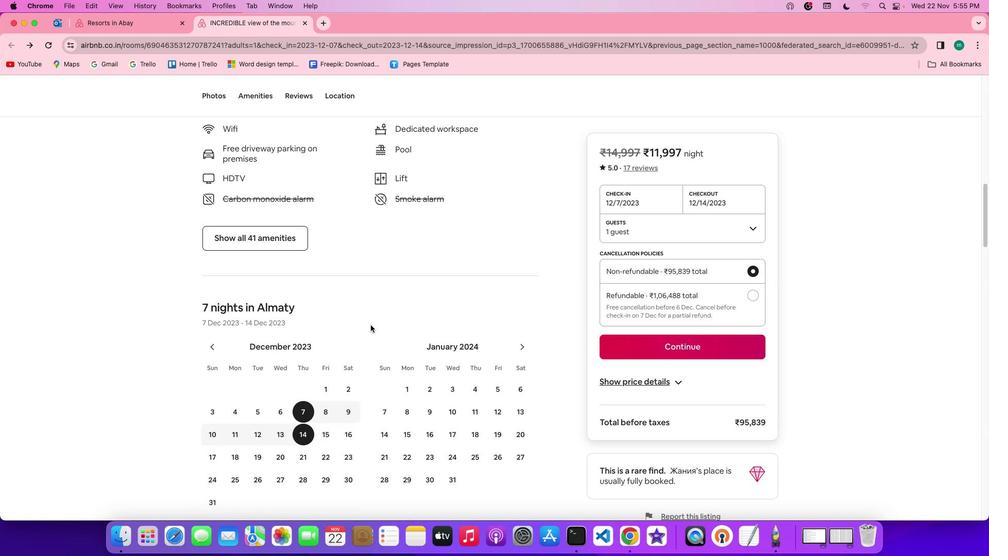 
Action: Mouse moved to (274, 224)
